 Task: Create new customer invoice with Date Opened: 09-May-23, Select Customer: Cooperative Shops Spot, Terms: Net 30. Make invoice entry for item-1 with Date: 09-May-23, Description: CoverGirl Outlast Extreme Wear Pressed Powder Classic Ivory 810
, Income Account: Income:Sales, Quantity: 1, Unit Price: 6.99, Sales Tax: Y, Sales Tax Included: Y, Tax Table: Sales Tax. Post Invoice with Post Date: 09-May-23, Post to Accounts: Assets:Accounts Receivable. Pay / Process Payment with Transaction Date: 07-Jun-23, Amount: 6.99, Transfer Account: Checking Account. Go to 'Print Invoice'. Save a pdf copy of the invoice.
Action: Mouse moved to (183, 25)
Screenshot: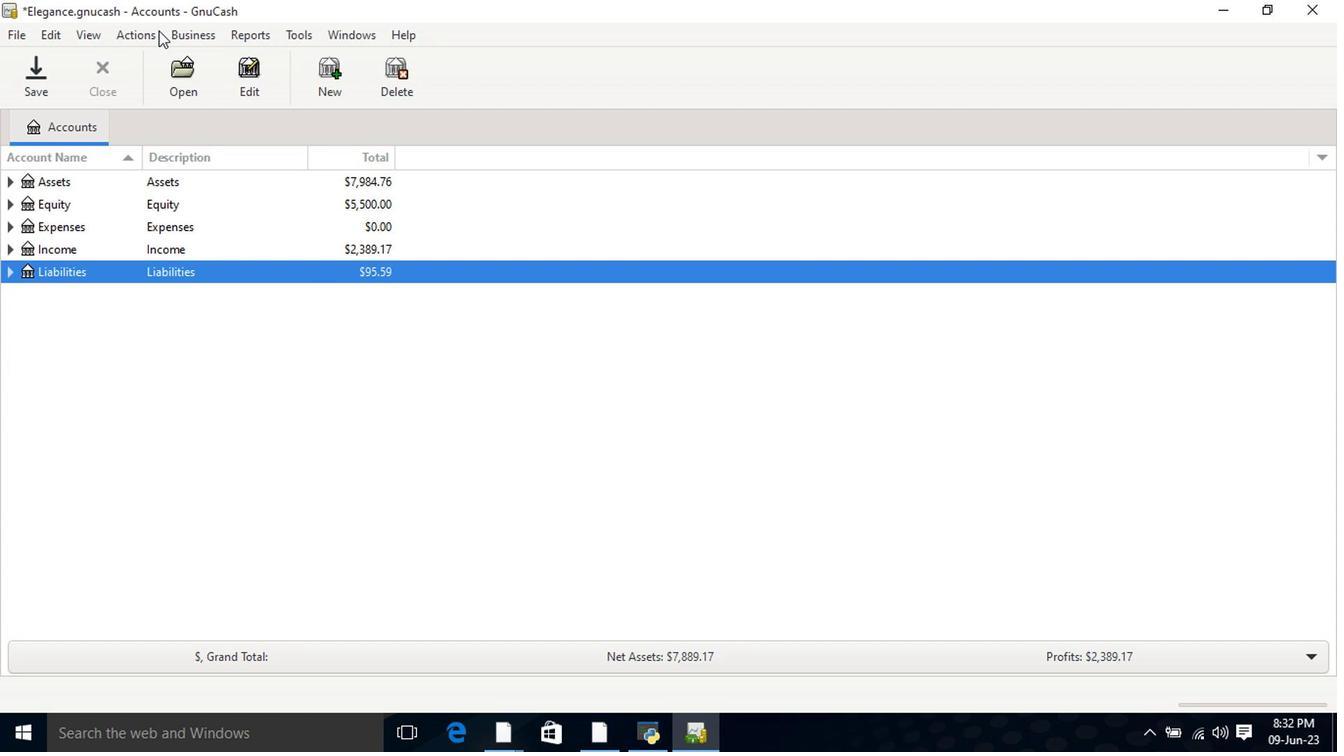 
Action: Mouse pressed left at (183, 25)
Screenshot: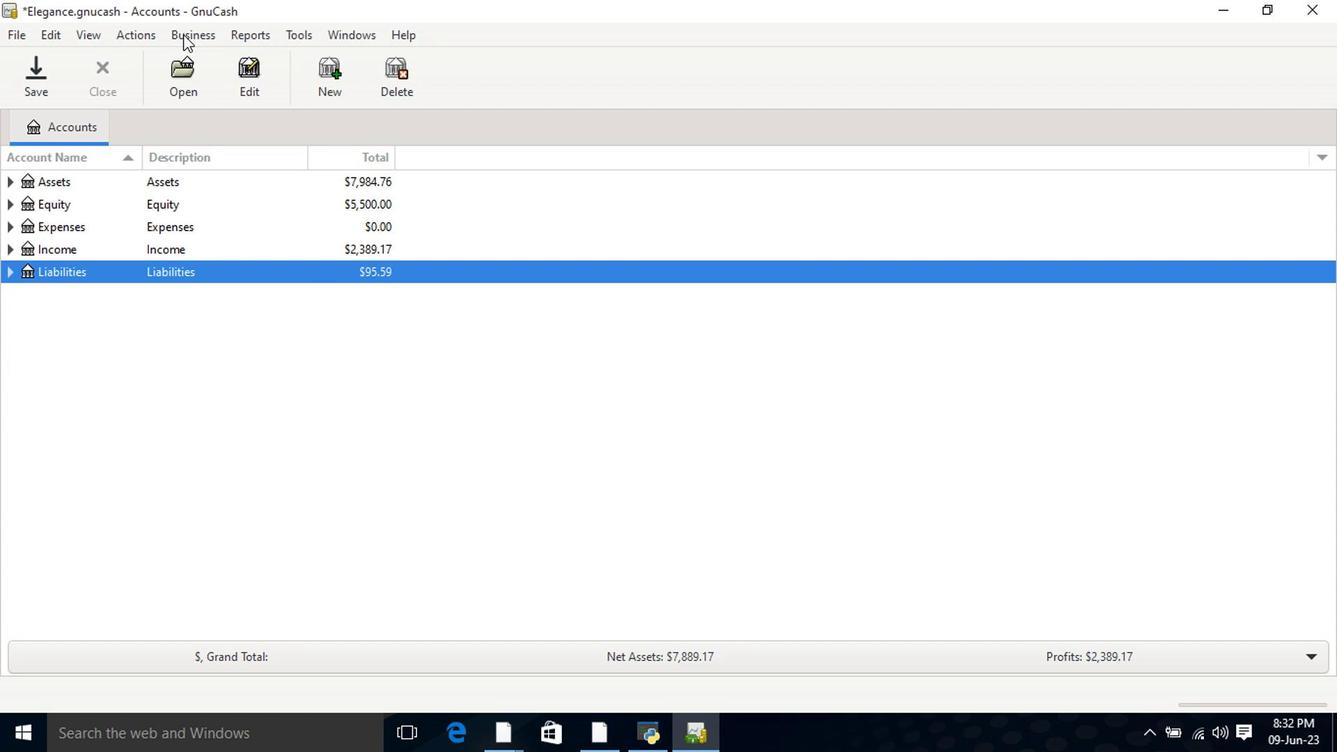 
Action: Mouse moved to (205, 43)
Screenshot: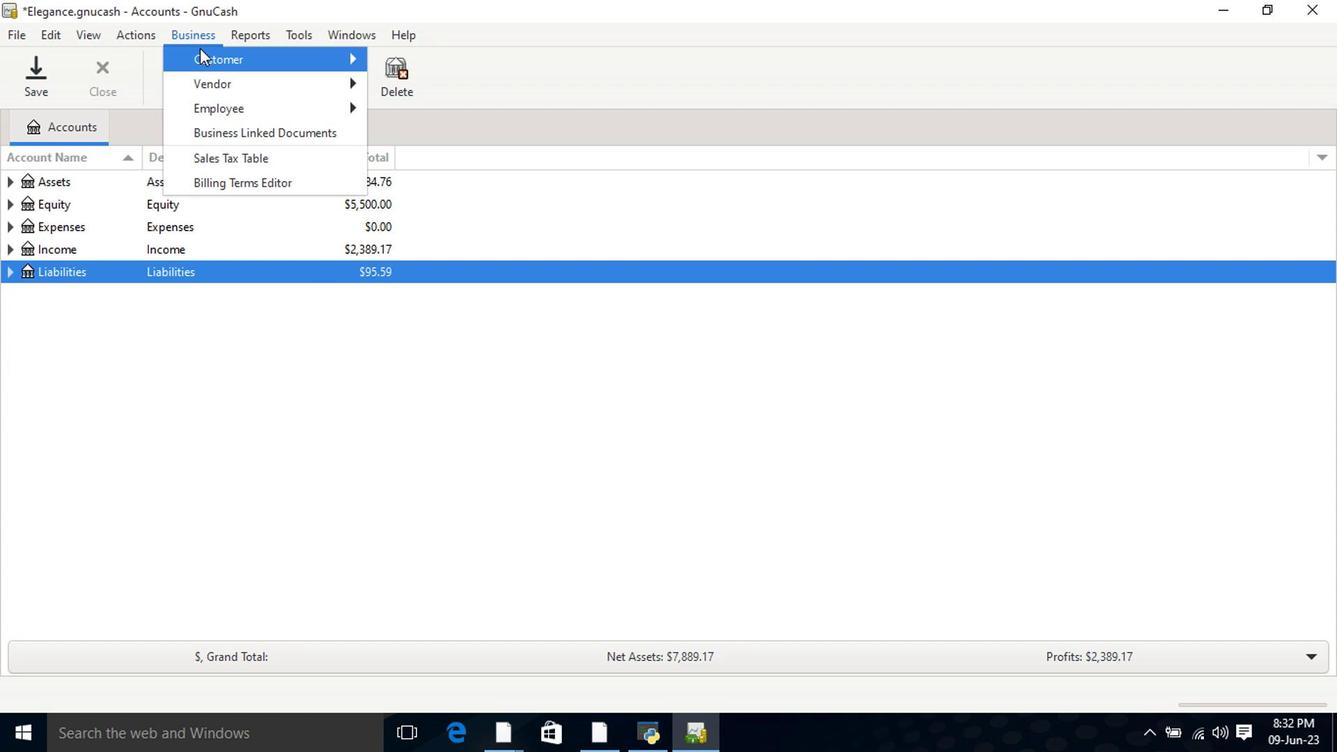 
Action: Mouse pressed left at (205, 43)
Screenshot: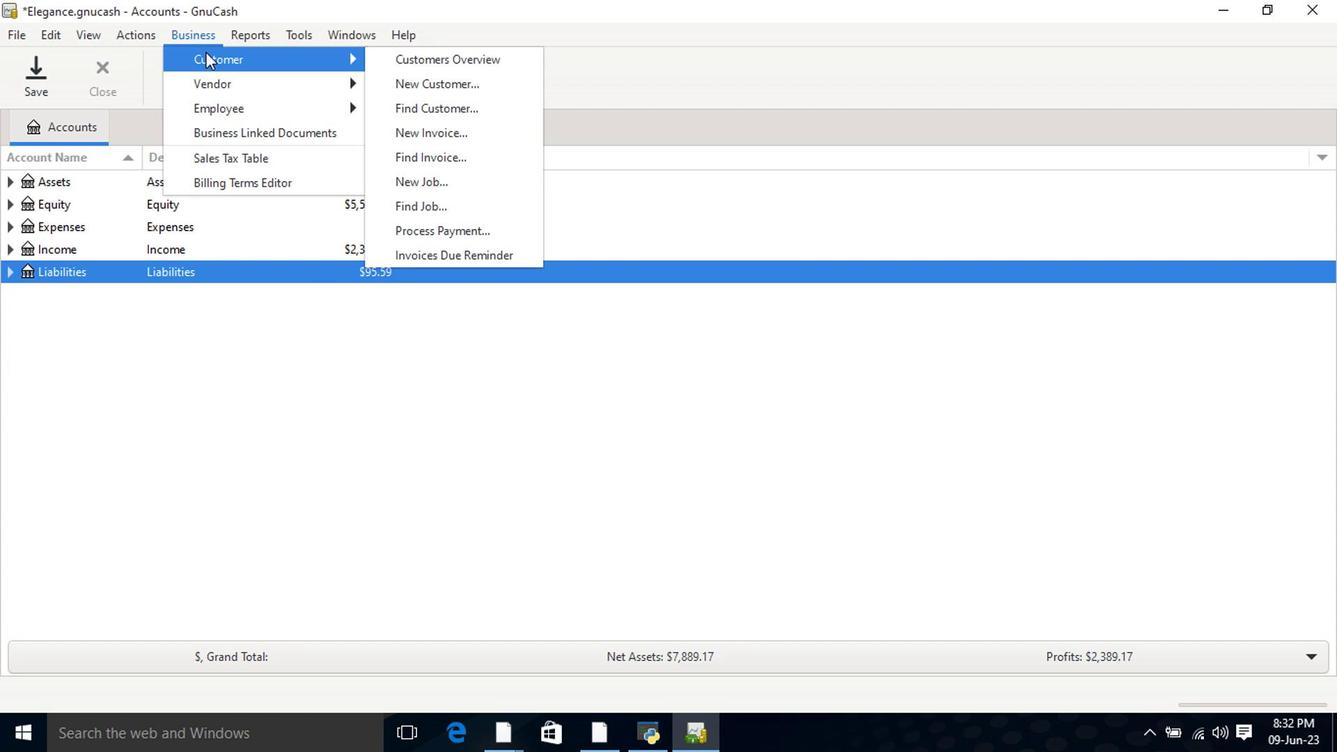 
Action: Mouse moved to (420, 123)
Screenshot: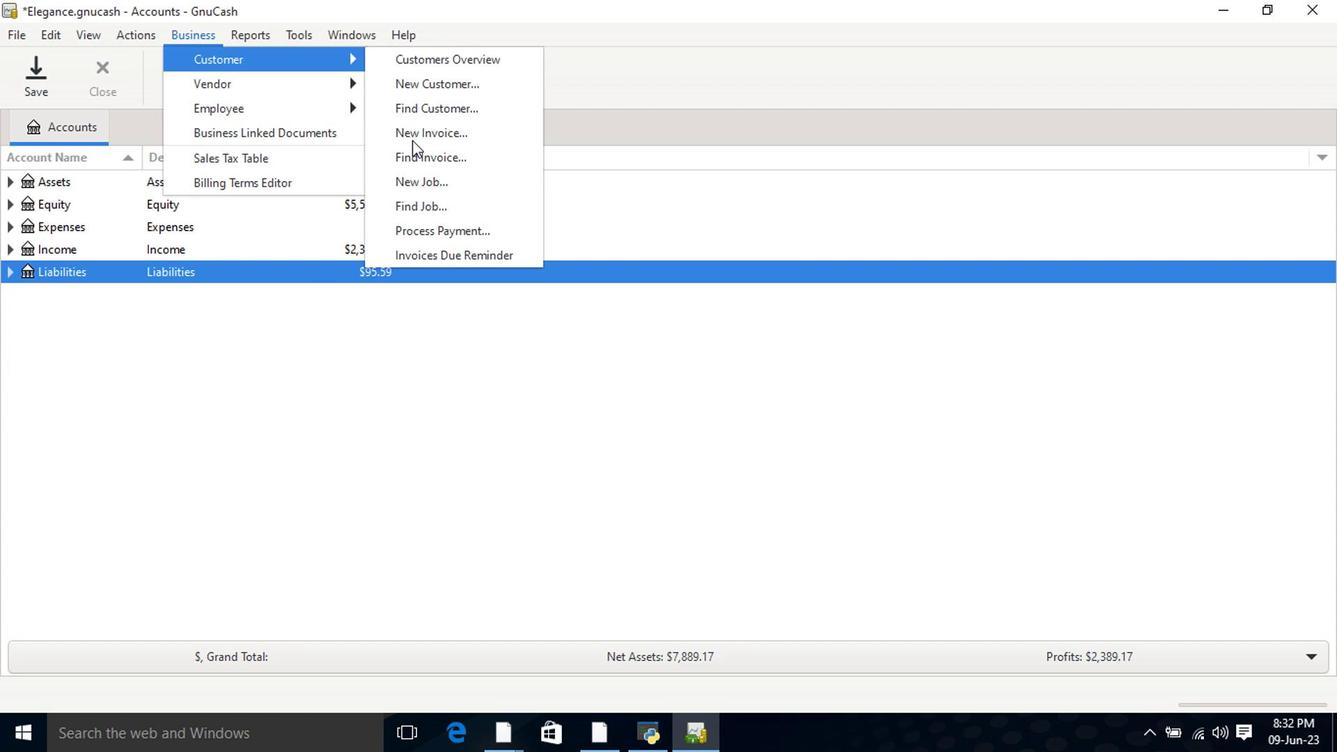 
Action: Mouse pressed left at (420, 123)
Screenshot: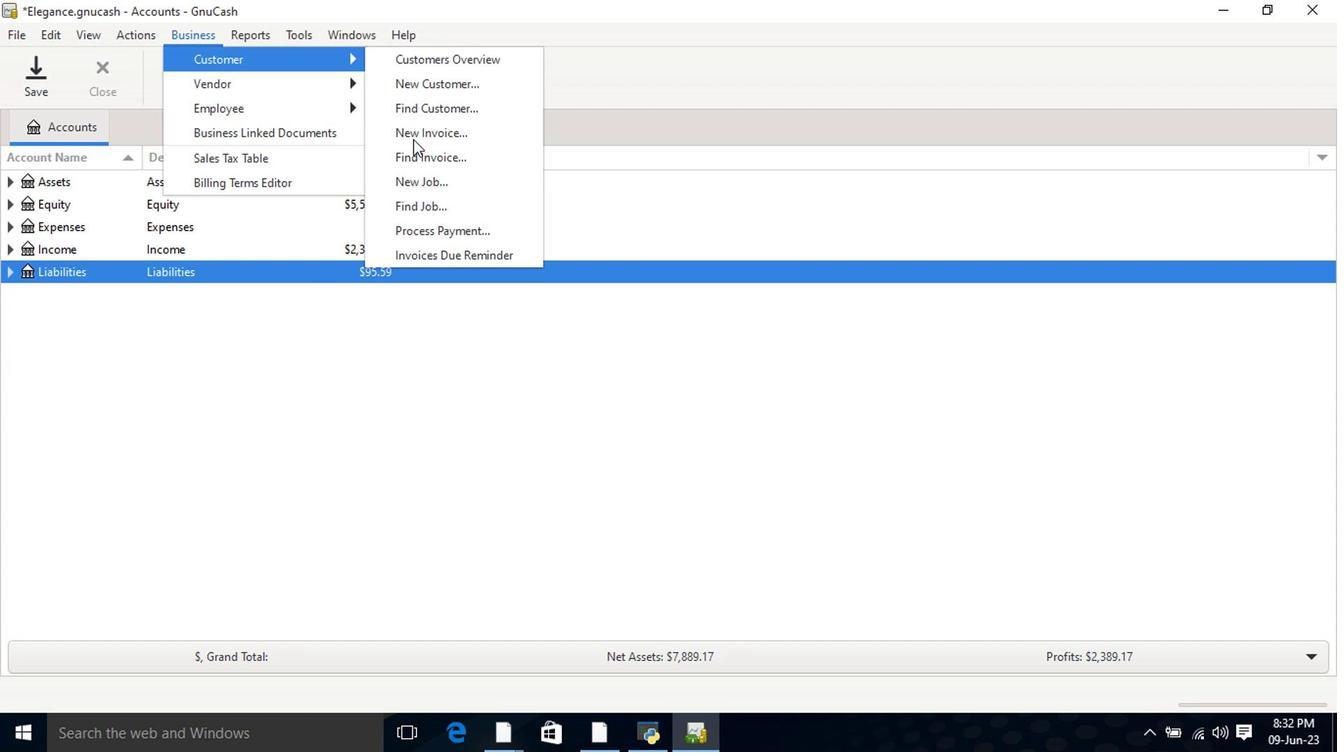 
Action: Mouse moved to (799, 292)
Screenshot: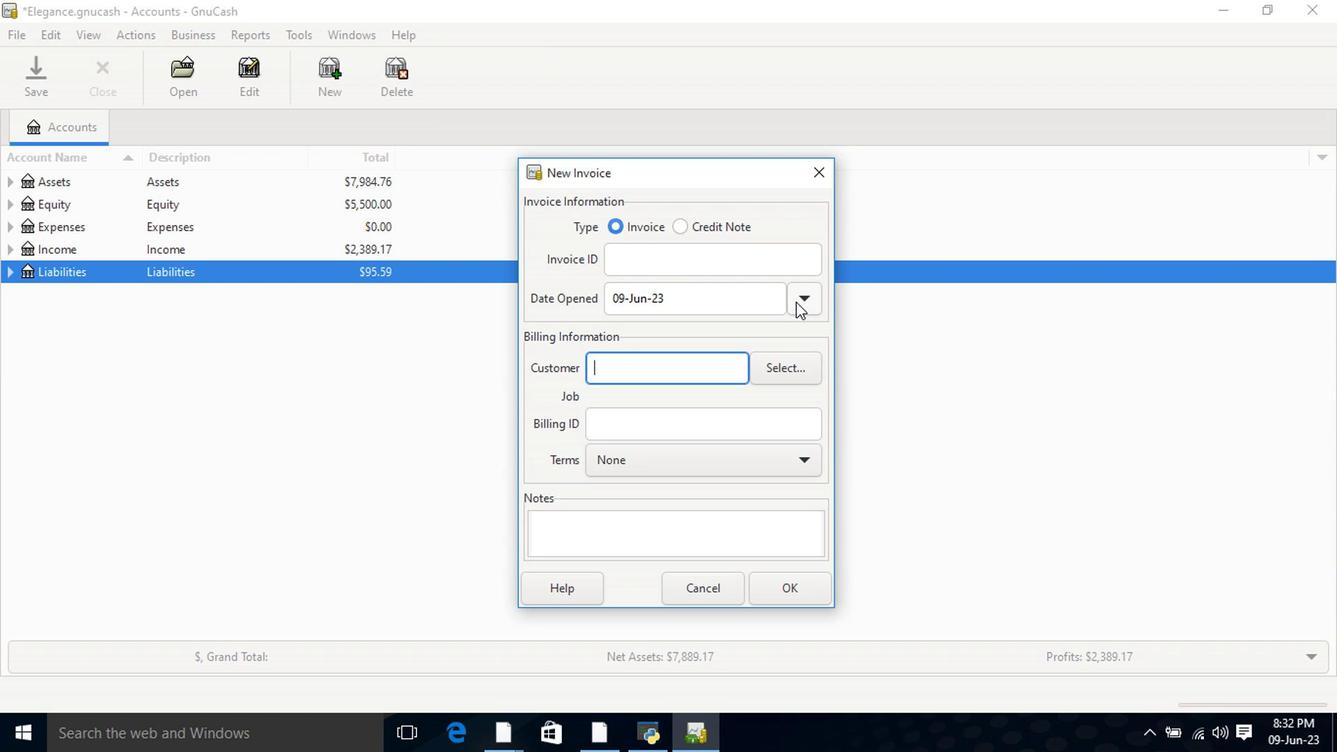 
Action: Mouse pressed left at (799, 292)
Screenshot: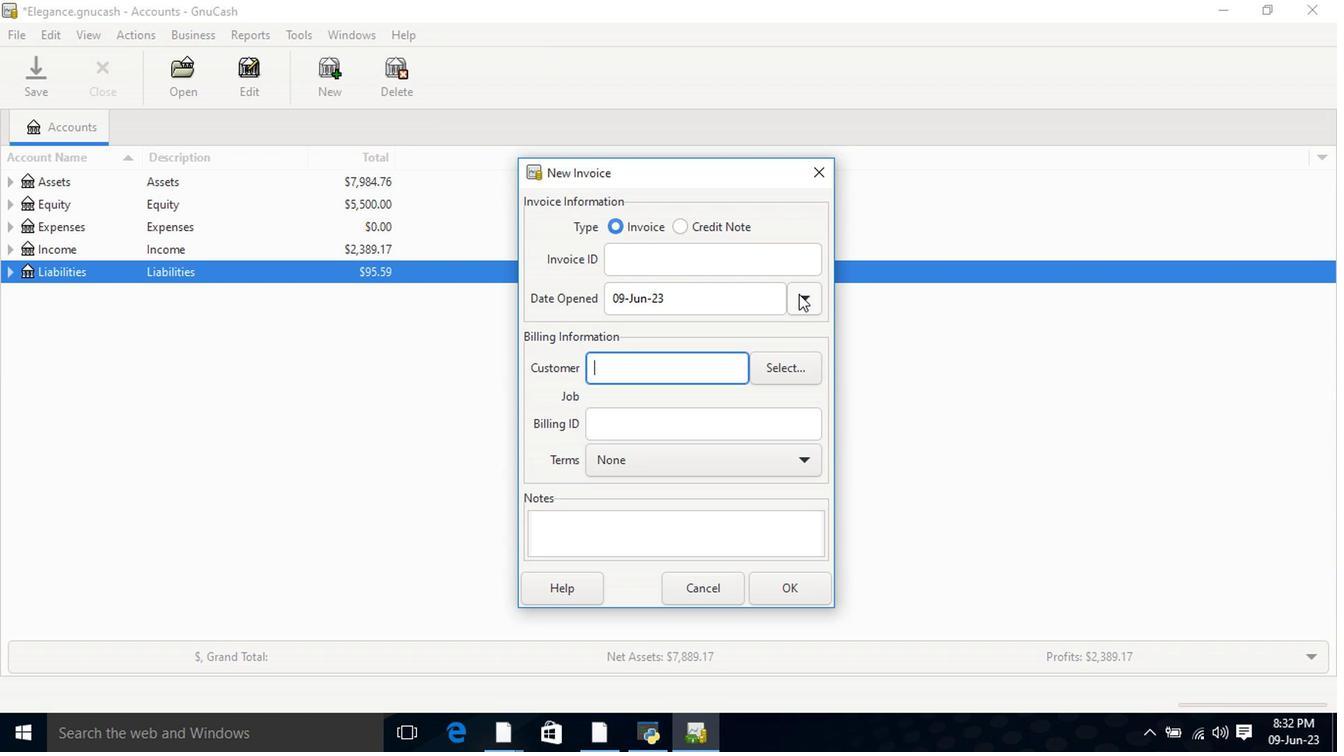 
Action: Mouse moved to (649, 328)
Screenshot: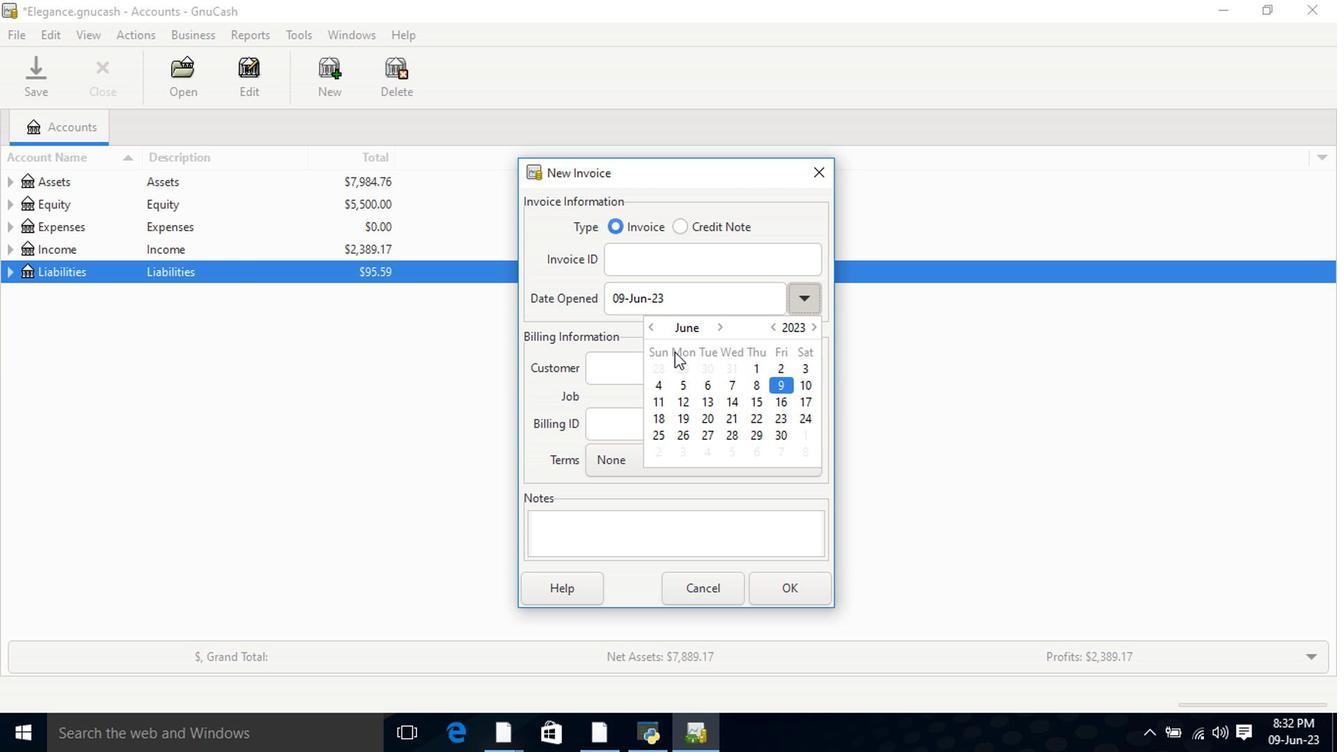 
Action: Mouse pressed left at (649, 328)
Screenshot: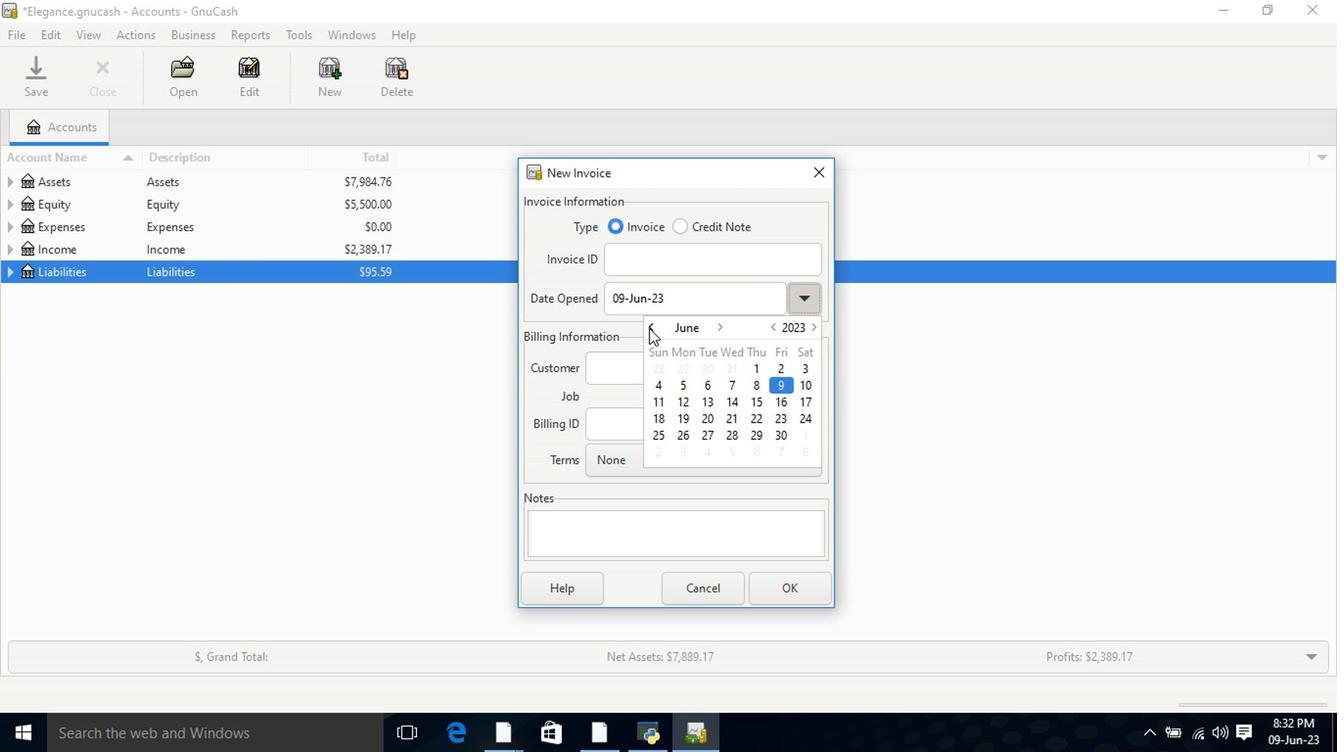 
Action: Mouse moved to (714, 379)
Screenshot: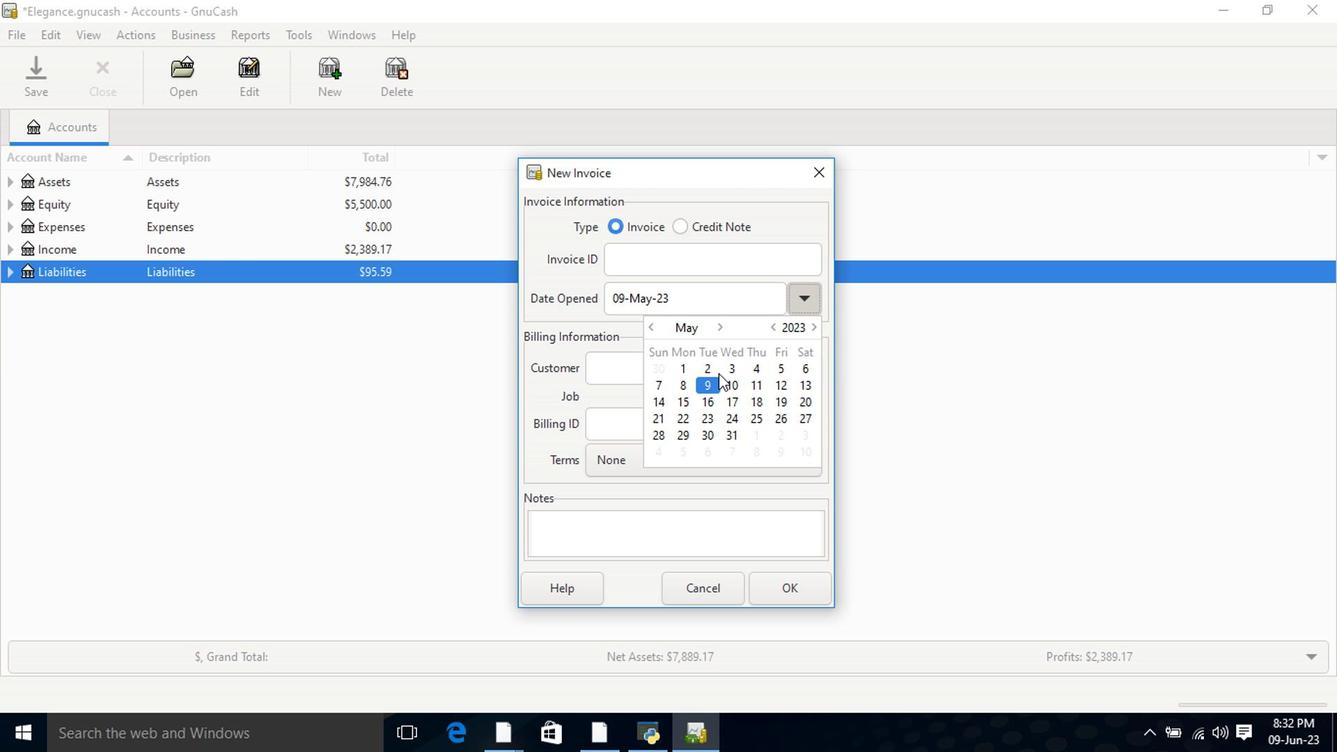 
Action: Mouse pressed left at (714, 379)
Screenshot: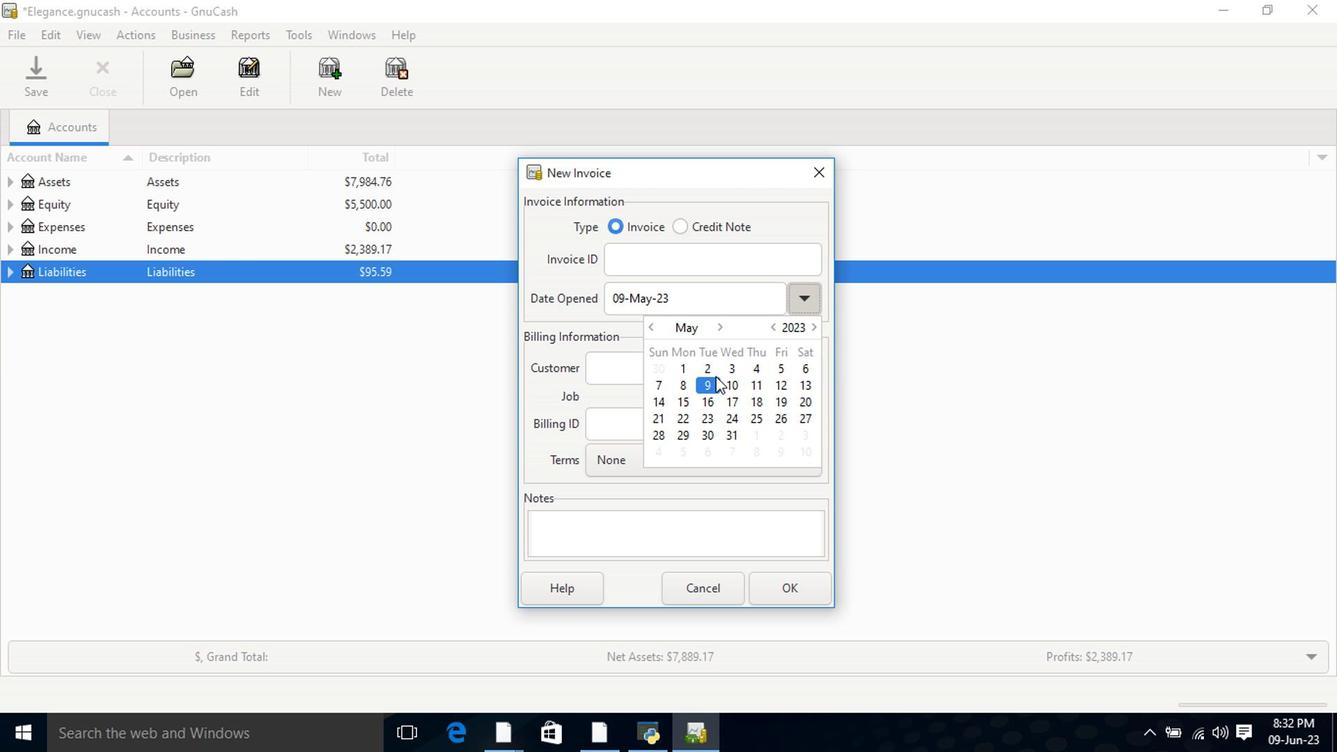 
Action: Mouse pressed left at (714, 379)
Screenshot: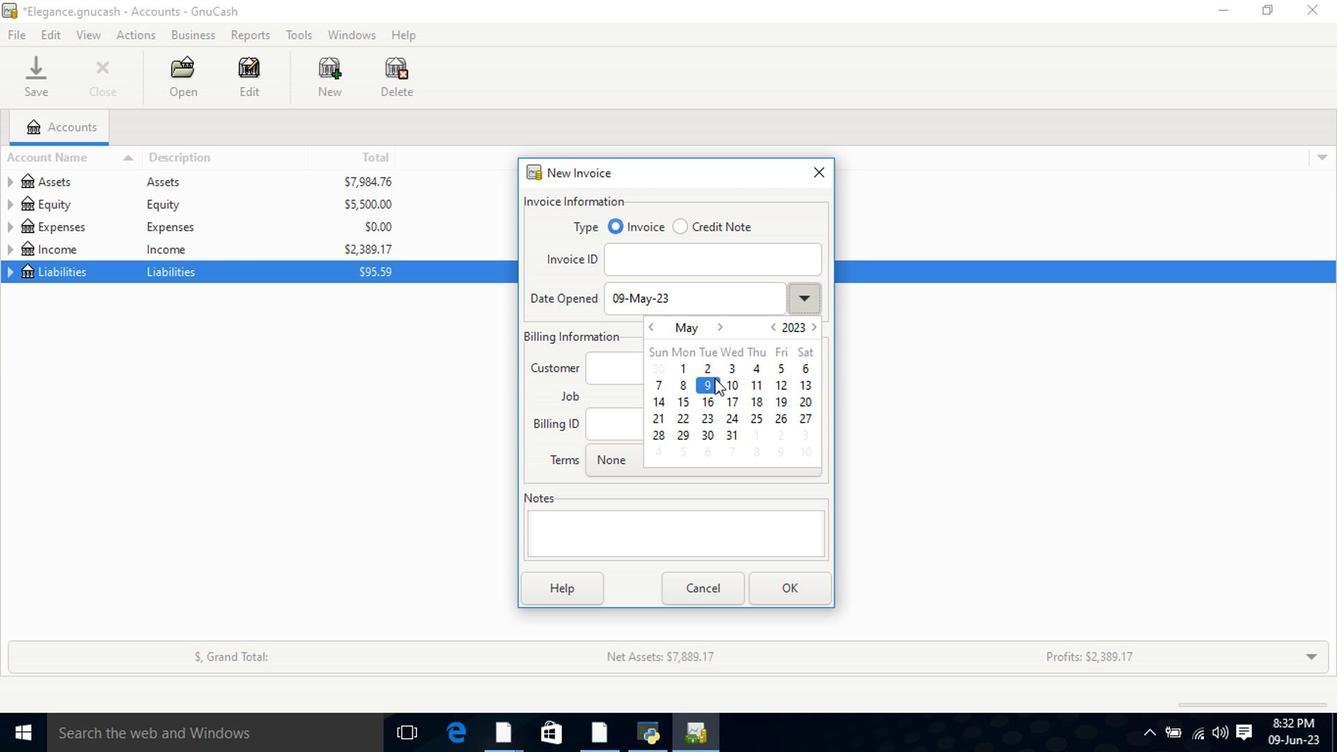 
Action: Mouse moved to (710, 375)
Screenshot: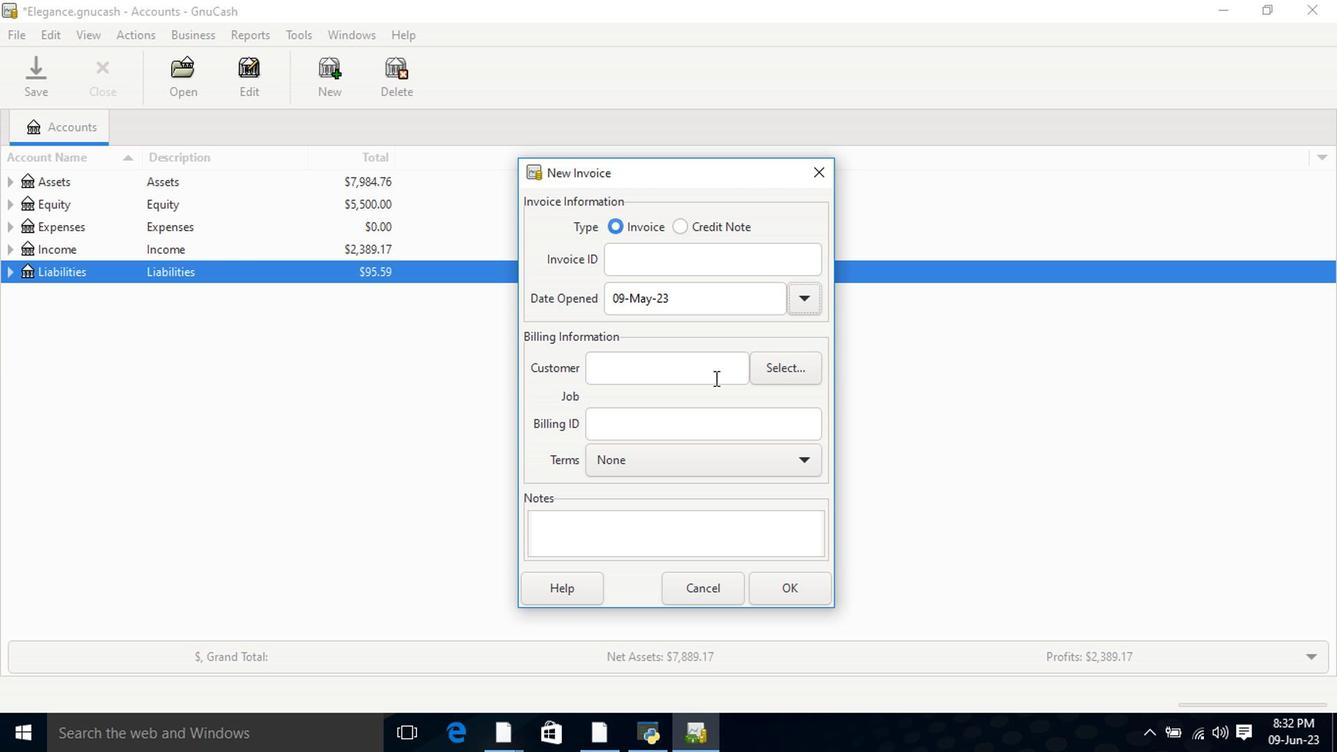 
Action: Mouse pressed left at (710, 375)
Screenshot: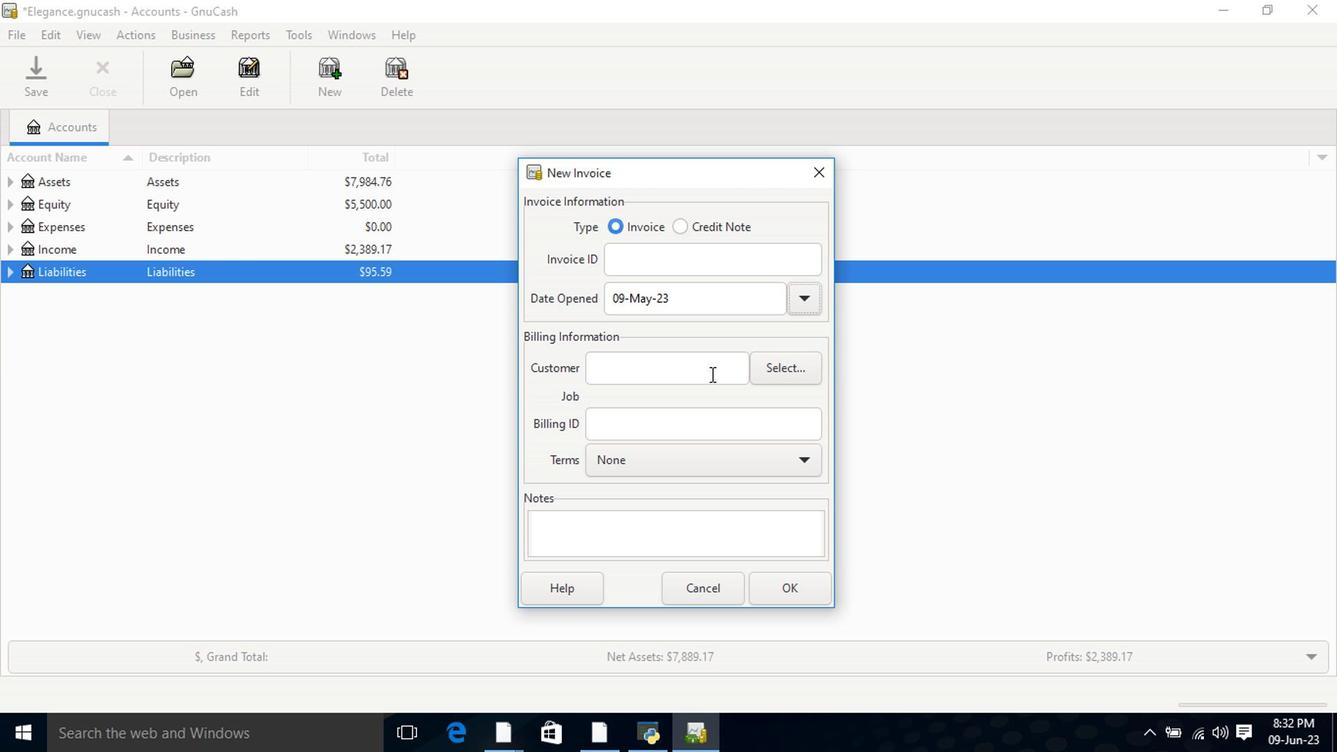 
Action: Key pressed <Key.shift>Coo
Screenshot: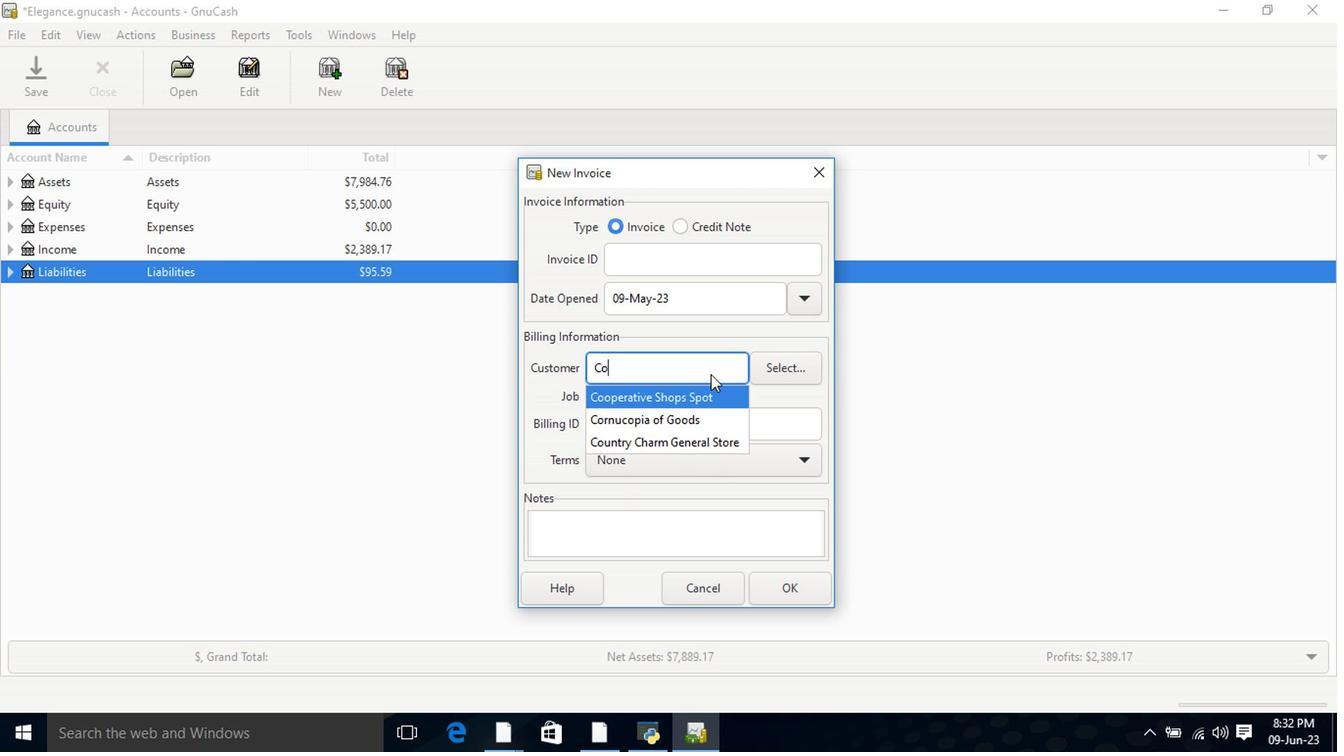 
Action: Mouse moved to (682, 398)
Screenshot: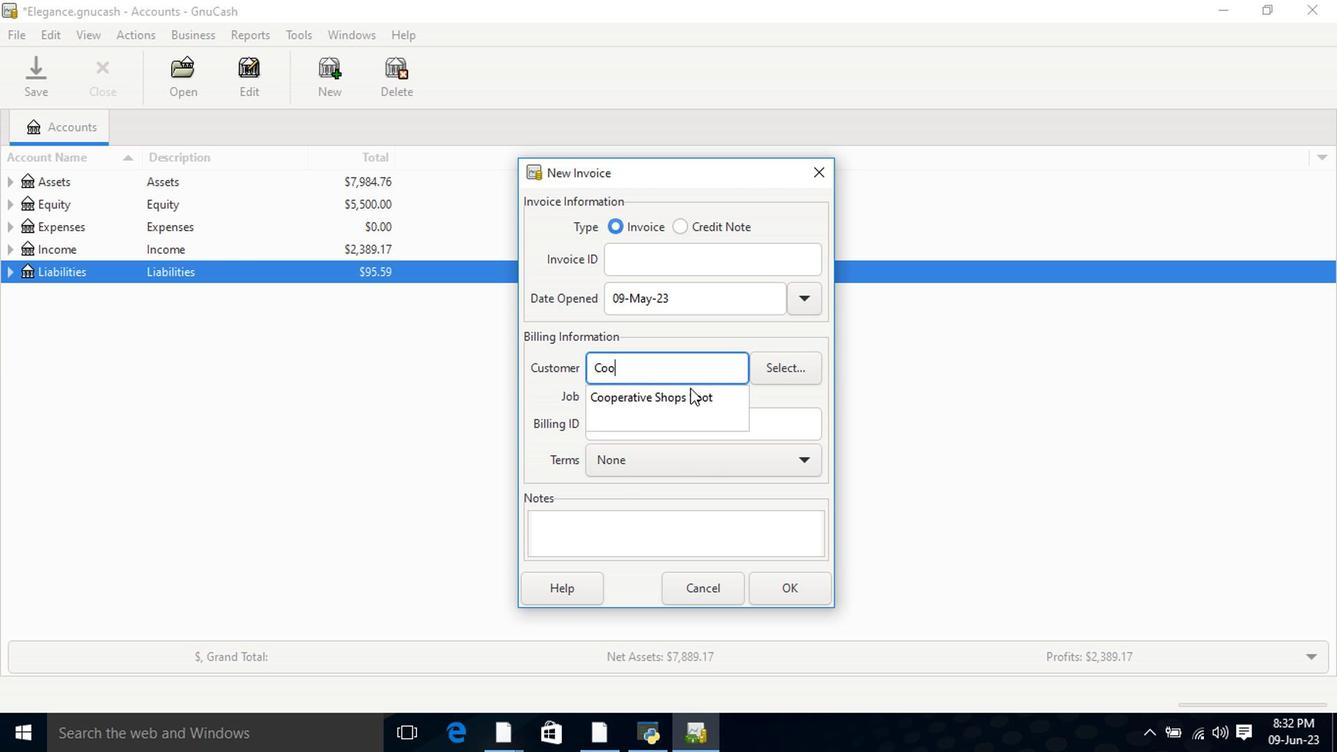 
Action: Mouse pressed left at (682, 398)
Screenshot: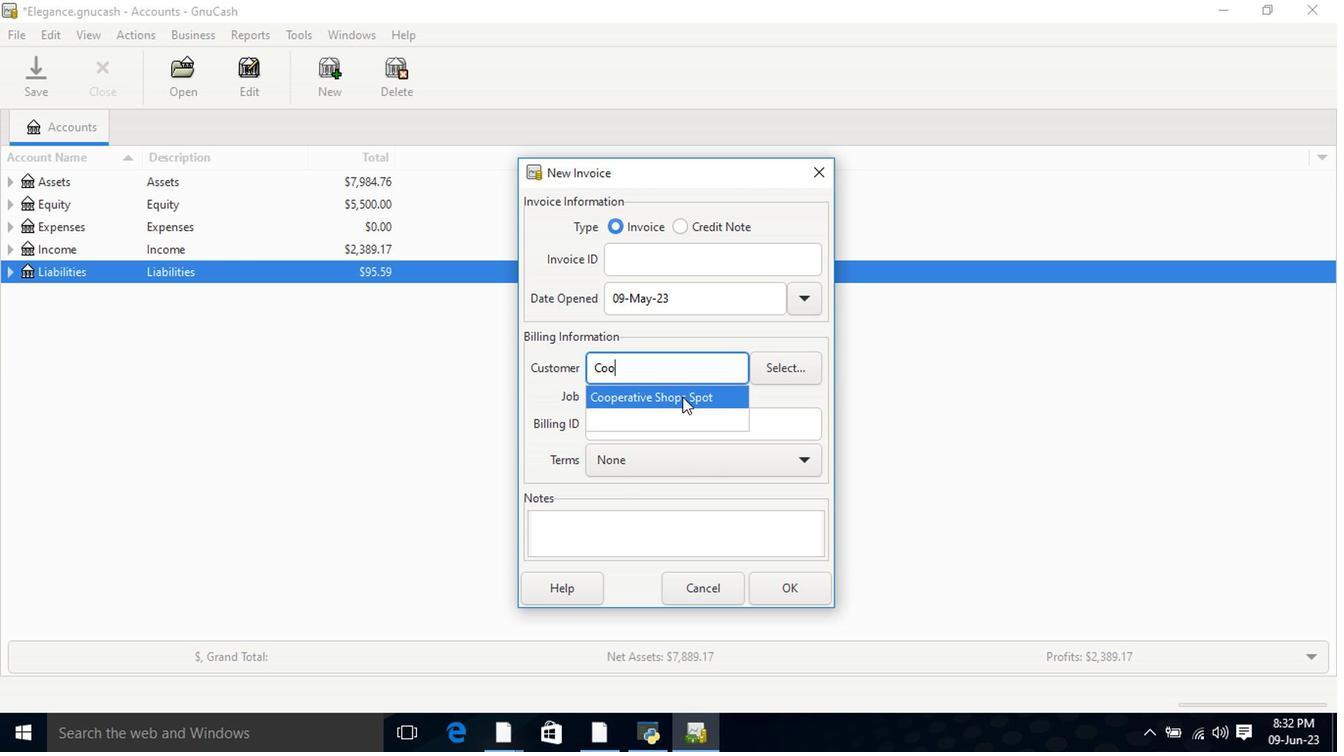 
Action: Mouse moved to (661, 484)
Screenshot: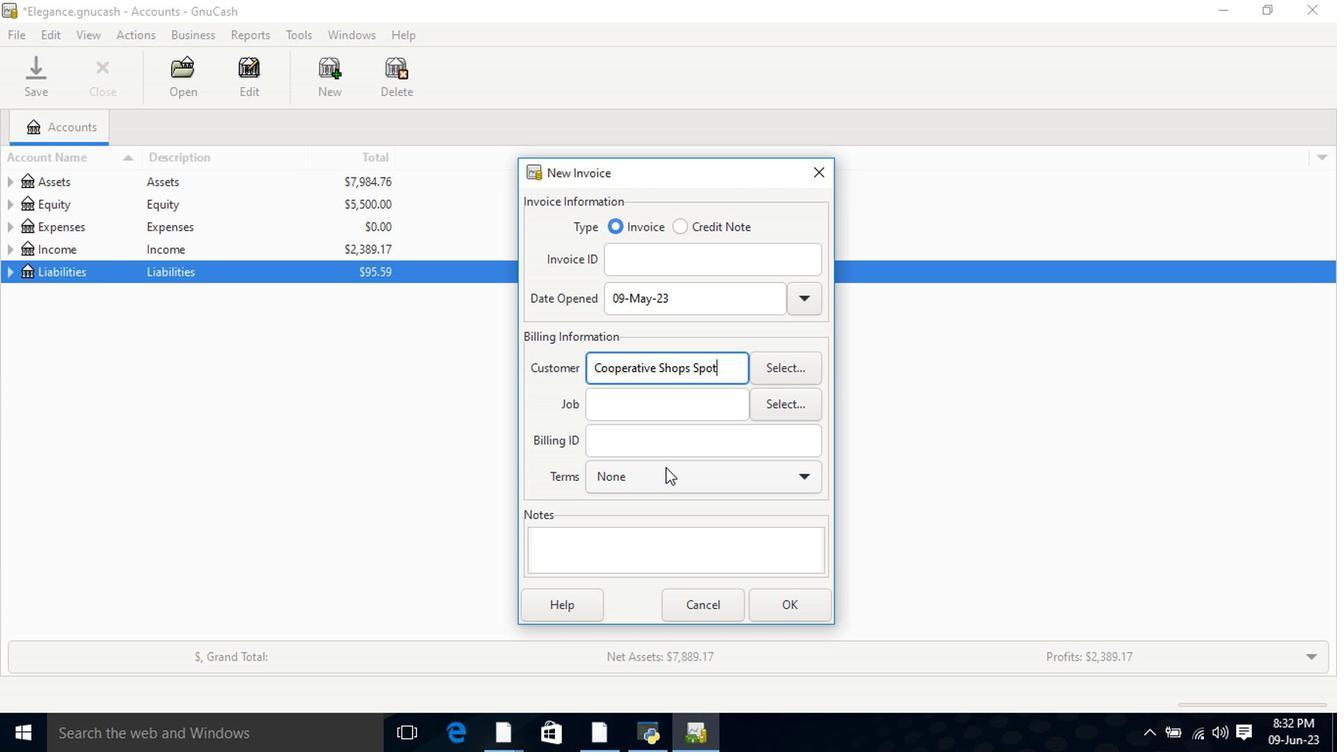 
Action: Mouse pressed left at (661, 484)
Screenshot: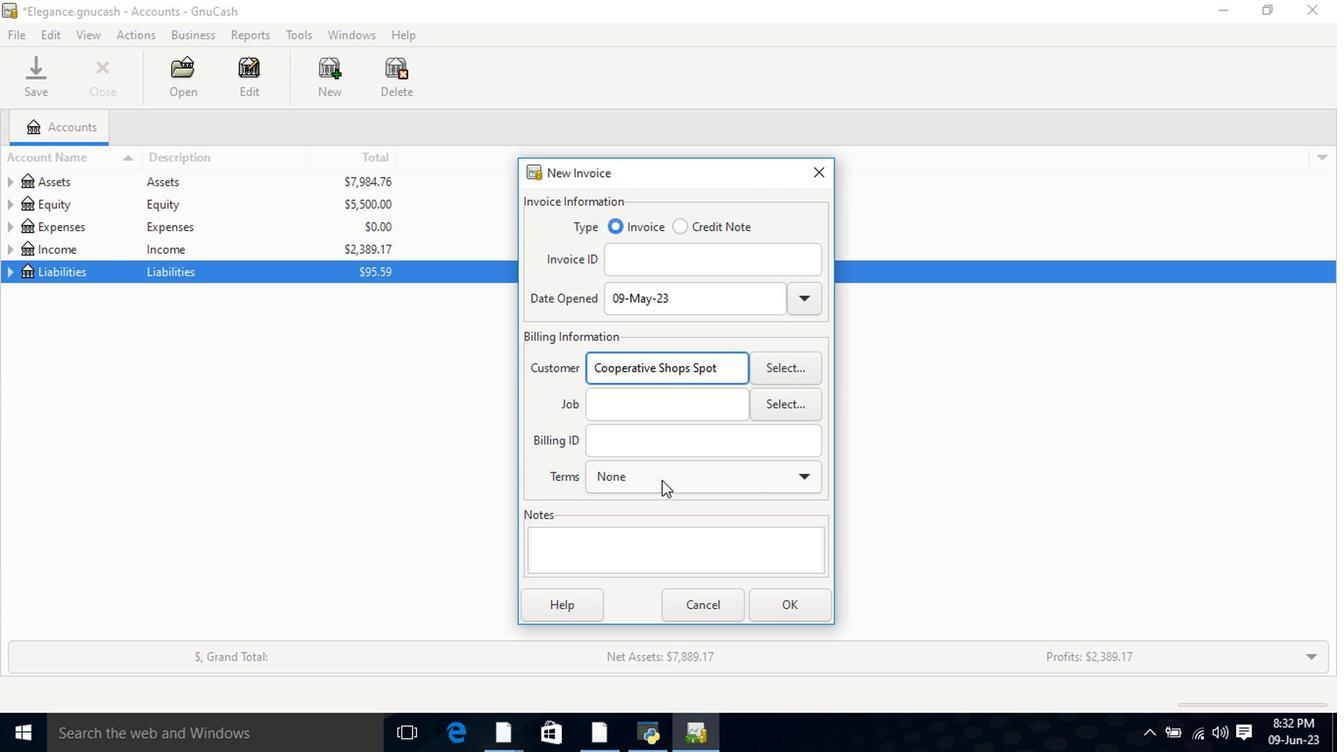 
Action: Mouse moved to (652, 541)
Screenshot: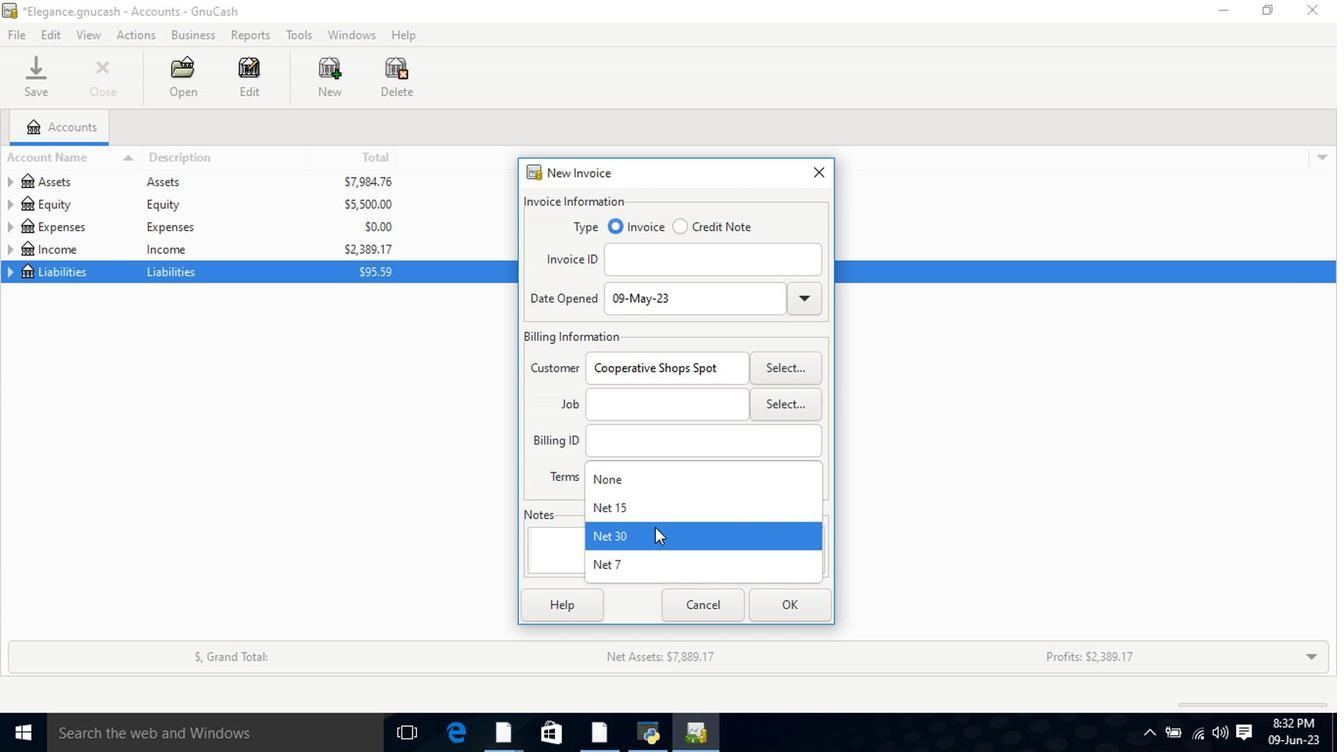 
Action: Mouse pressed left at (652, 541)
Screenshot: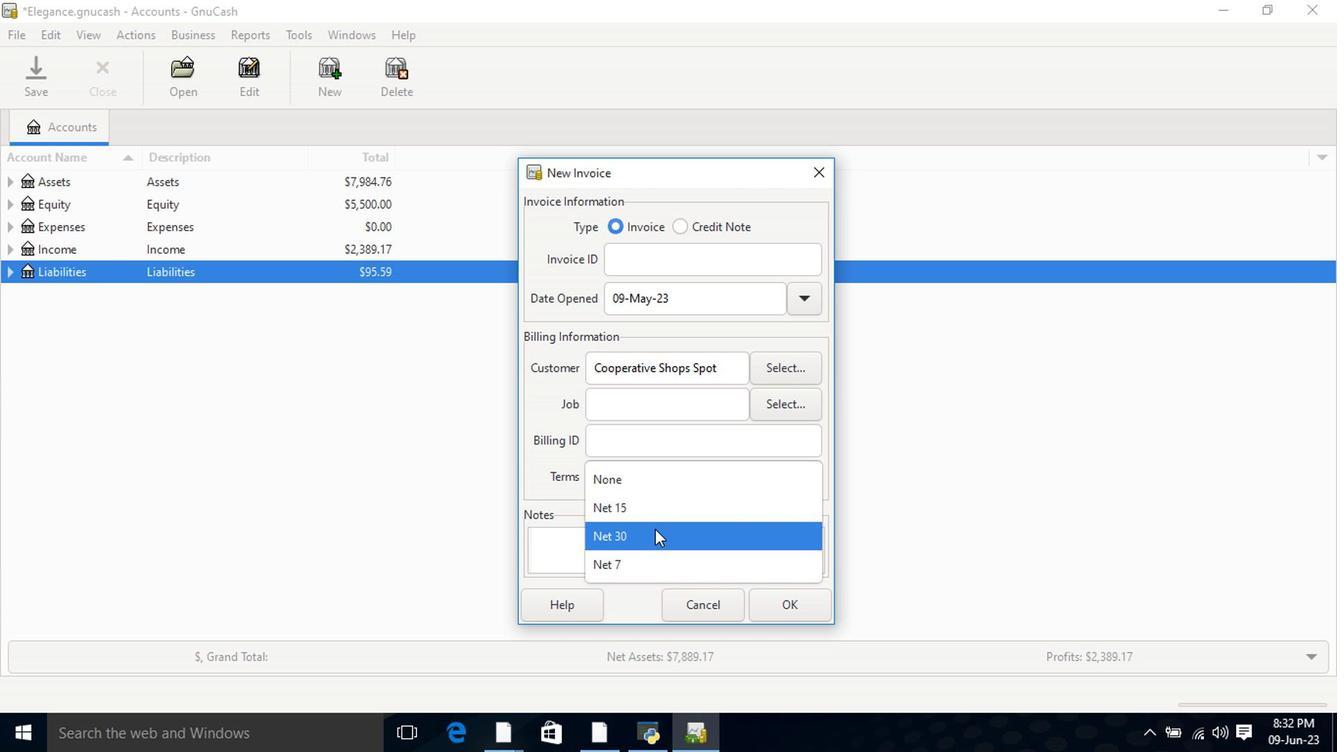 
Action: Mouse moved to (813, 616)
Screenshot: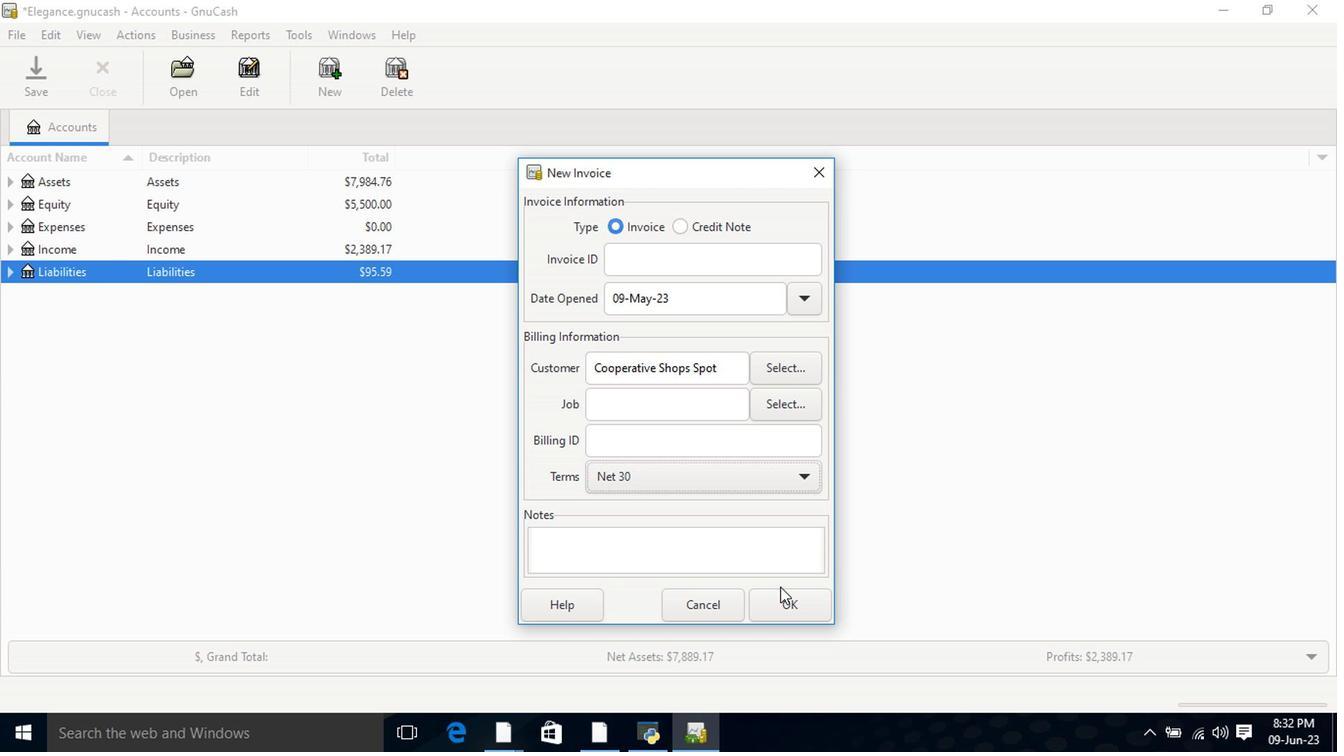 
Action: Mouse pressed left at (813, 616)
Screenshot: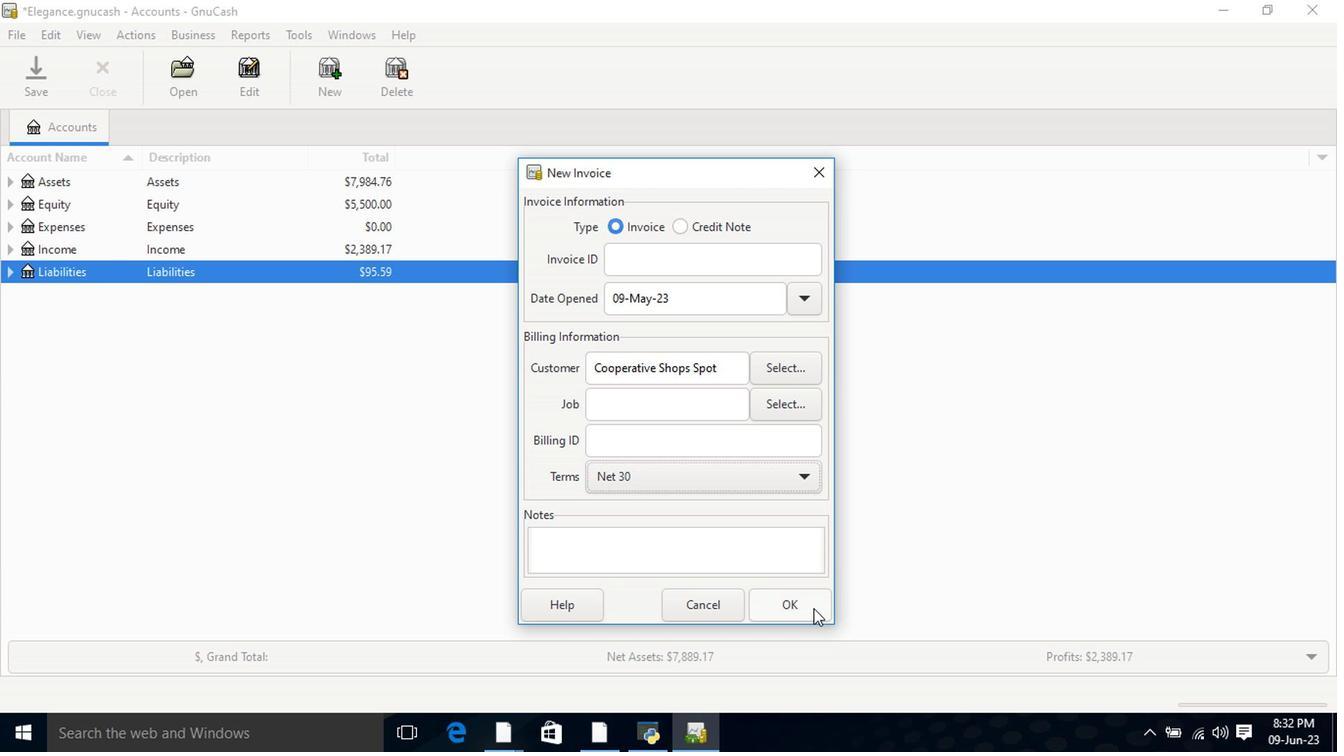 
Action: Mouse moved to (87, 383)
Screenshot: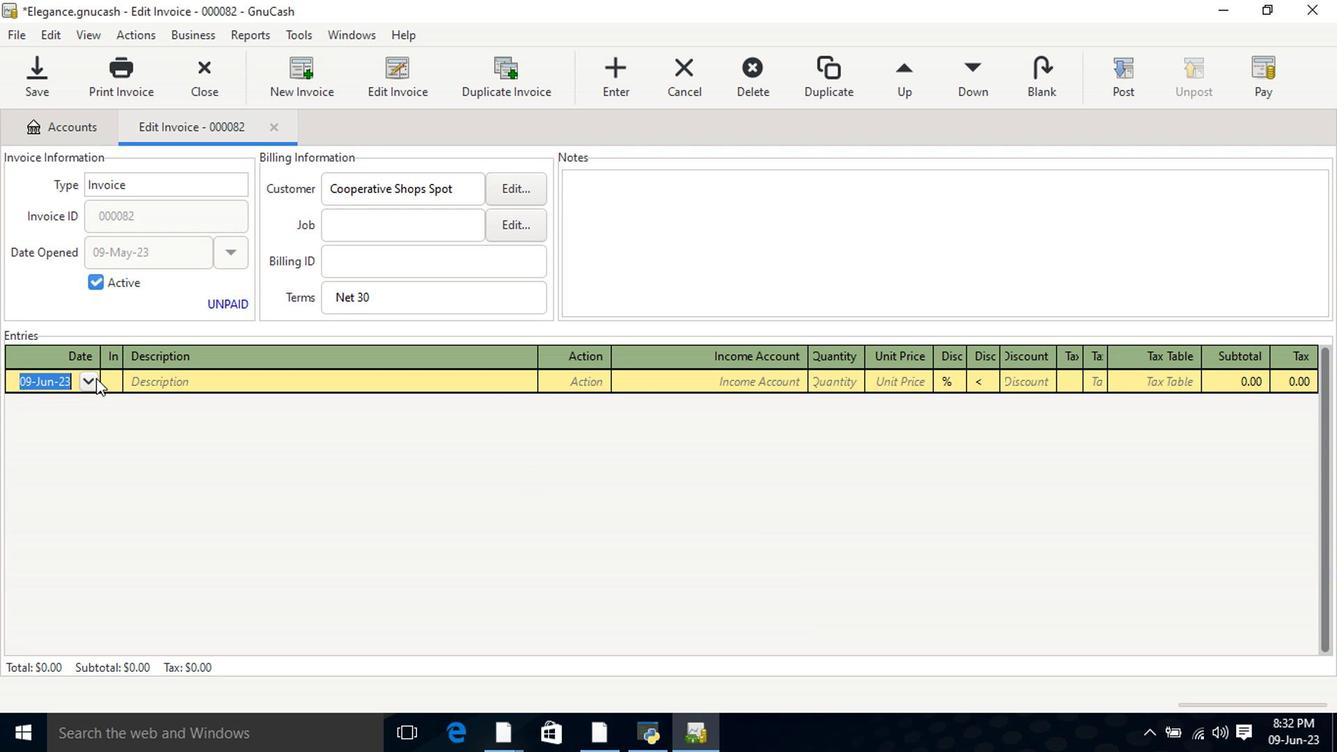 
Action: Mouse pressed left at (87, 383)
Screenshot: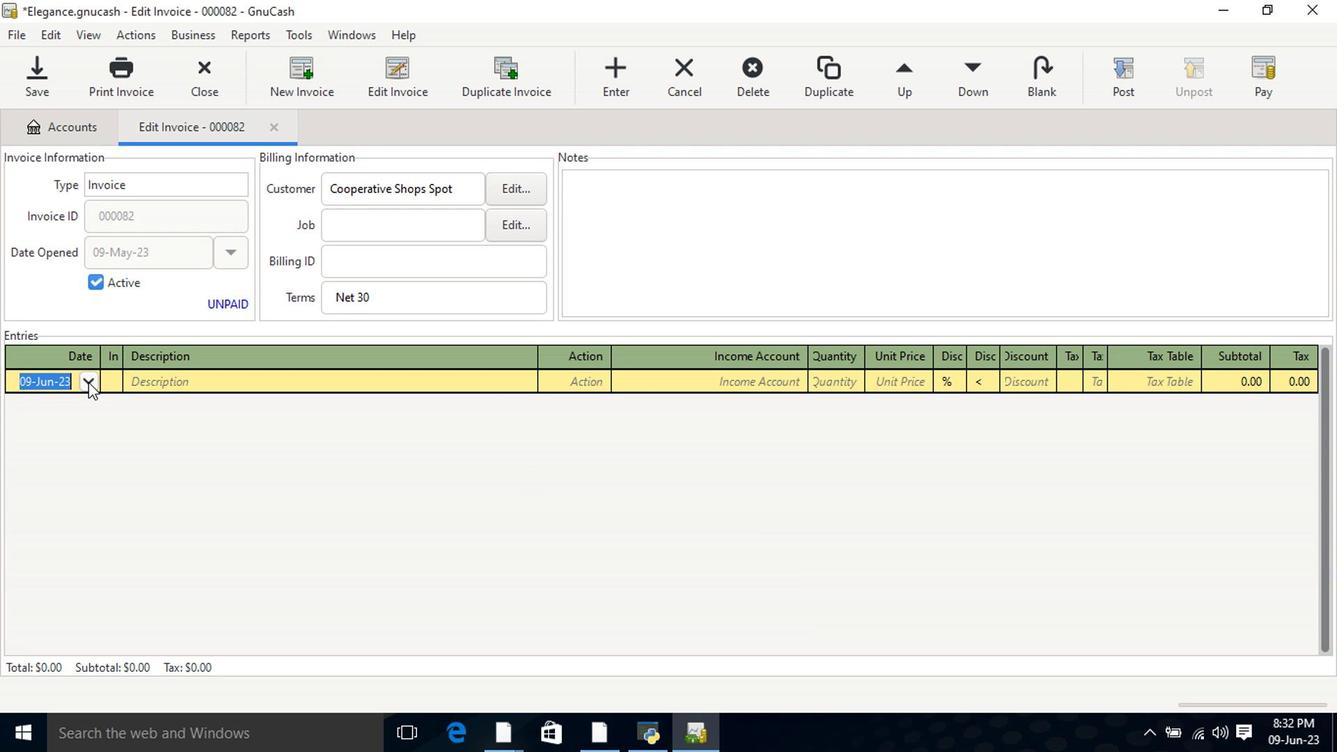 
Action: Mouse moved to (9, 413)
Screenshot: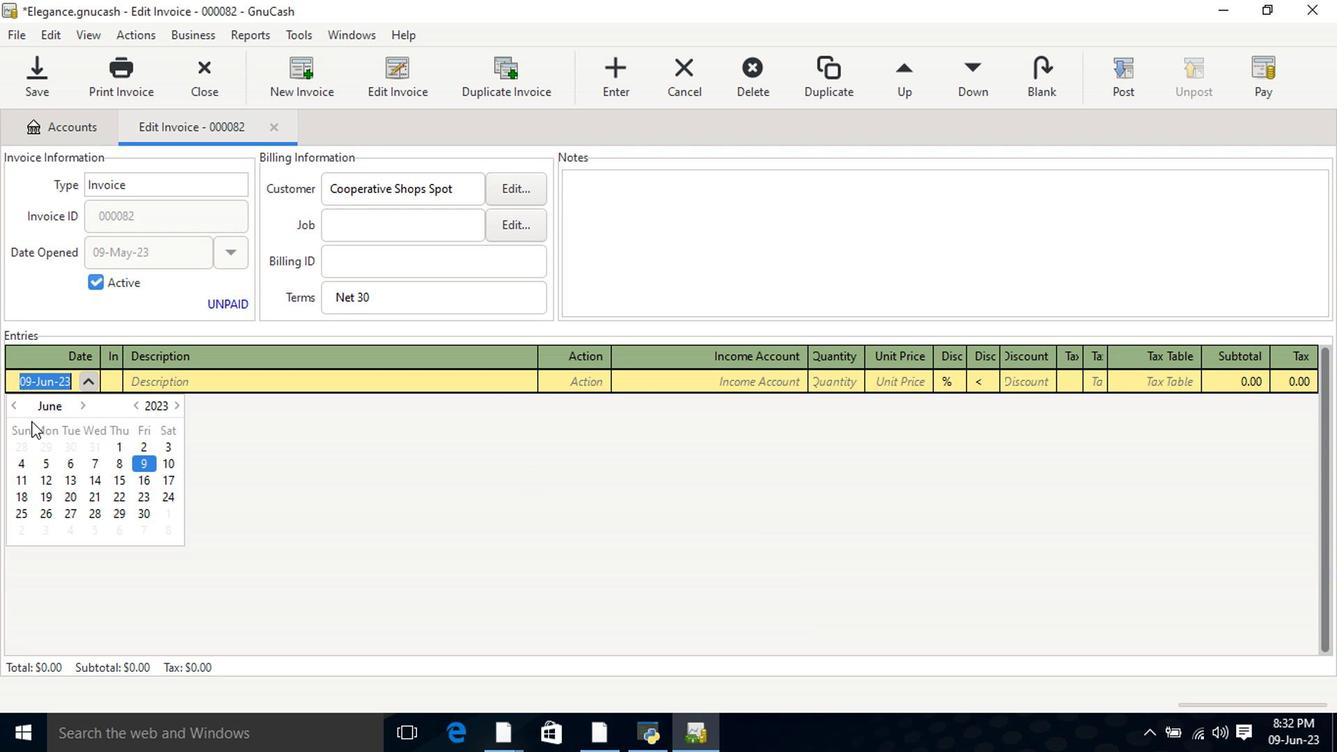 
Action: Mouse pressed left at (9, 413)
Screenshot: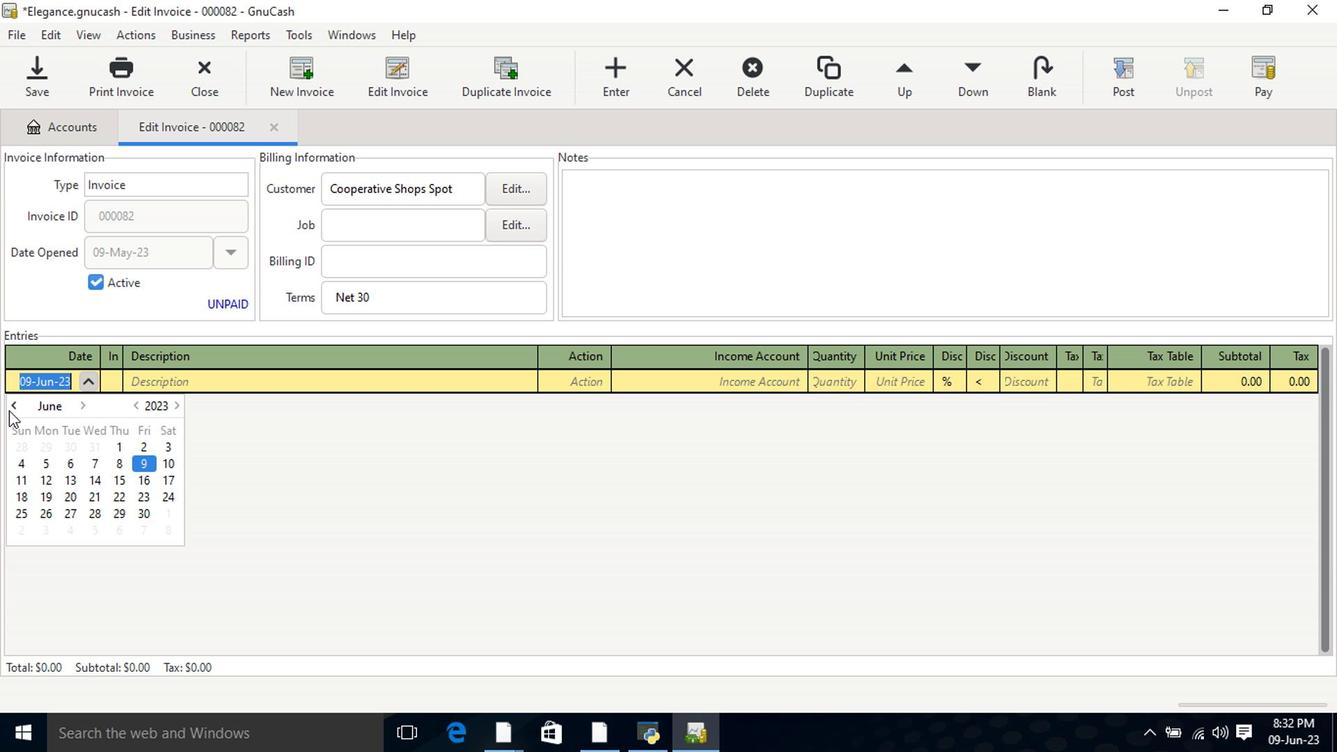 
Action: Mouse moved to (68, 468)
Screenshot: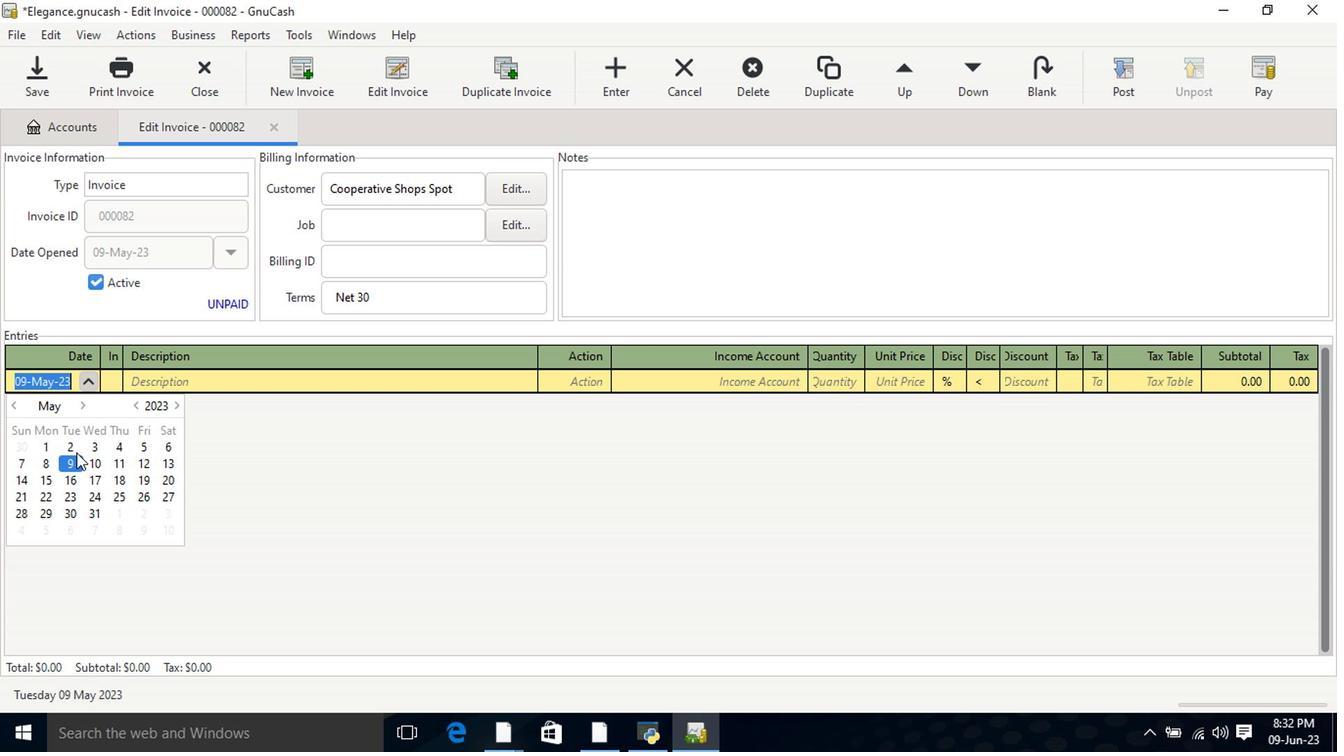 
Action: Mouse pressed left at (68, 468)
Screenshot: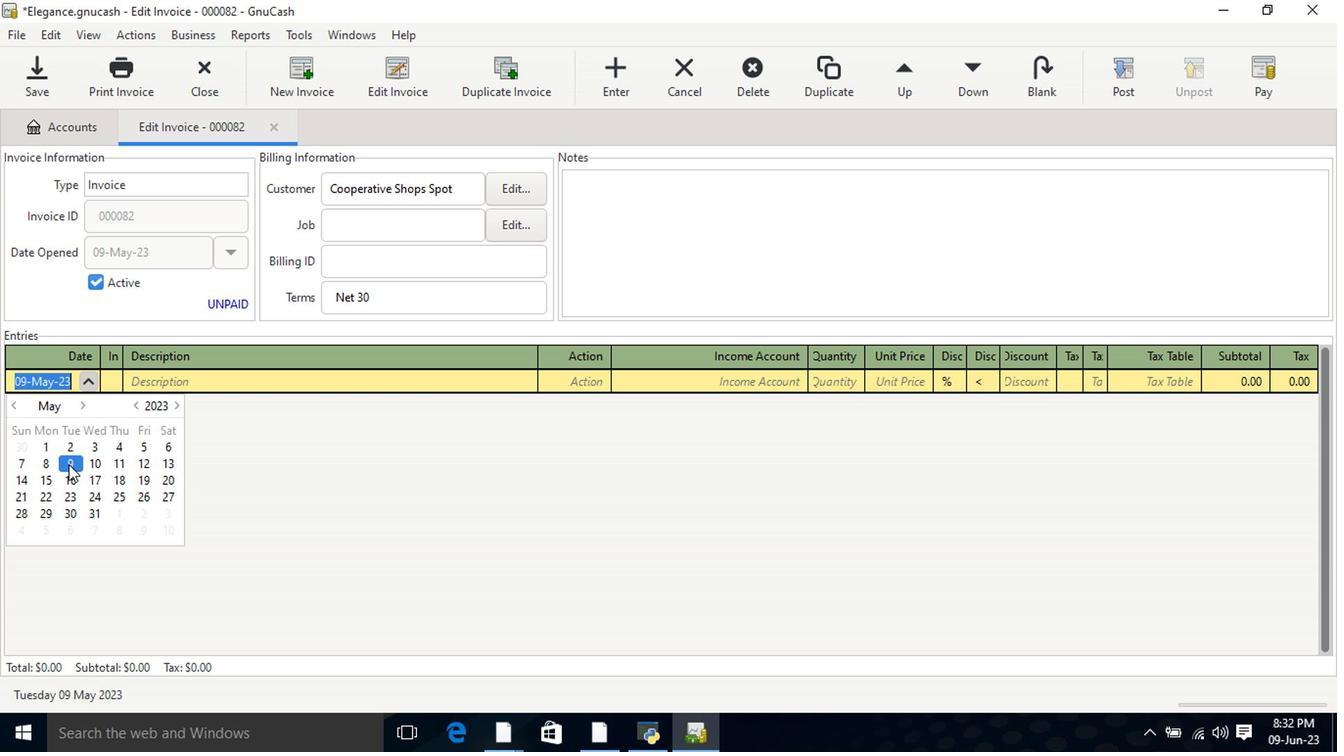 
Action: Mouse pressed left at (68, 468)
Screenshot: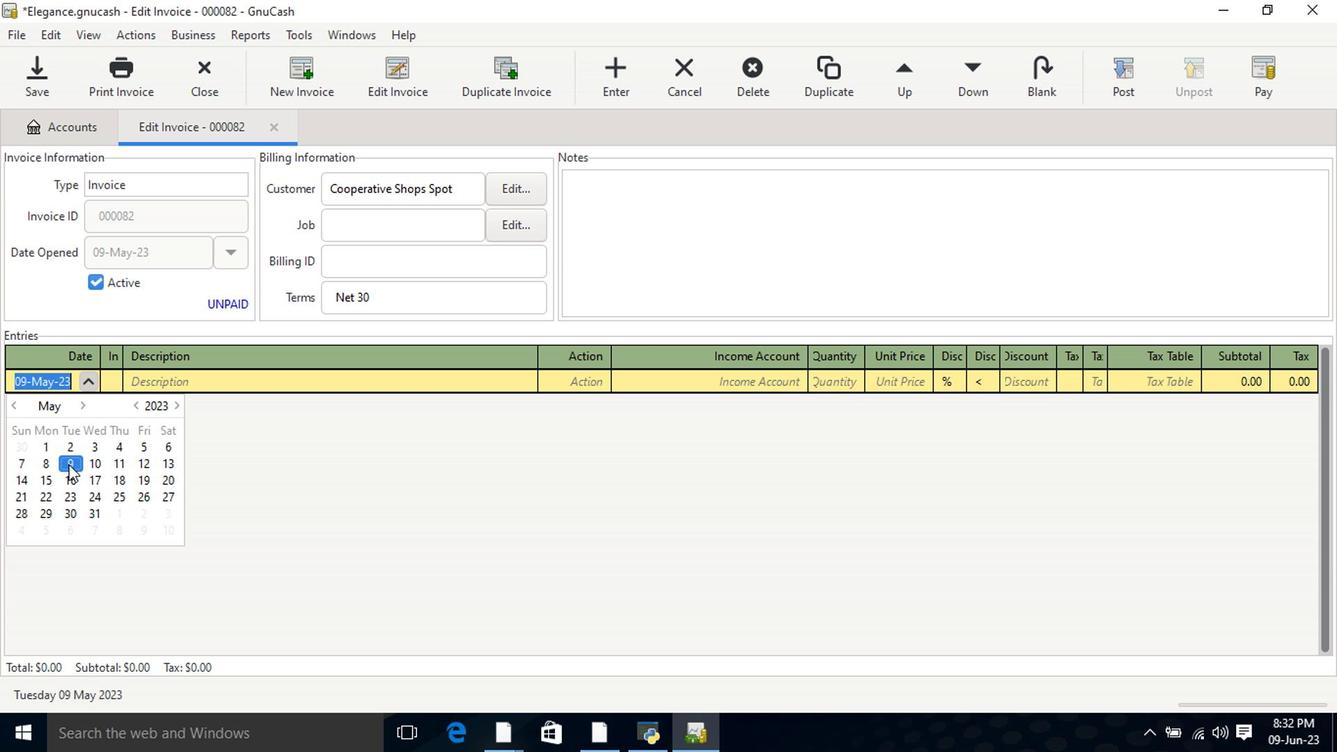 
Action: Mouse moved to (155, 379)
Screenshot: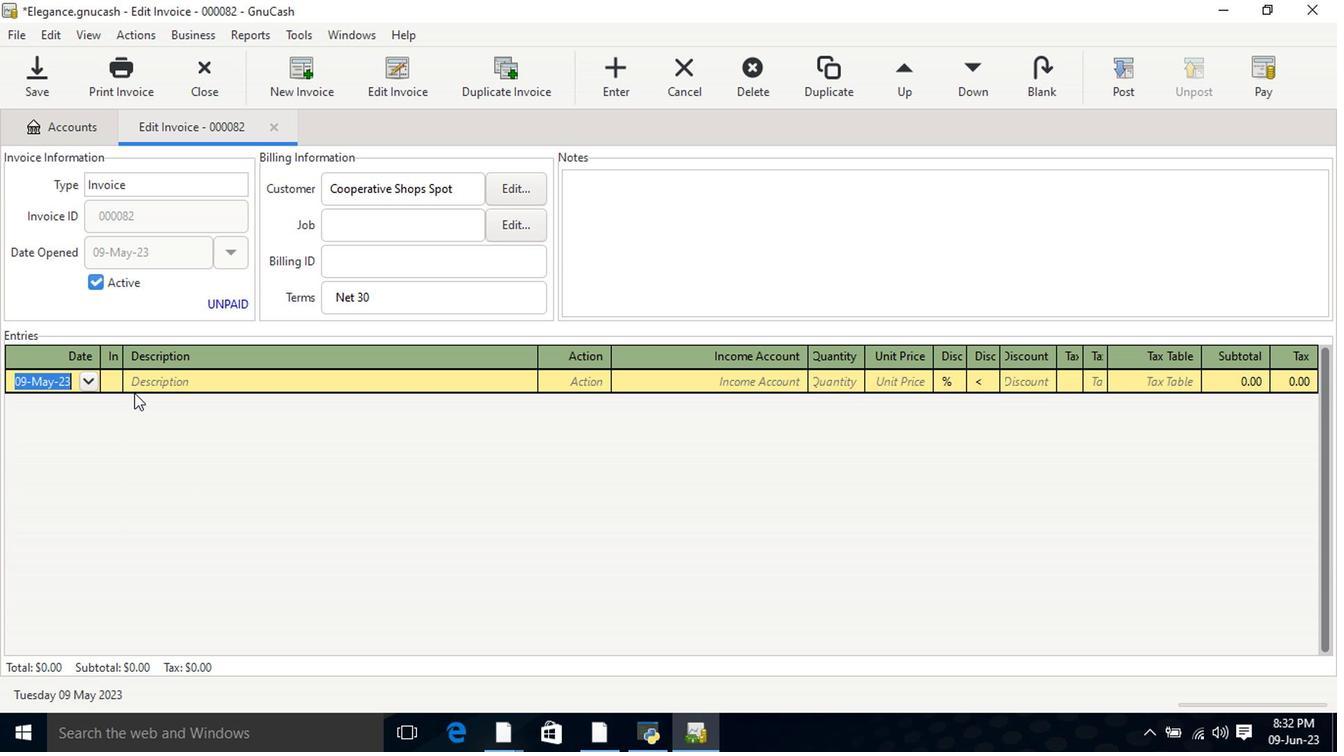 
Action: Mouse pressed left at (155, 379)
Screenshot: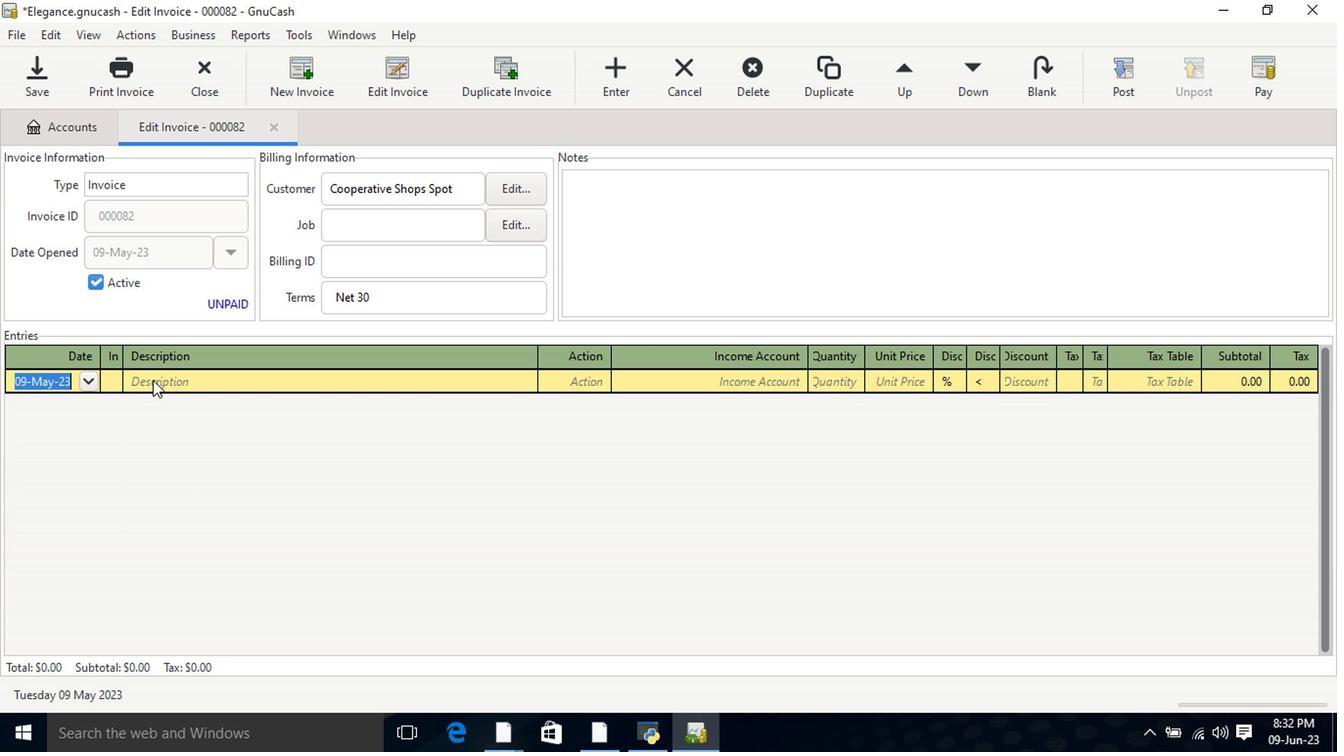 
Action: Mouse moved to (155, 379)
Screenshot: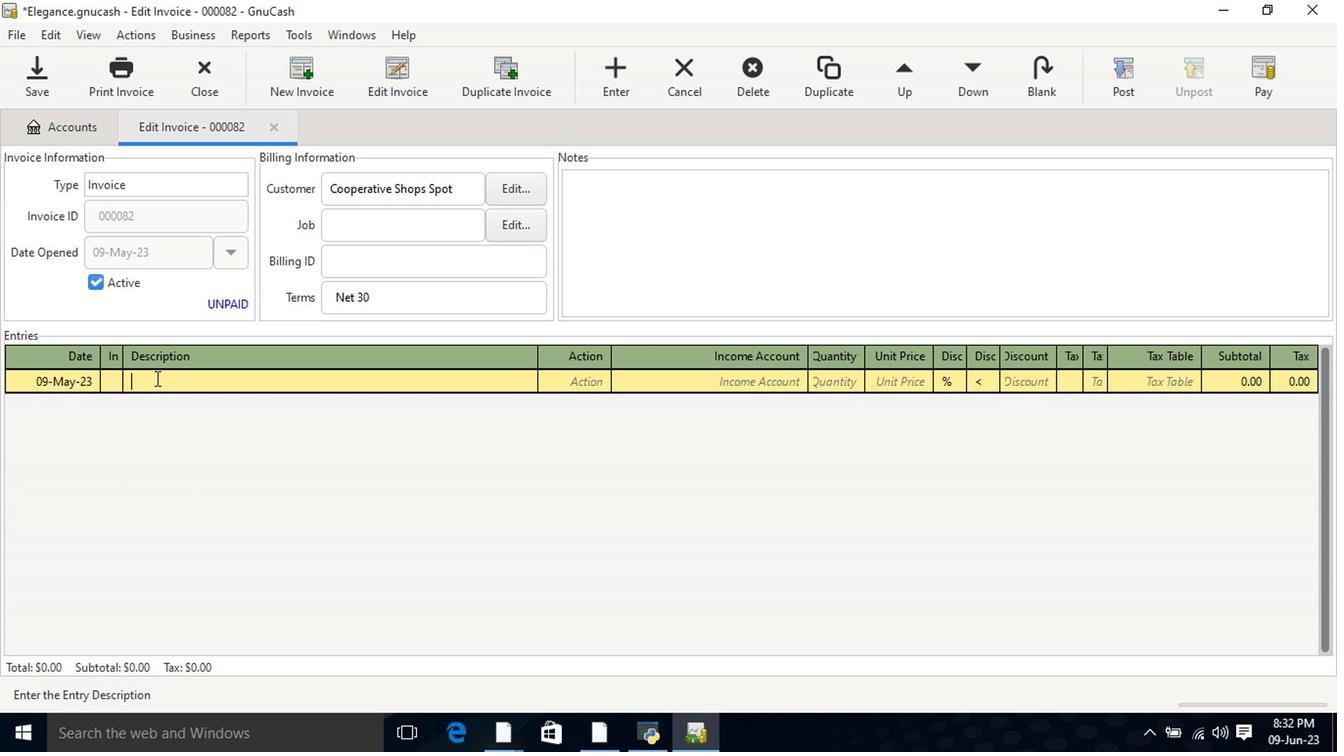 
Action: Key pressed <Key.shift><Key.shift><Key.shift><Key.shift><Key.shift><Key.shift><Key.shift><Key.shift><Key.shift><Key.shift><Key.shift><Key.shift><Key.shift><Key.shift><Key.shift>Cover<Key.shift>Girl<Key.space><Key.shift><Key.shift><Key.shift><Key.shift><Key.shift><Key.shift><Key.shift><Key.shift><Key.shift><Key.shift><Key.shift><Key.shift><Key.shift><Key.shift><Key.shift><Key.shift><Key.shift><Key.shift><Key.shift>Outlast<Key.space><Key.shift>Extreme<Key.space><Key.shift>Wear<Key.space><Key.shift>Pressed<Key.space><Key.shift>Powder<Key.space><Key.shift>Classic<Key.space><Key.shift>Ivory<Key.space>810<Key.tab><Key.tab>incom<Key.down><Key.down><Key.down><Key.tab>1<Key.tab>6.99<Key.tab>
Screenshot: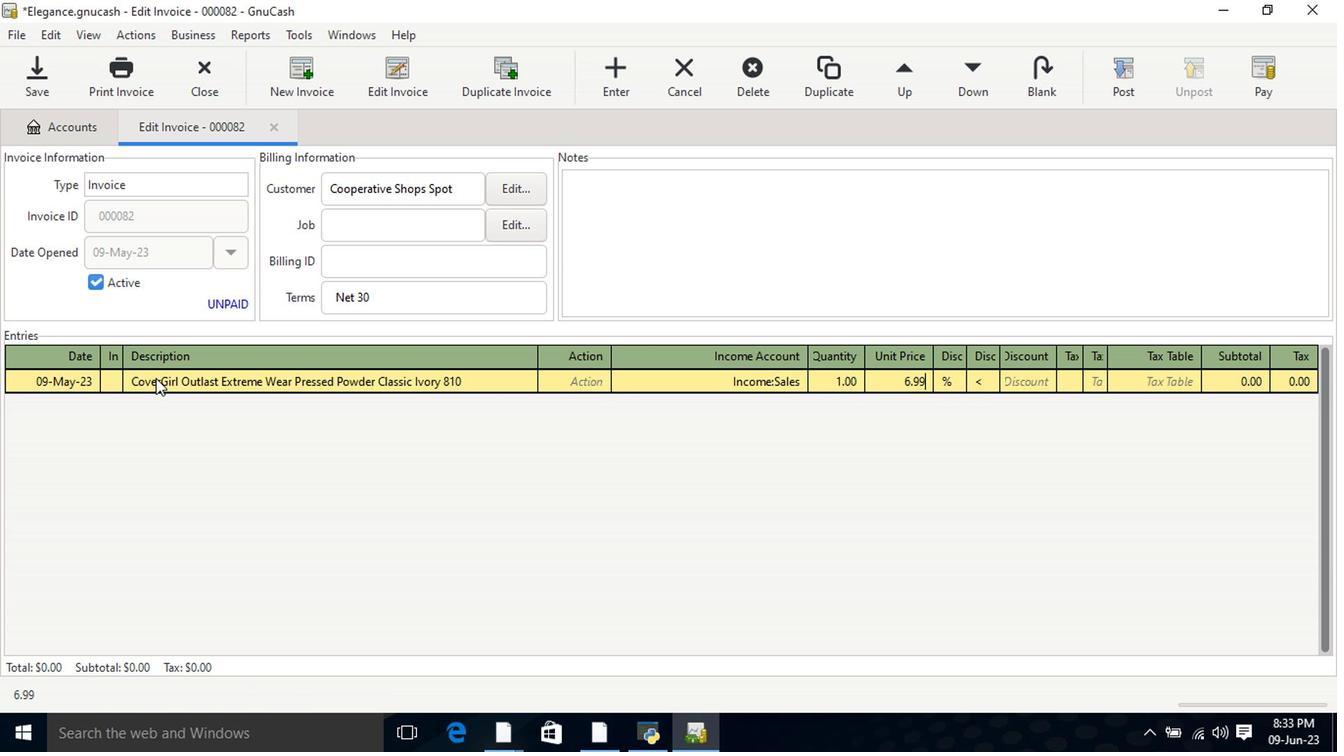 
Action: Mouse moved to (1067, 384)
Screenshot: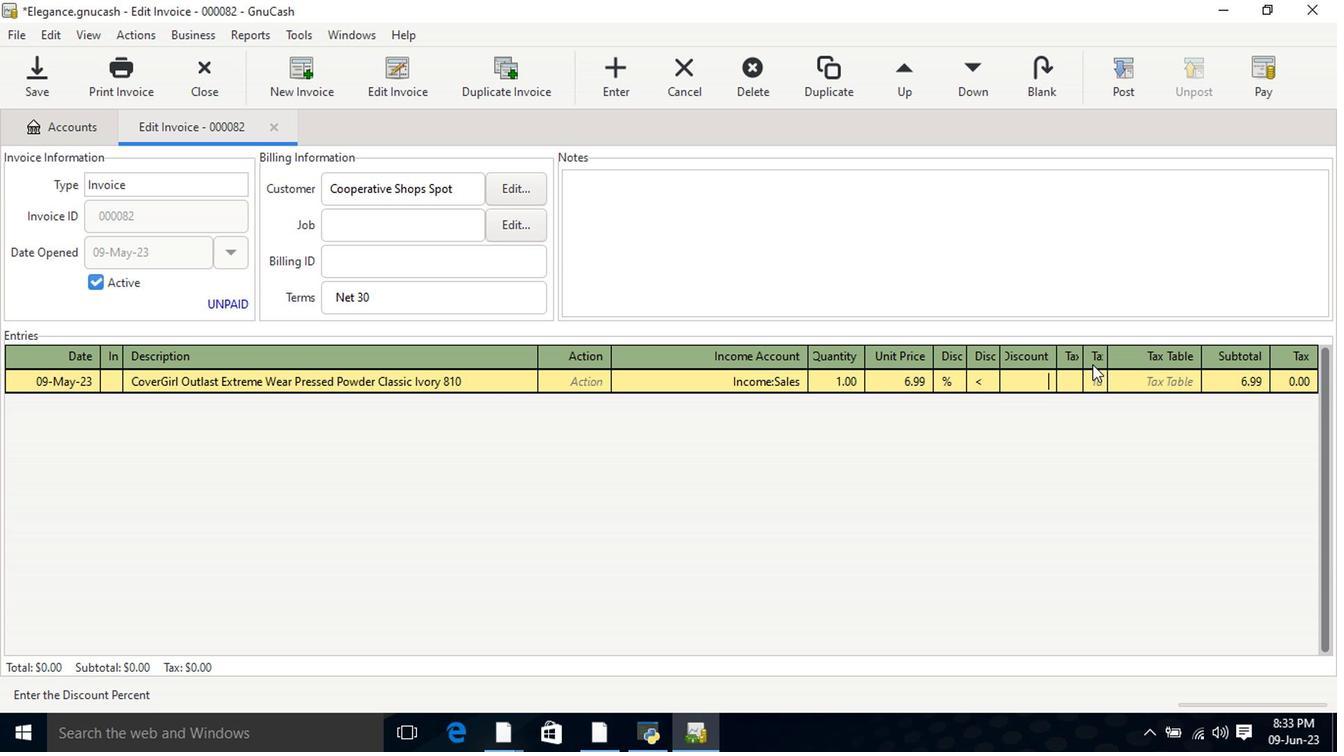 
Action: Mouse pressed left at (1067, 384)
Screenshot: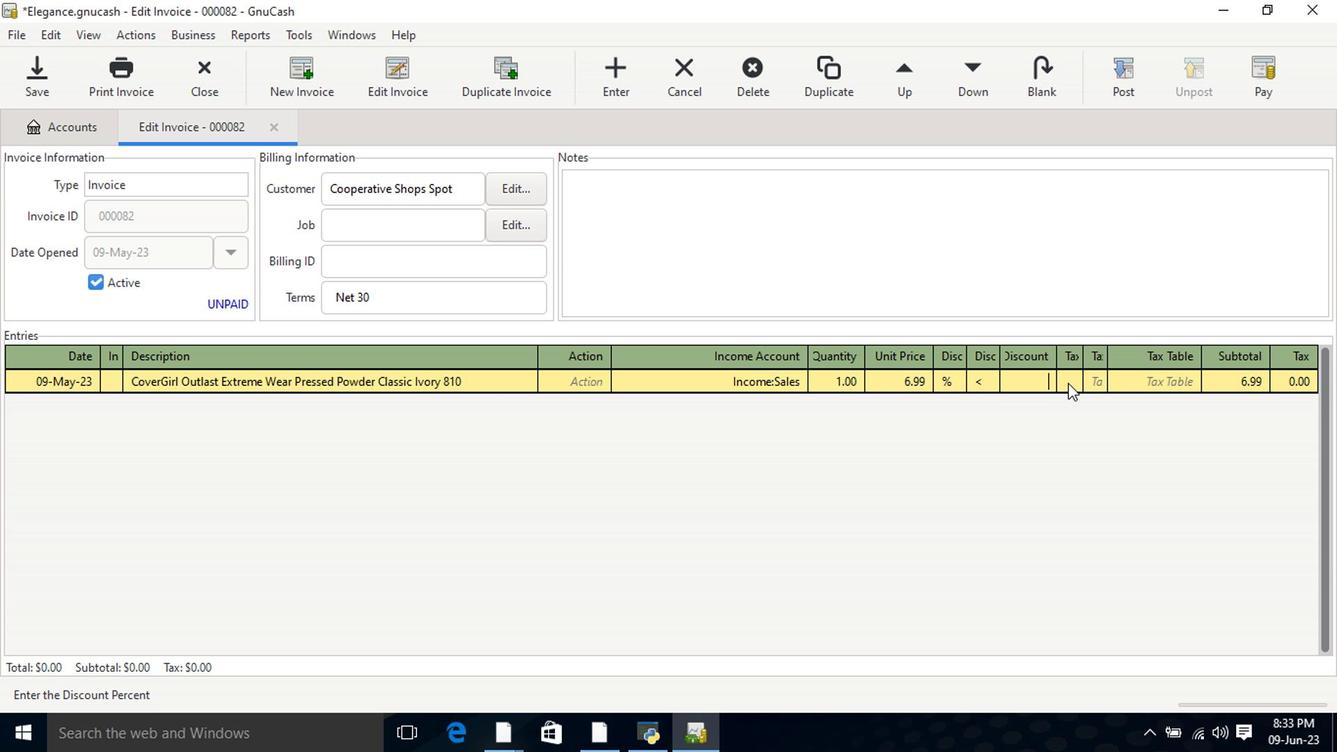 
Action: Mouse moved to (1101, 382)
Screenshot: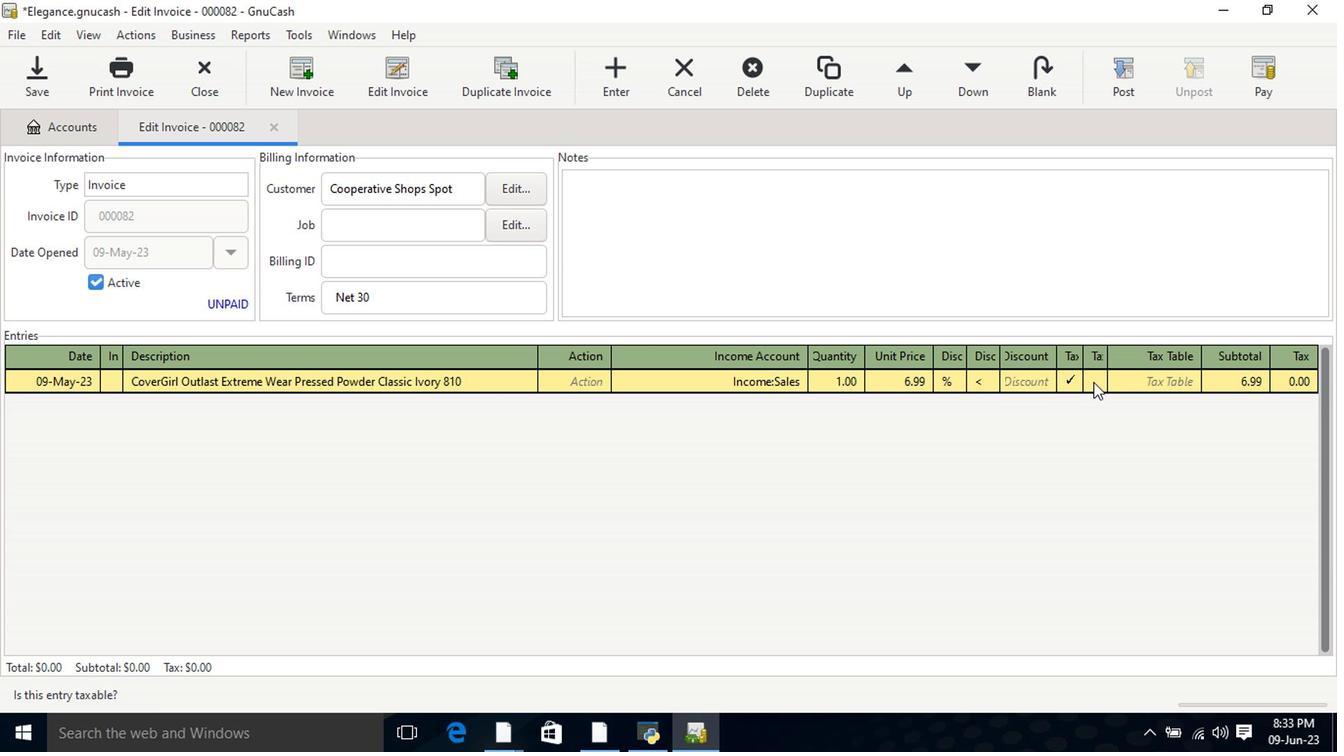 
Action: Mouse pressed left at (1101, 382)
Screenshot: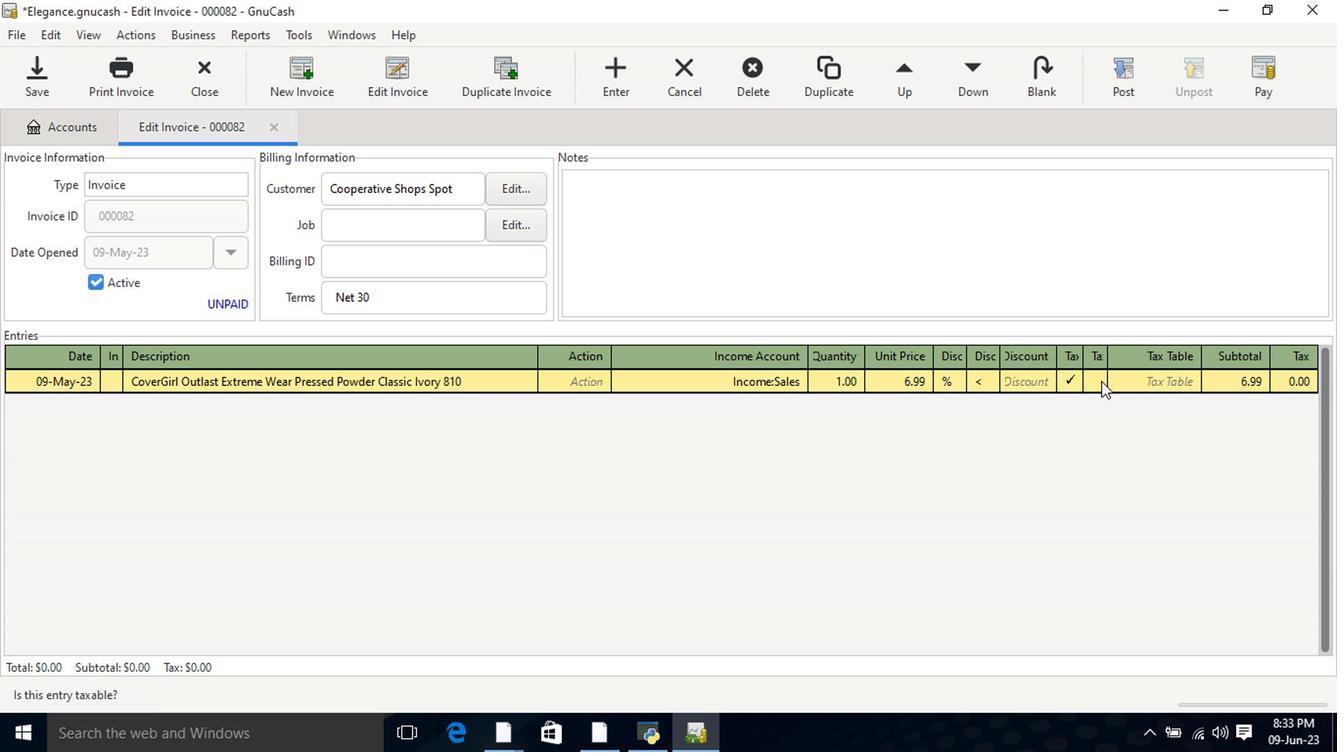 
Action: Mouse moved to (1135, 376)
Screenshot: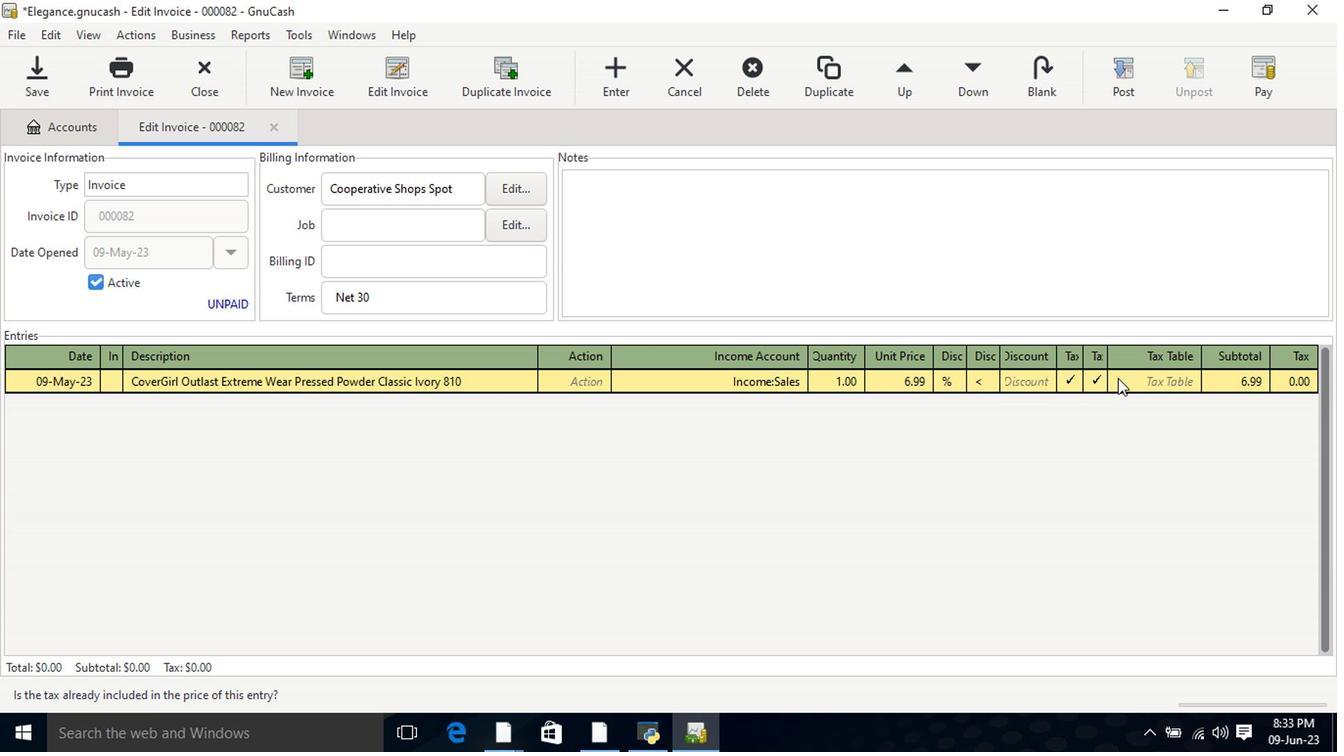 
Action: Mouse pressed left at (1135, 376)
Screenshot: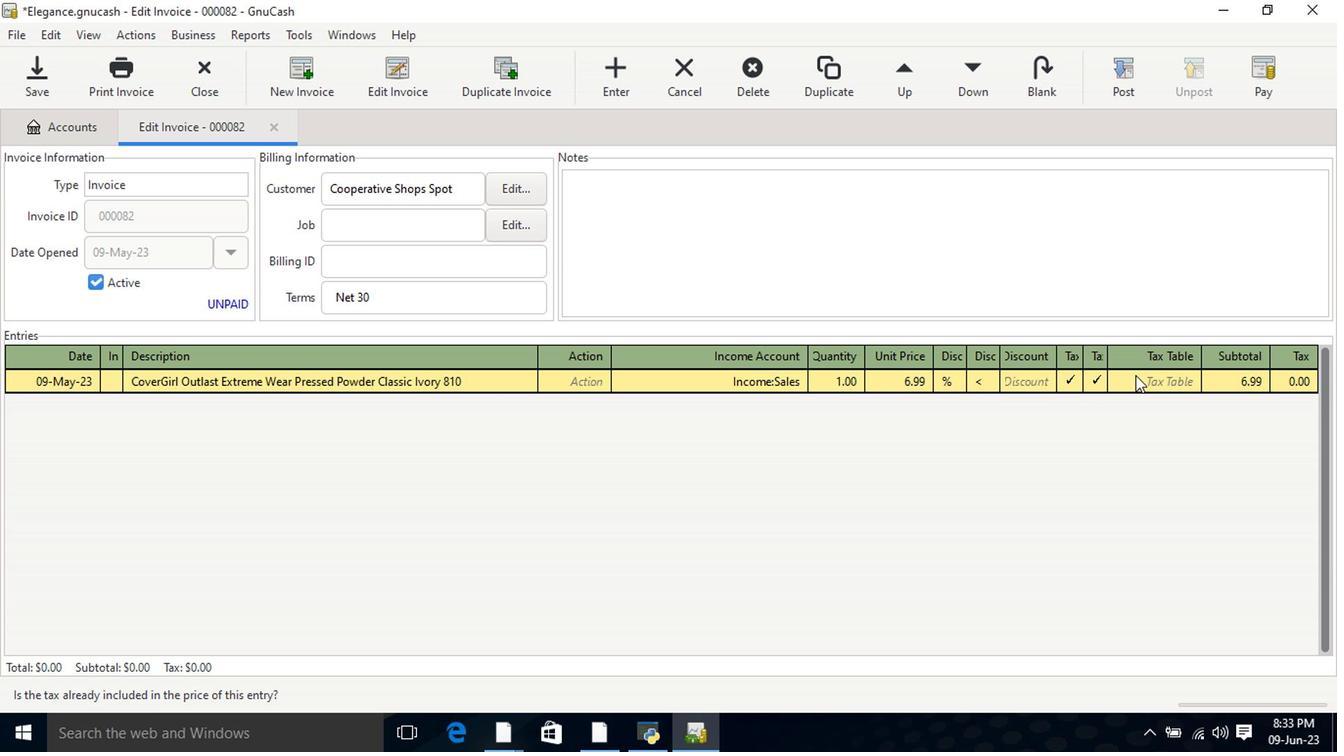 
Action: Mouse moved to (1182, 377)
Screenshot: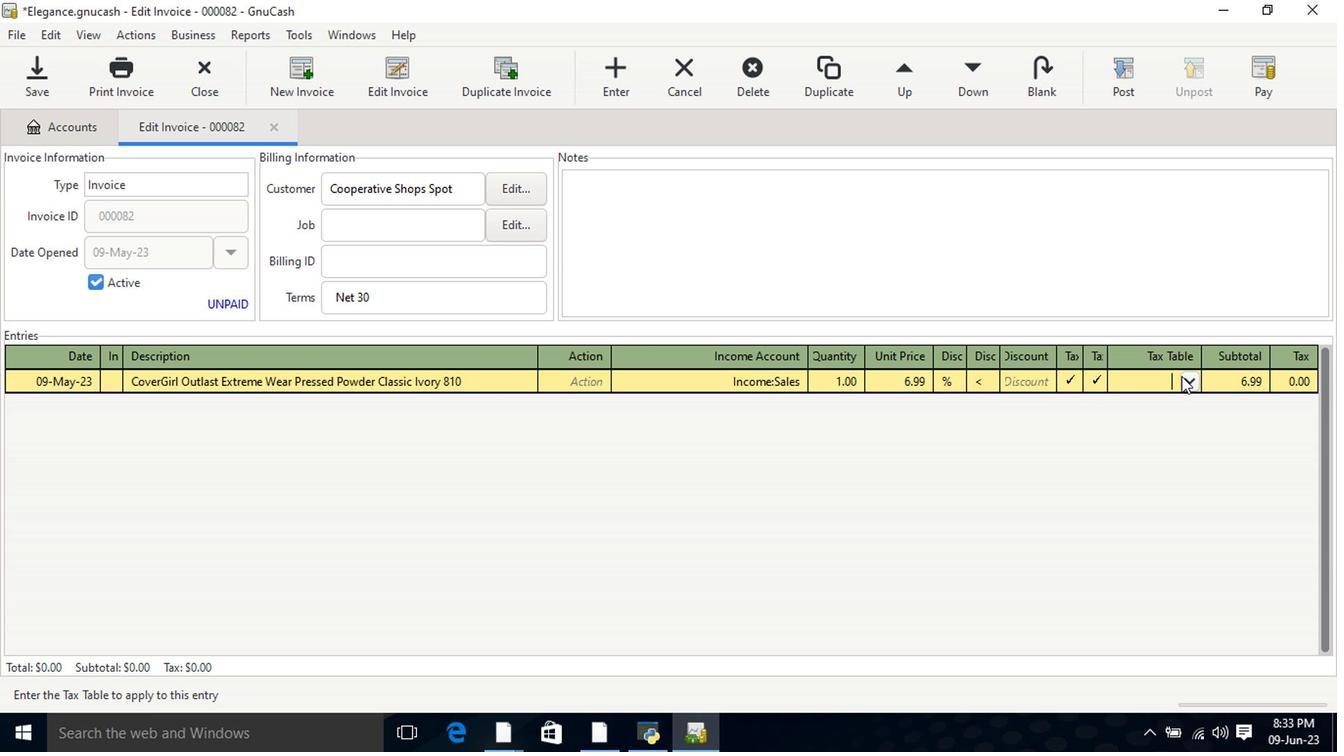 
Action: Mouse pressed left at (1182, 377)
Screenshot: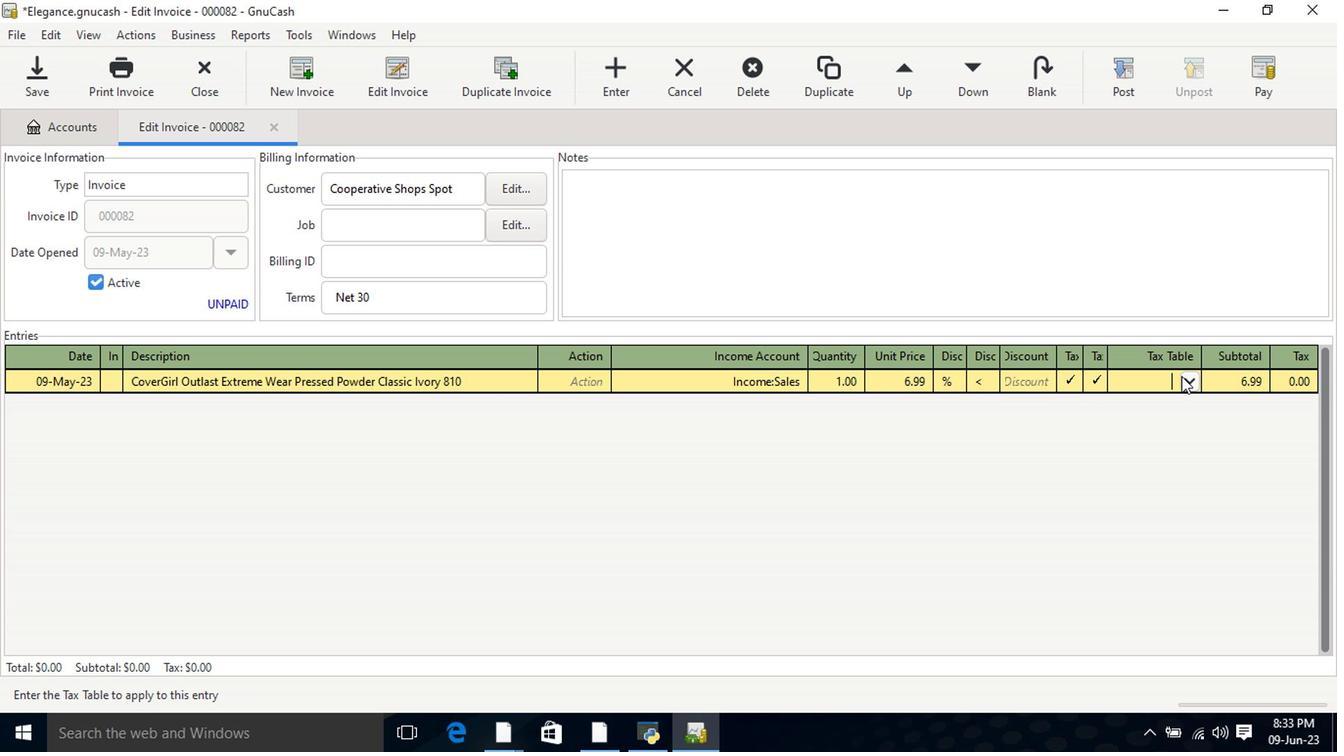 
Action: Mouse moved to (1170, 397)
Screenshot: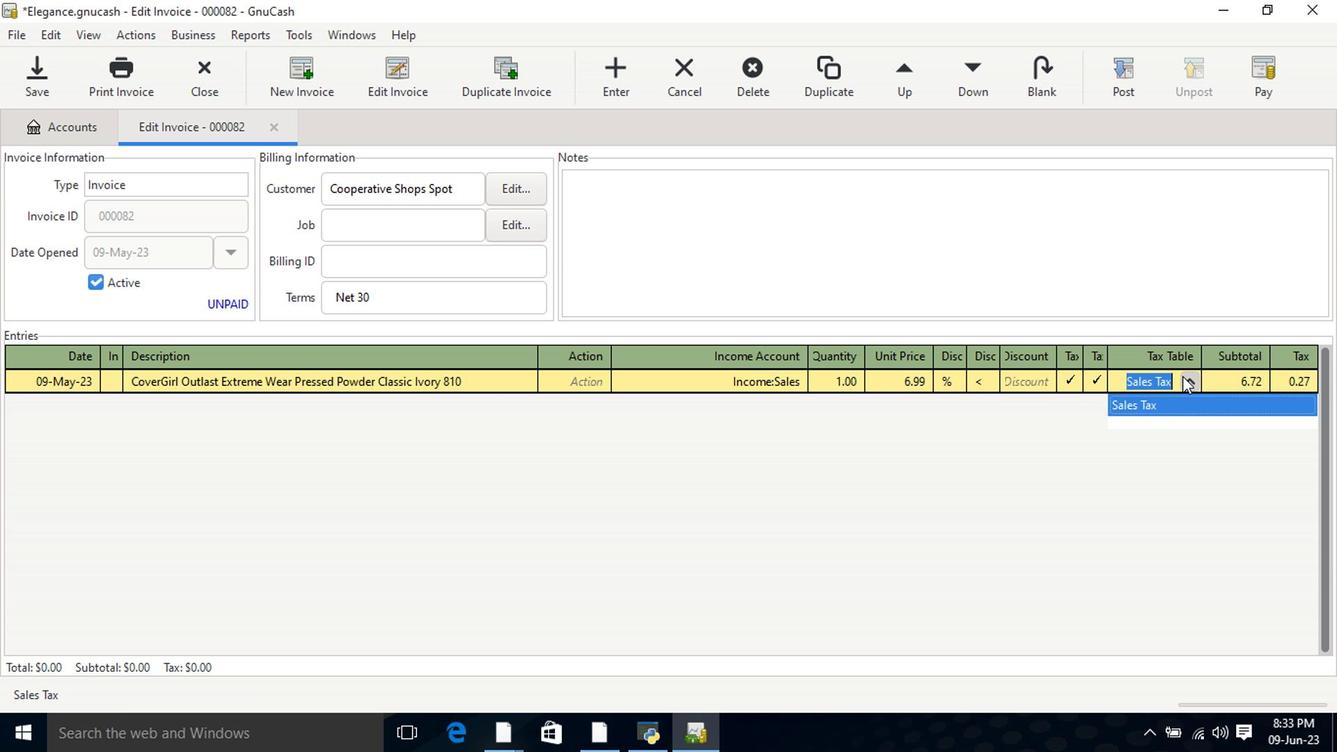 
Action: Key pressed <Key.tab>
Screenshot: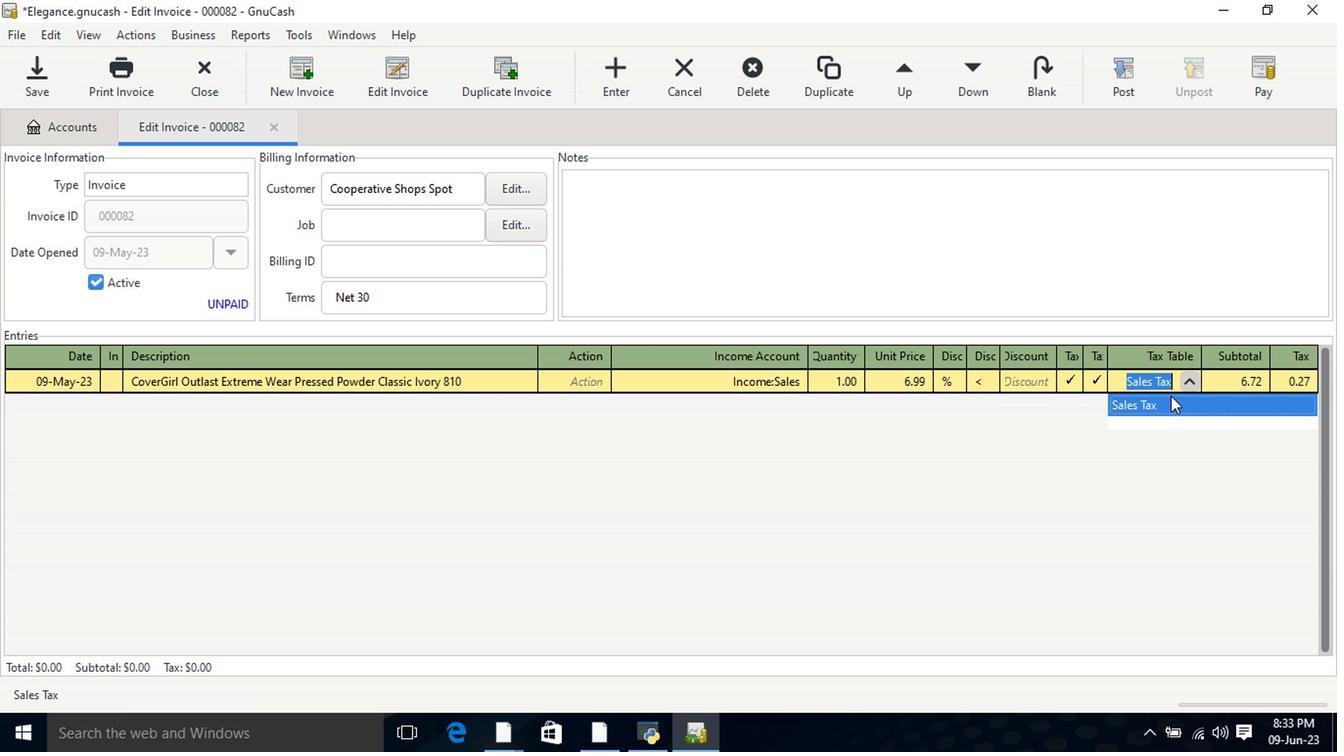 
Action: Mouse moved to (1131, 66)
Screenshot: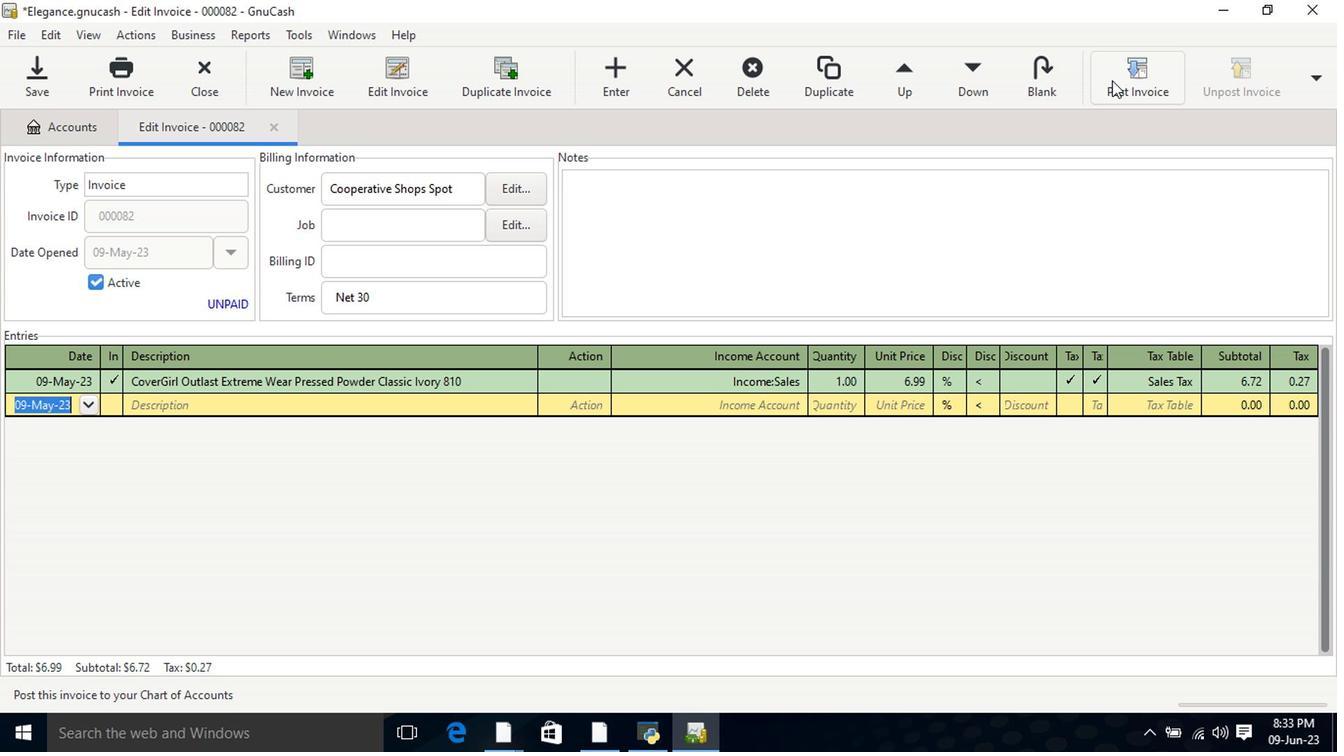 
Action: Mouse pressed left at (1131, 66)
Screenshot: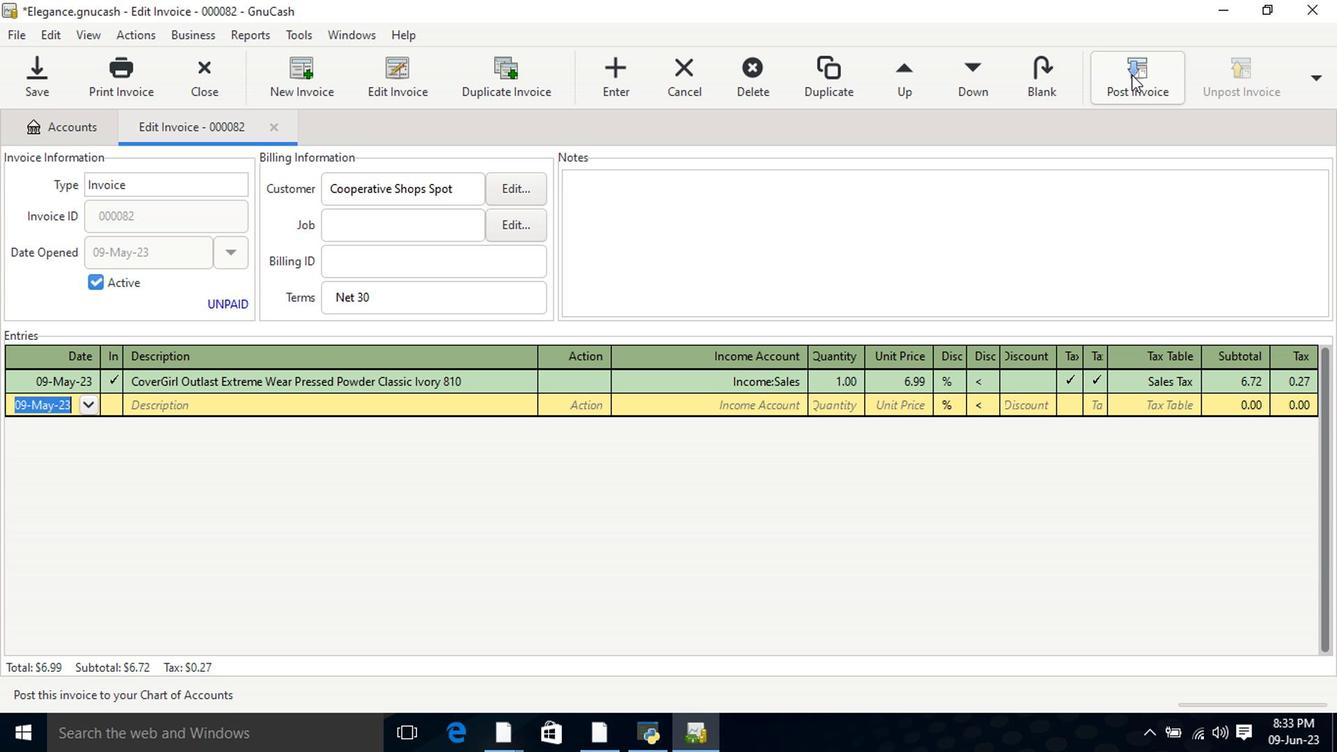 
Action: Mouse moved to (842, 321)
Screenshot: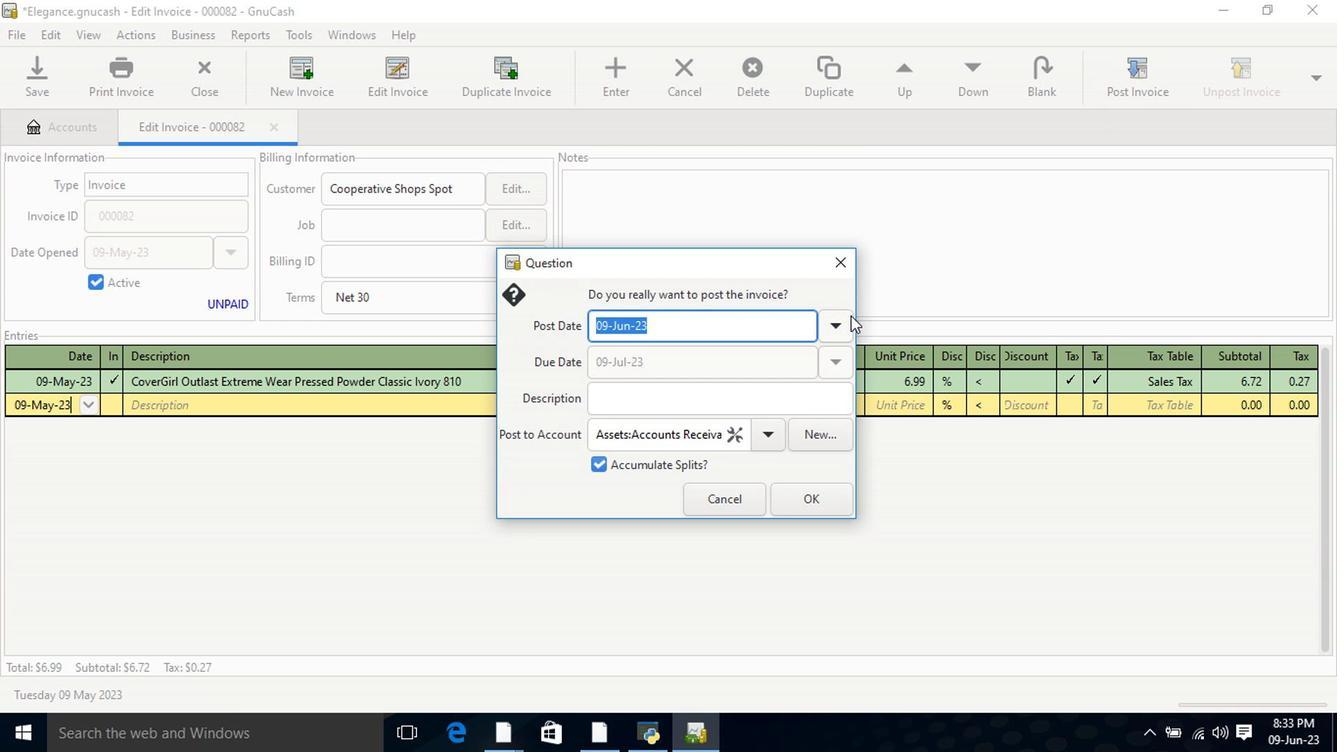 
Action: Mouse pressed left at (842, 321)
Screenshot: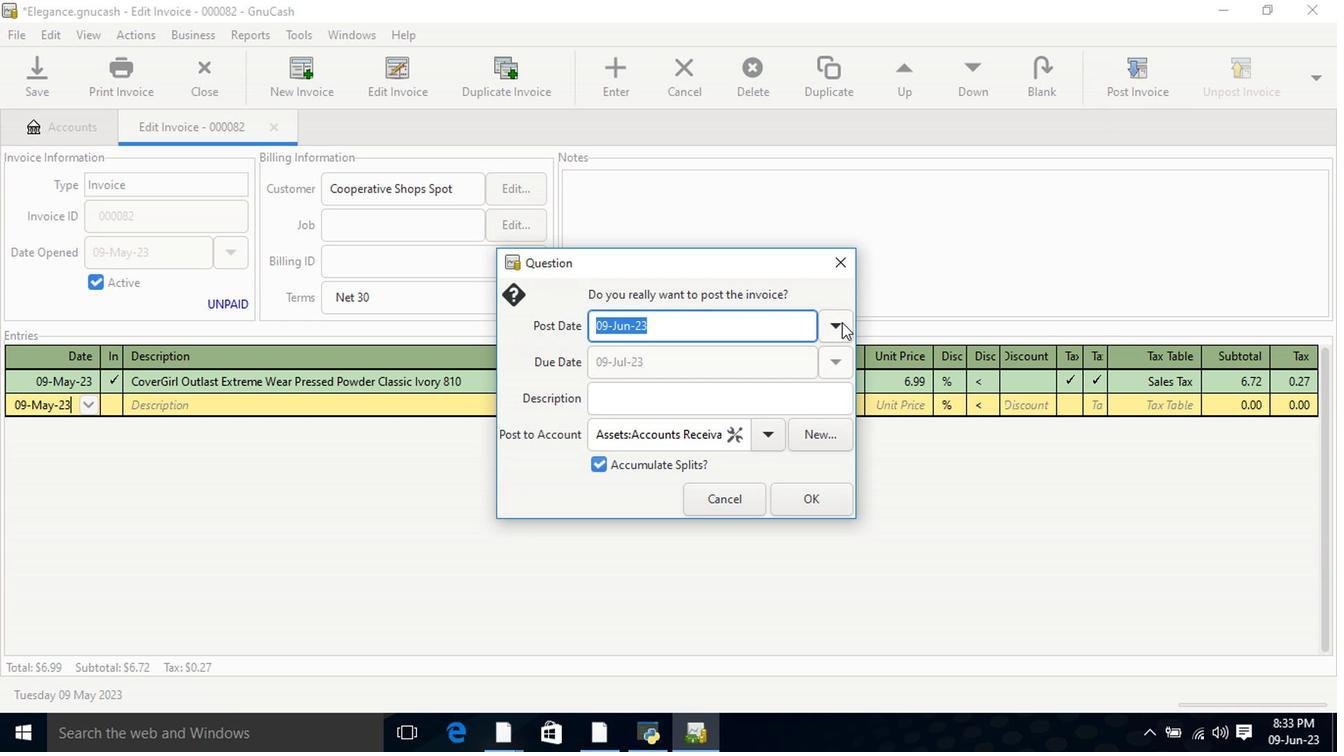 
Action: Mouse moved to (682, 354)
Screenshot: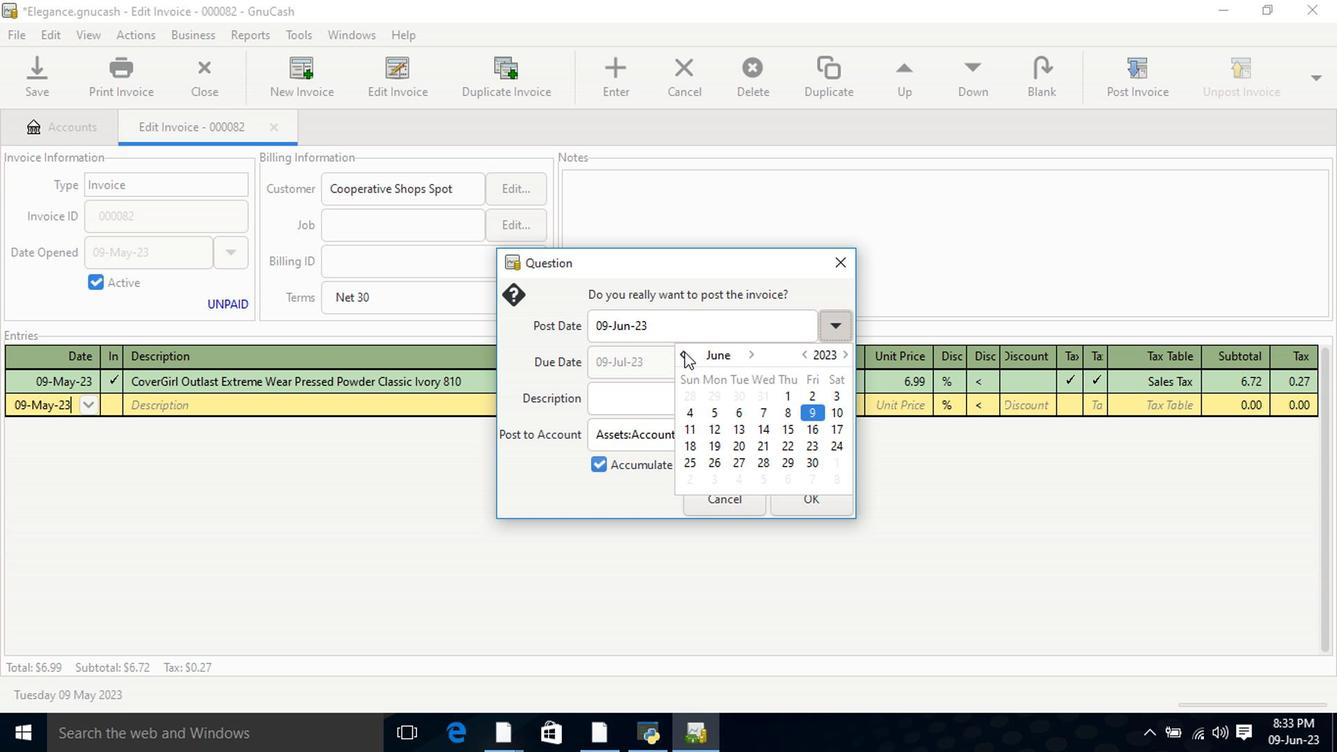 
Action: Mouse pressed left at (682, 354)
Screenshot: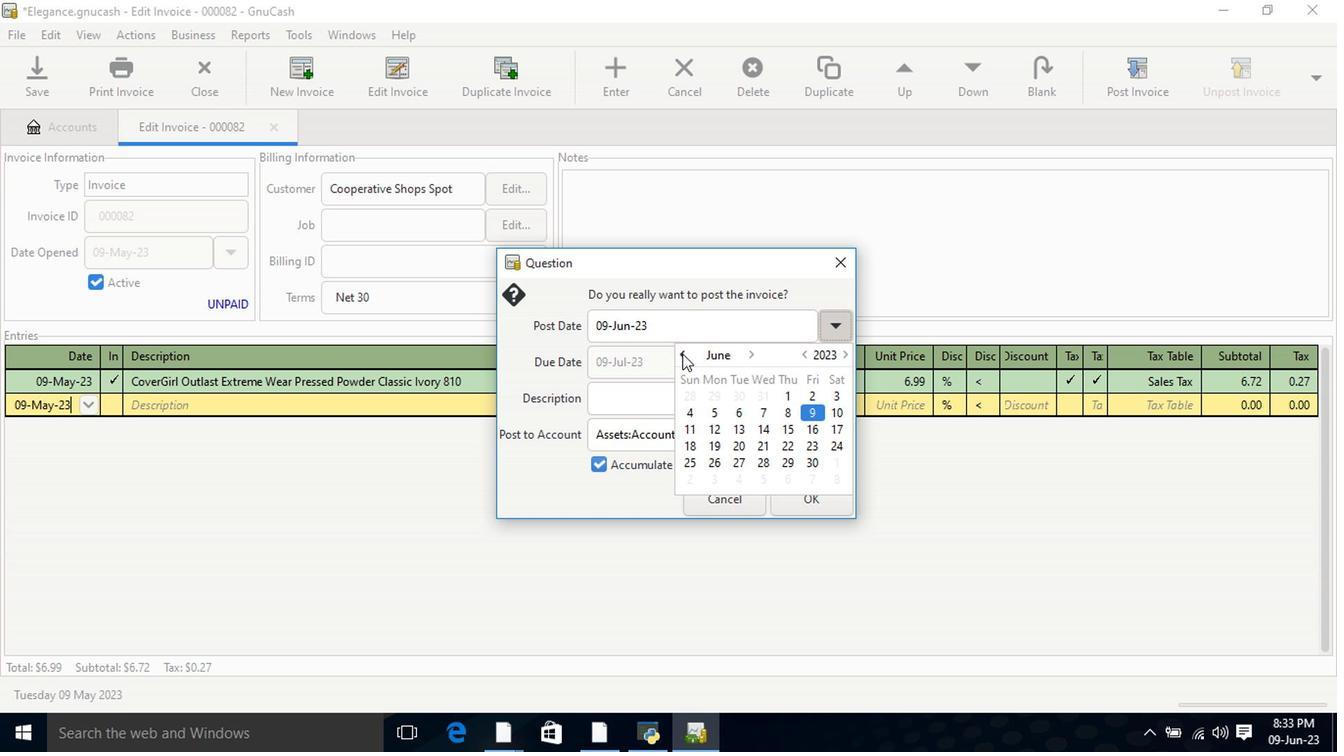 
Action: Mouse moved to (740, 417)
Screenshot: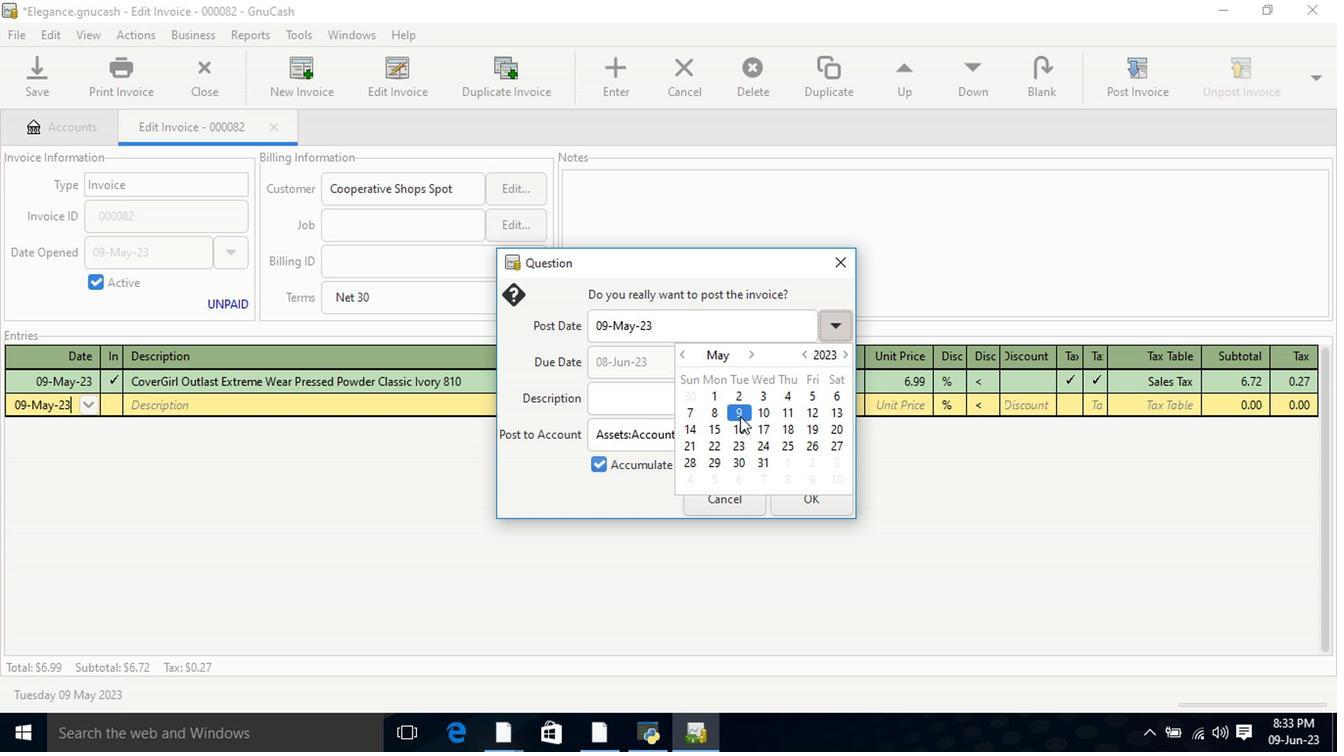 
Action: Mouse pressed left at (740, 417)
Screenshot: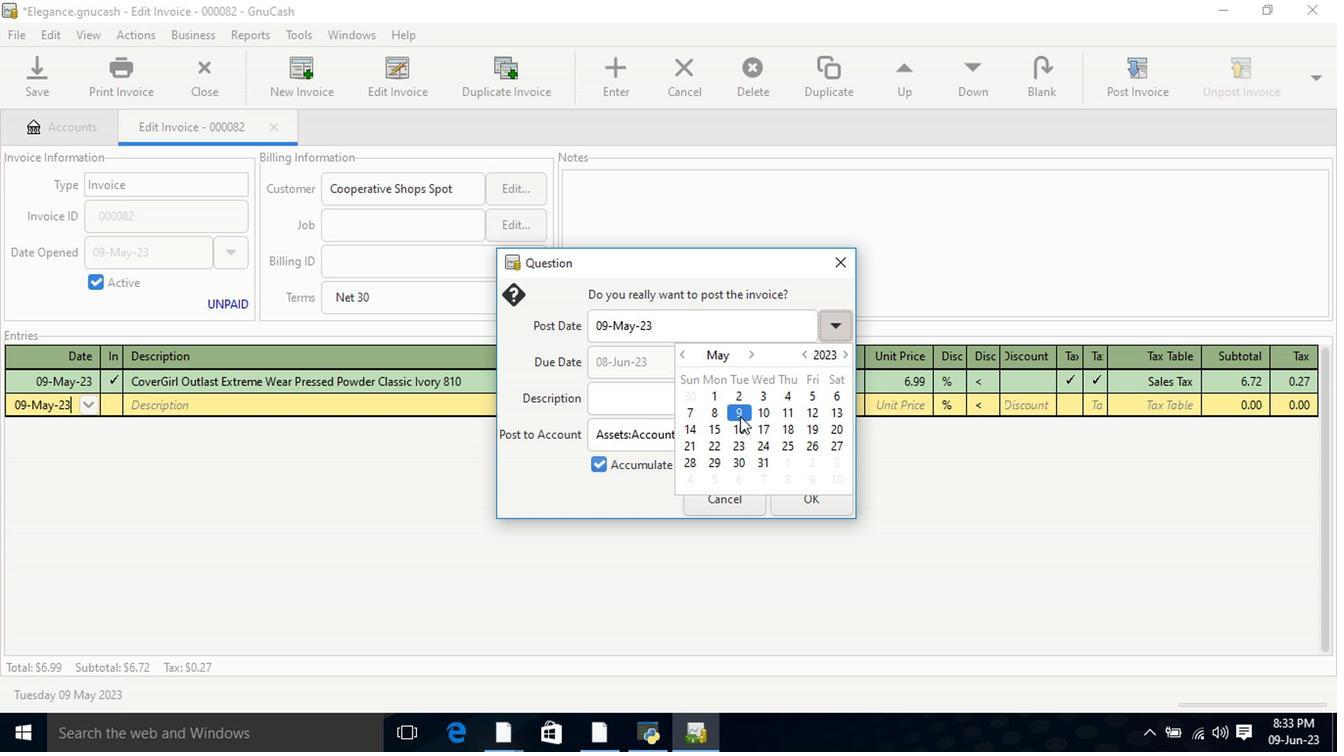 
Action: Mouse pressed left at (740, 417)
Screenshot: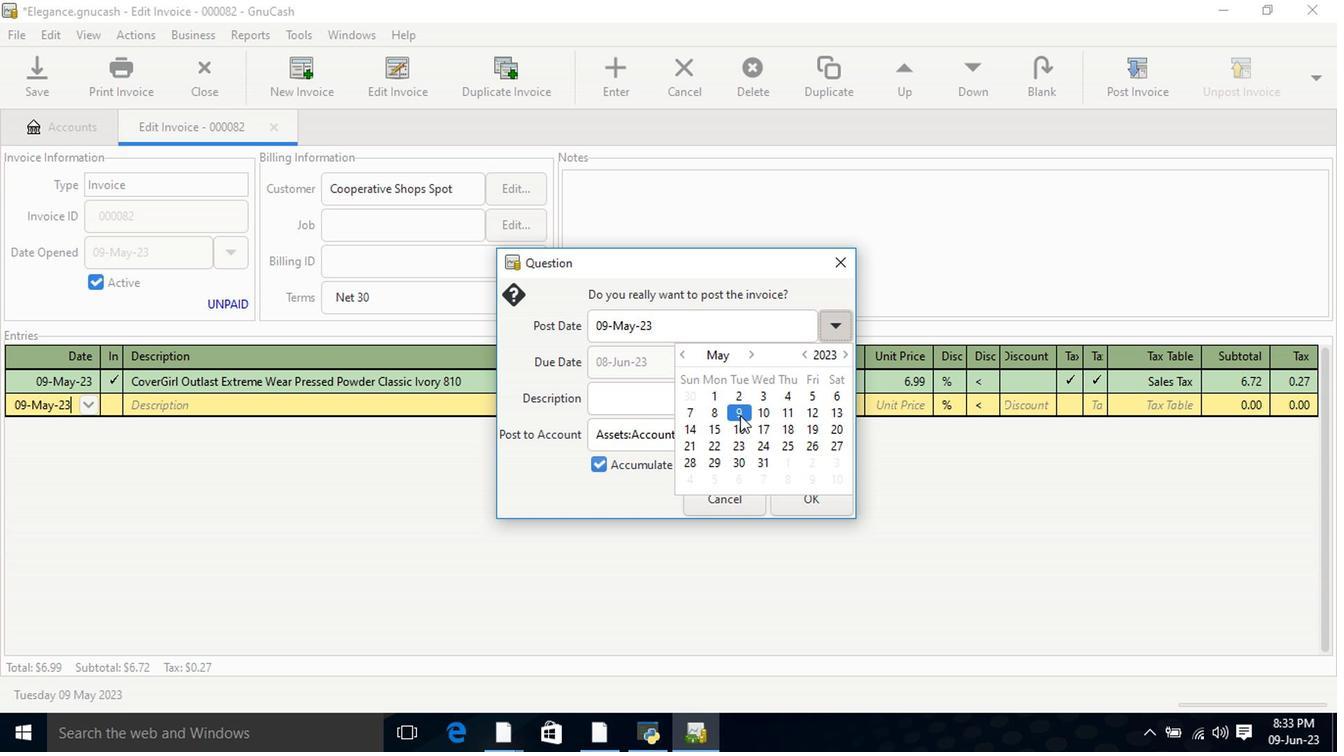 
Action: Mouse moved to (791, 499)
Screenshot: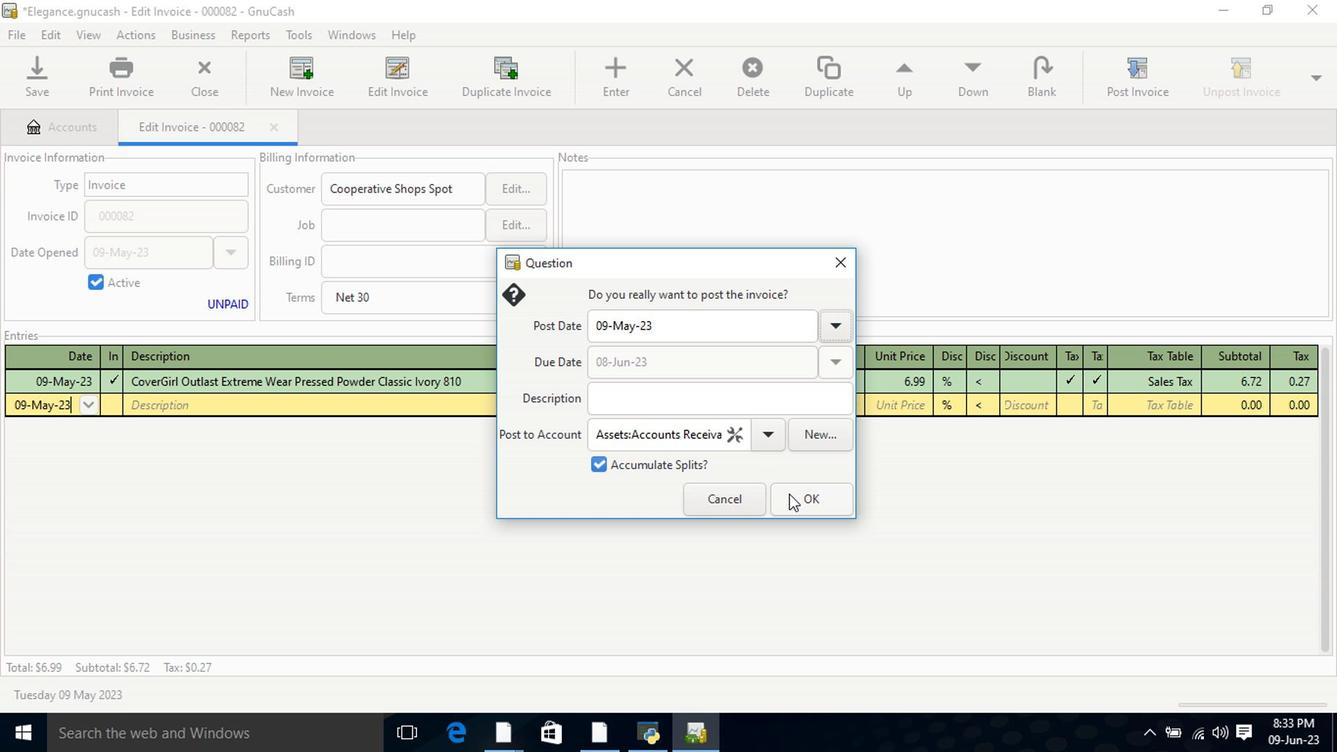 
Action: Mouse pressed left at (791, 499)
Screenshot: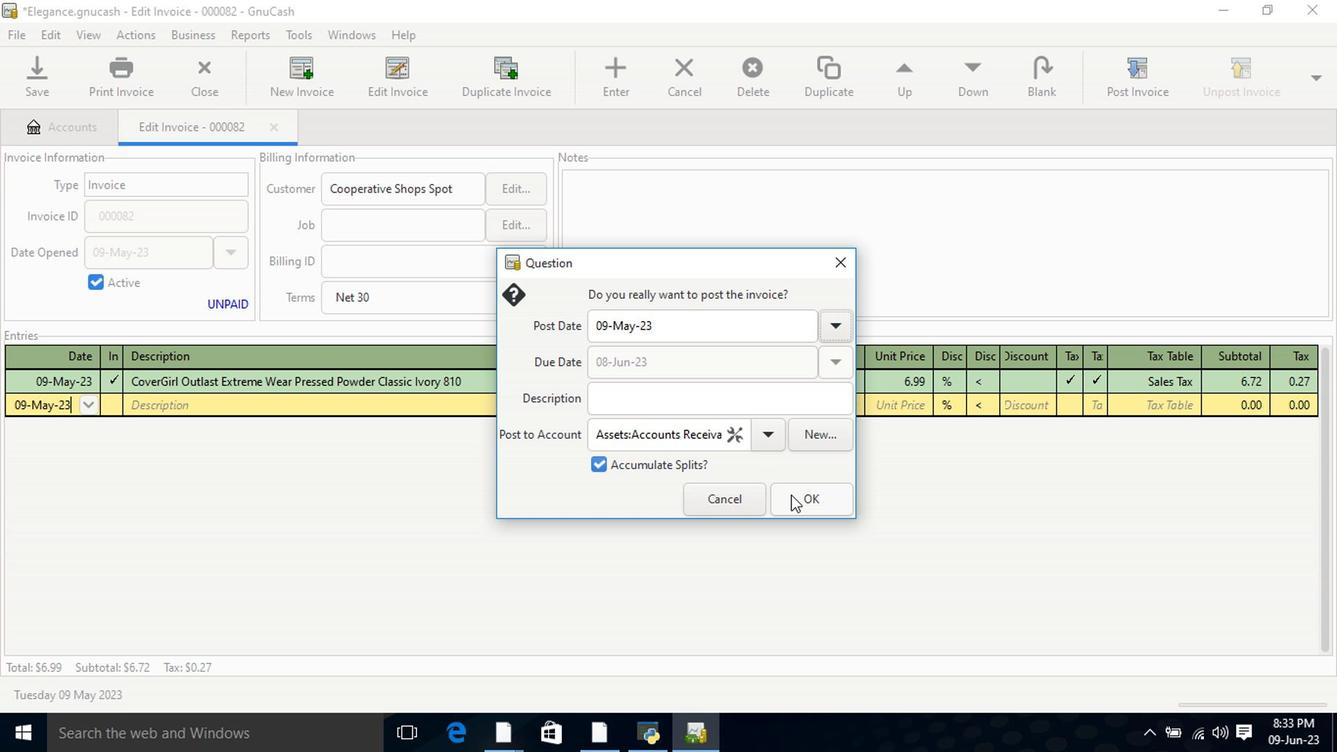 
Action: Mouse moved to (1269, 71)
Screenshot: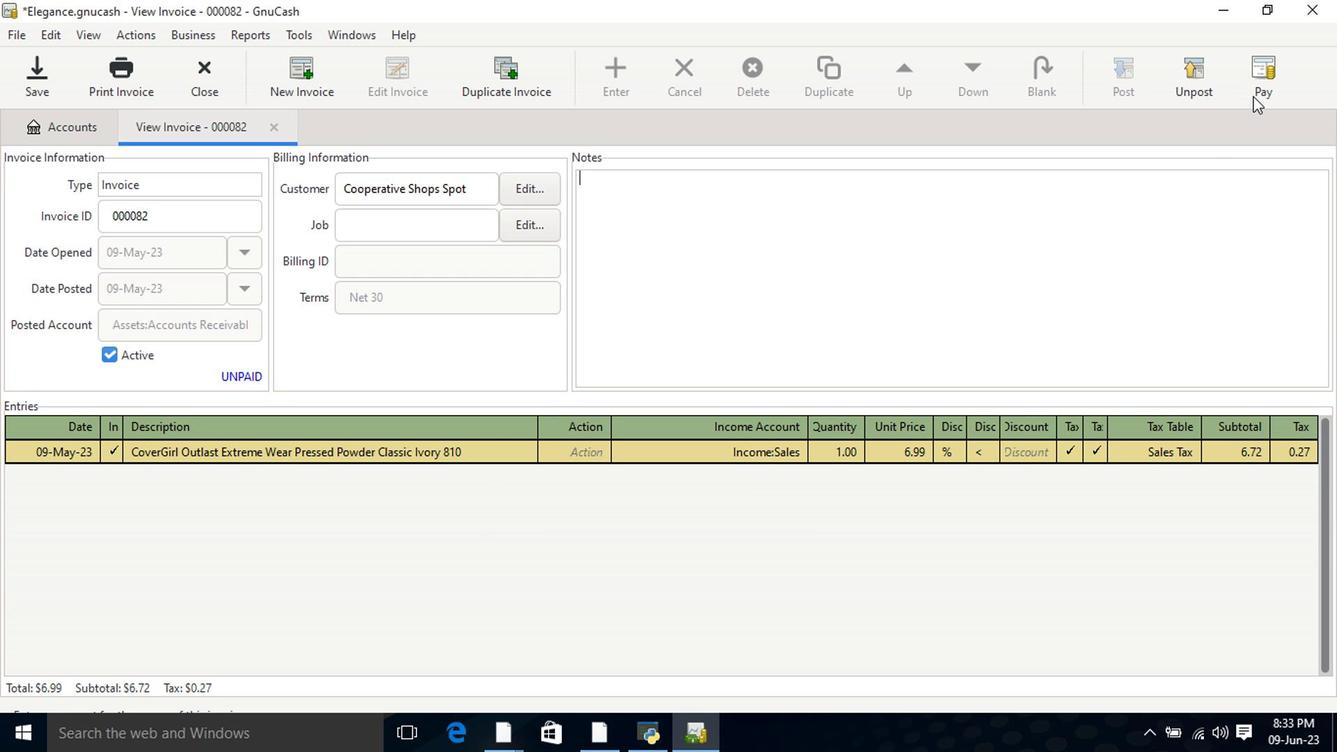
Action: Mouse pressed left at (1269, 71)
Screenshot: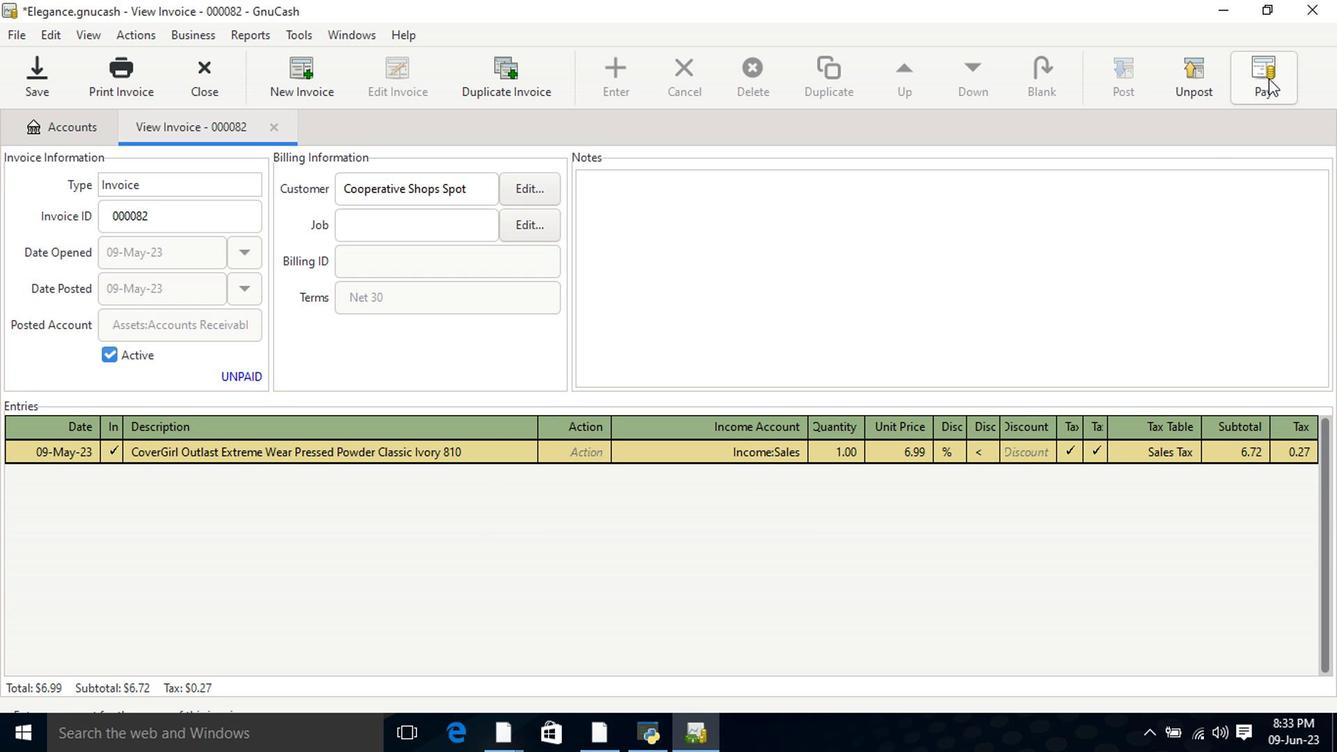 
Action: Mouse moved to (600, 381)
Screenshot: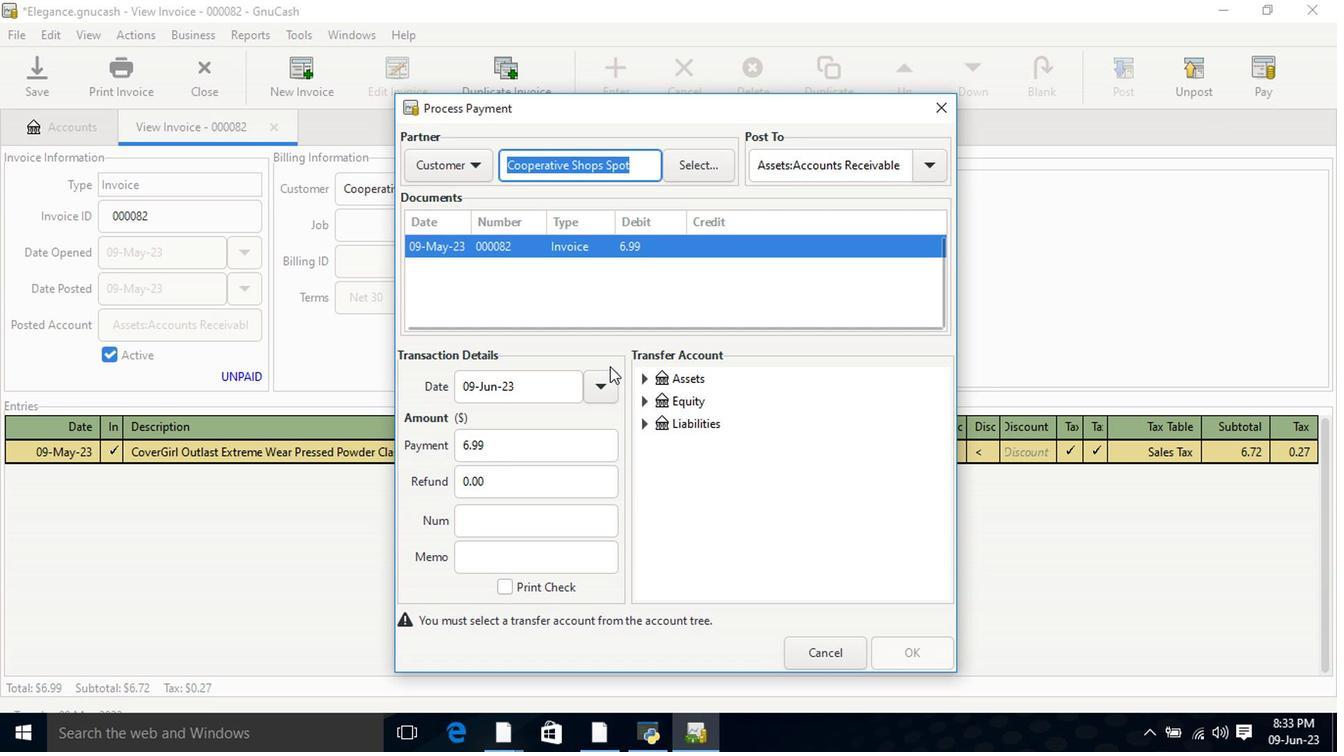 
Action: Mouse pressed left at (600, 381)
Screenshot: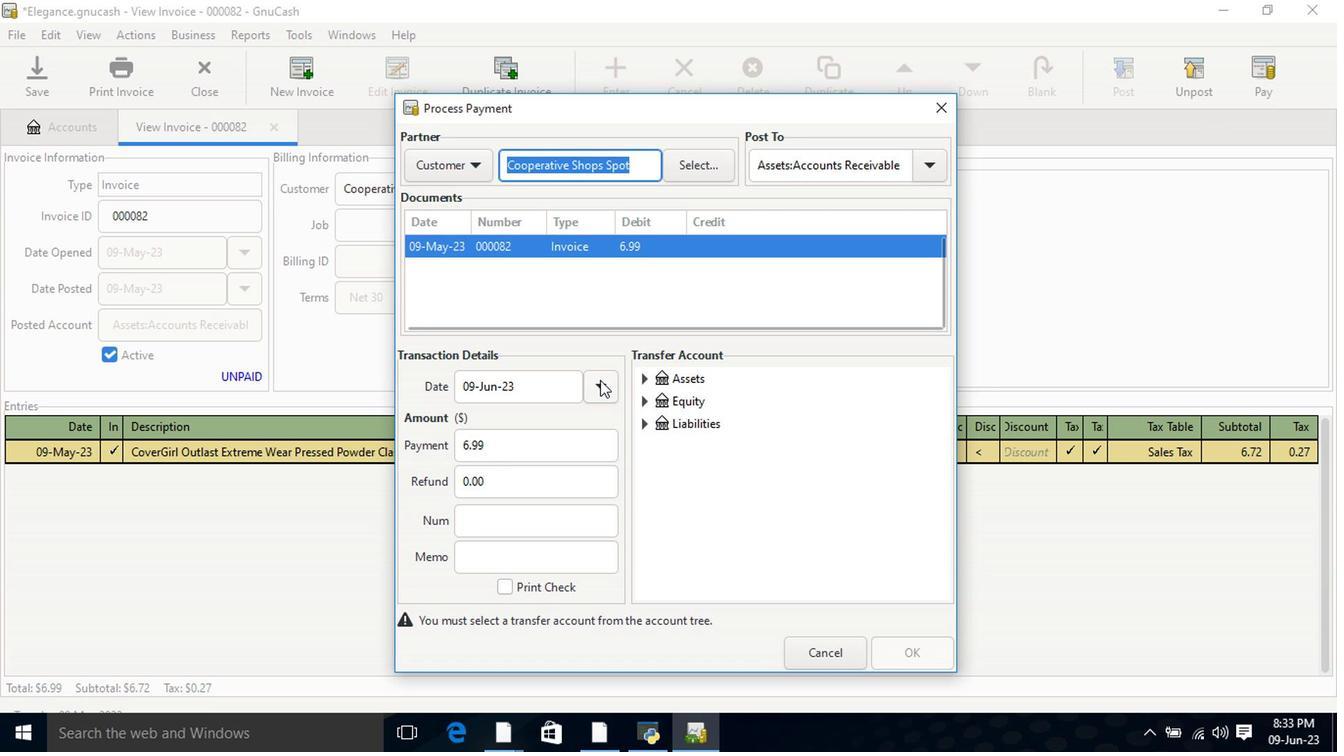 
Action: Mouse moved to (530, 476)
Screenshot: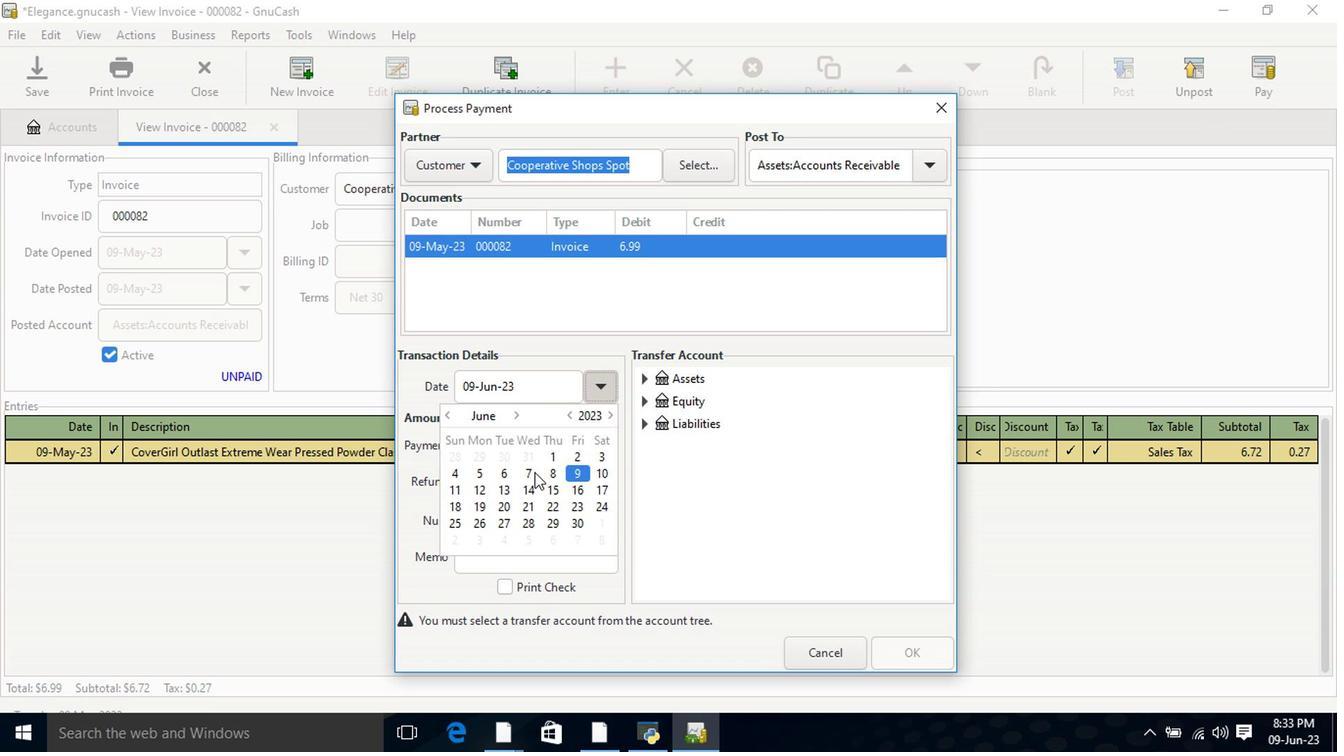 
Action: Mouse pressed left at (530, 476)
Screenshot: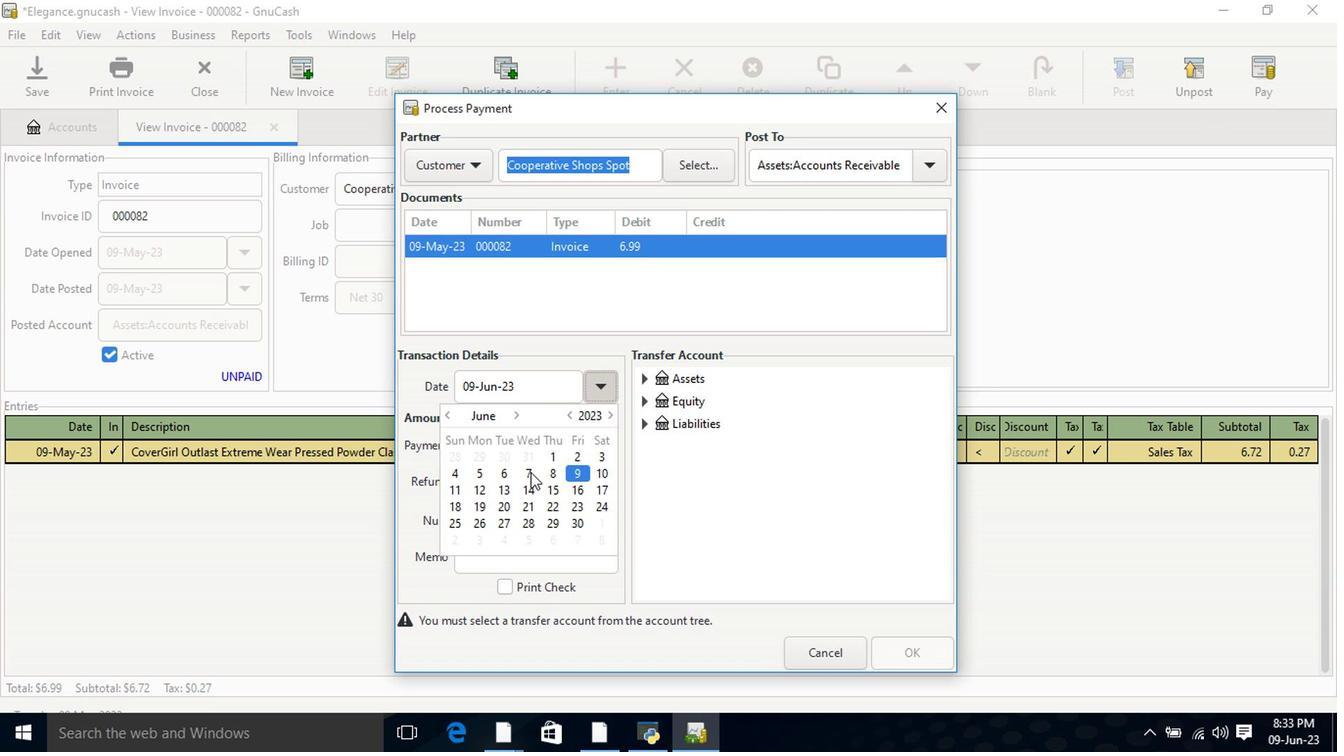 
Action: Mouse pressed left at (530, 476)
Screenshot: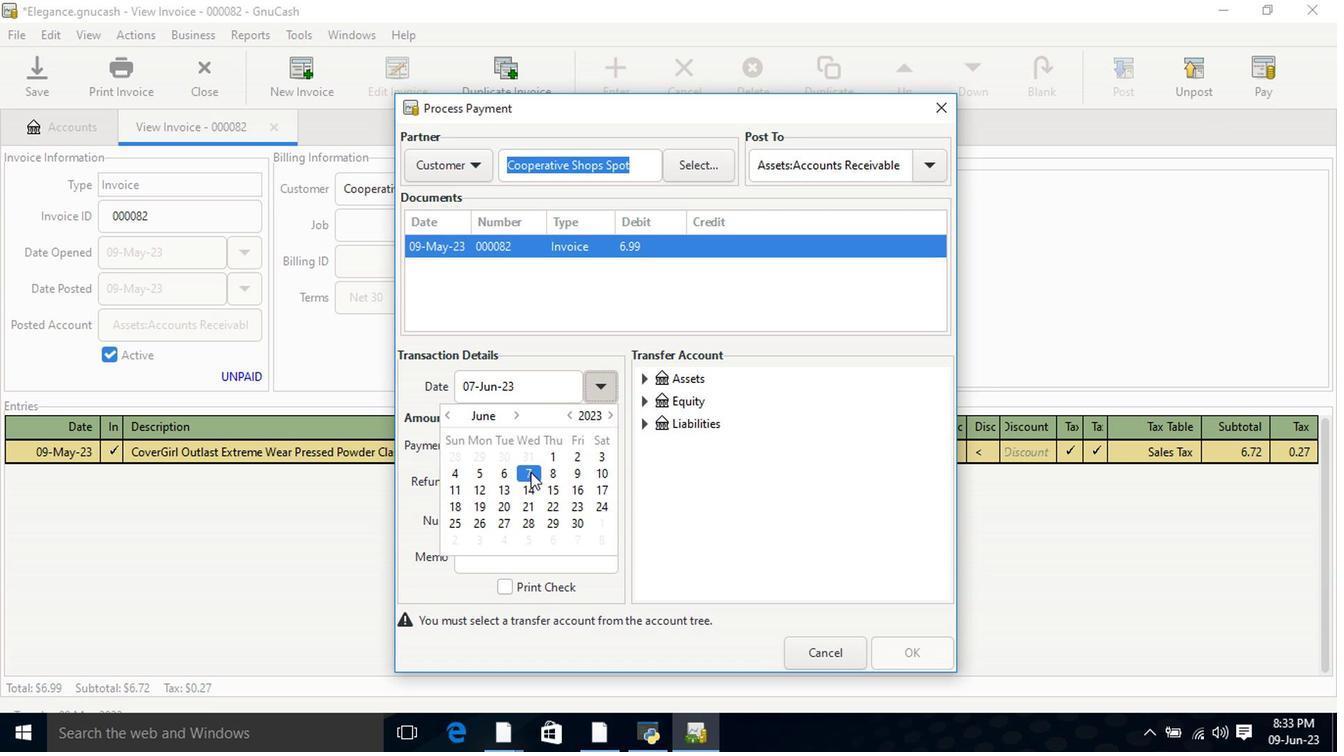 
Action: Mouse moved to (646, 382)
Screenshot: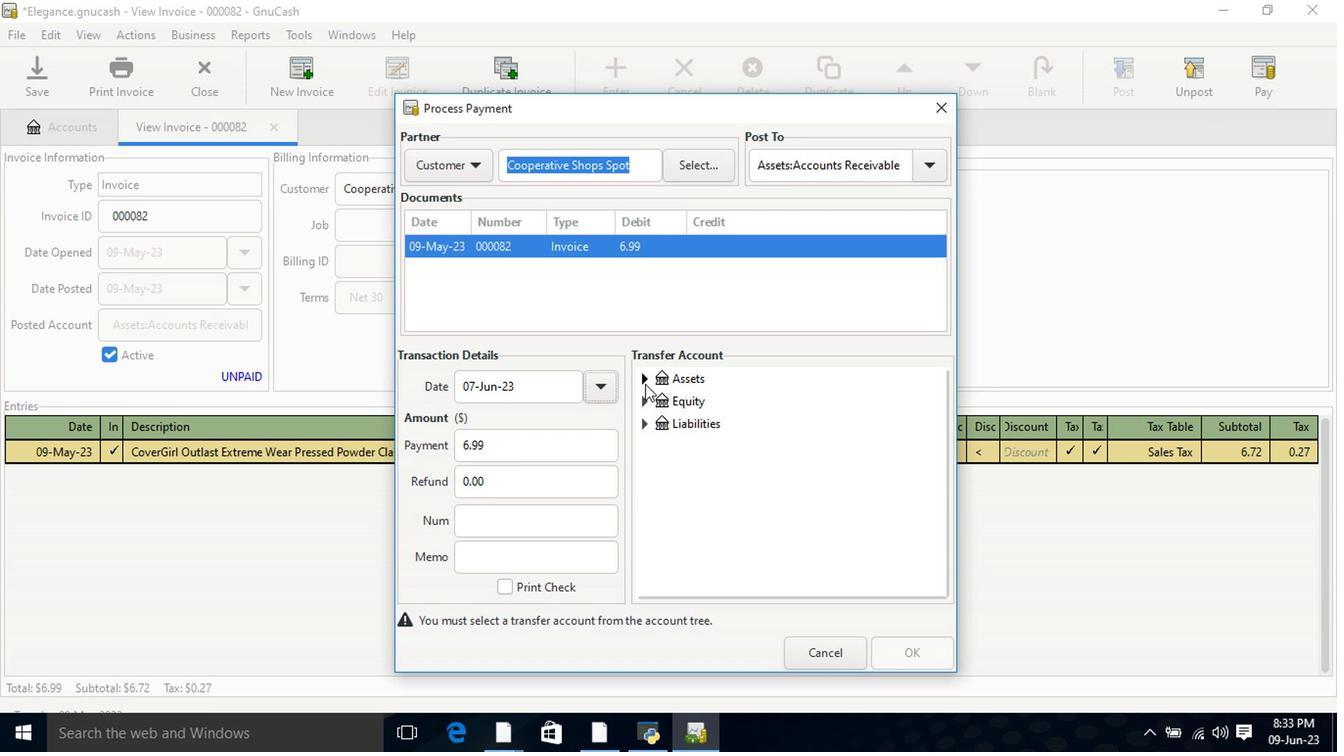 
Action: Mouse pressed left at (646, 382)
Screenshot: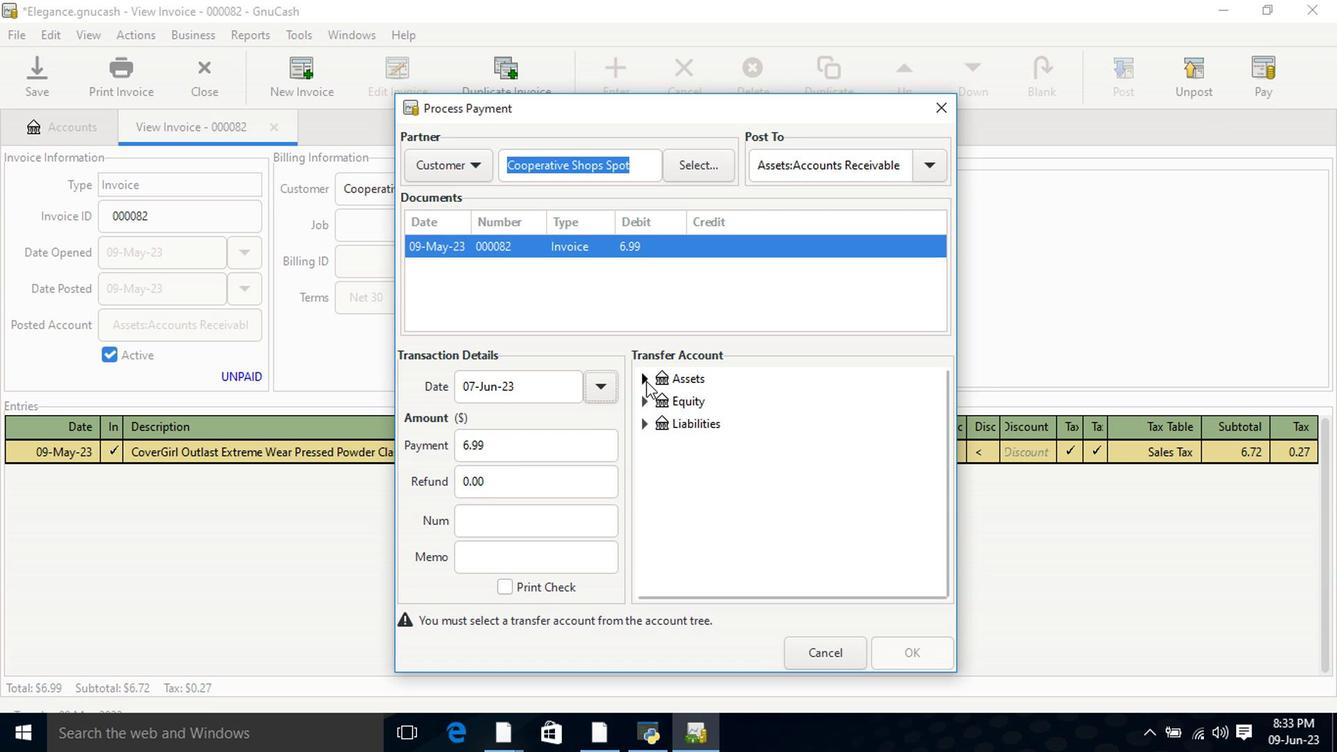 
Action: Mouse moved to (663, 400)
Screenshot: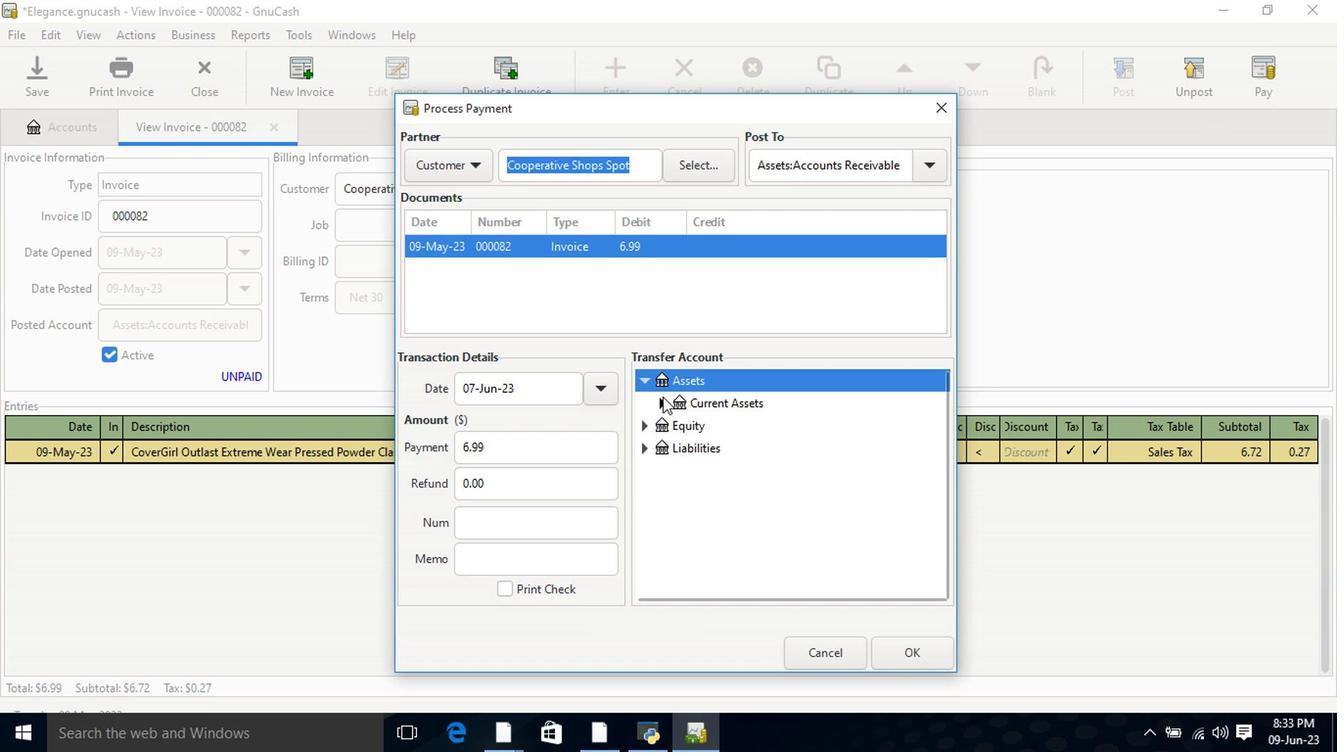 
Action: Mouse pressed left at (663, 400)
Screenshot: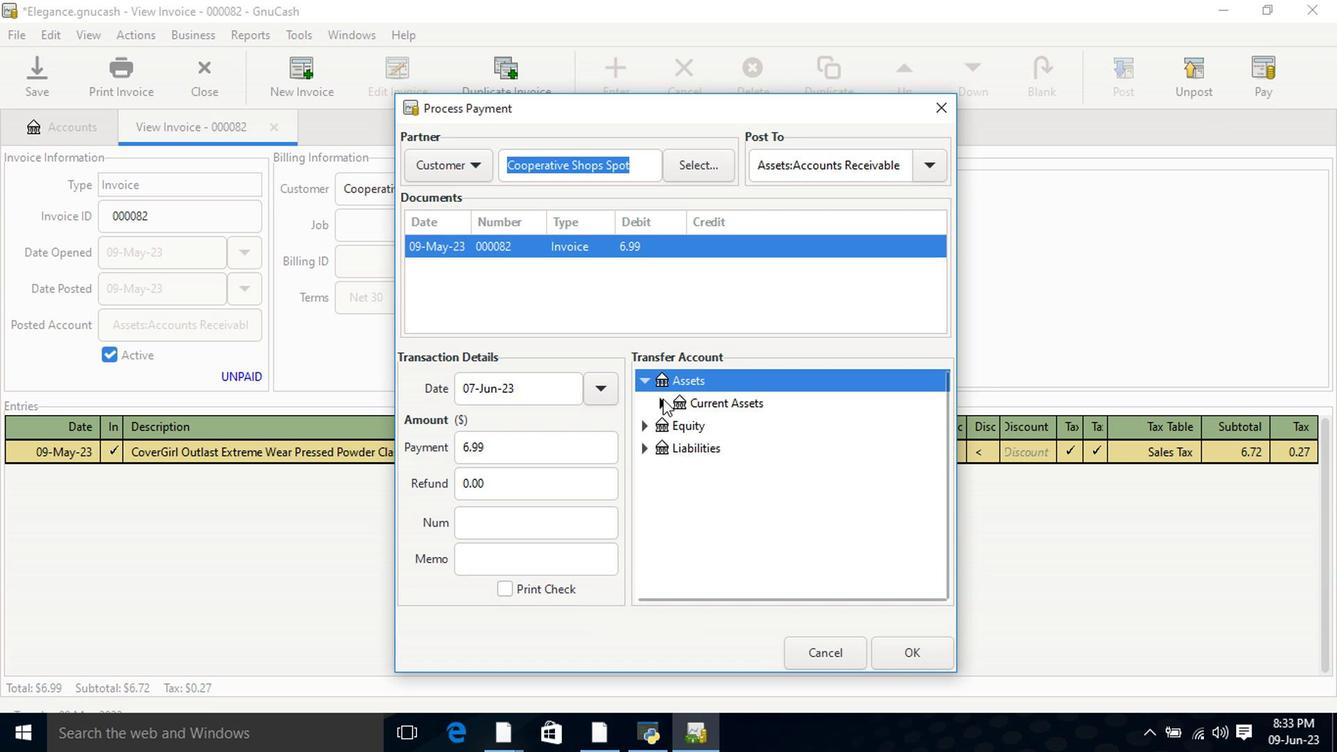 
Action: Mouse moved to (739, 431)
Screenshot: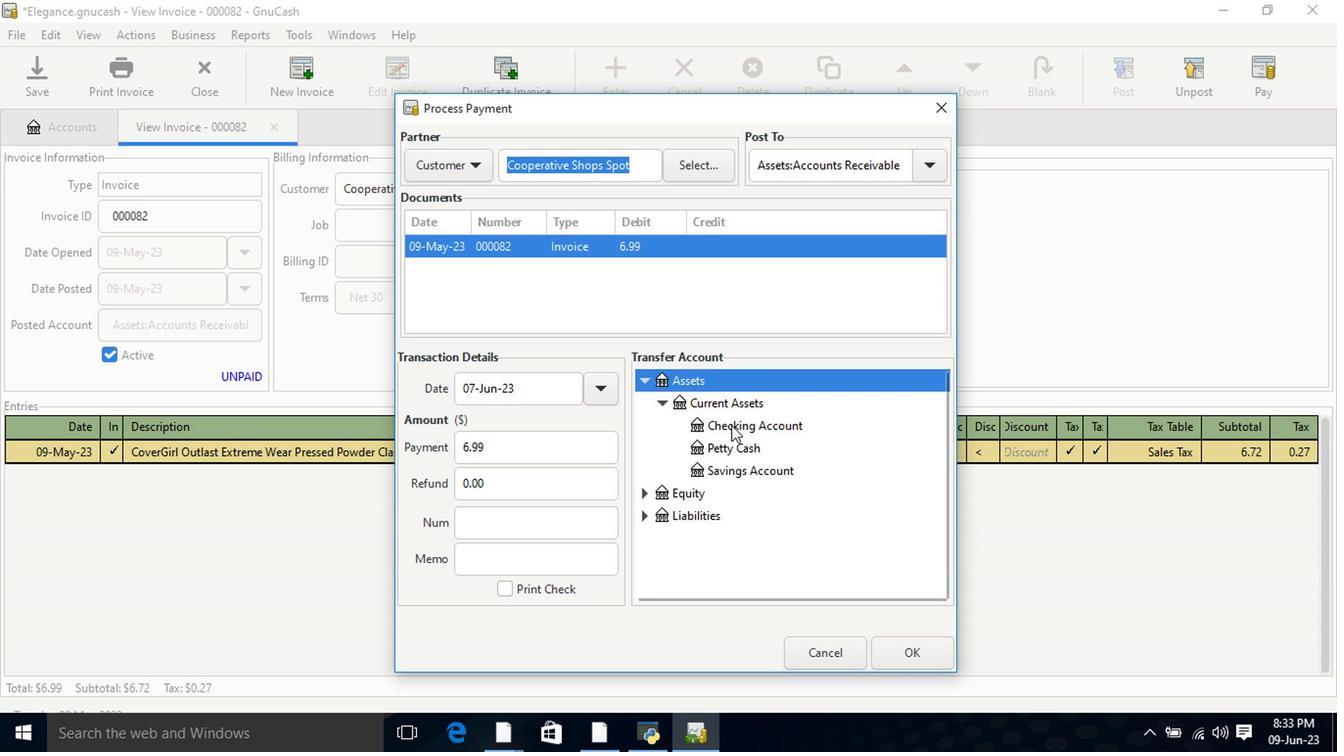 
Action: Mouse pressed left at (739, 431)
Screenshot: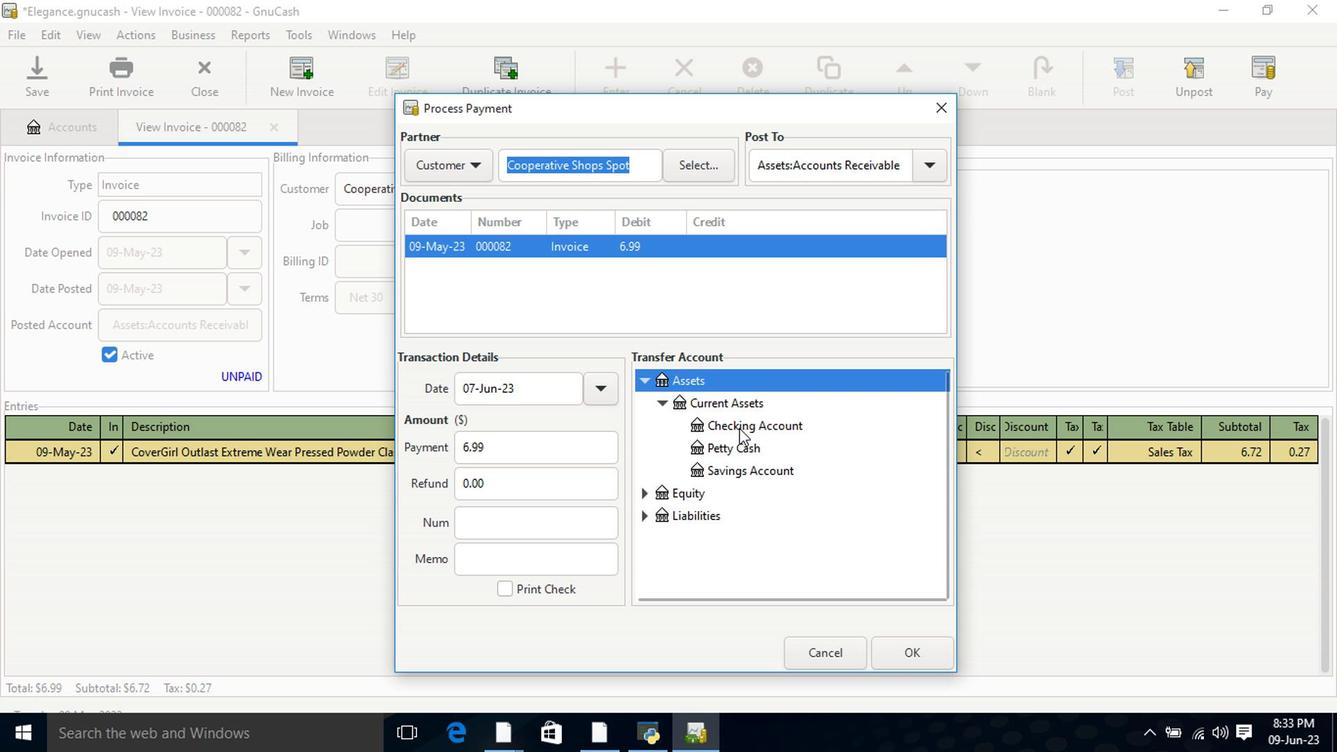 
Action: Mouse moved to (898, 652)
Screenshot: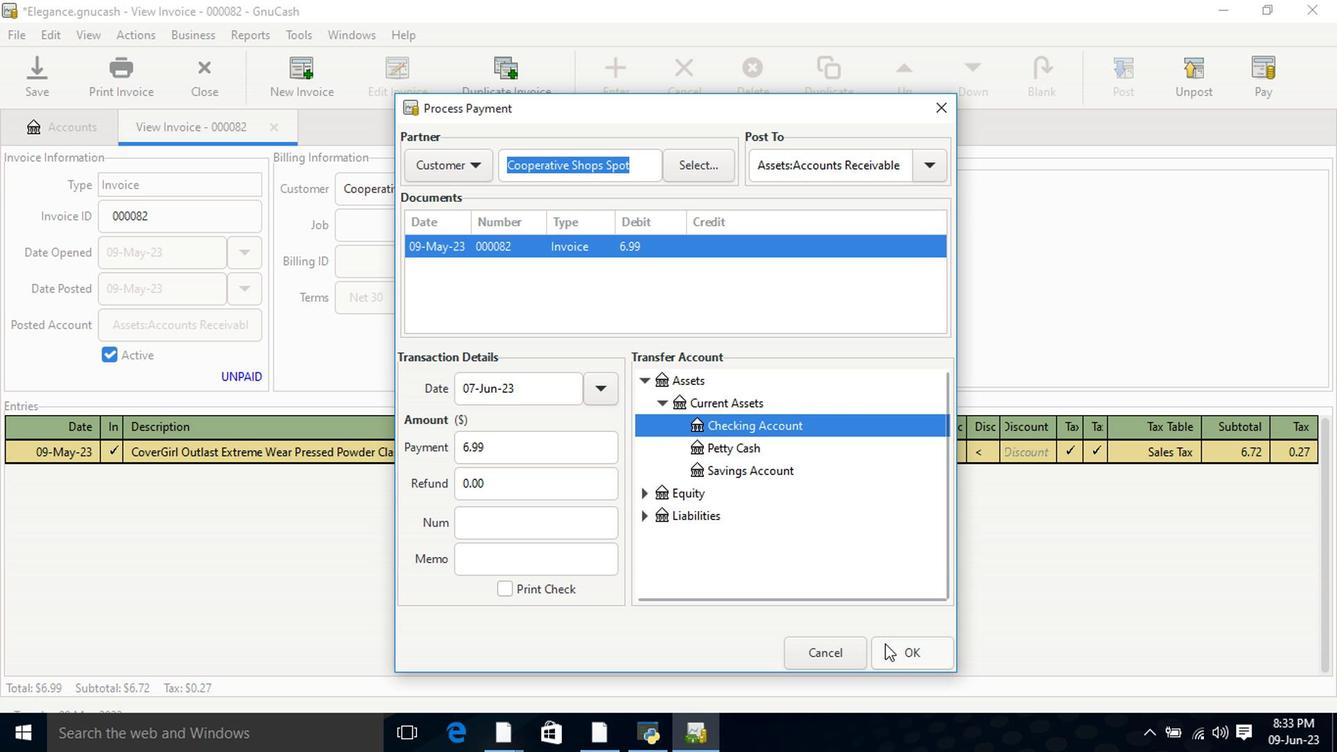 
Action: Mouse pressed left at (898, 652)
Screenshot: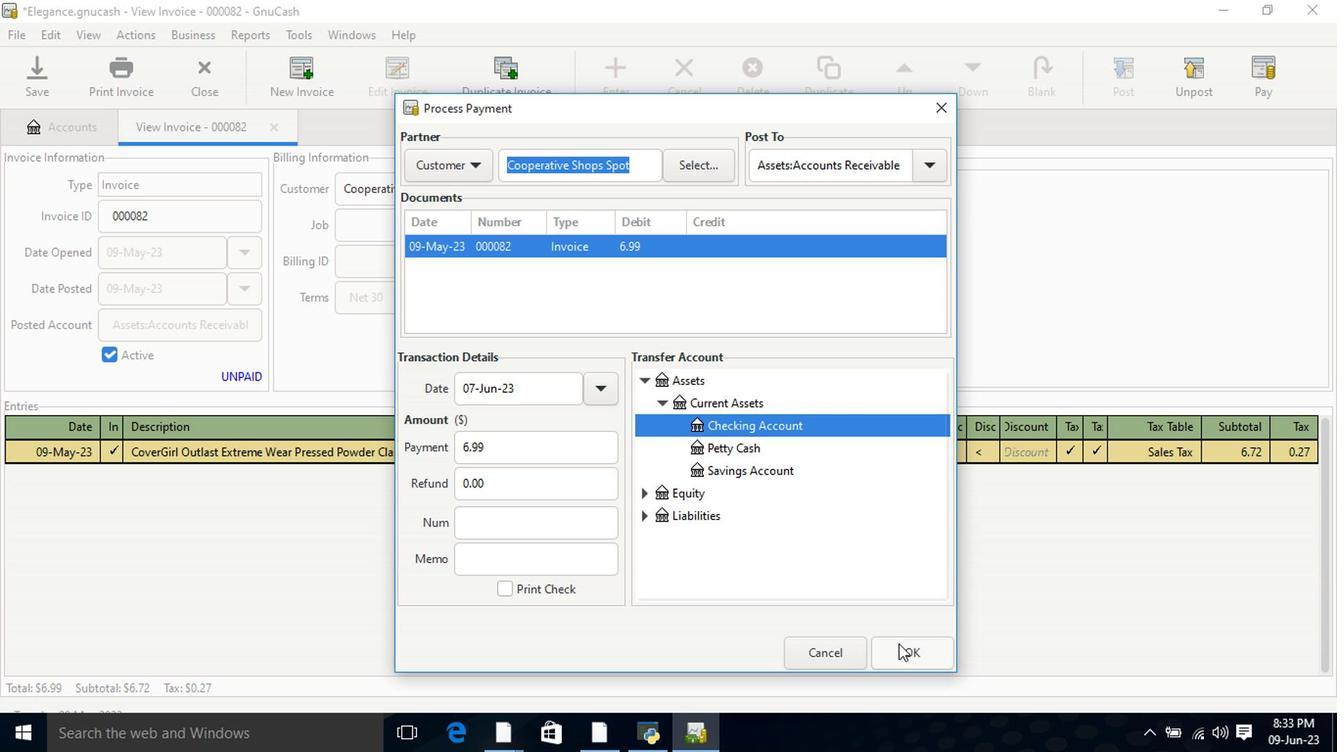 
Action: Mouse moved to (111, 75)
Screenshot: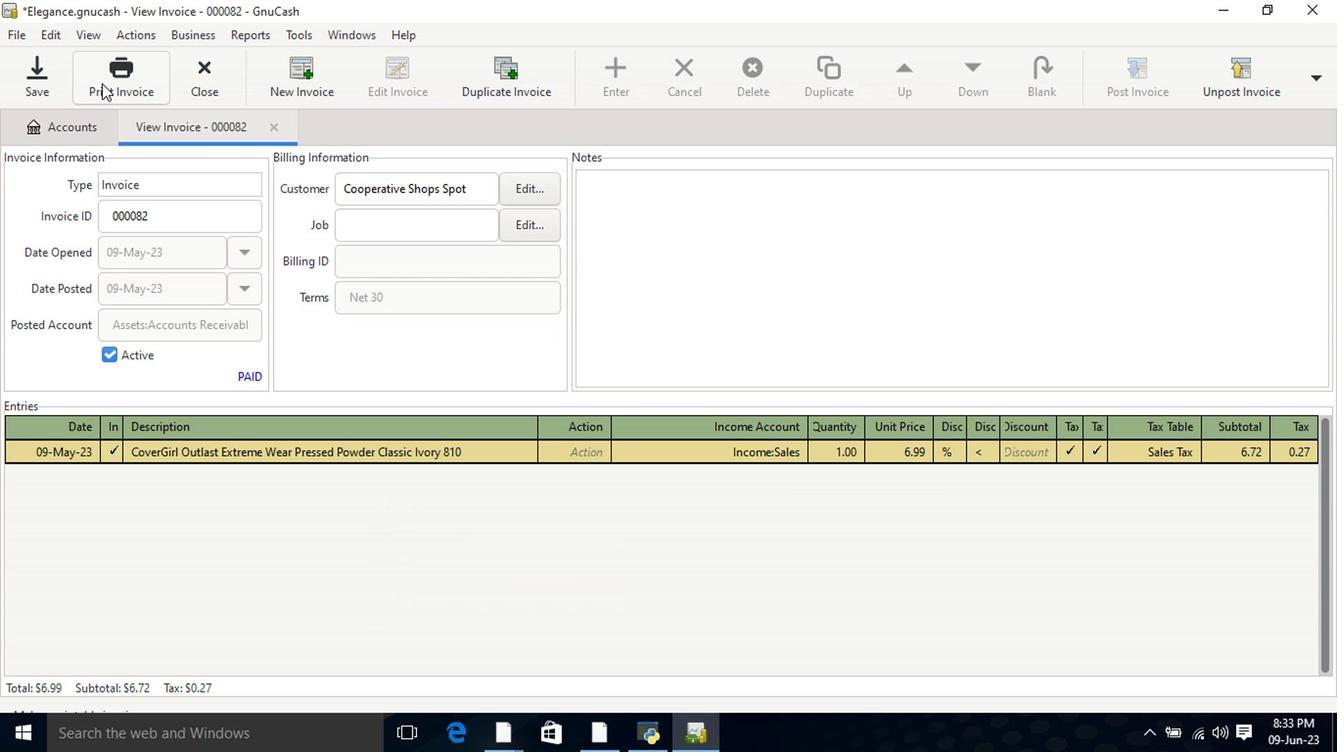 
Action: Mouse pressed left at (111, 75)
Screenshot: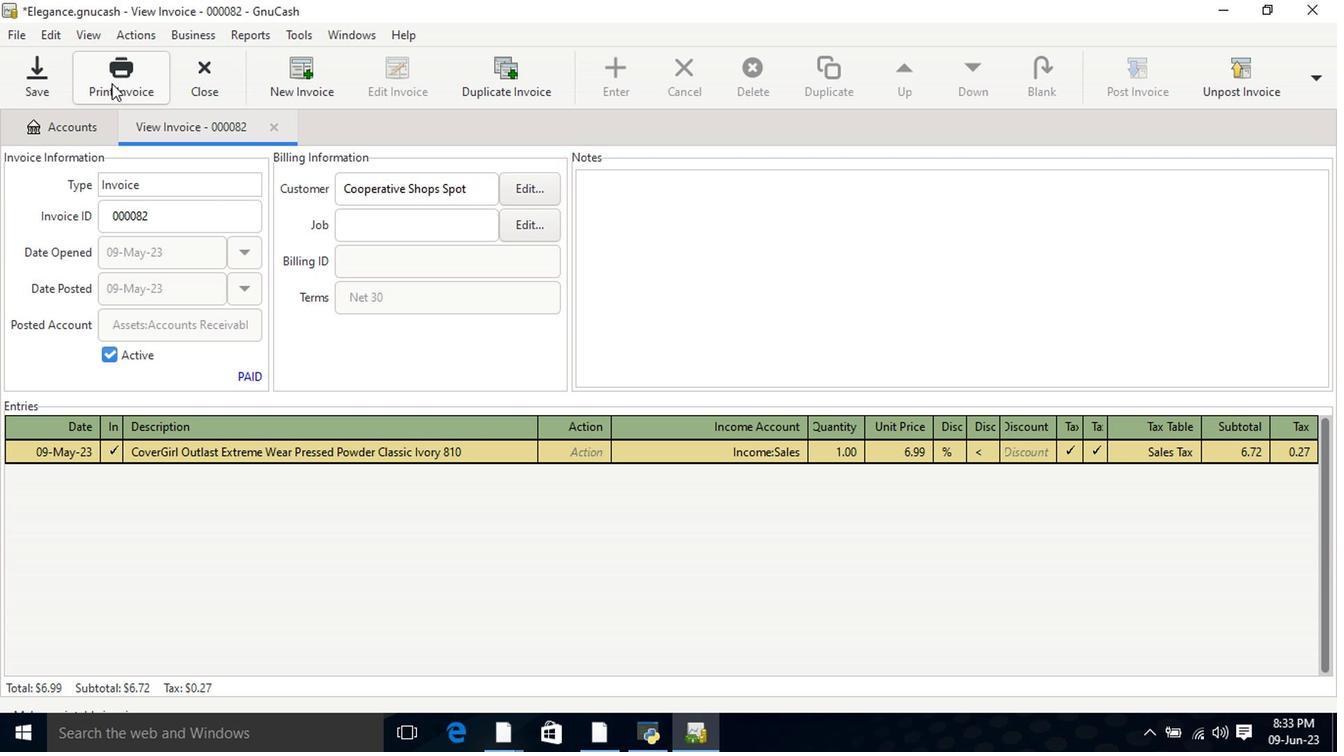
Action: Mouse moved to (922, 59)
Screenshot: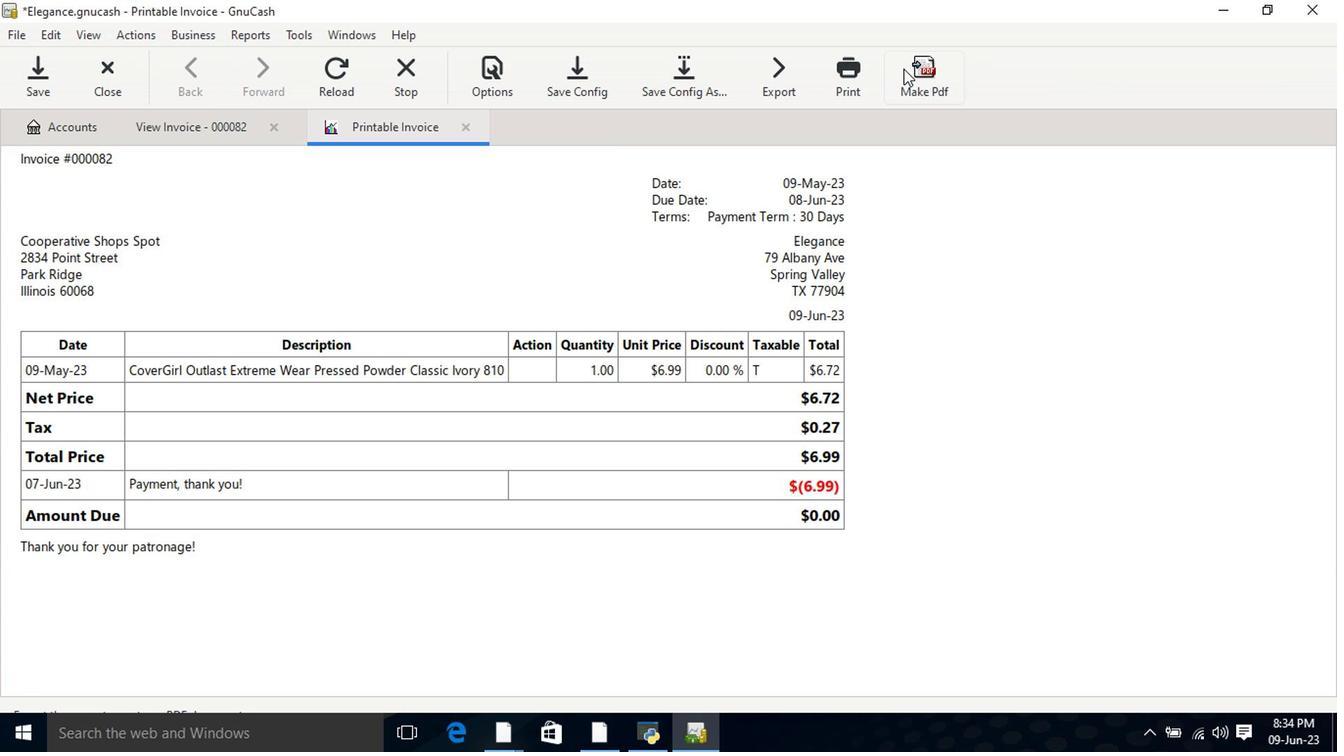 
Action: Mouse pressed left at (922, 59)
Screenshot: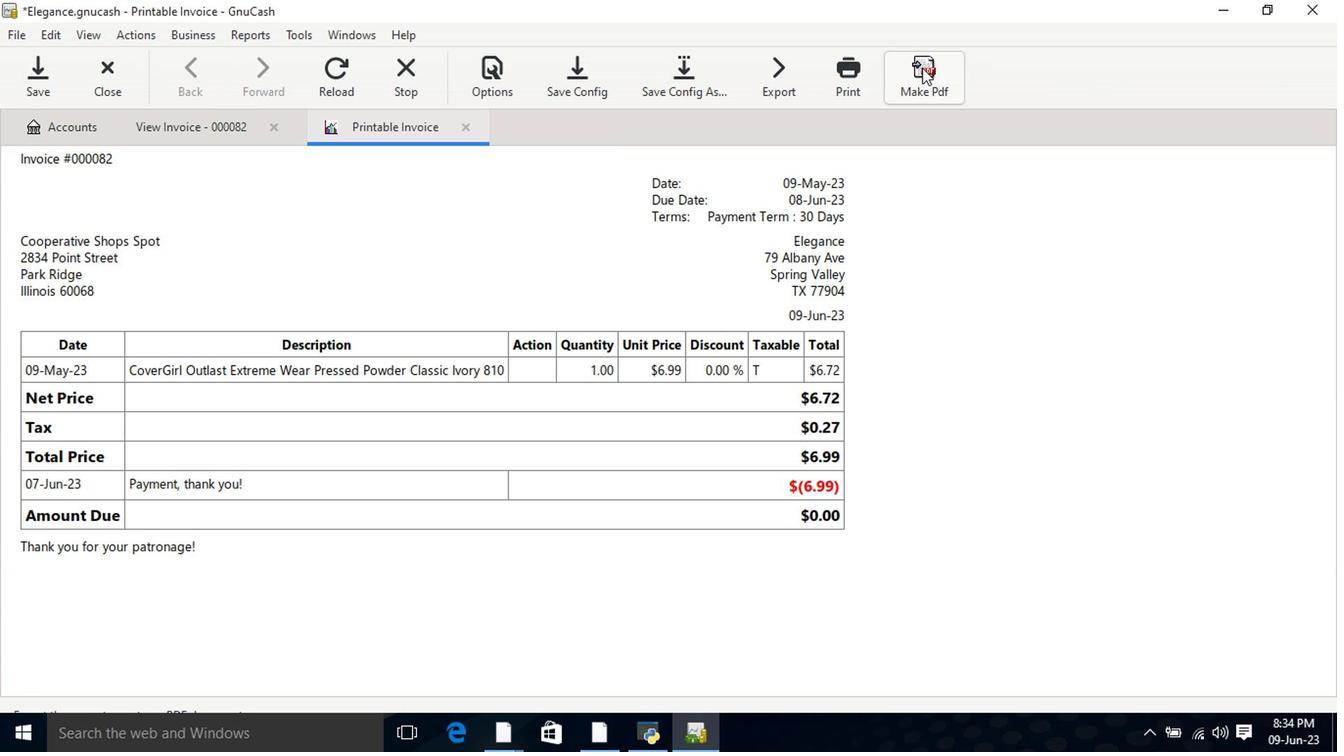 
Action: Mouse moved to (312, 229)
Screenshot: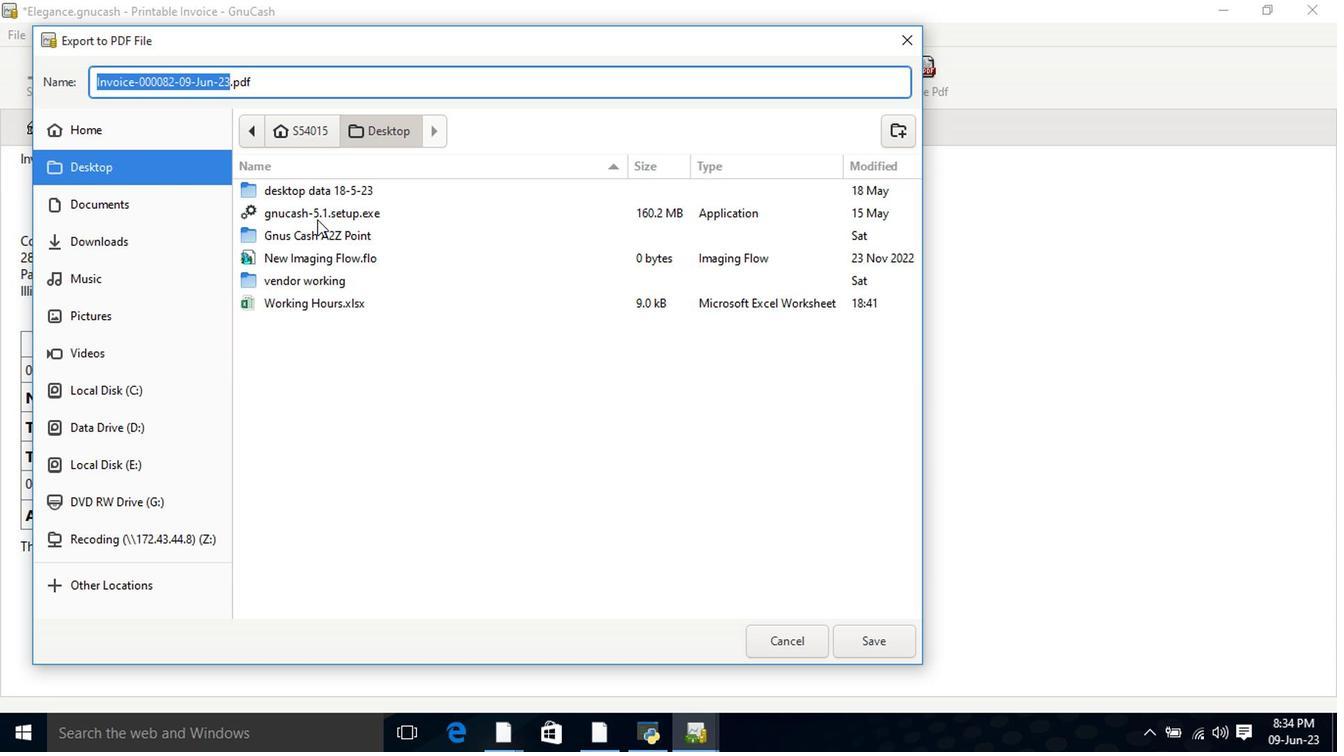 
Action: Mouse pressed left at (312, 229)
Screenshot: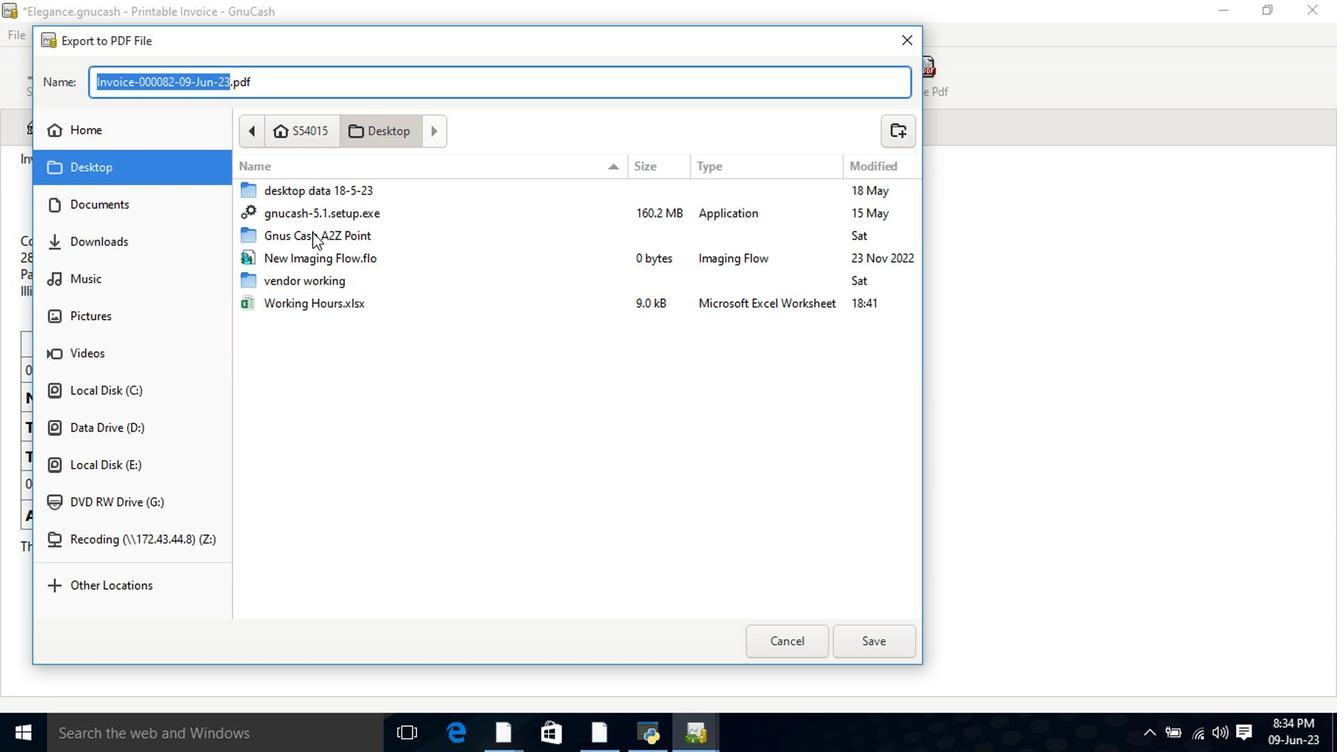 
Action: Mouse pressed left at (312, 229)
Screenshot: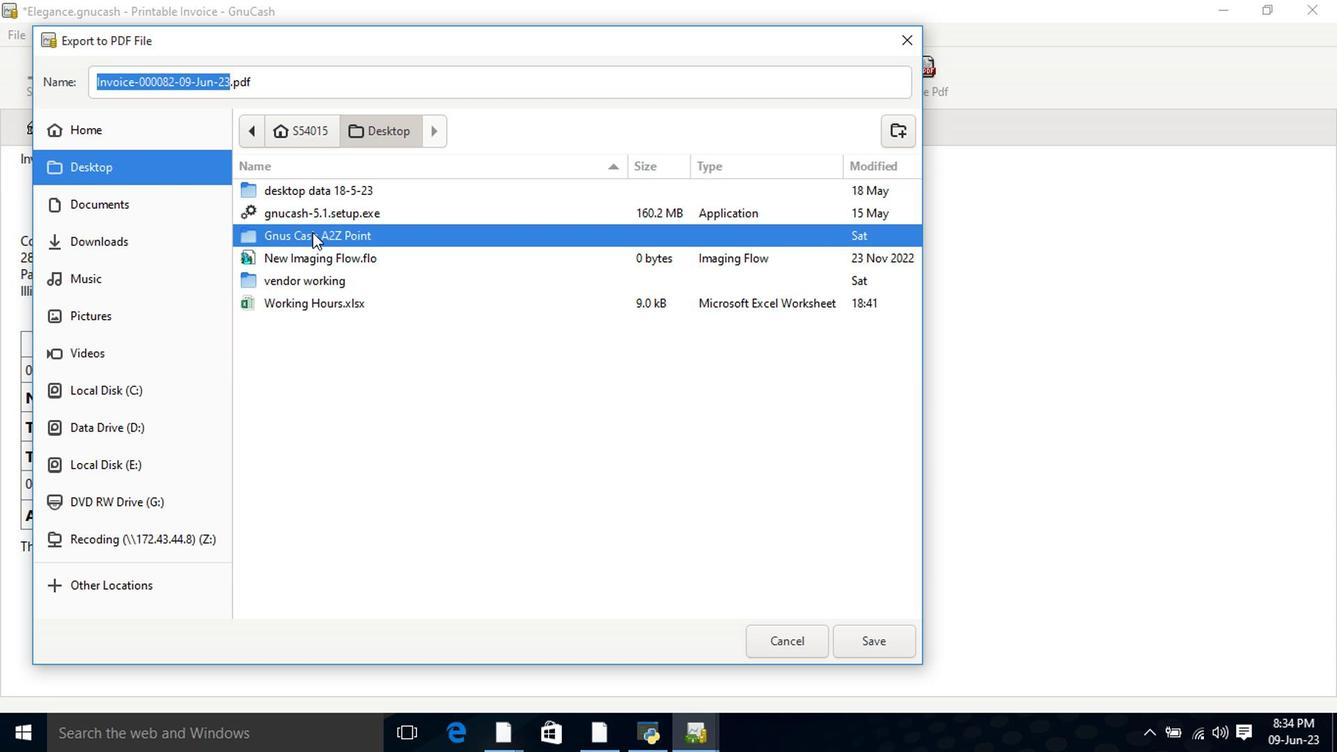 
Action: Mouse moved to (677, 370)
Screenshot: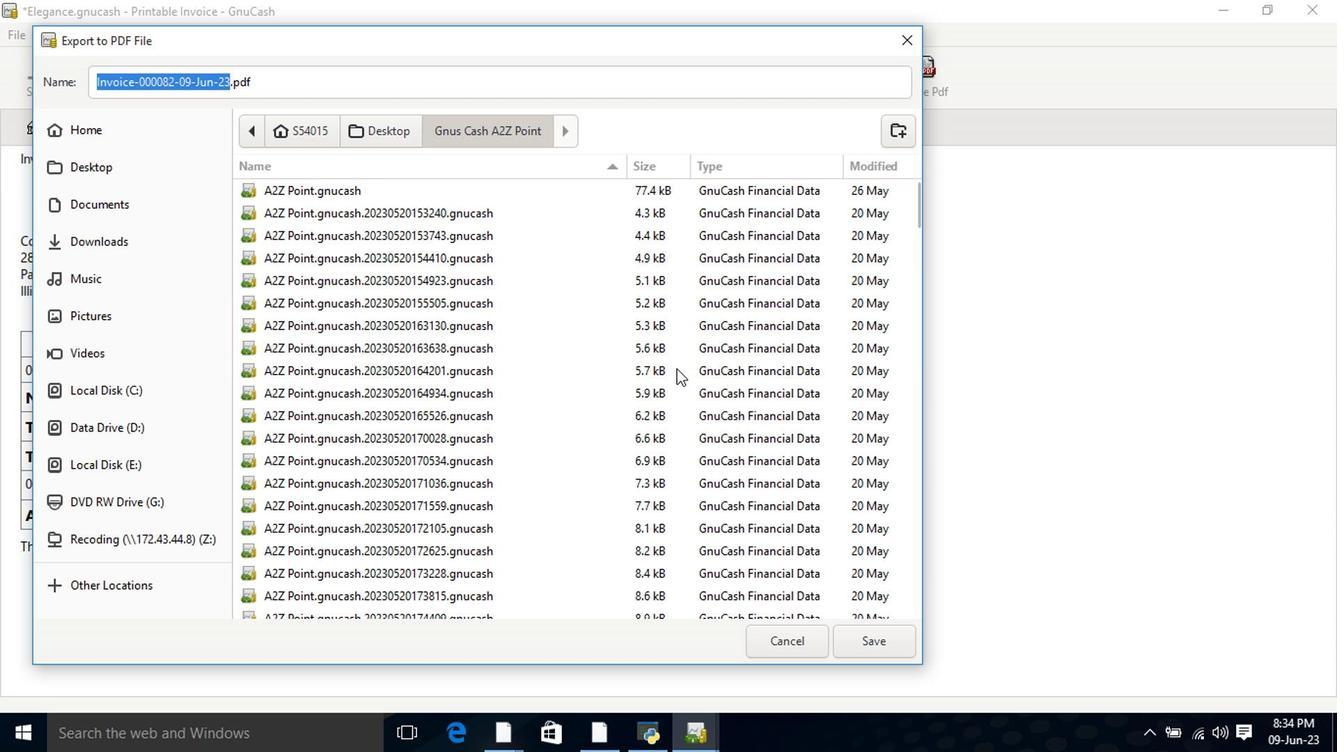 
Action: Mouse scrolled (677, 369) with delta (0, -1)
Screenshot: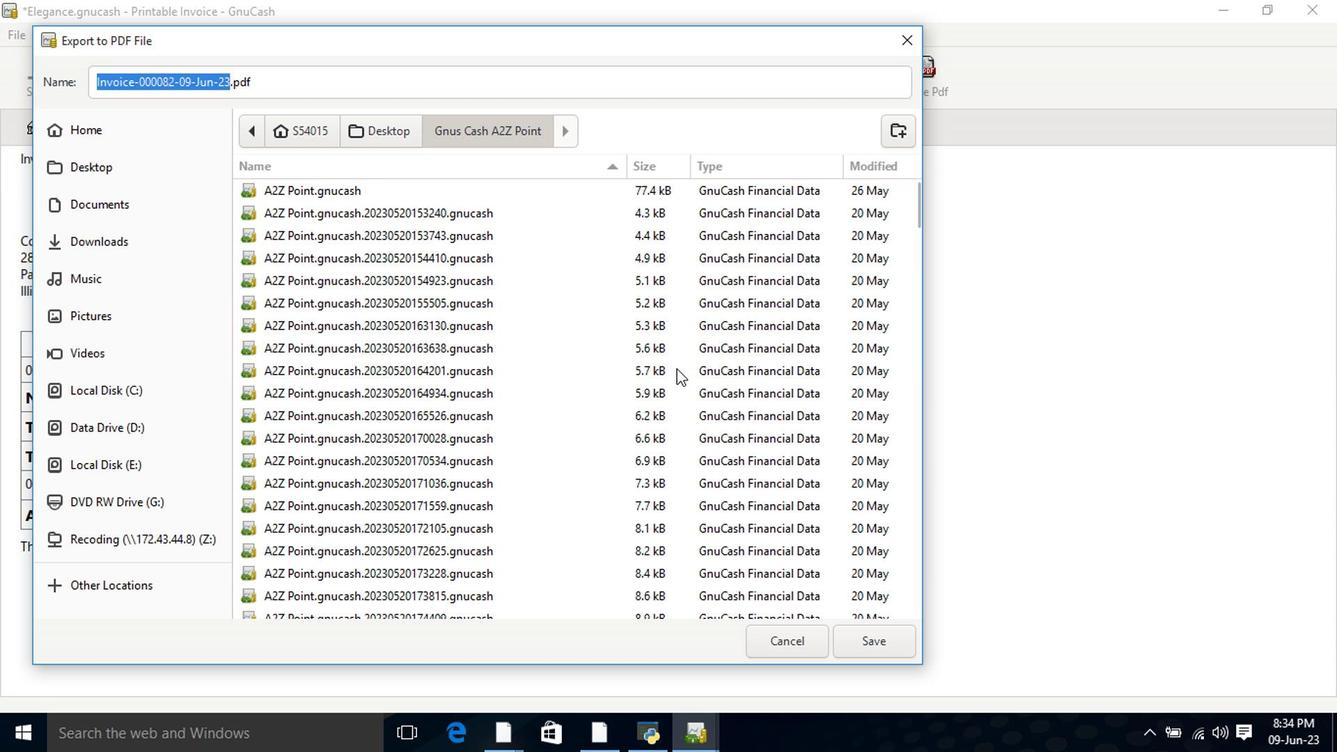 
Action: Mouse scrolled (677, 369) with delta (0, -1)
Screenshot: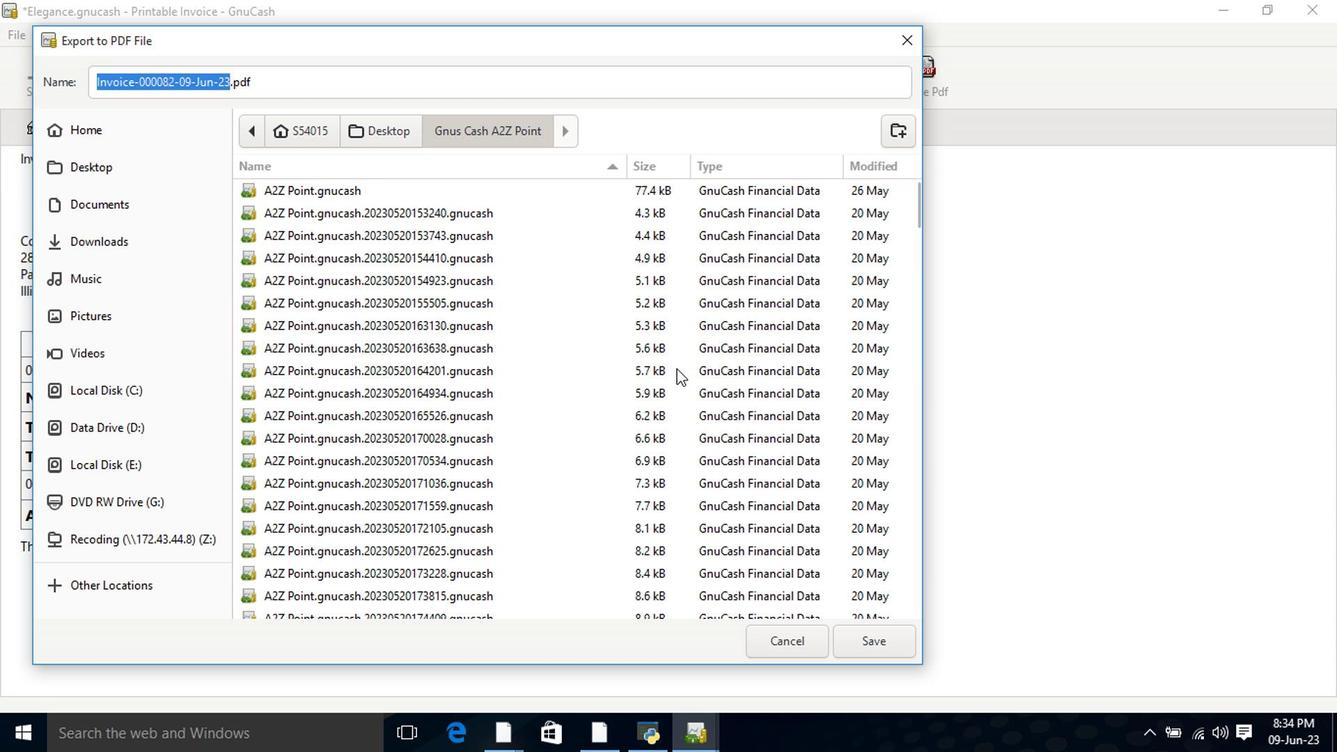 
Action: Mouse scrolled (677, 369) with delta (0, -1)
Screenshot: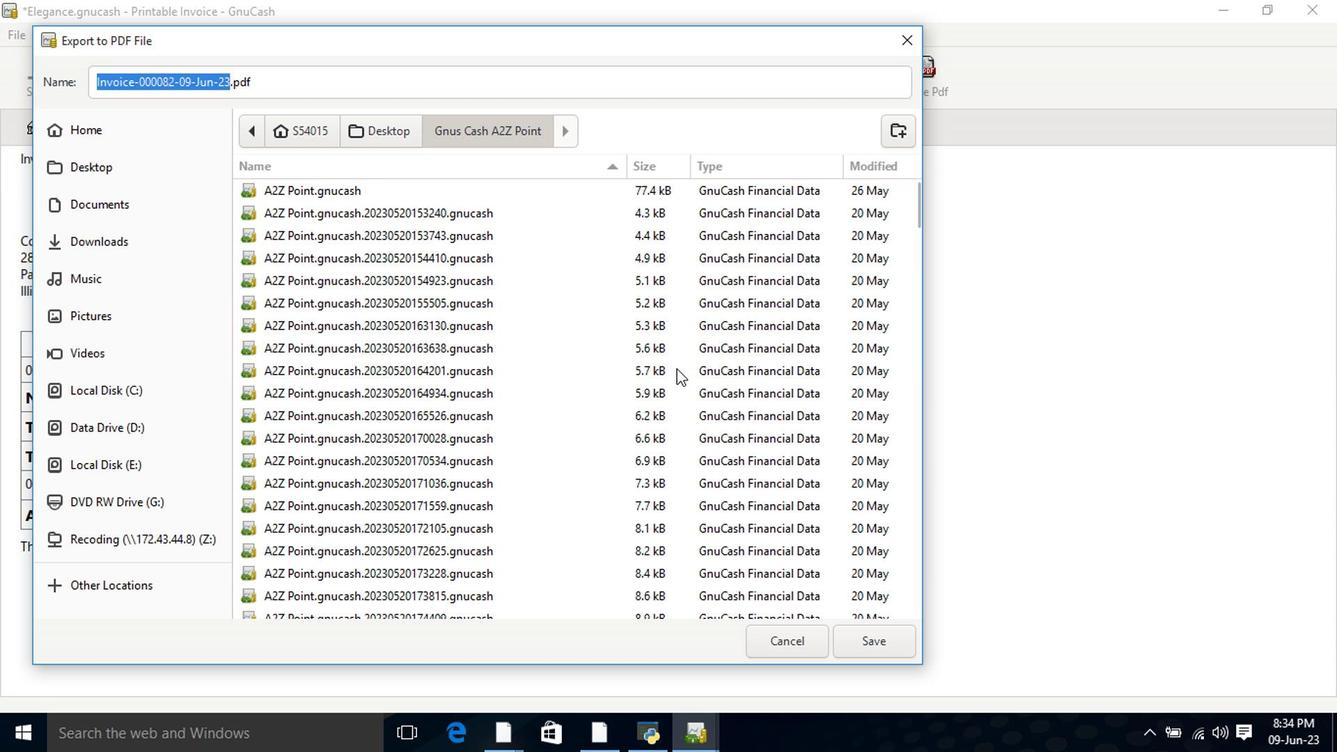 
Action: Mouse moved to (681, 372)
Screenshot: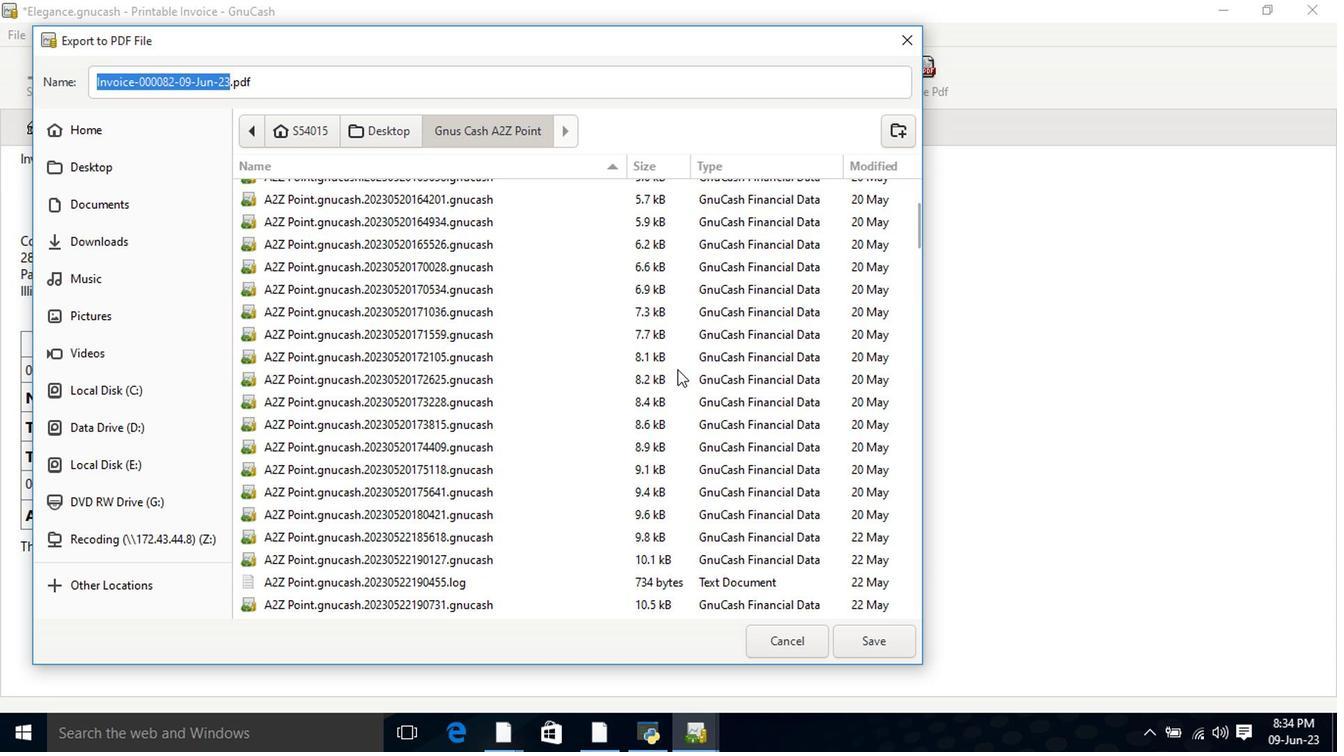 
Action: Mouse scrolled (677, 369) with delta (0, -1)
Screenshot: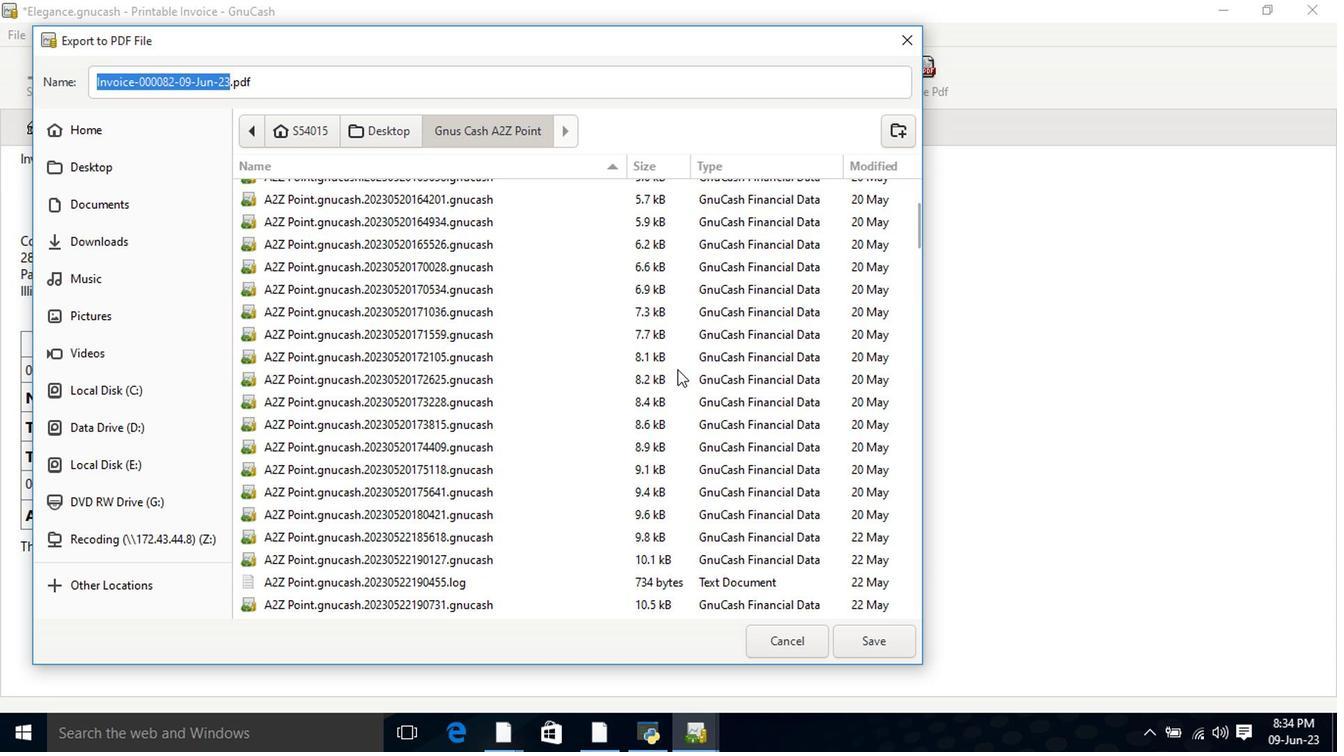 
Action: Mouse moved to (647, 386)
Screenshot: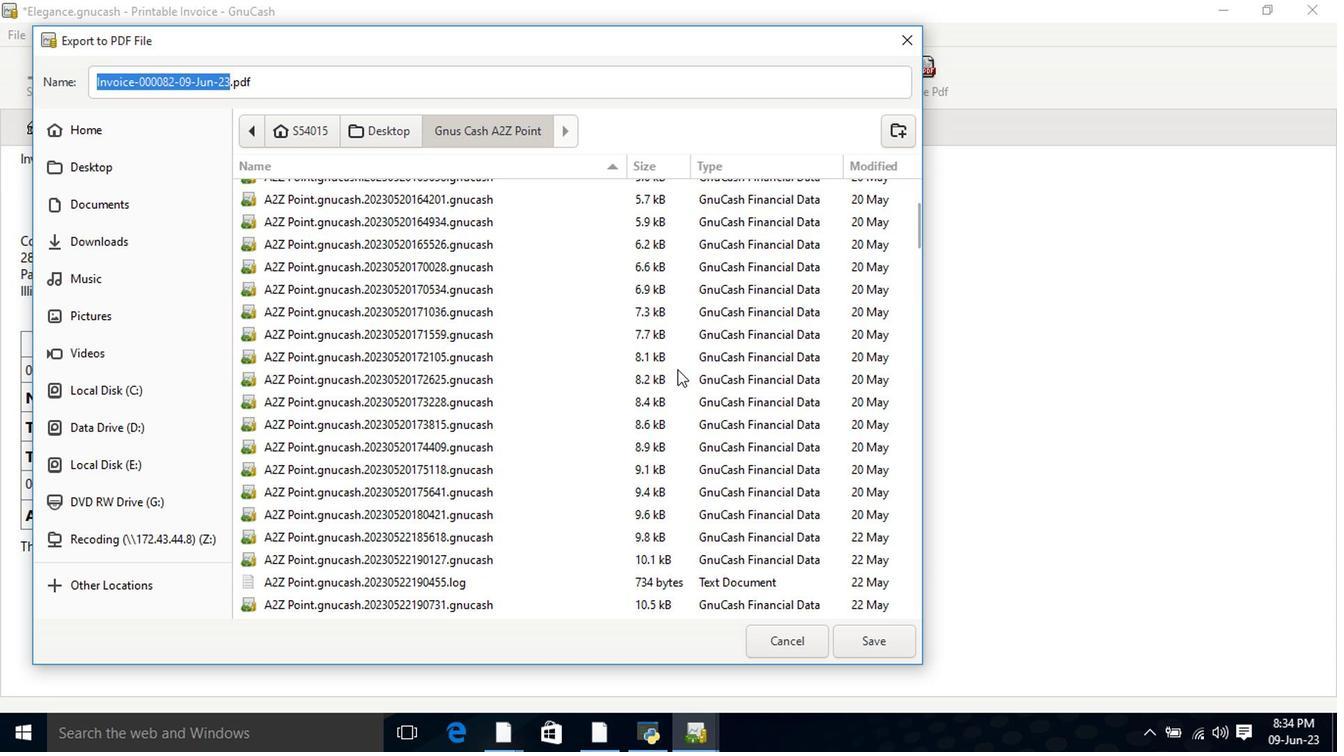 
Action: Mouse scrolled (677, 369) with delta (0, -1)
Screenshot: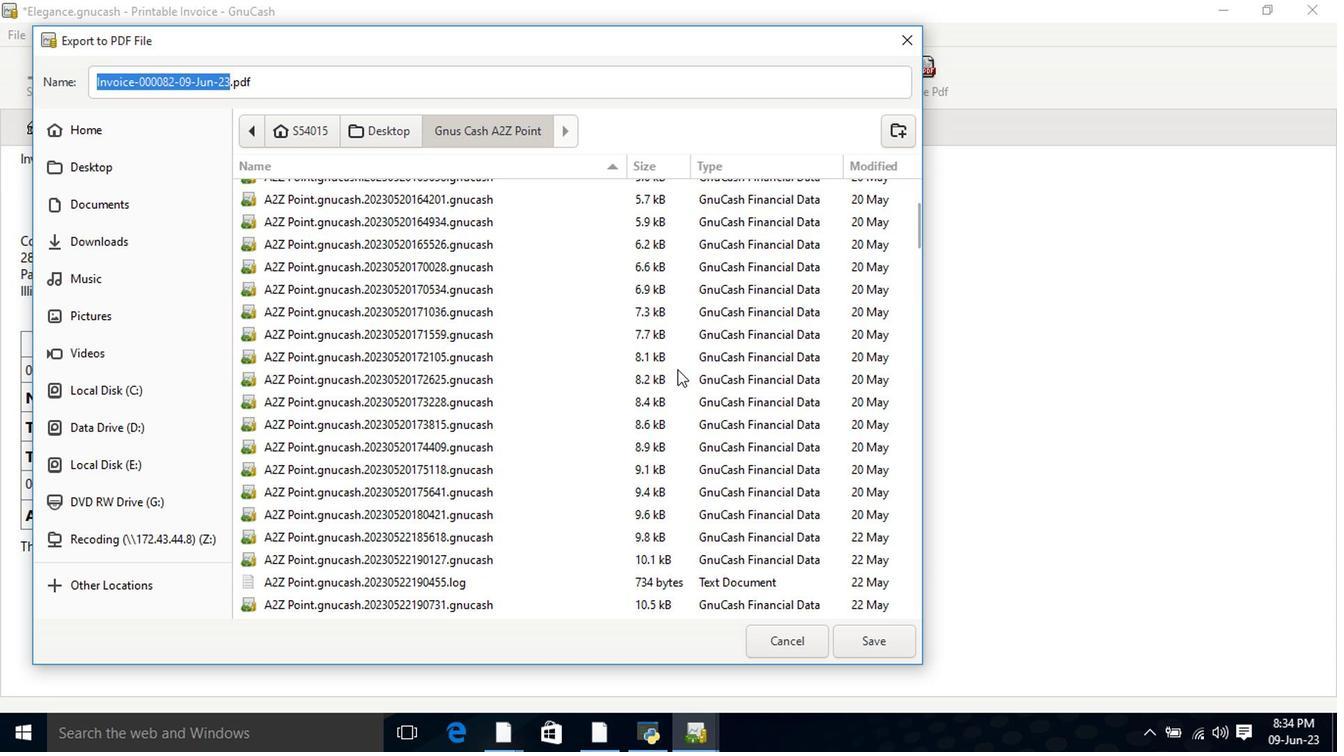 
Action: Mouse moved to (590, 407)
Screenshot: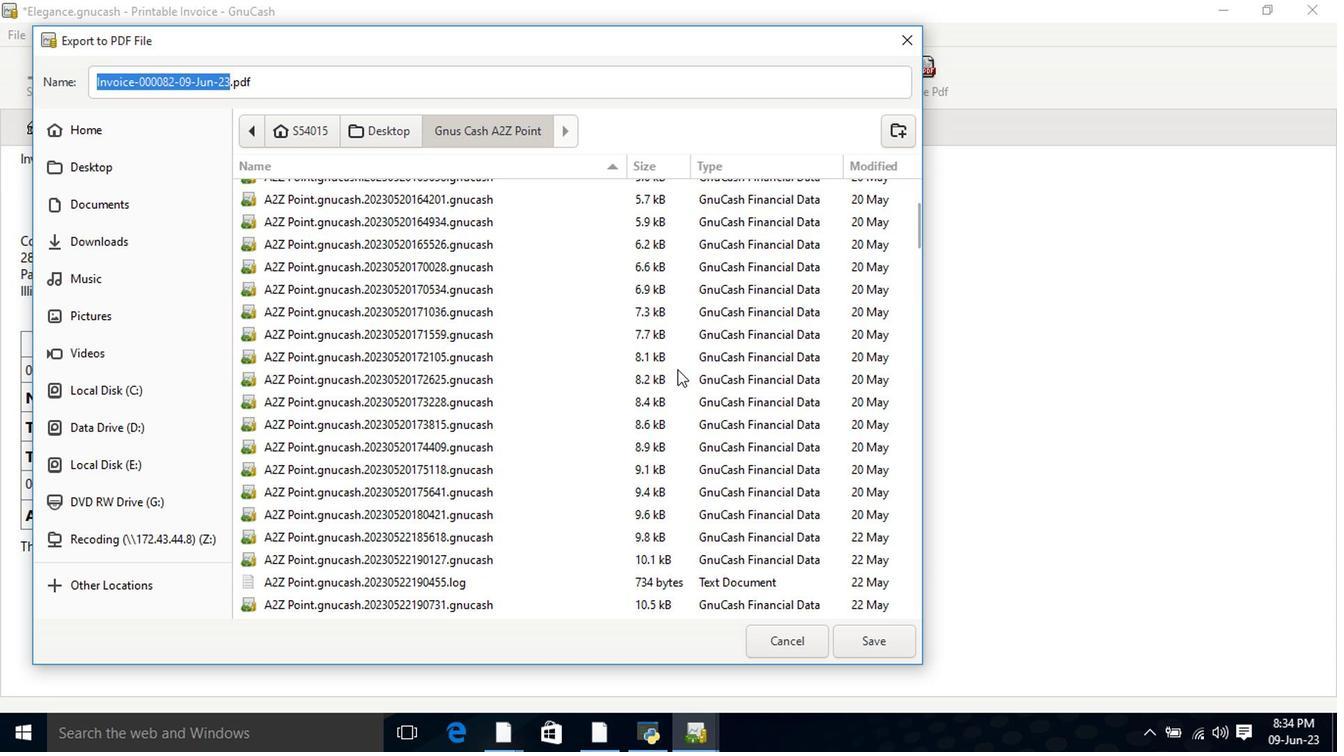
Action: Mouse scrolled (677, 369) with delta (0, -1)
Screenshot: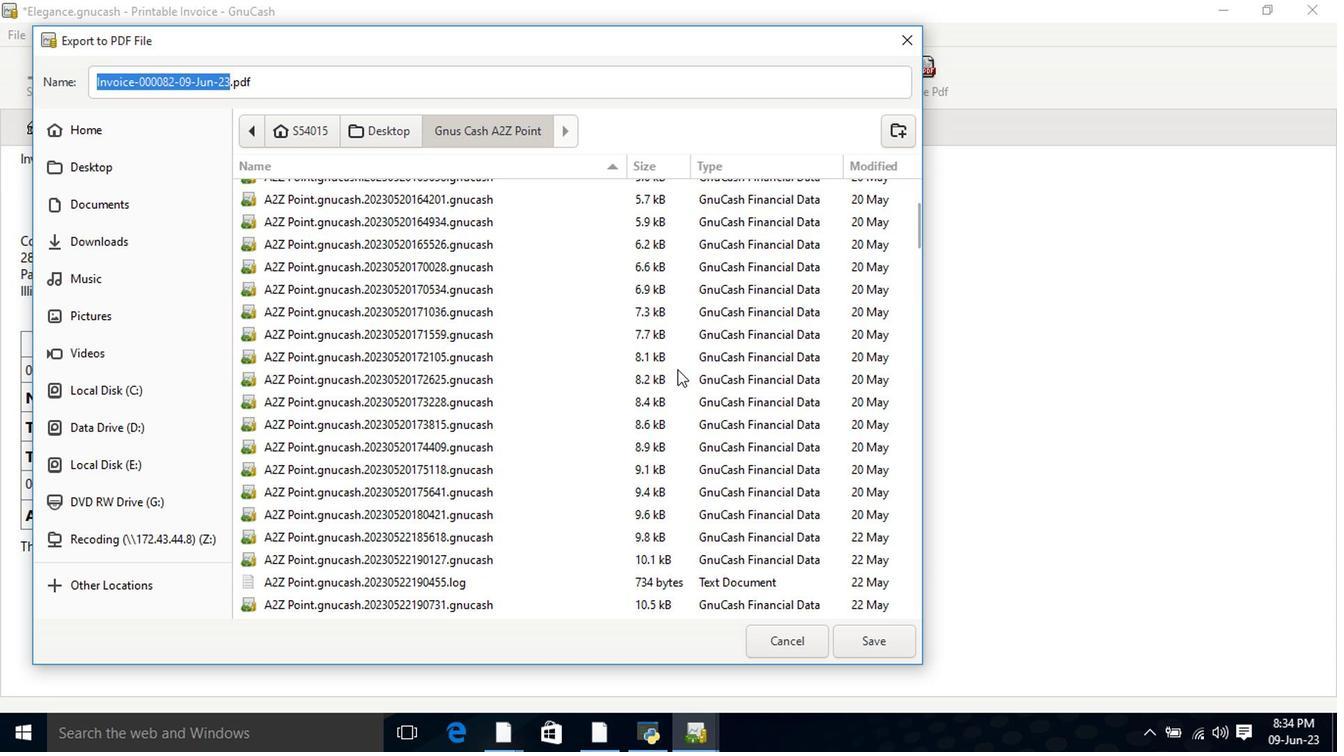 
Action: Mouse moved to (559, 422)
Screenshot: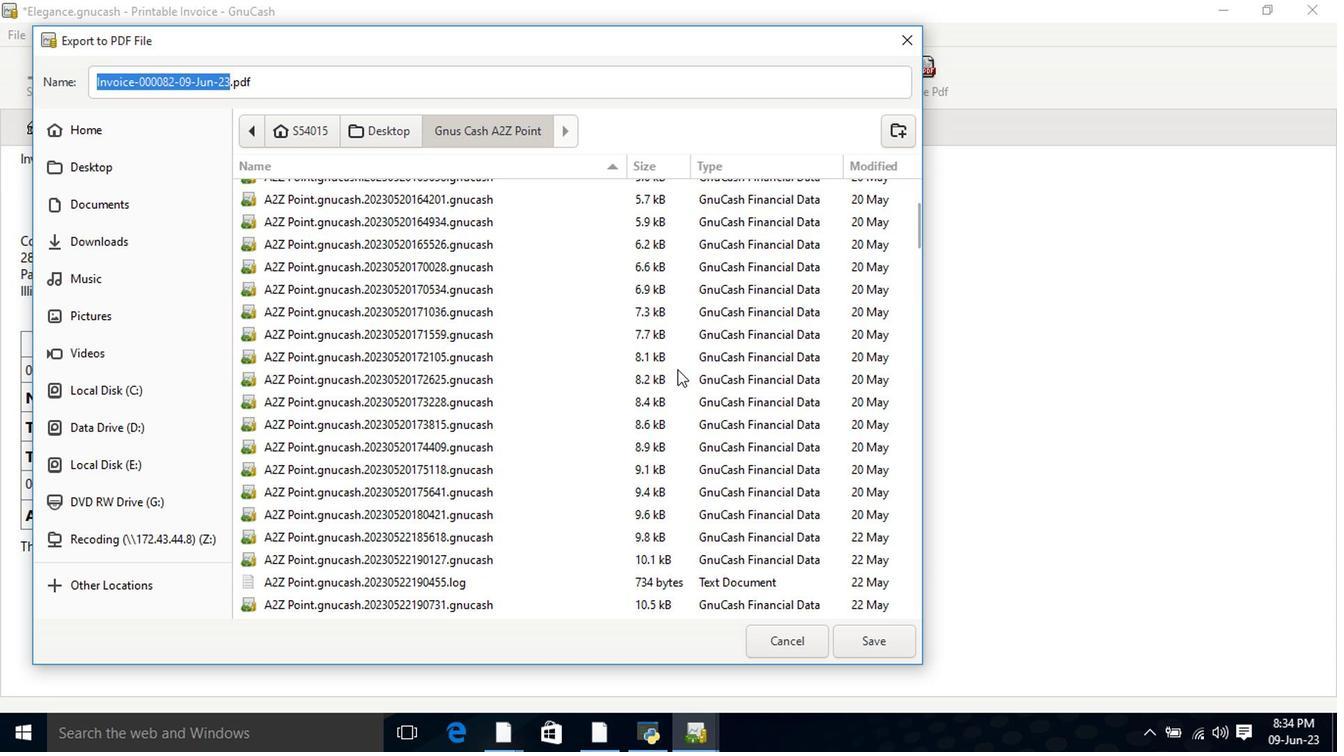 
Action: Mouse scrolled (679, 370) with delta (0, 0)
Screenshot: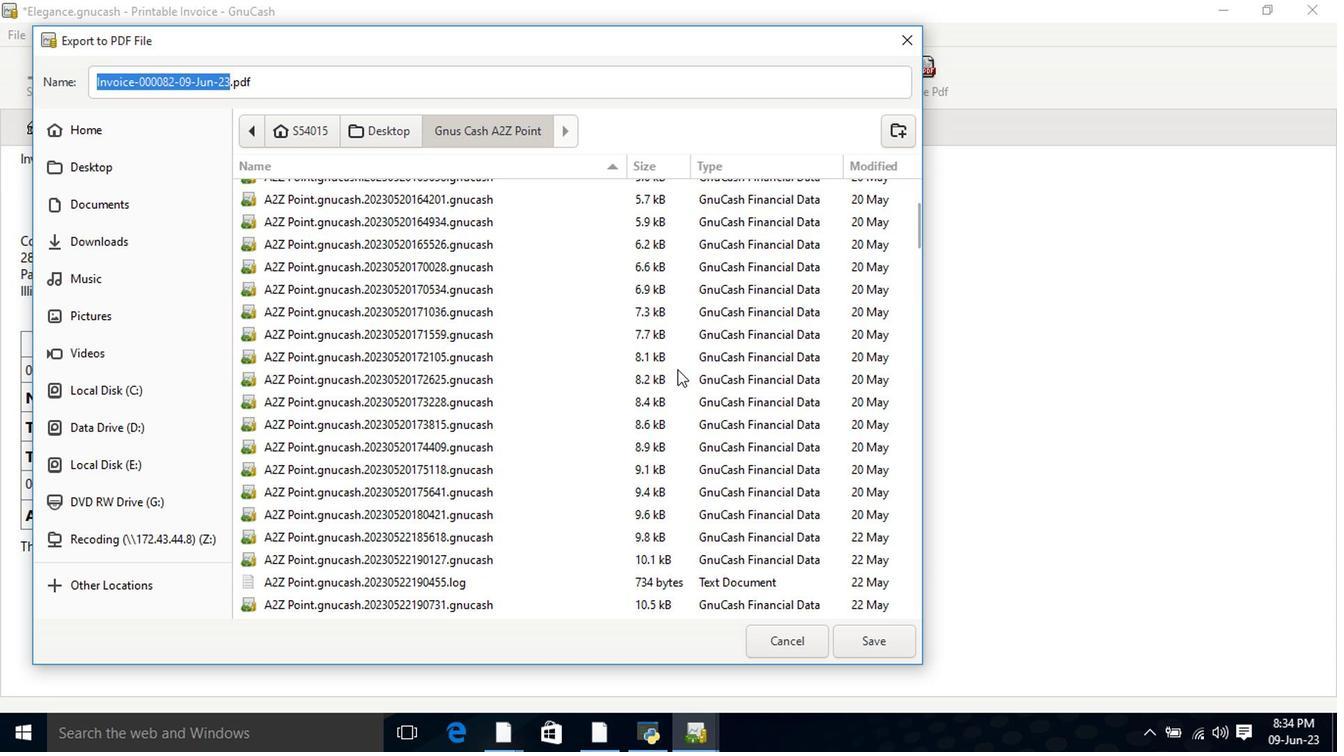 
Action: Mouse moved to (529, 436)
Screenshot: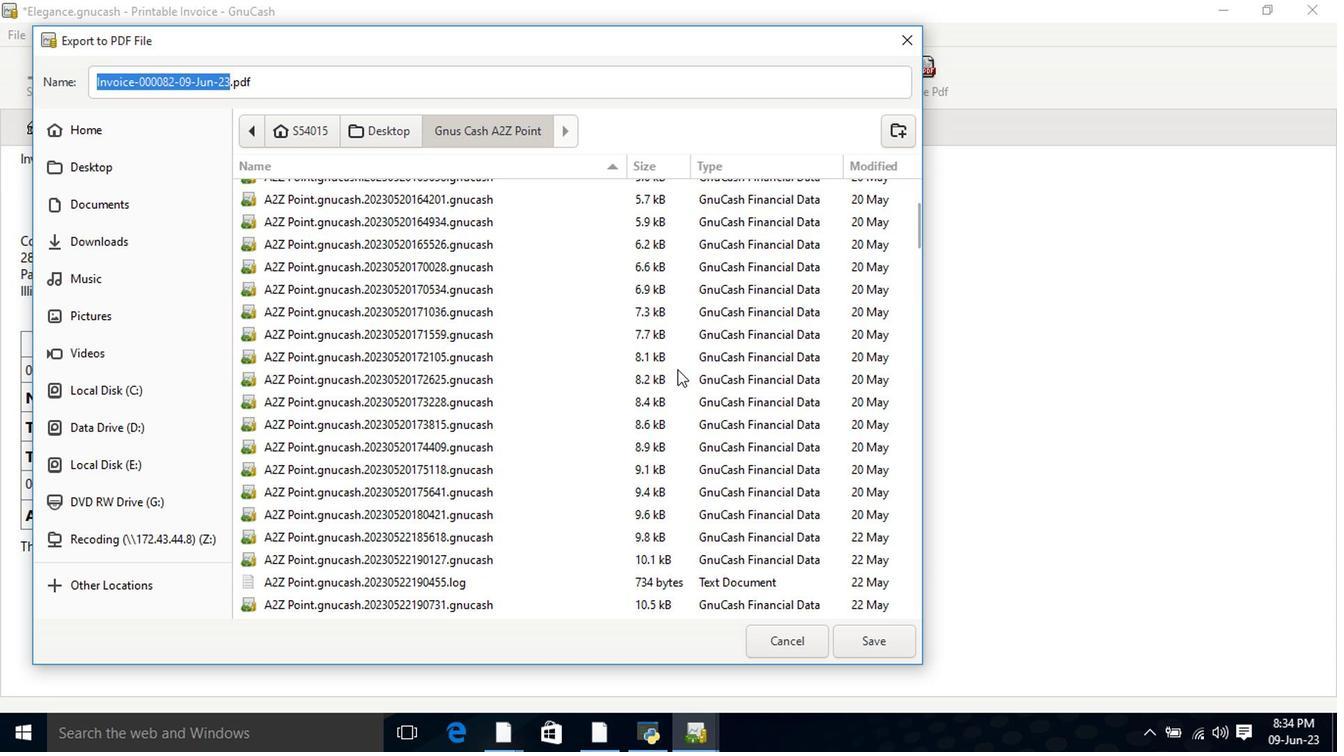 
Action: Mouse scrolled (681, 371) with delta (0, -1)
Screenshot: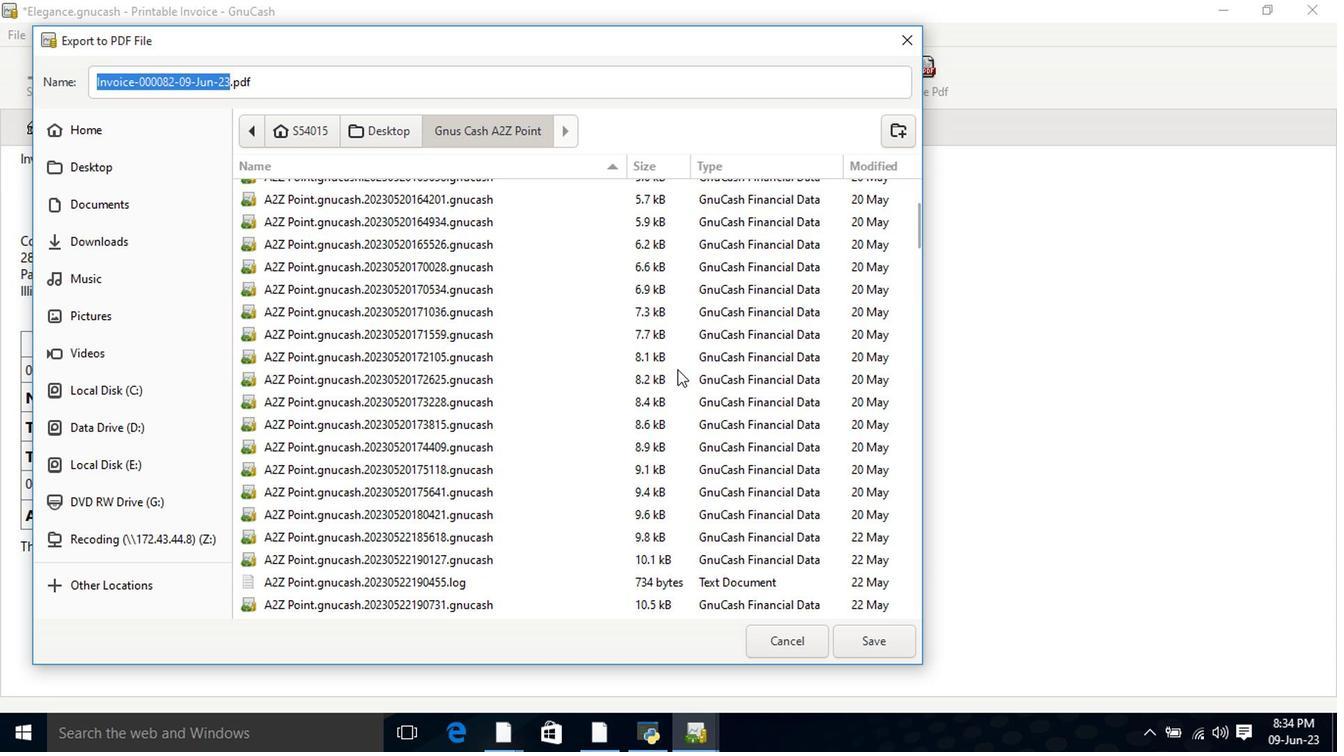 
Action: Mouse moved to (514, 444)
Screenshot: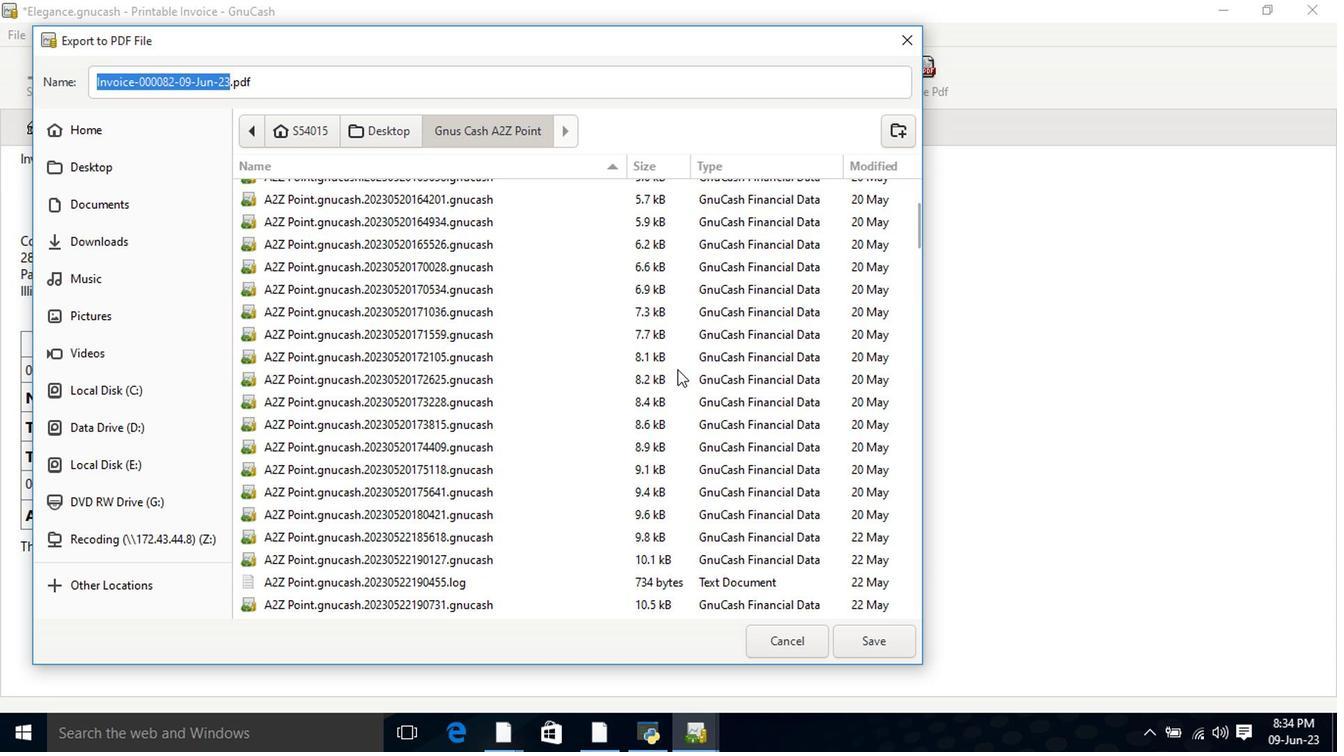 
Action: Mouse scrolled (681, 371) with delta (0, -1)
Screenshot: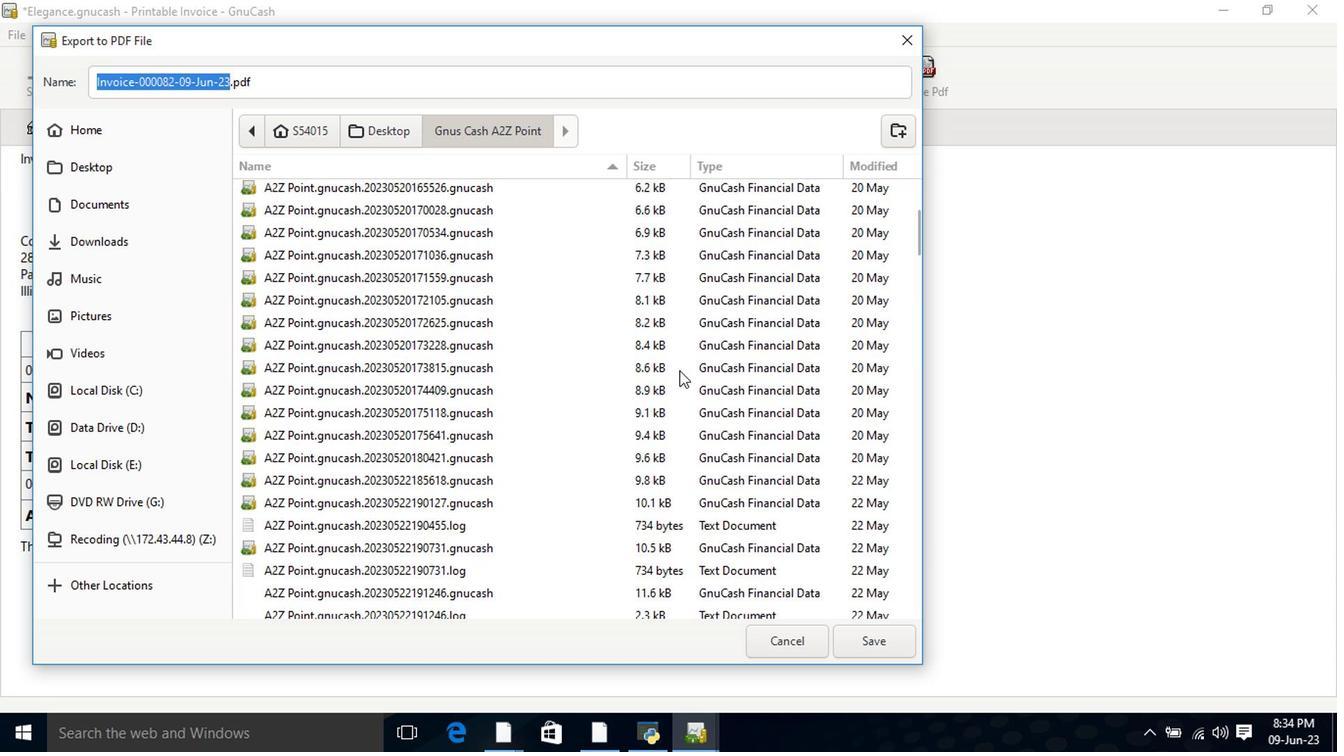 
Action: Mouse scrolled (681, 371) with delta (0, -1)
Screenshot: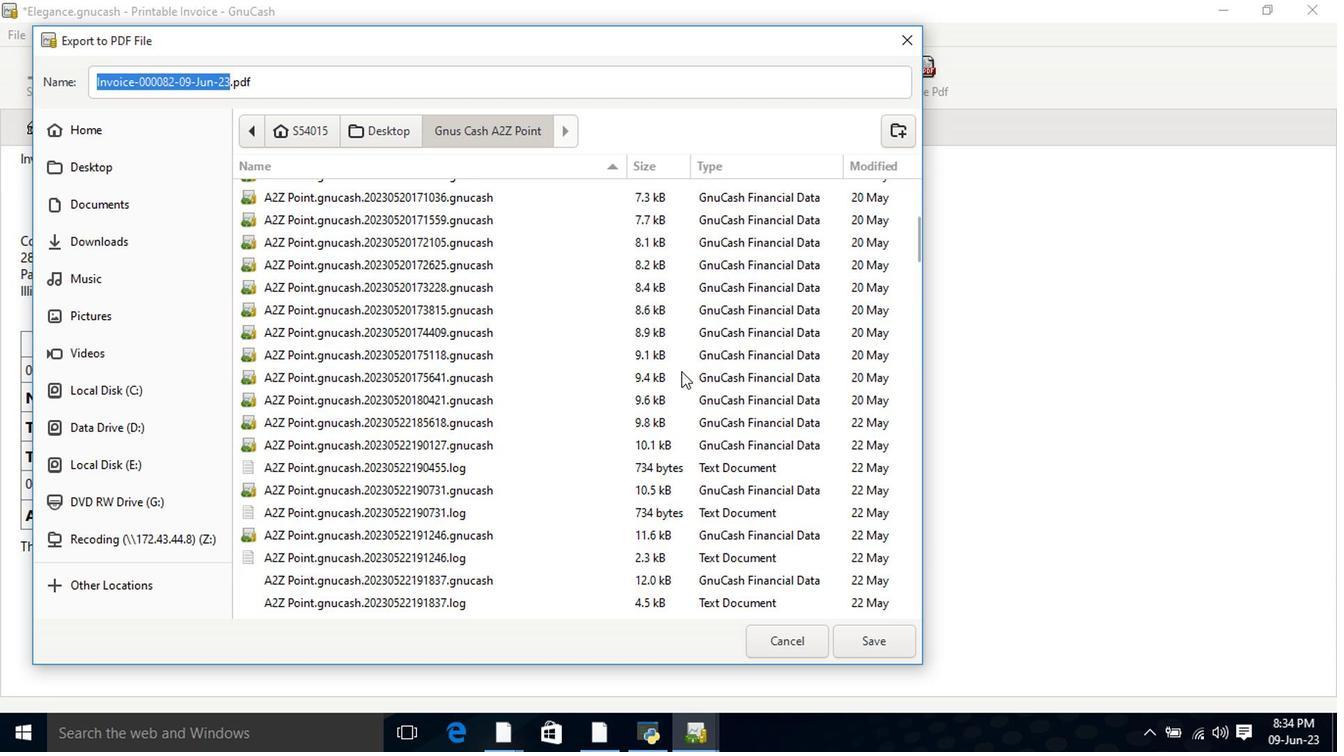 
Action: Mouse moved to (424, 519)
Screenshot: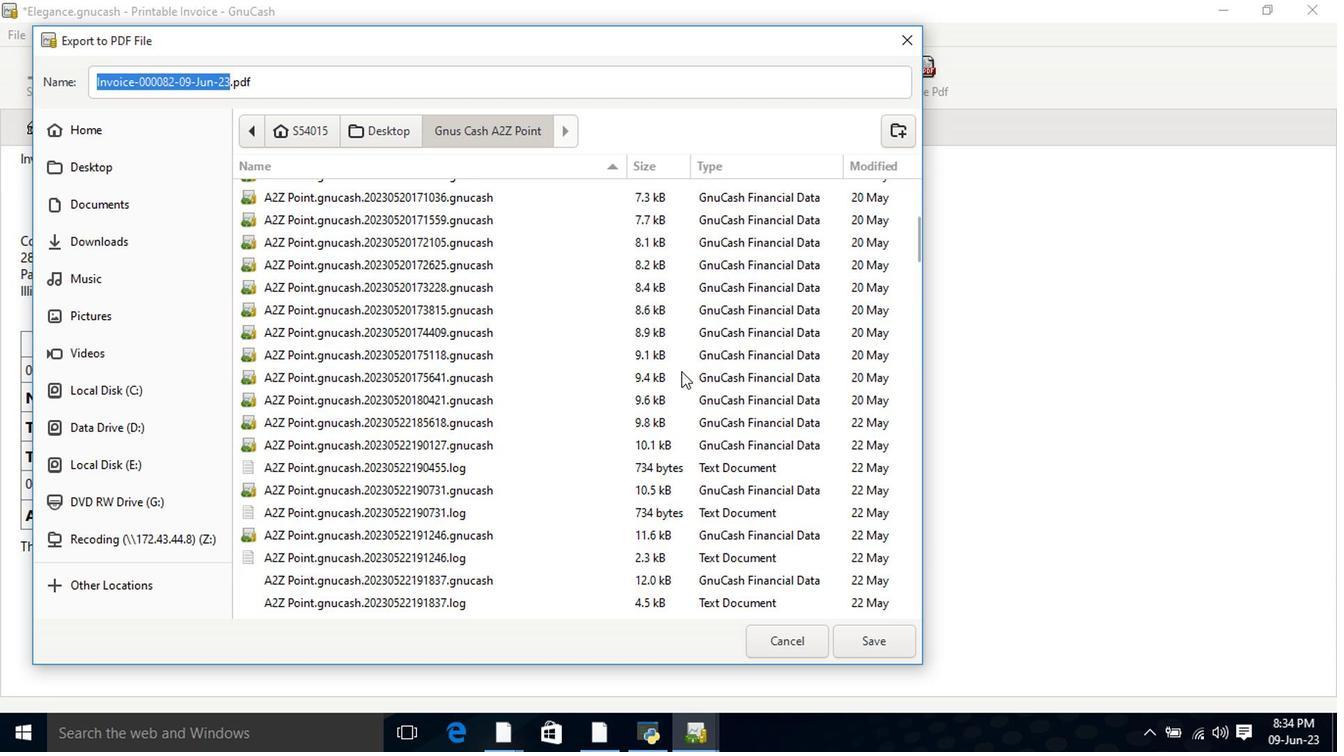 
Action: Mouse scrolled (681, 371) with delta (0, -1)
Screenshot: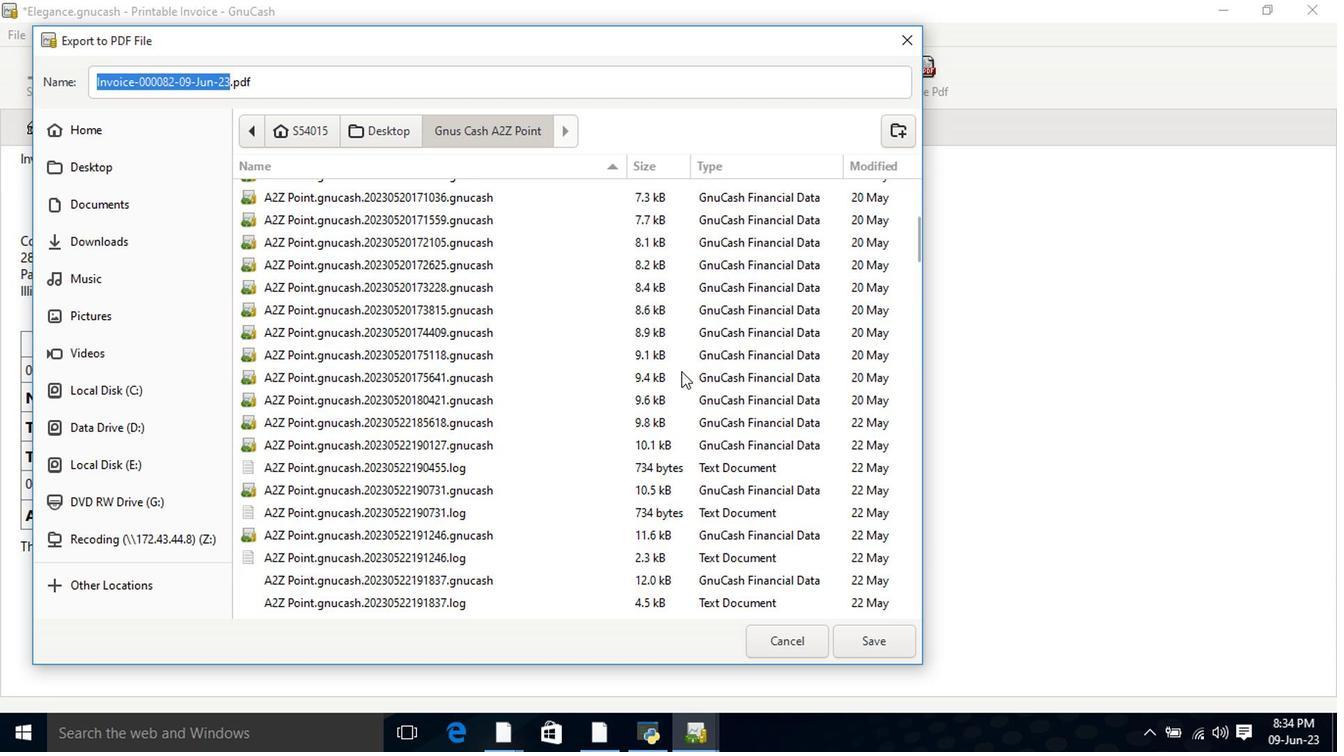 
Action: Mouse moved to (376, 571)
Screenshot: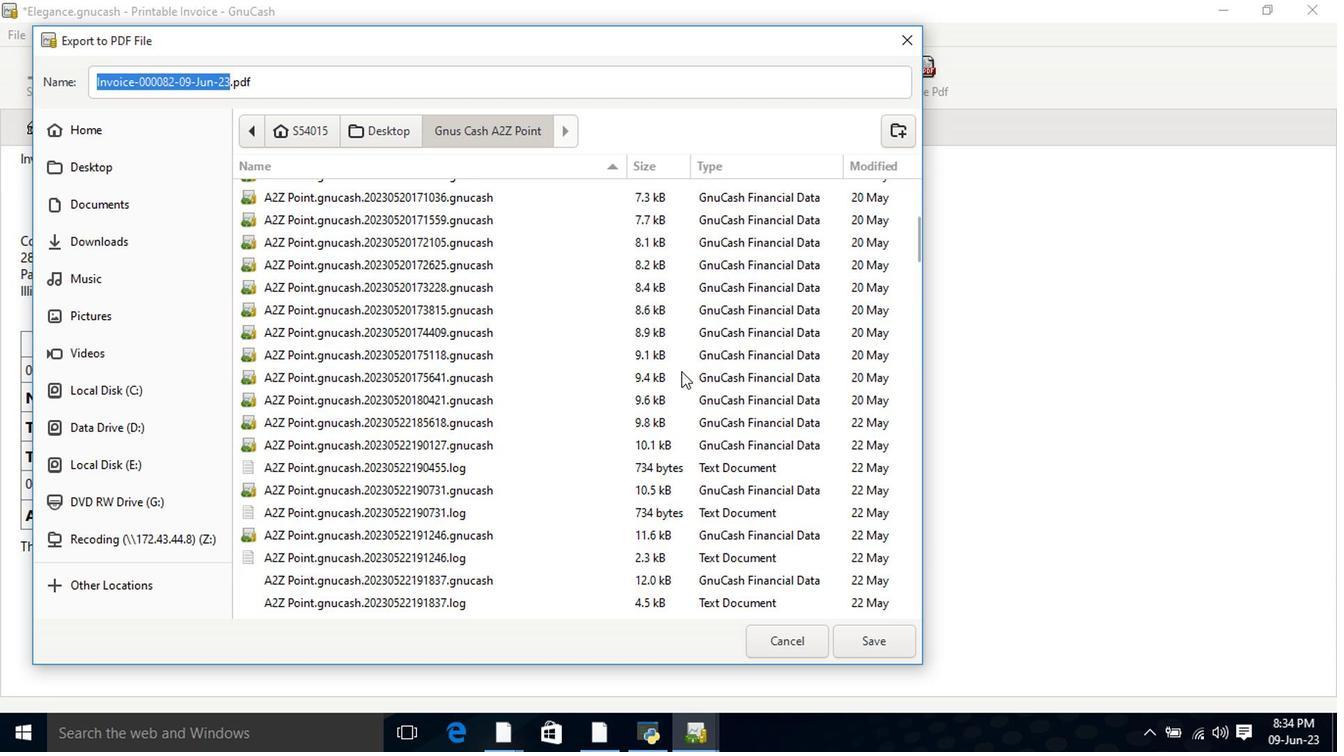 
Action: Mouse scrolled (376, 570) with delta (0, 0)
Screenshot: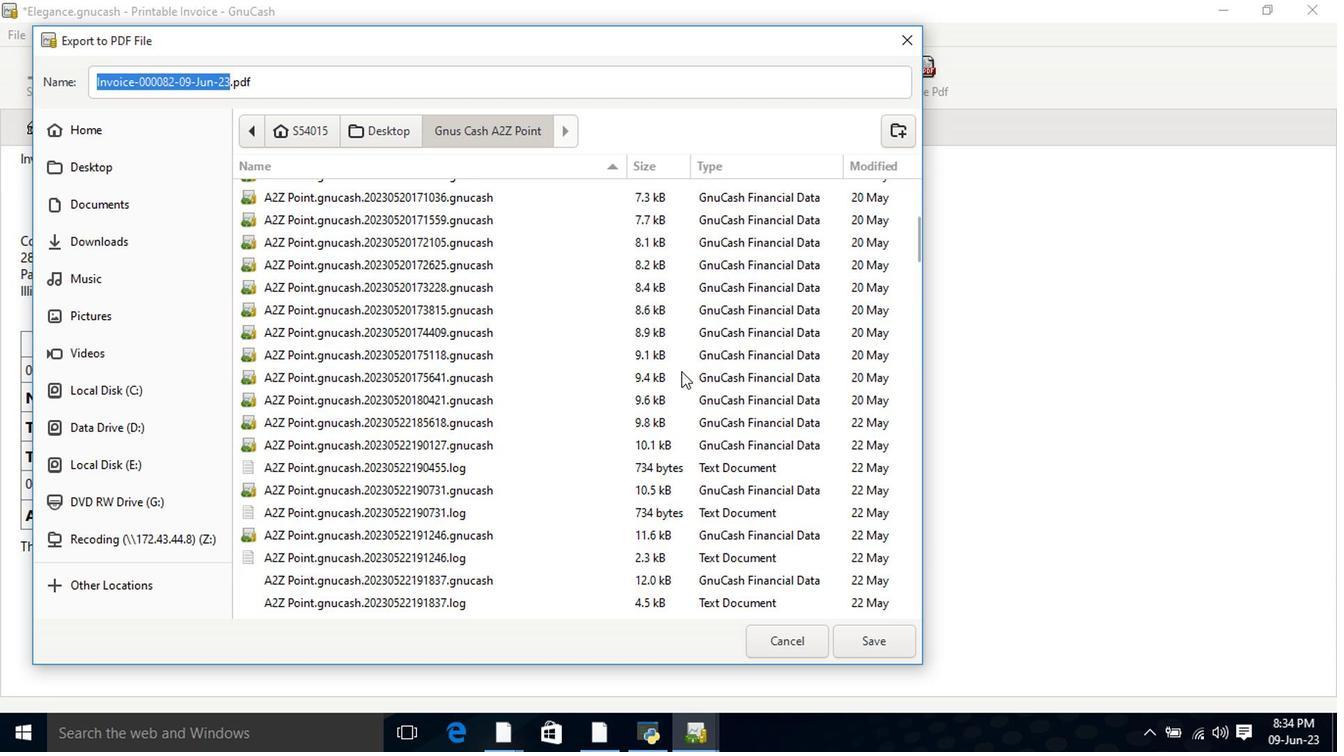 
Action: Mouse moved to (374, 571)
Screenshot: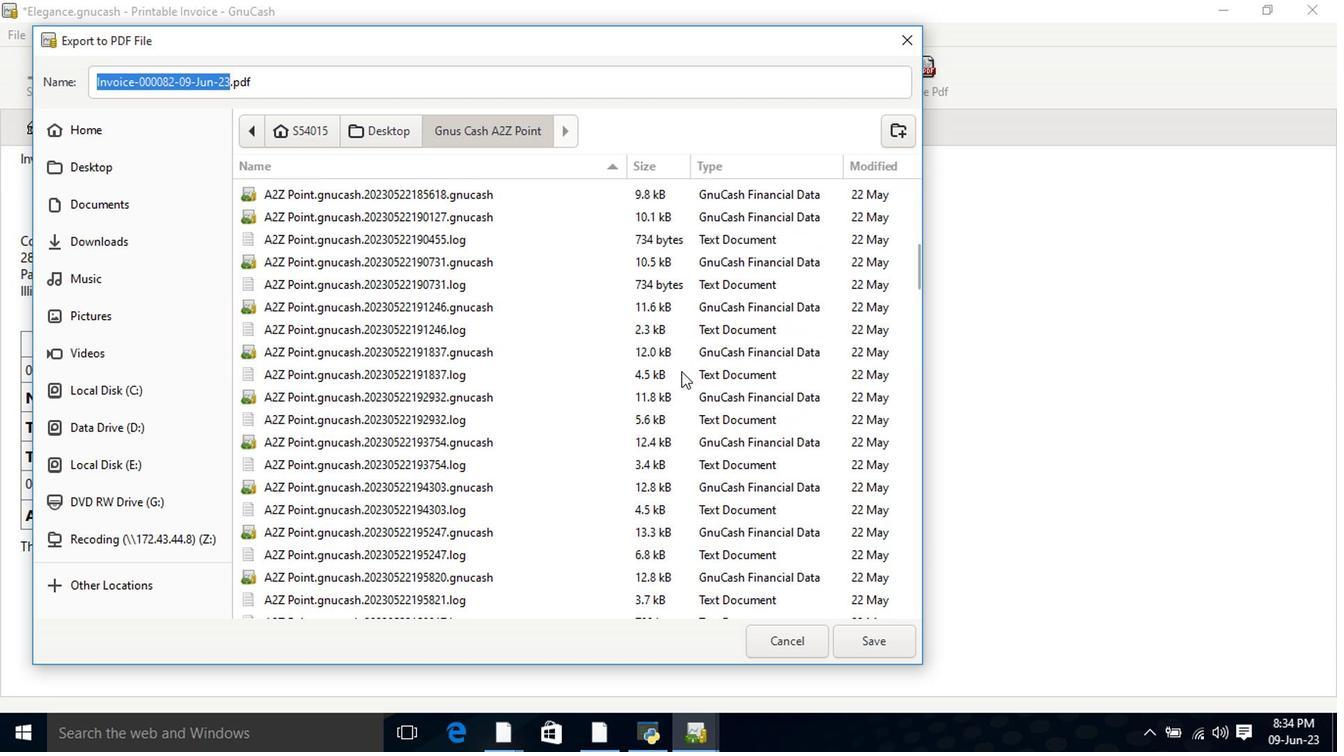 
Action: Mouse scrolled (376, 570) with delta (0, 0)
Screenshot: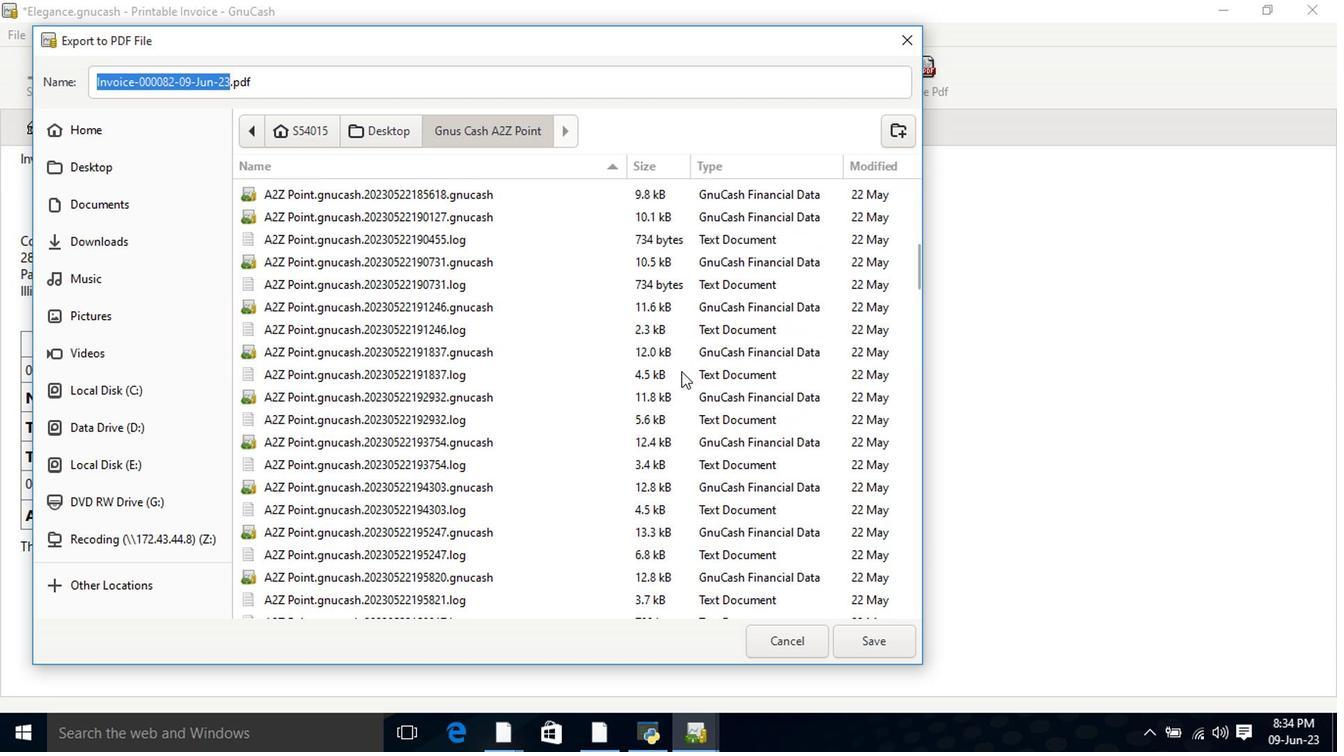 
Action: Mouse scrolled (376, 570) with delta (0, 0)
Screenshot: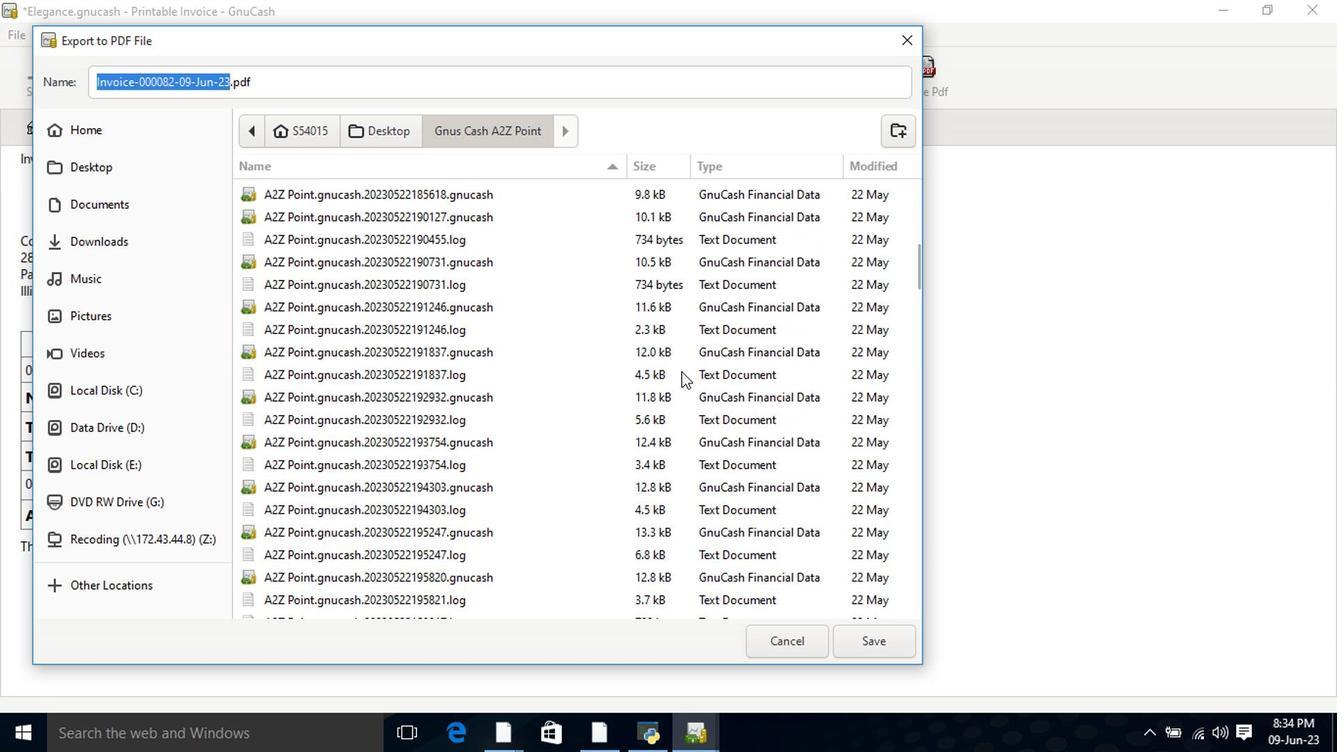
Action: Mouse scrolled (376, 570) with delta (0, 0)
Screenshot: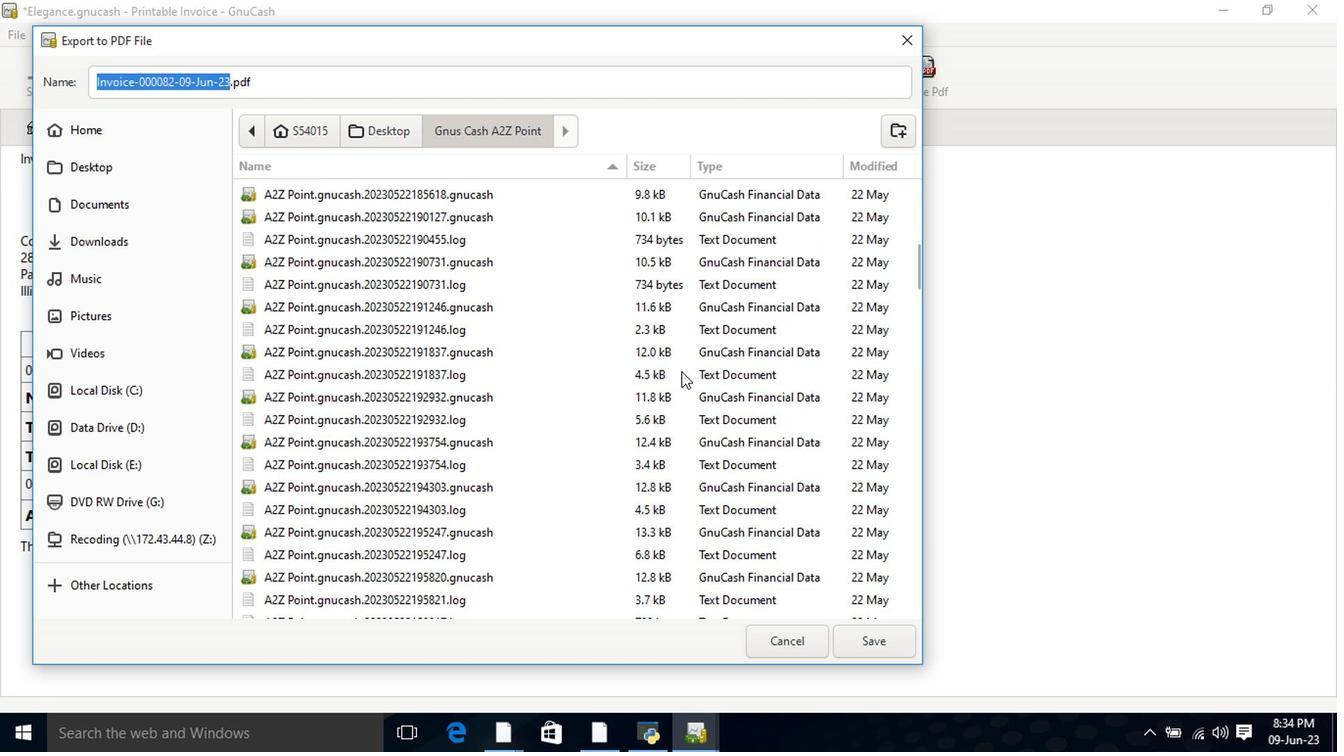 
Action: Mouse moved to (374, 571)
Screenshot: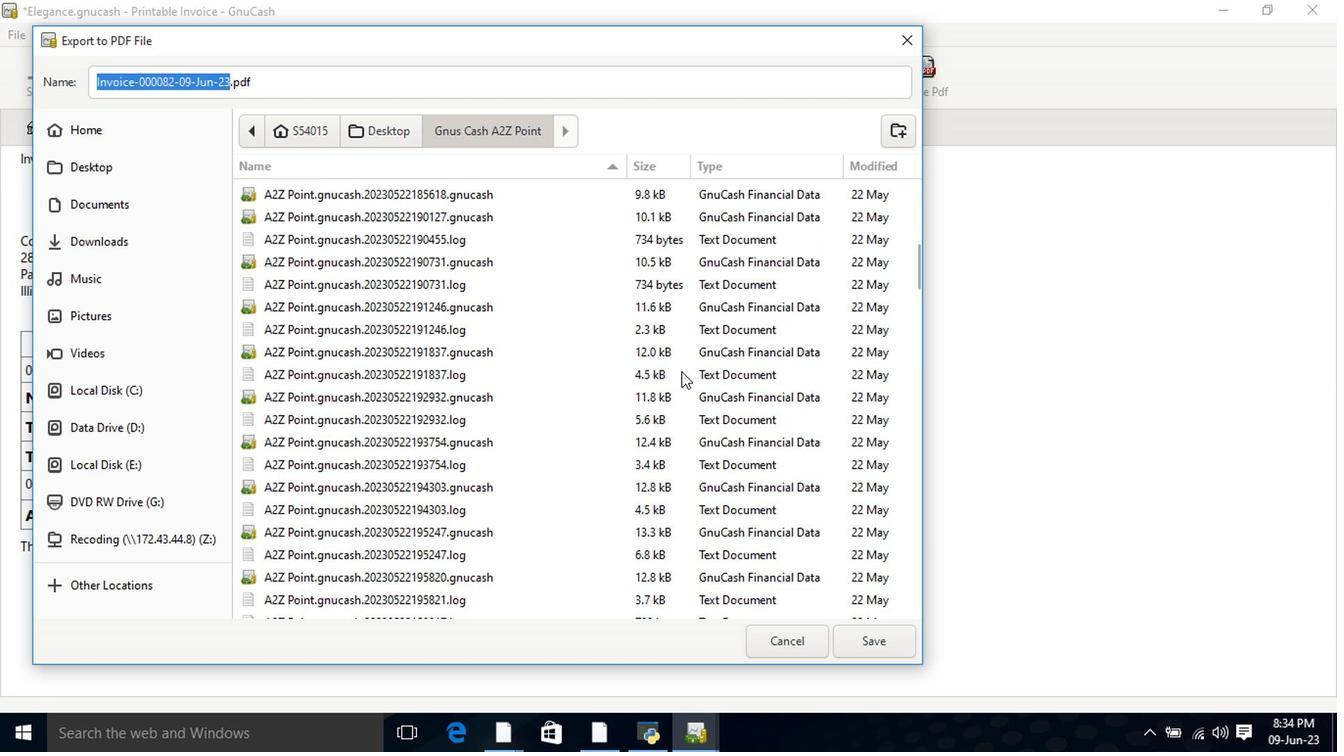 
Action: Mouse scrolled (374, 570) with delta (0, 0)
Screenshot: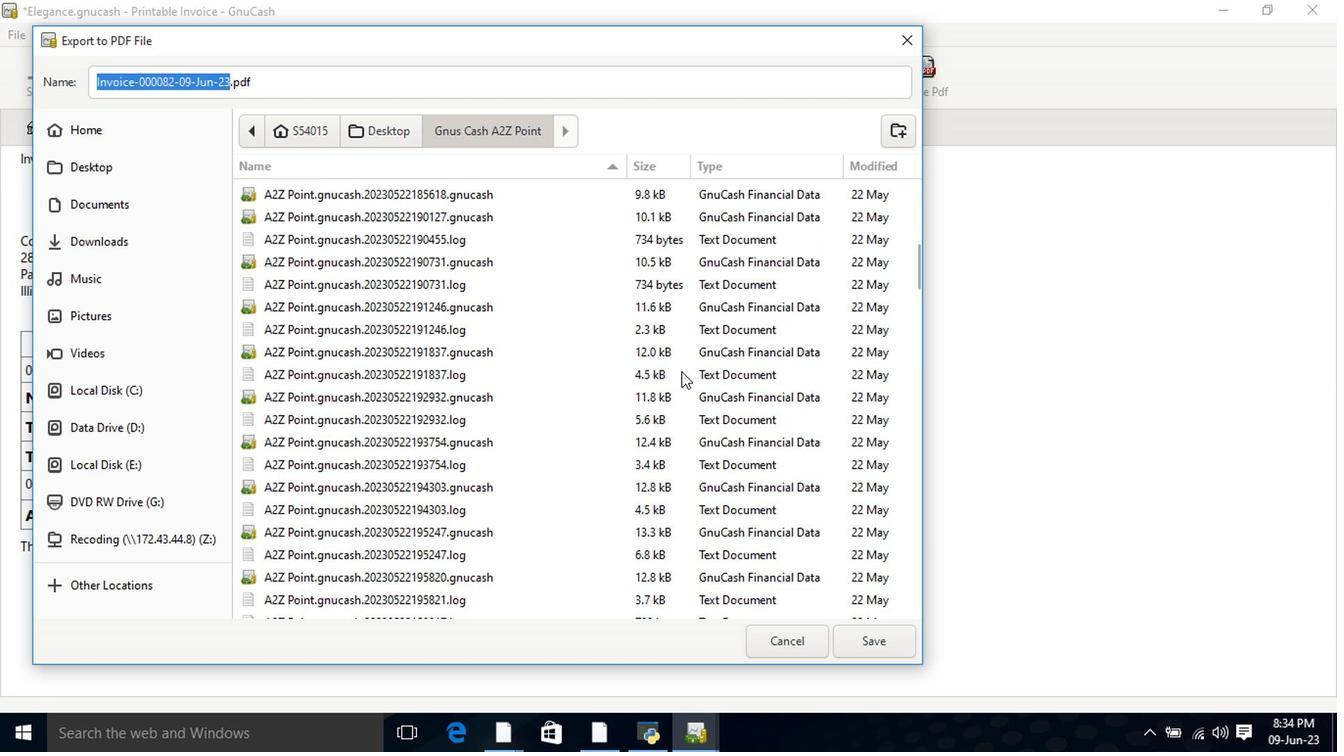 
Action: Mouse moved to (371, 571)
Screenshot: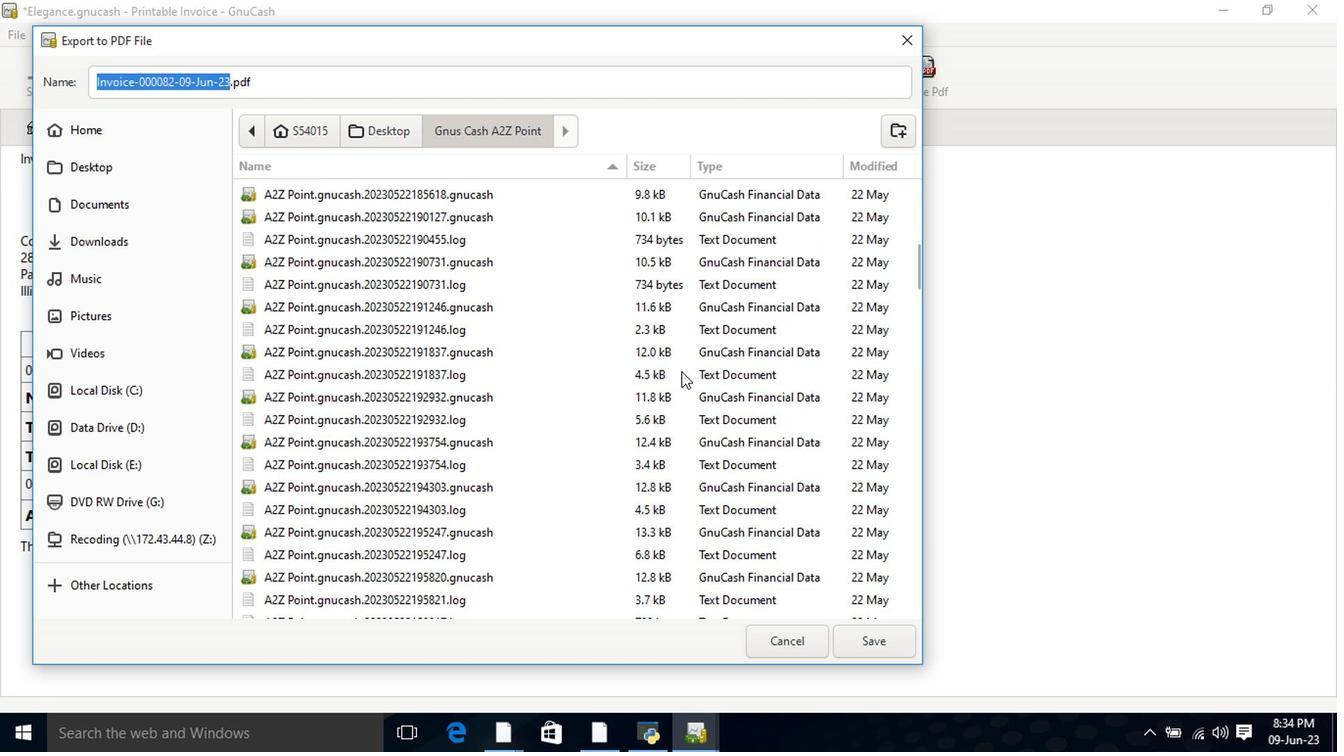 
Action: Mouse scrolled (374, 570) with delta (0, 0)
Screenshot: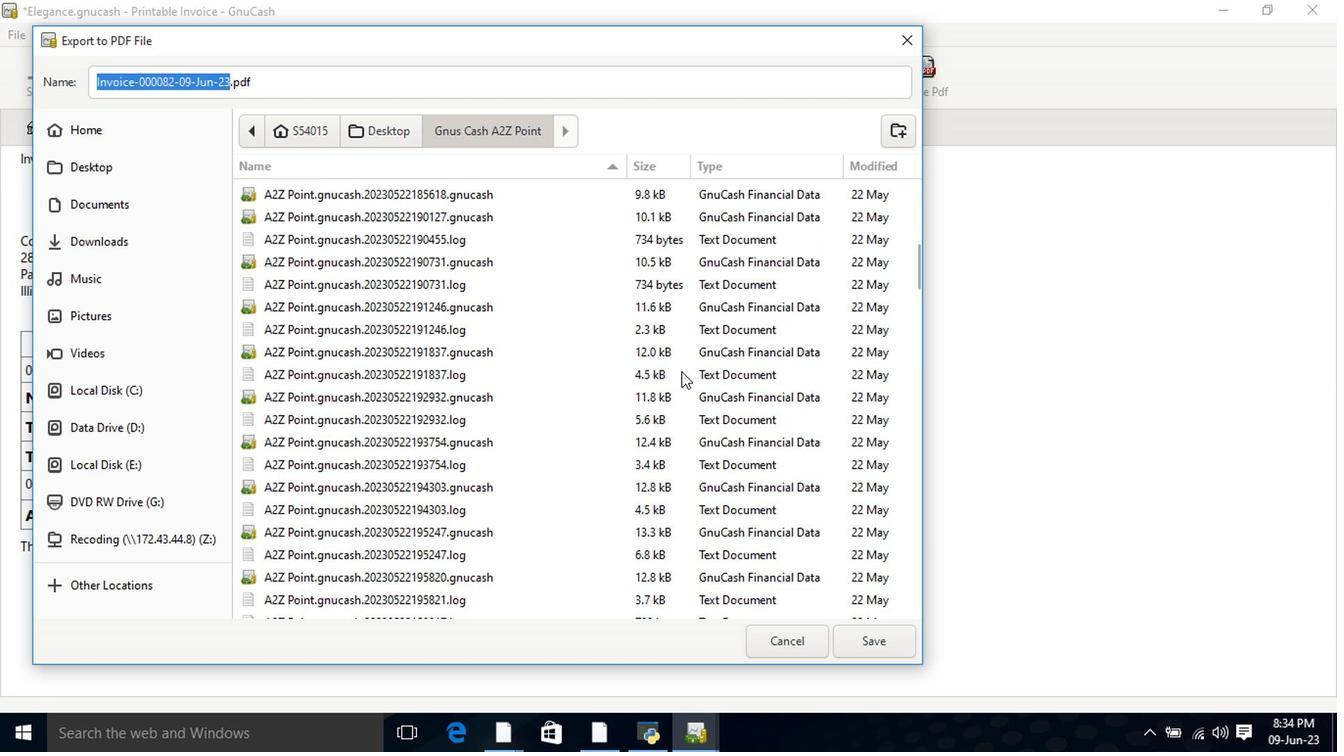 
Action: Mouse moved to (371, 572)
Screenshot: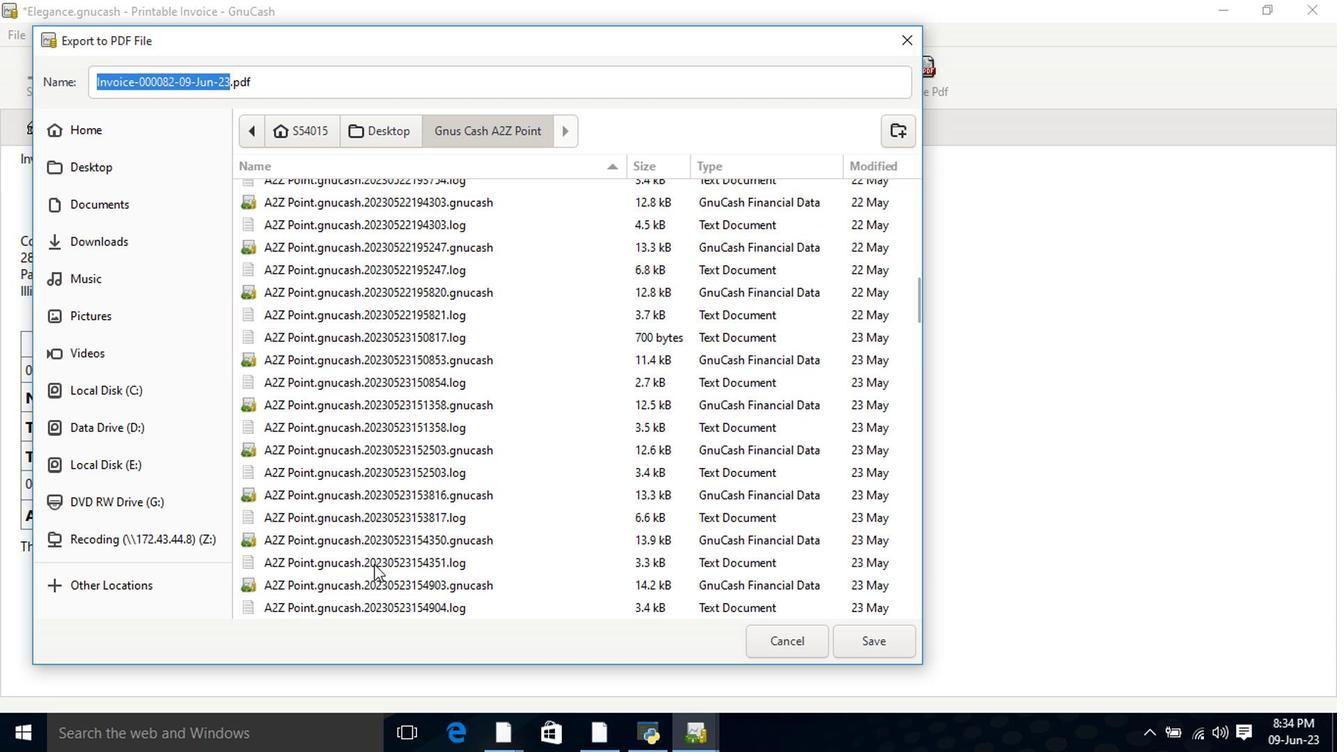
Action: Mouse scrolled (371, 570) with delta (0, 0)
Screenshot: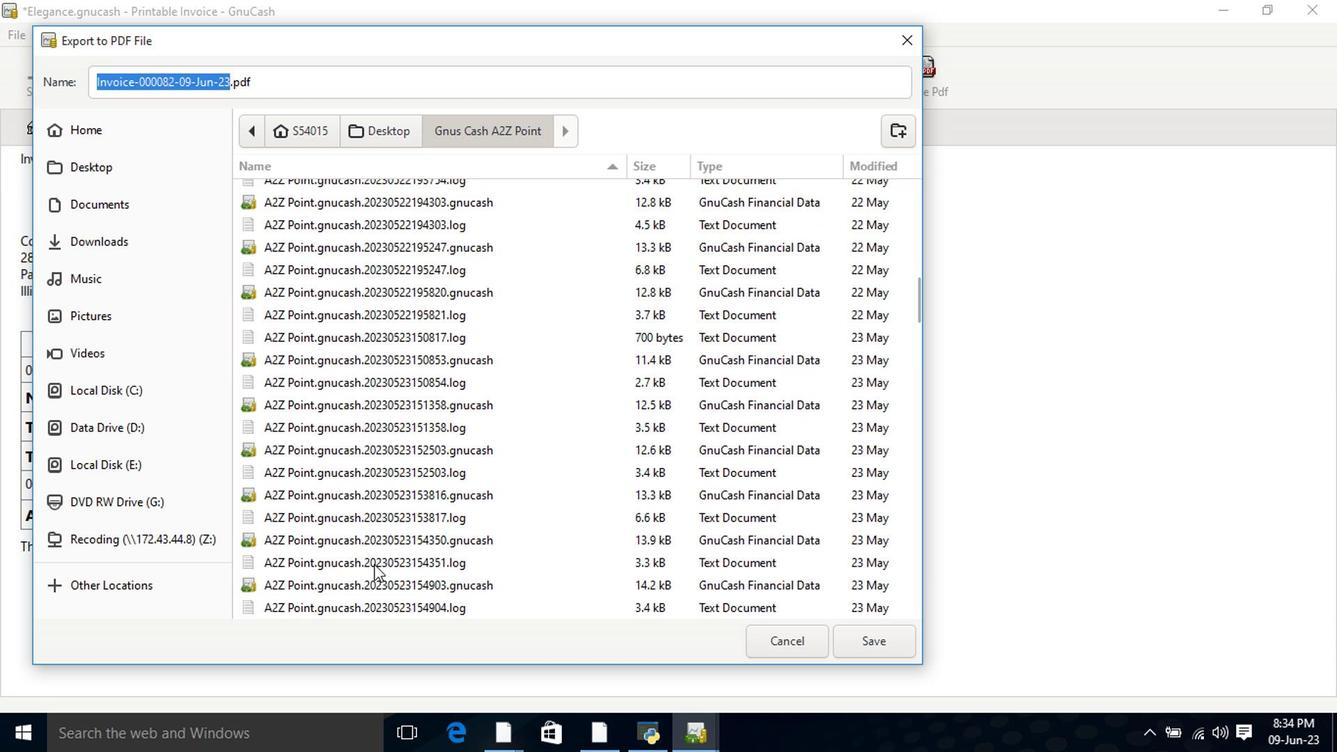 
Action: Mouse moved to (369, 572)
Screenshot: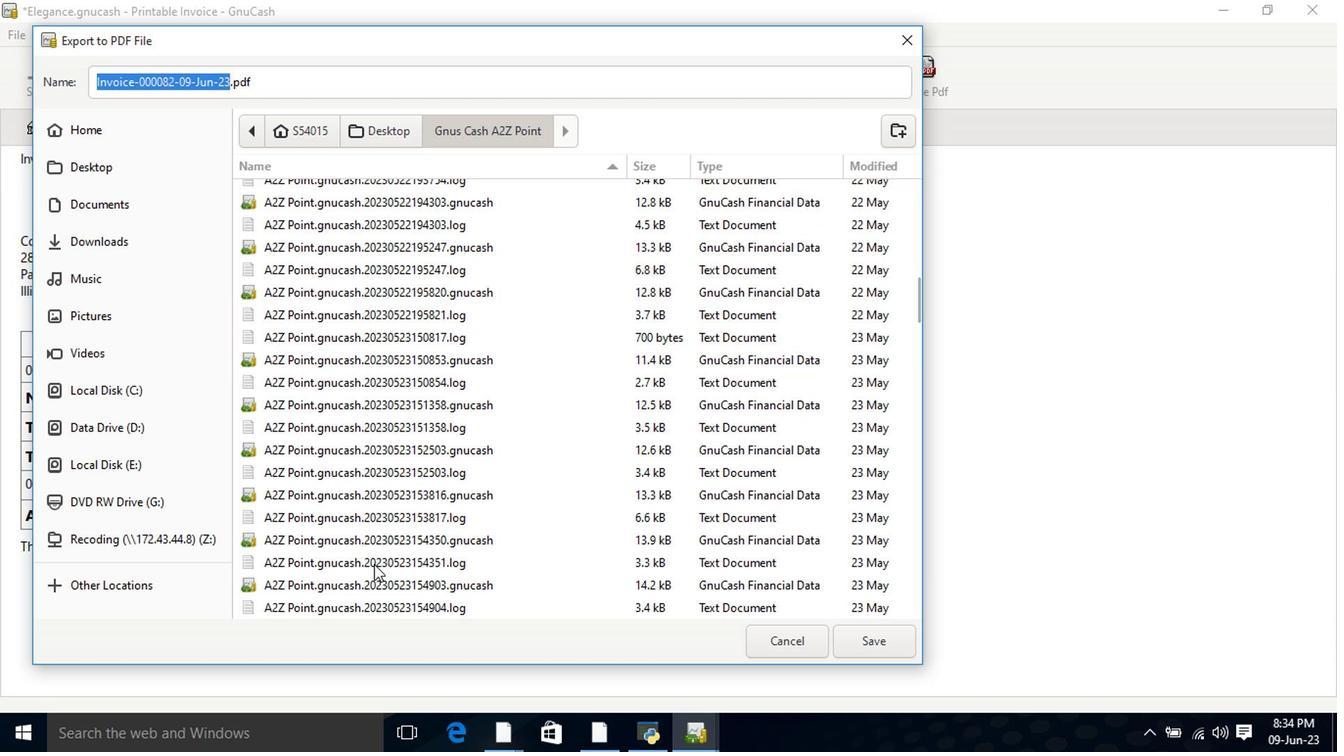 
Action: Mouse scrolled (369, 571) with delta (0, -1)
Screenshot: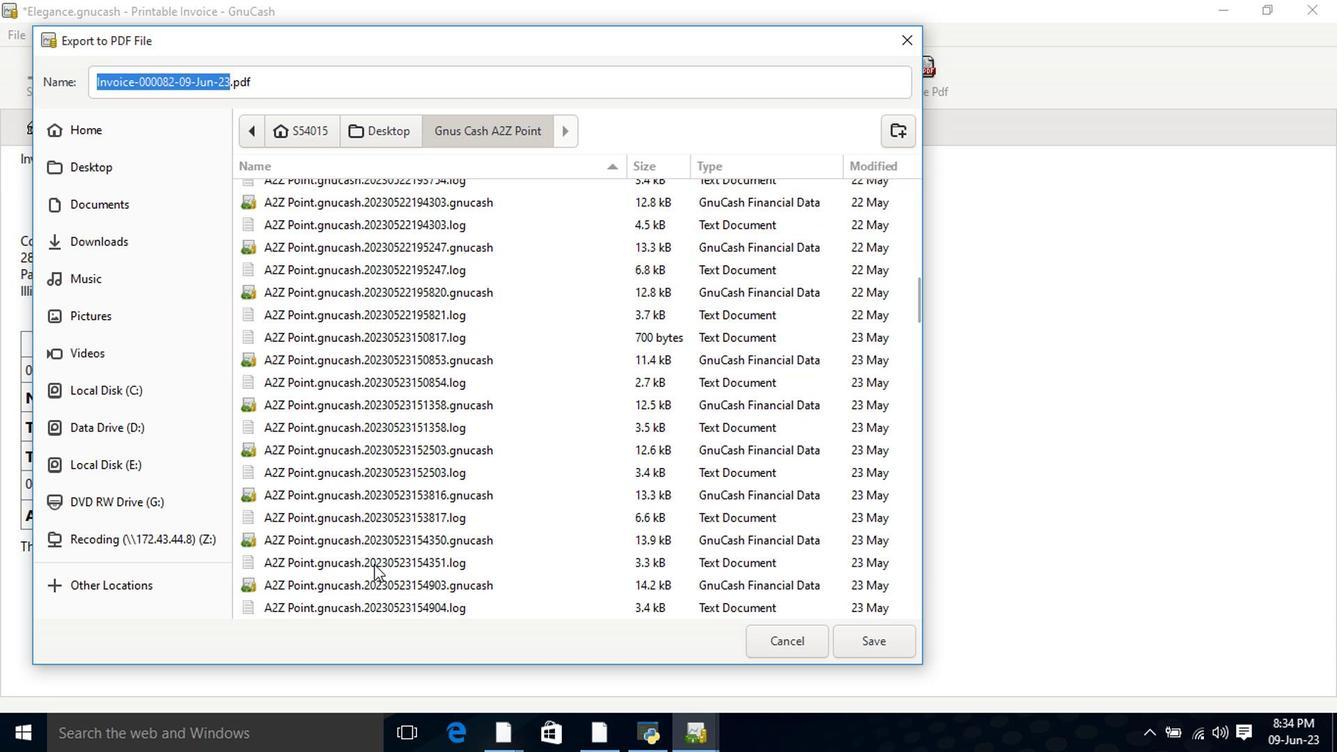 
Action: Mouse scrolled (369, 571) with delta (0, -1)
Screenshot: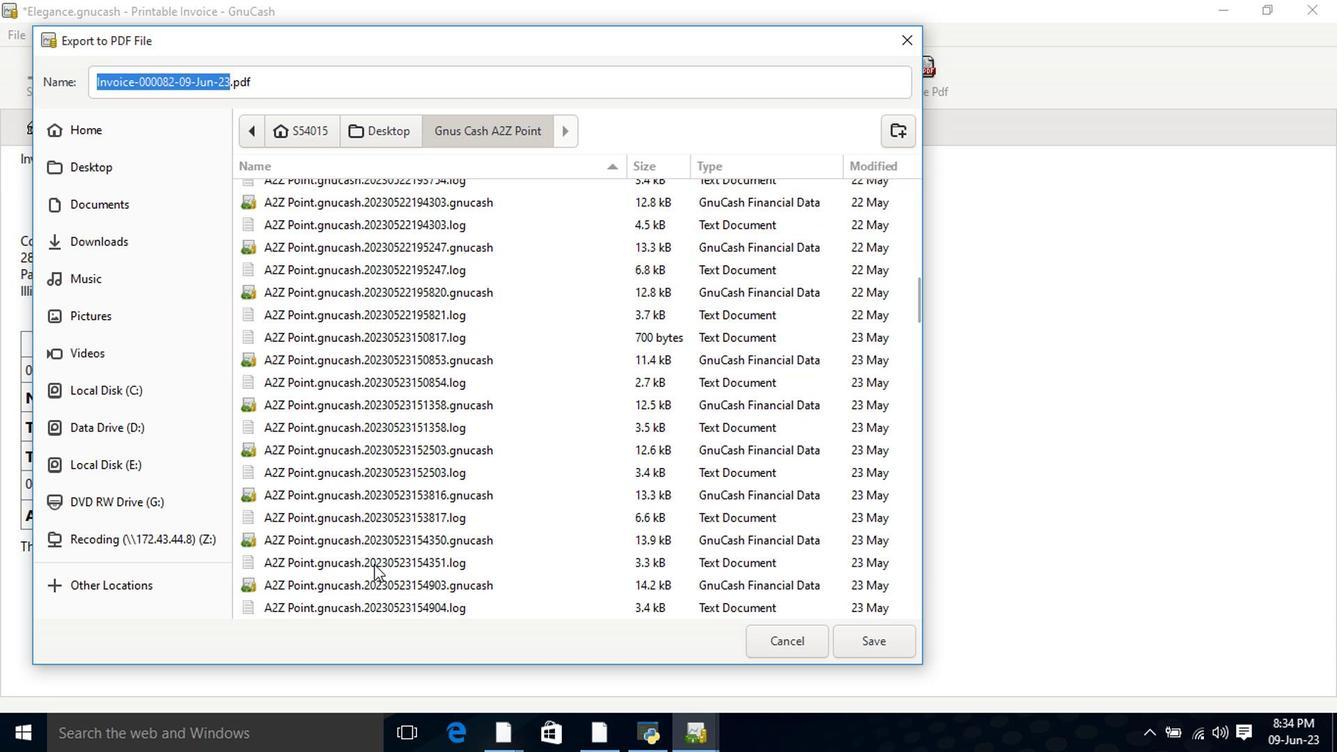 
Action: Mouse scrolled (369, 571) with delta (0, -1)
Screenshot: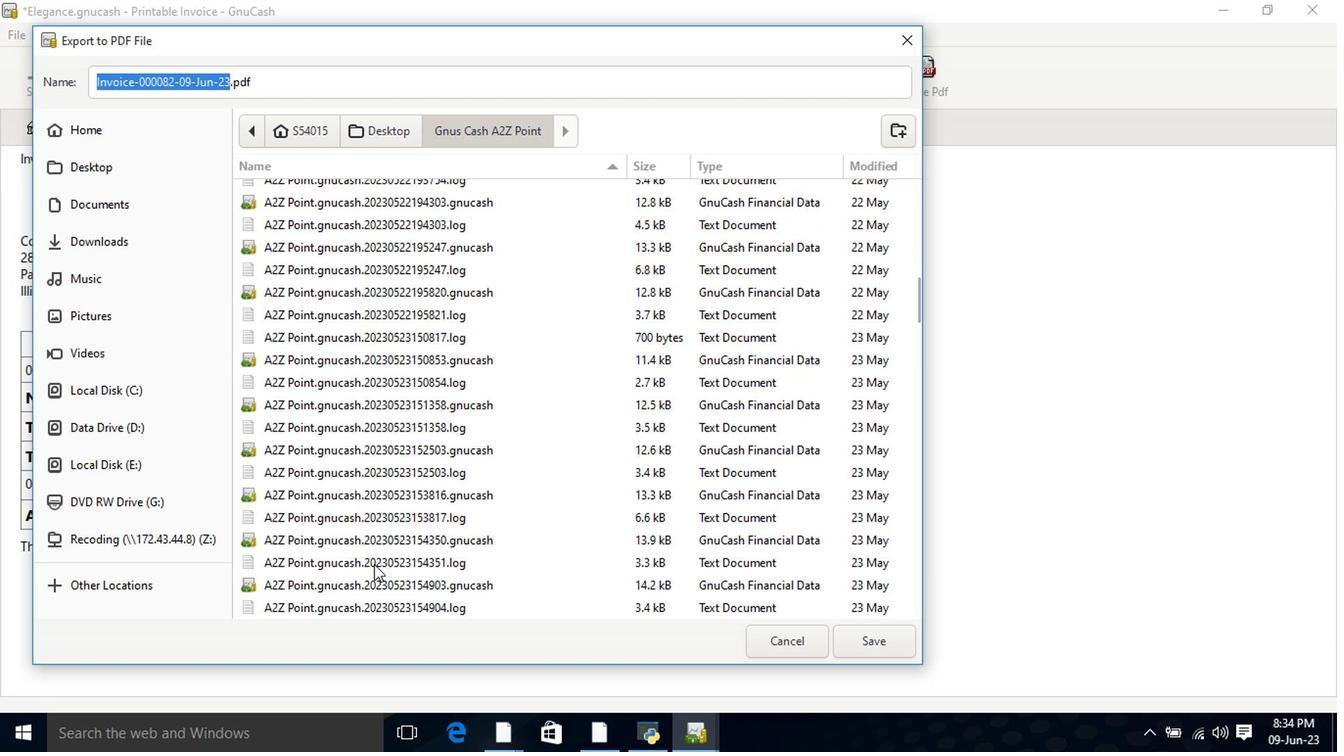 
Action: Mouse scrolled (369, 571) with delta (0, -1)
Screenshot: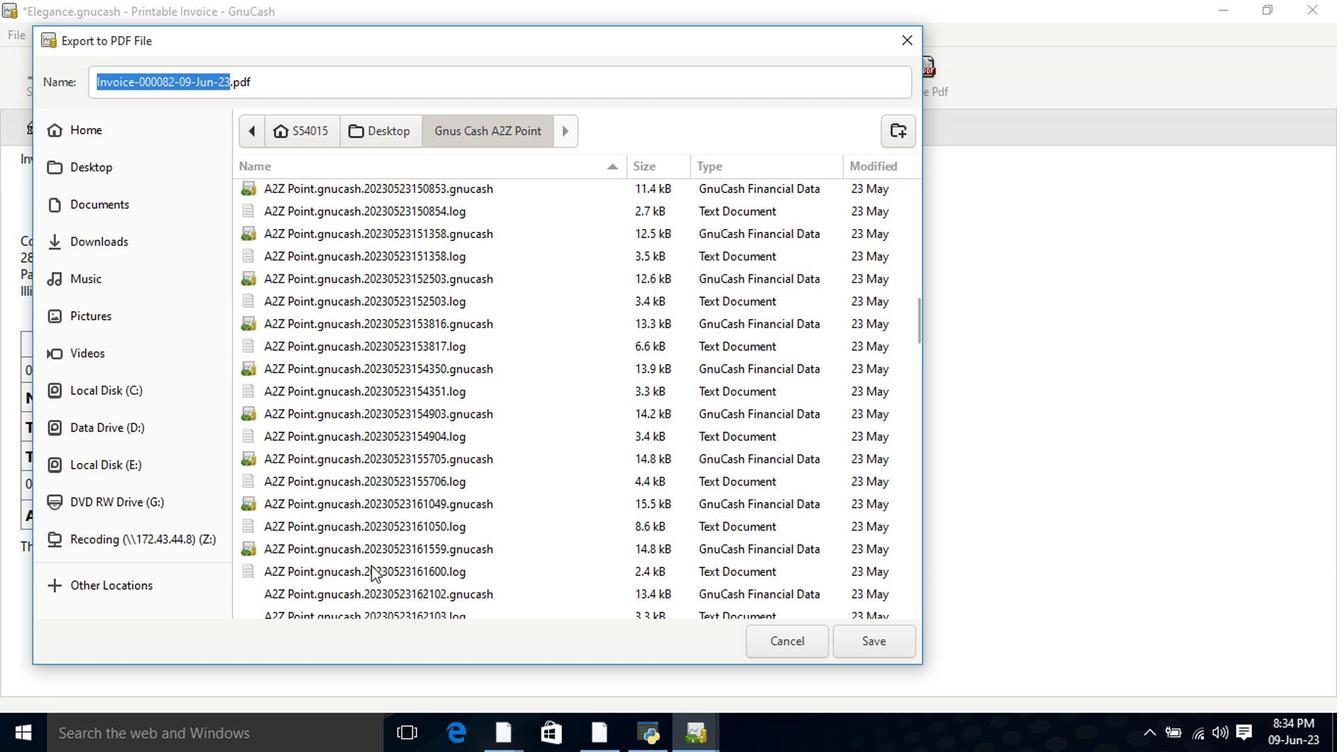 
Action: Mouse scrolled (369, 571) with delta (0, -1)
Screenshot: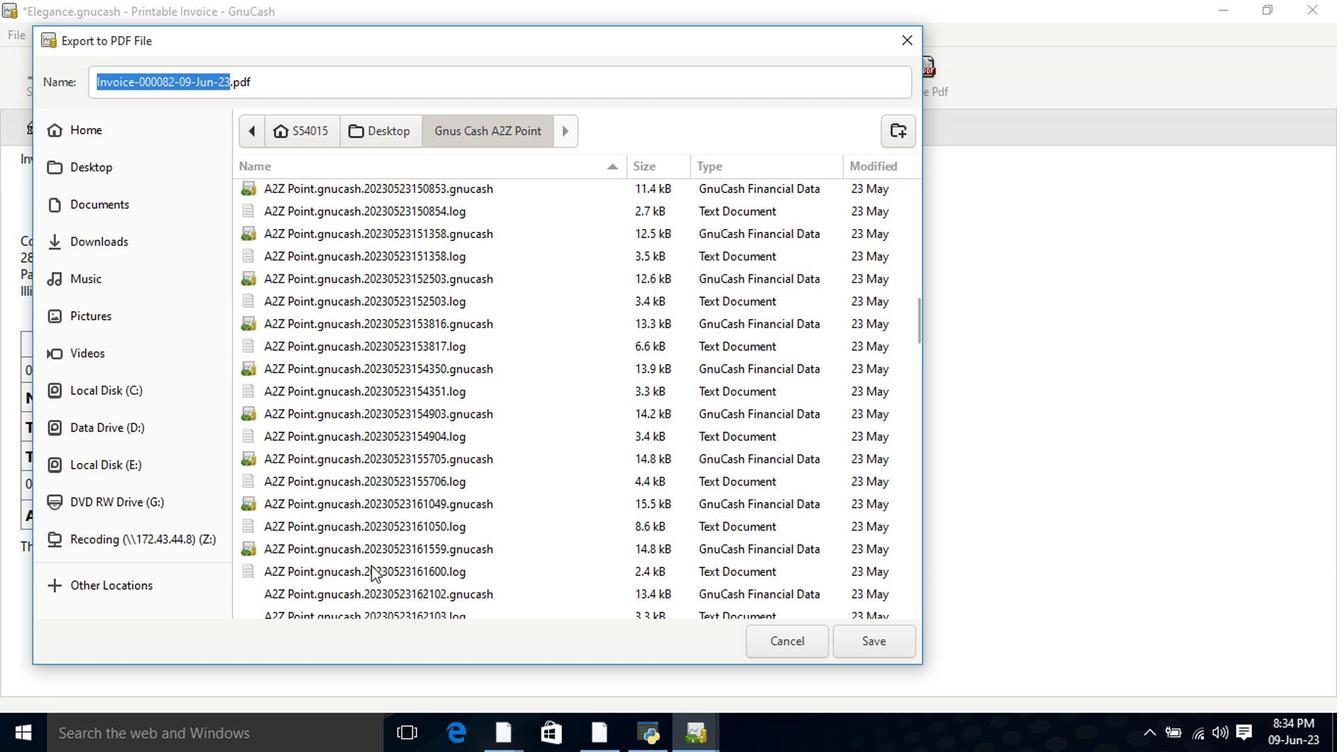 
Action: Mouse scrolled (369, 571) with delta (0, -1)
Screenshot: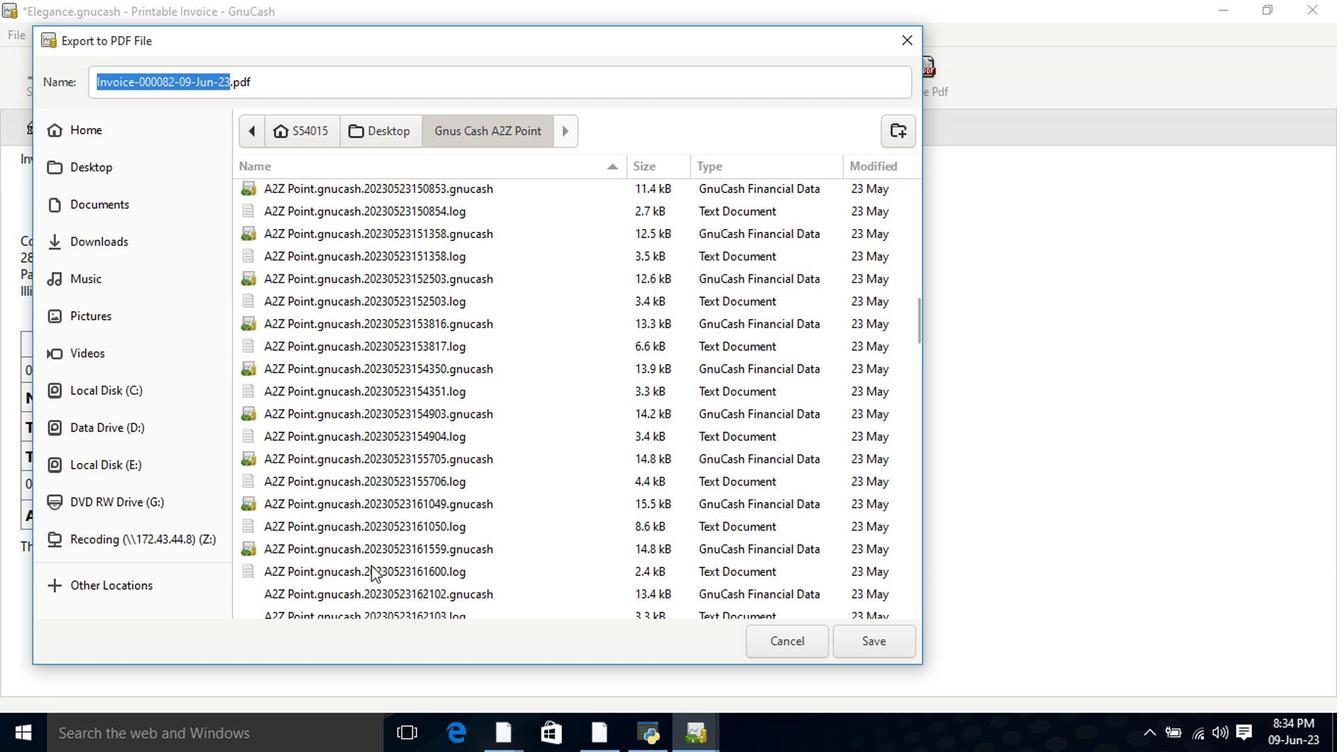 
Action: Mouse scrolled (369, 571) with delta (0, -1)
Screenshot: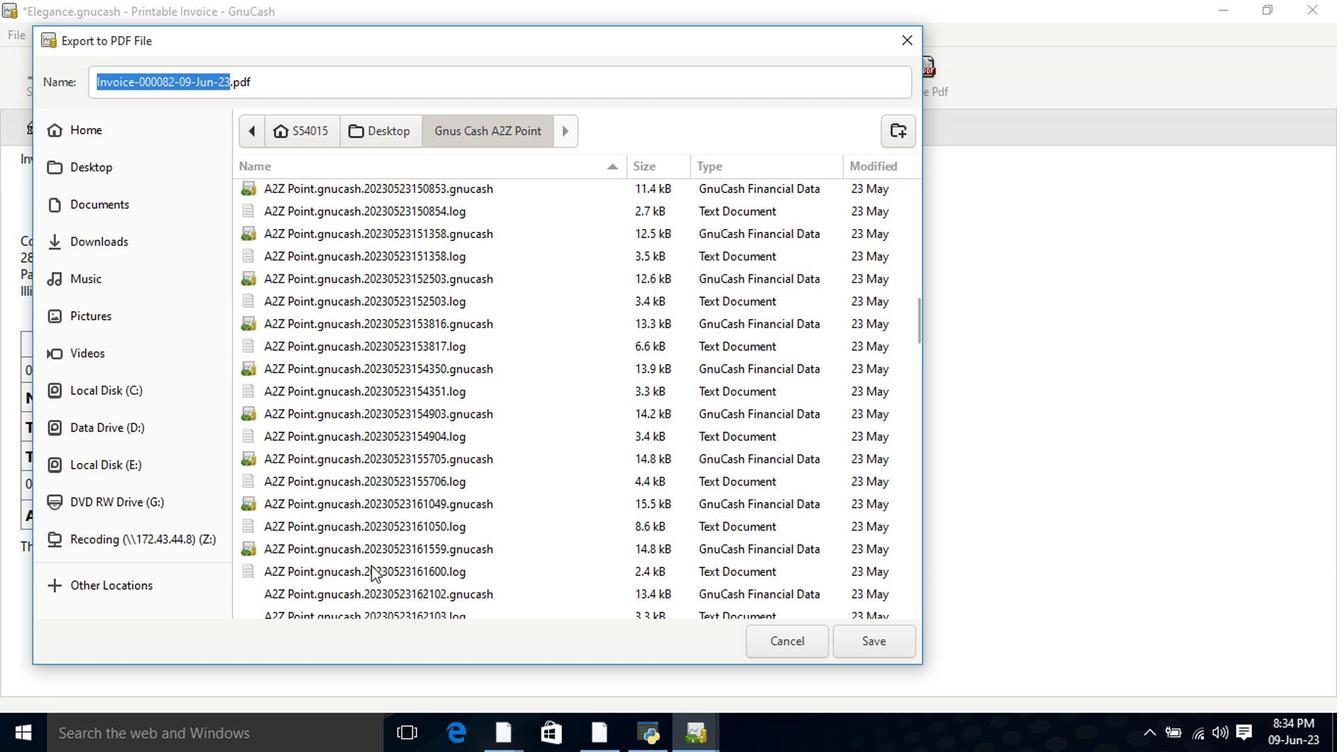 
Action: Mouse scrolled (369, 571) with delta (0, -1)
Screenshot: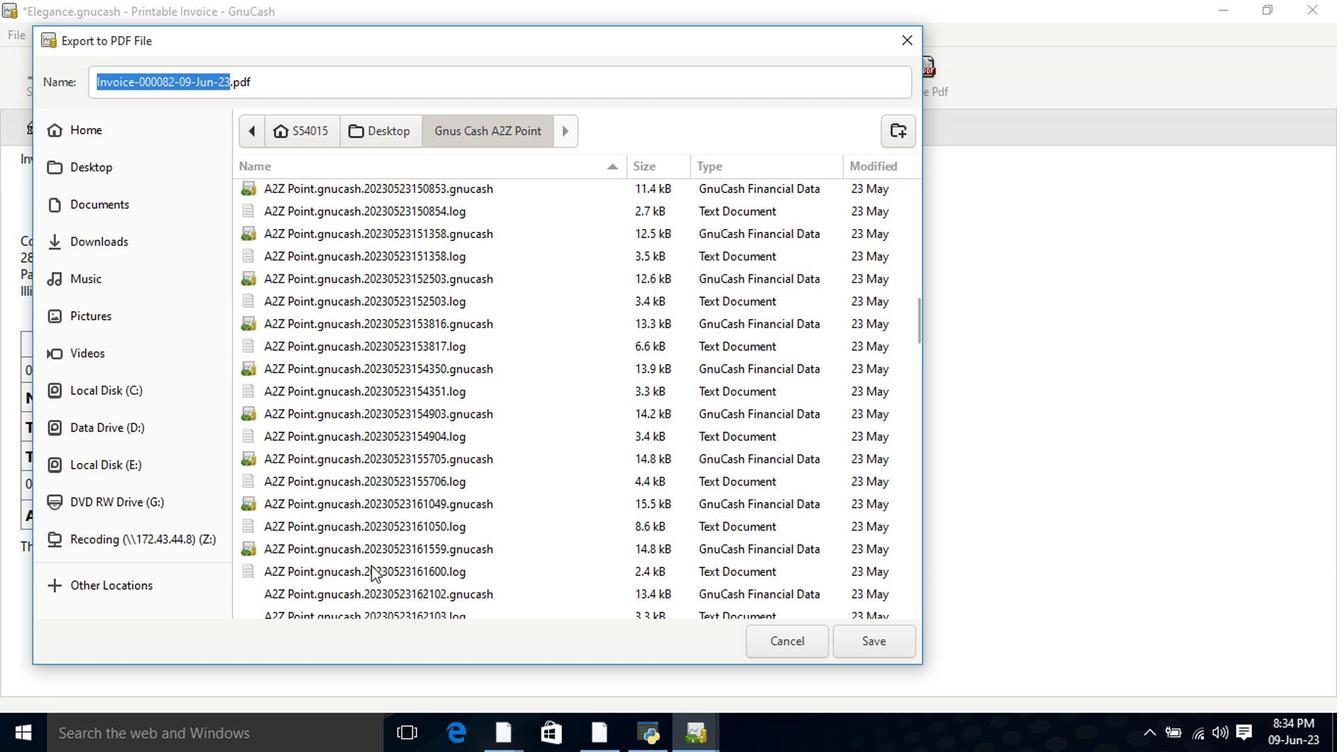 
Action: Mouse scrolled (369, 571) with delta (0, -1)
Screenshot: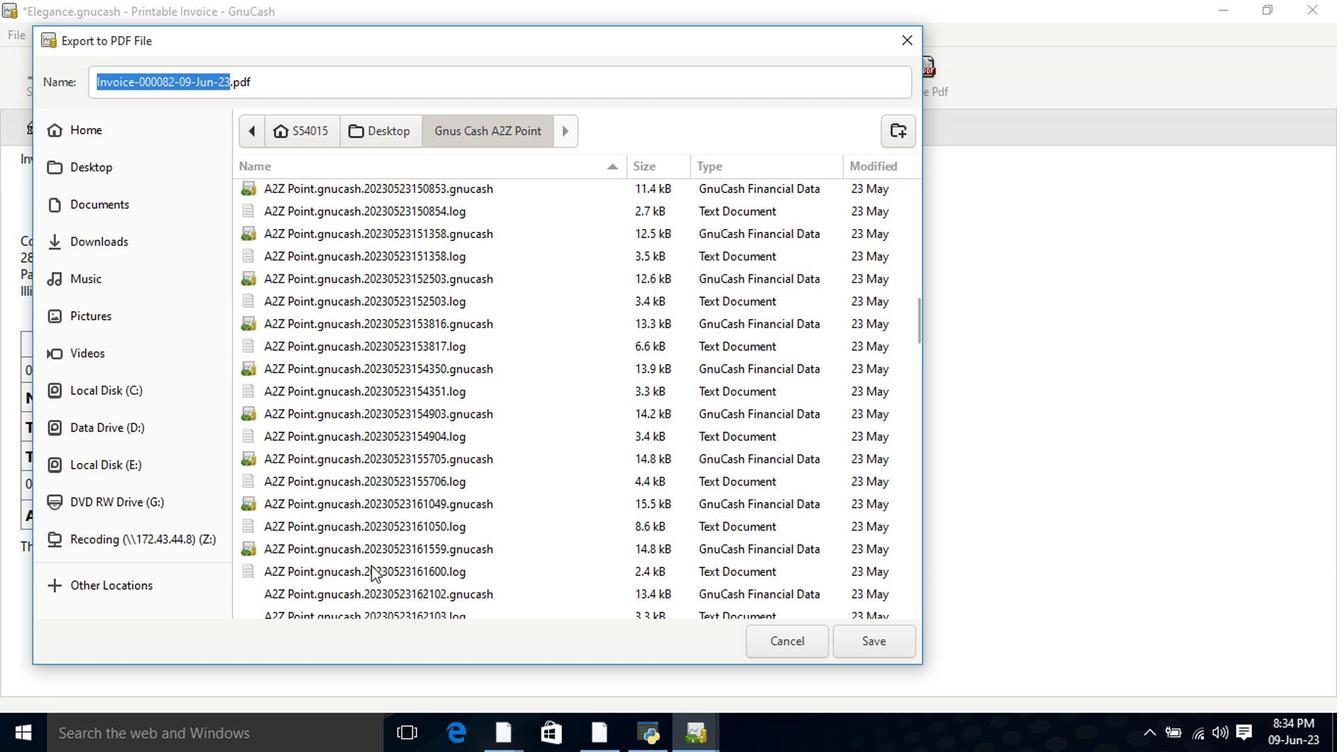 
Action: Mouse scrolled (369, 571) with delta (0, -1)
Screenshot: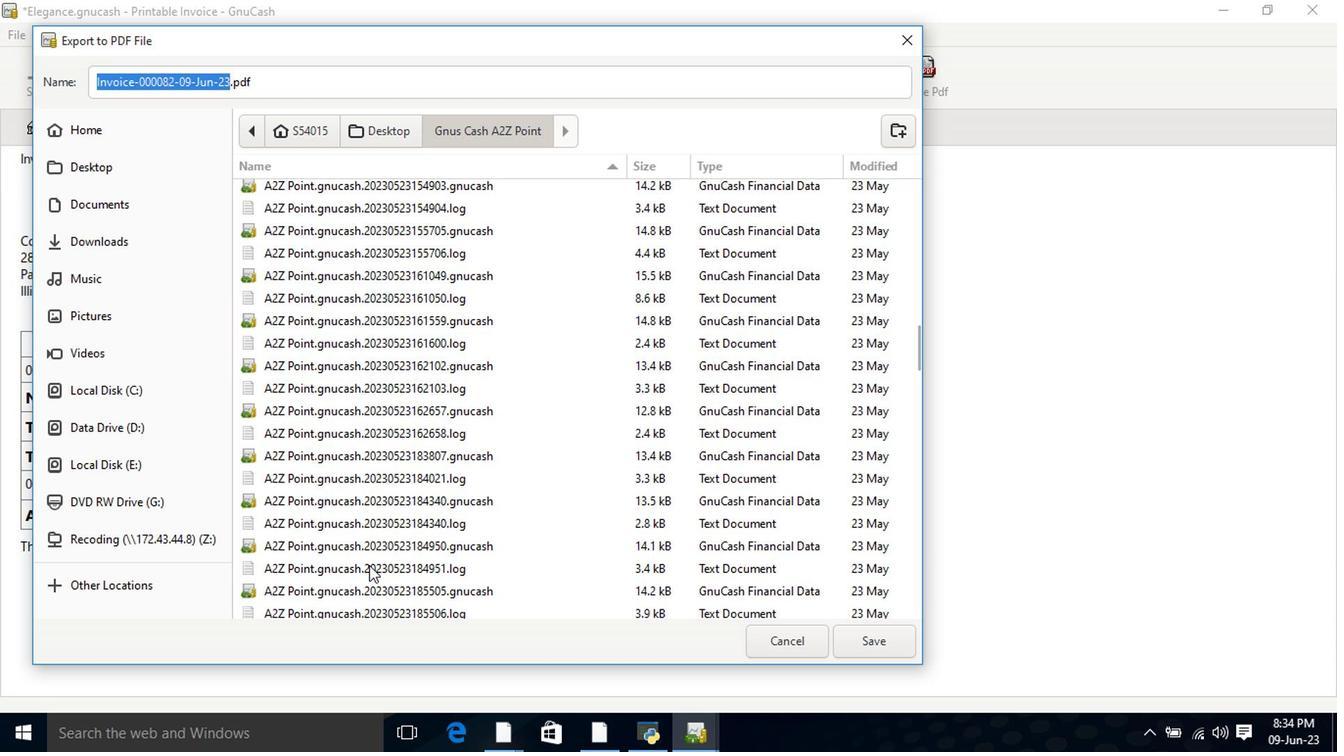 
Action: Mouse scrolled (369, 571) with delta (0, -1)
Screenshot: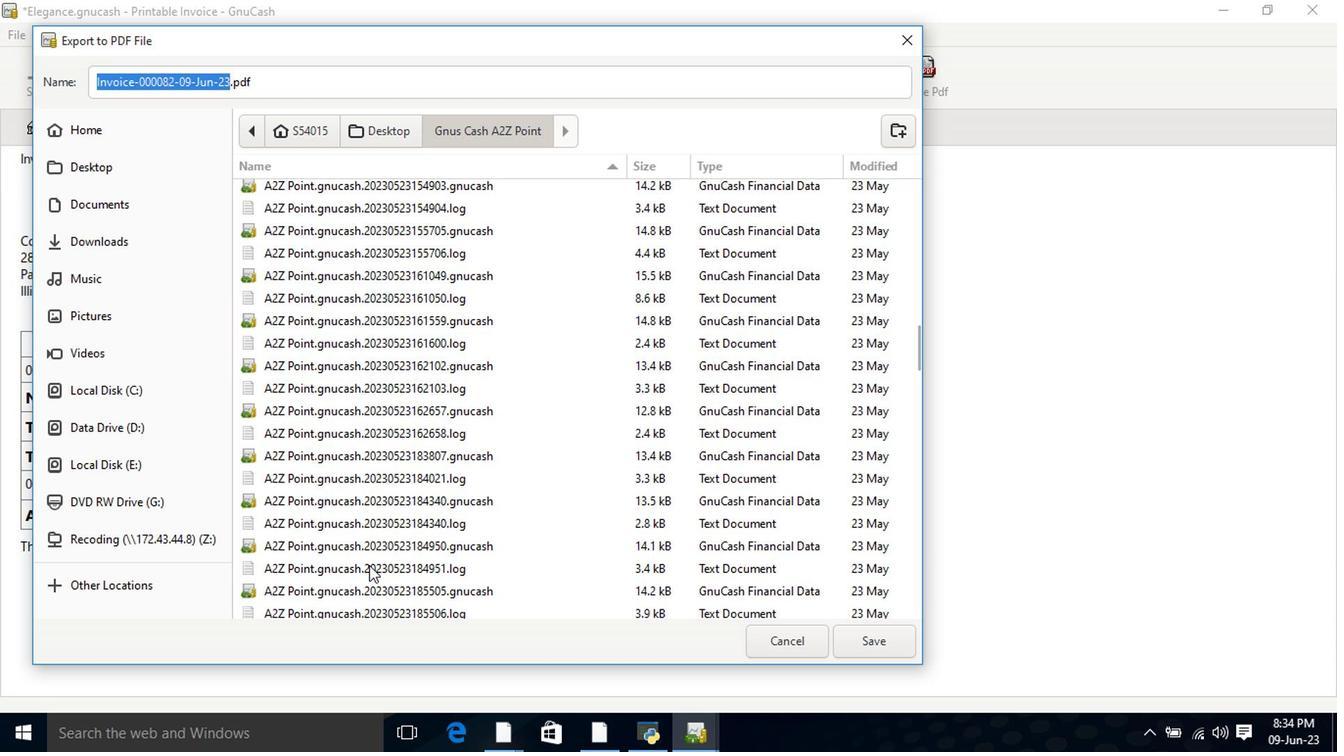 
Action: Mouse scrolled (369, 571) with delta (0, -1)
Screenshot: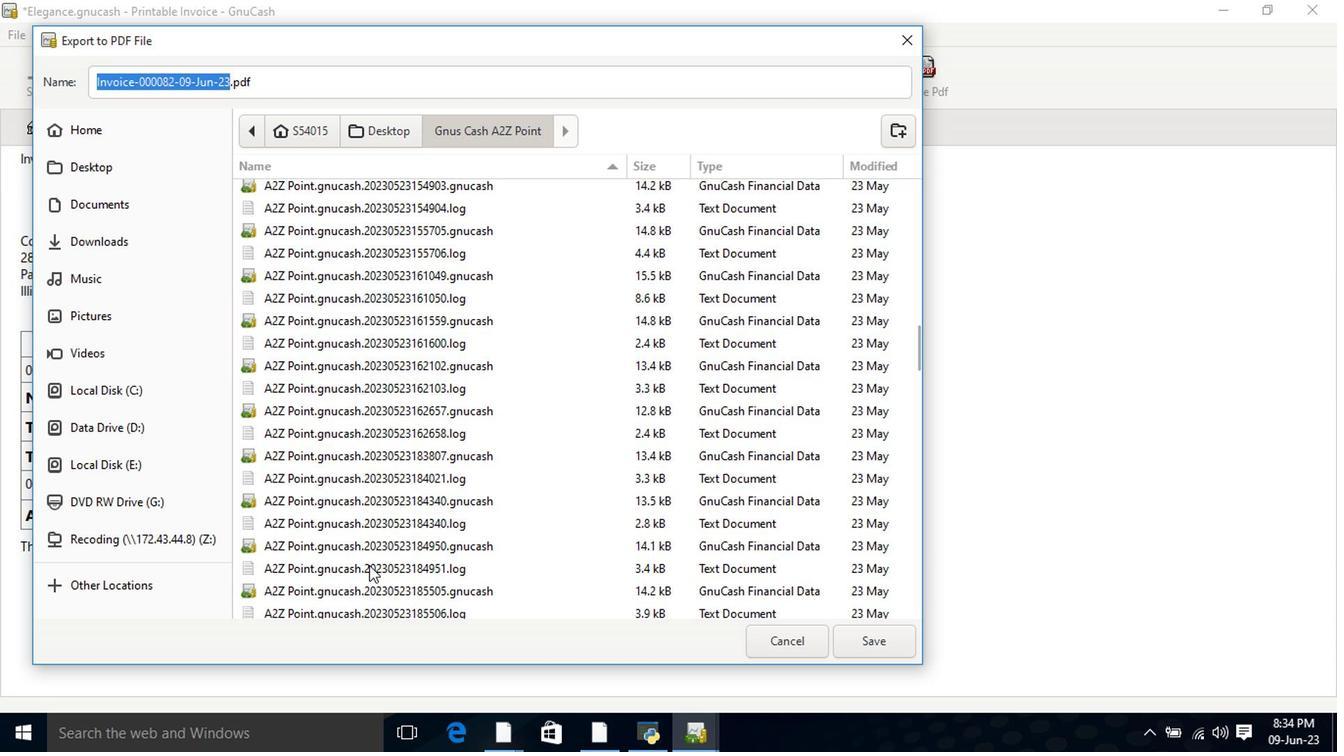 
Action: Mouse scrolled (369, 571) with delta (0, -1)
Screenshot: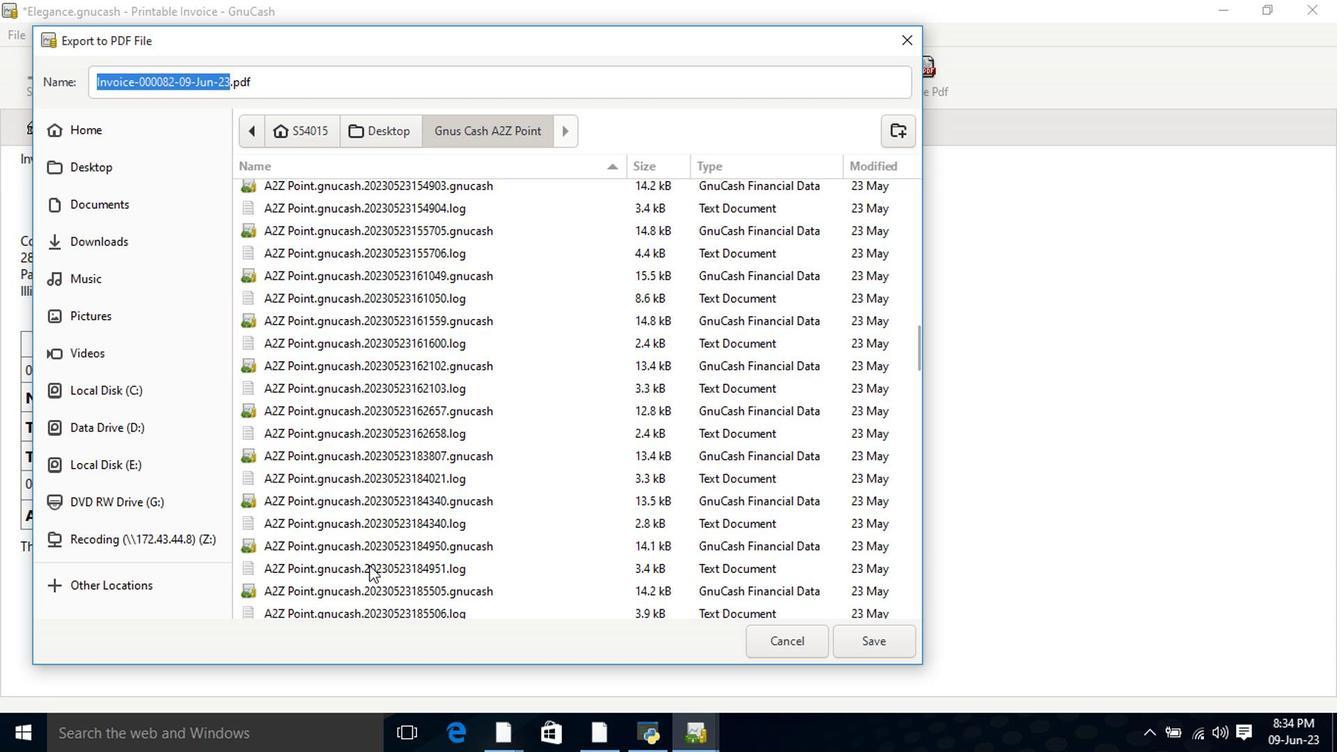
Action: Mouse scrolled (369, 571) with delta (0, -1)
Screenshot: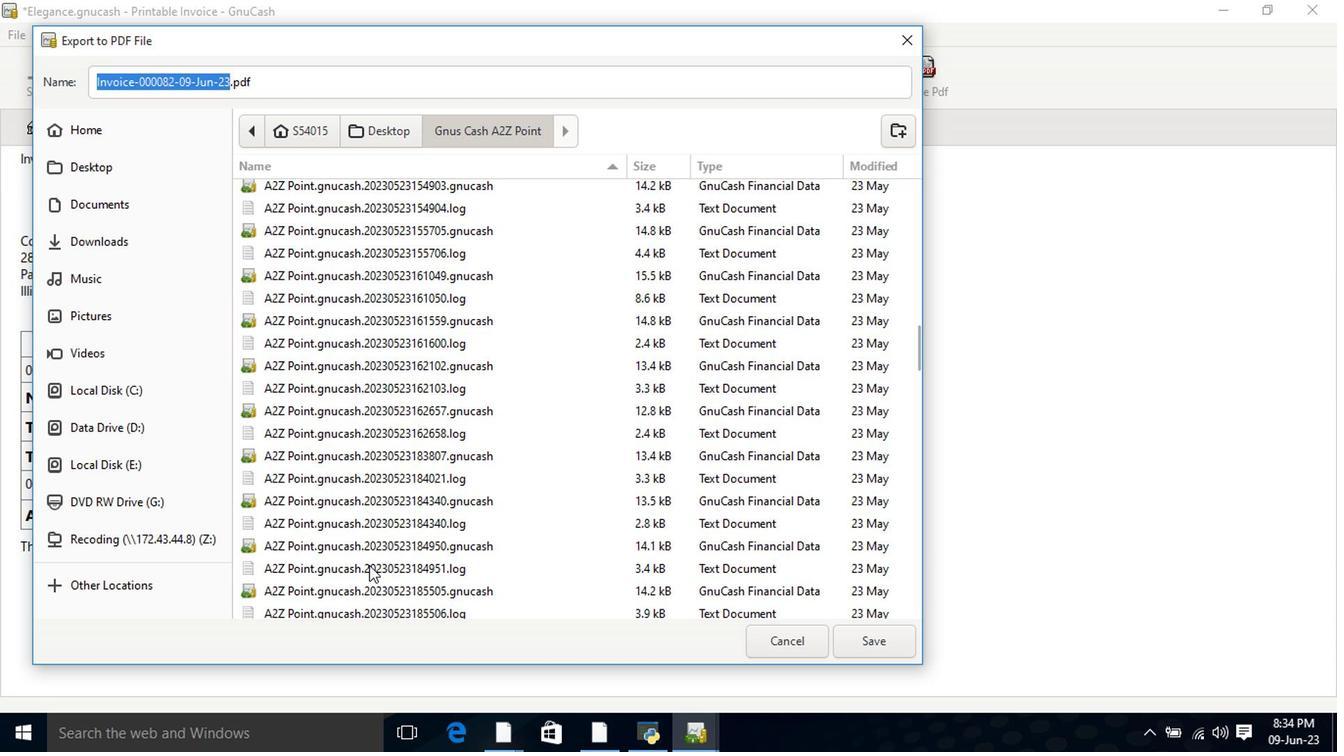 
Action: Mouse scrolled (369, 571) with delta (0, -1)
Screenshot: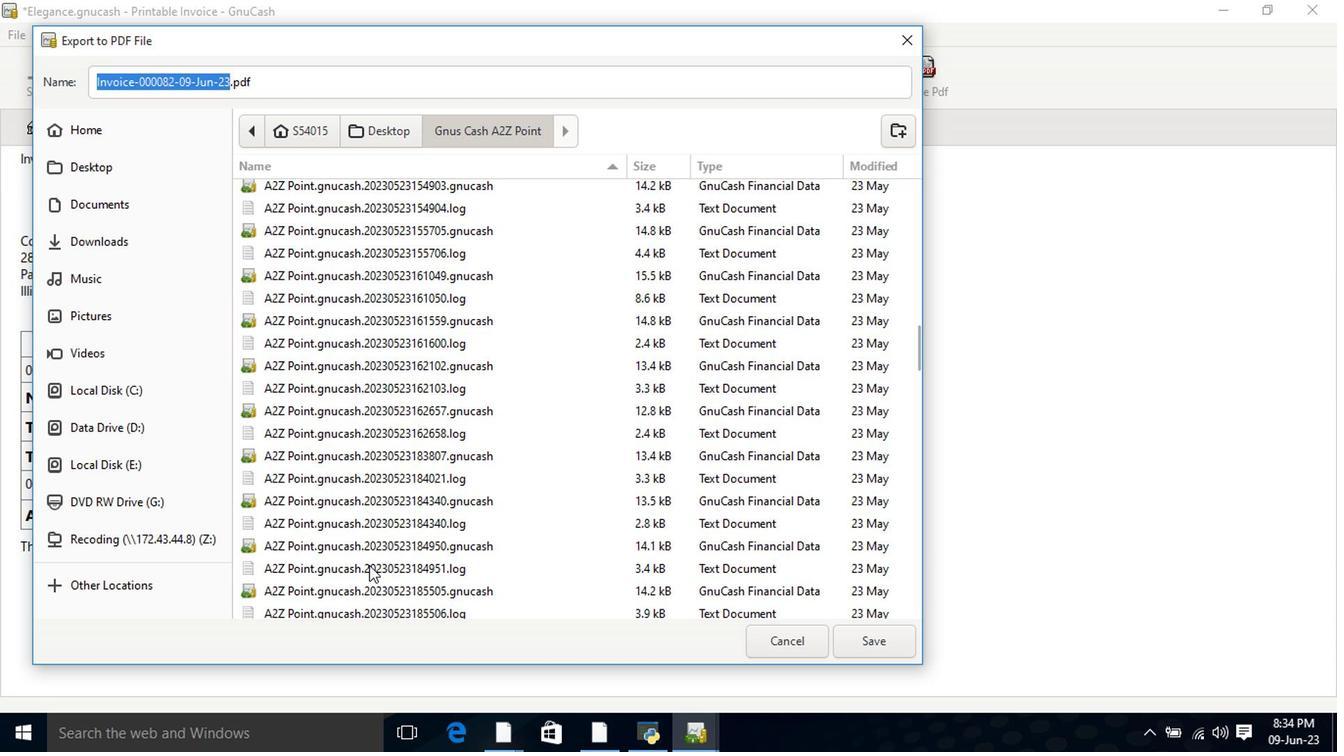 
Action: Mouse scrolled (369, 571) with delta (0, -1)
Screenshot: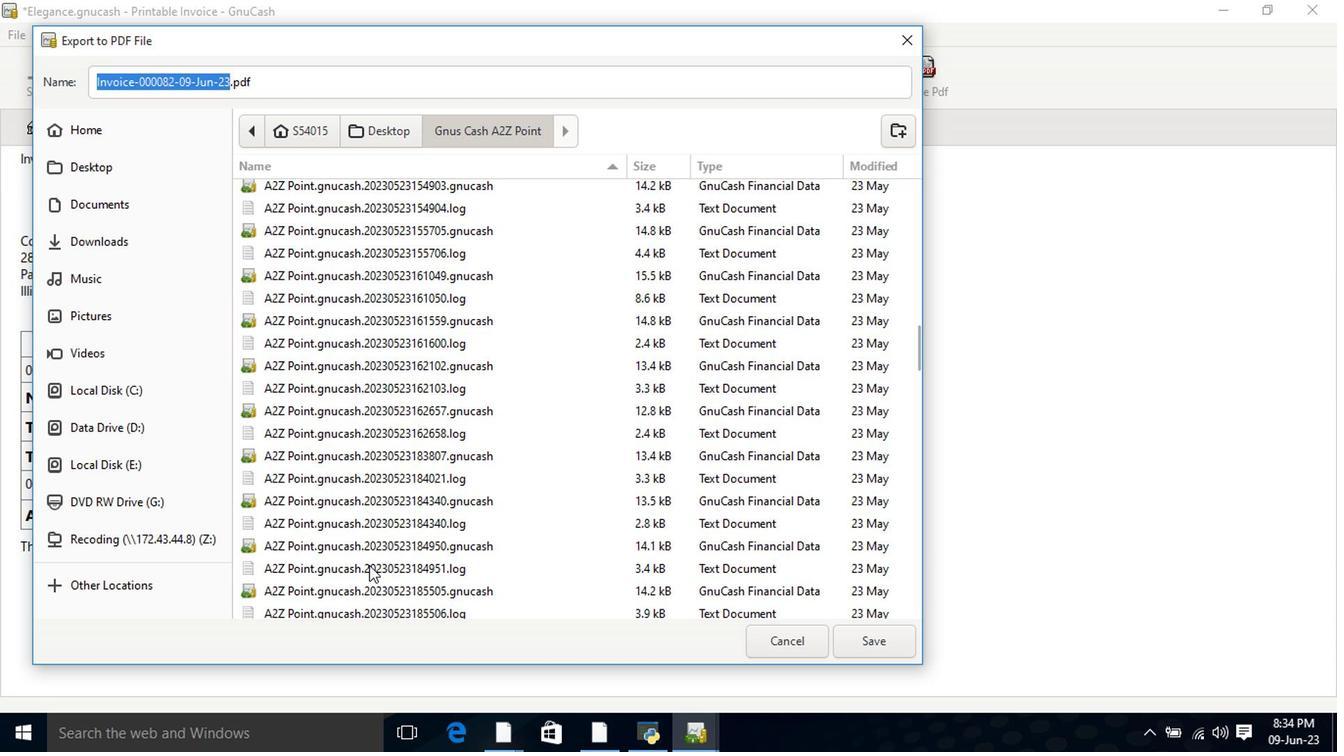 
Action: Mouse scrolled (369, 571) with delta (0, -1)
Screenshot: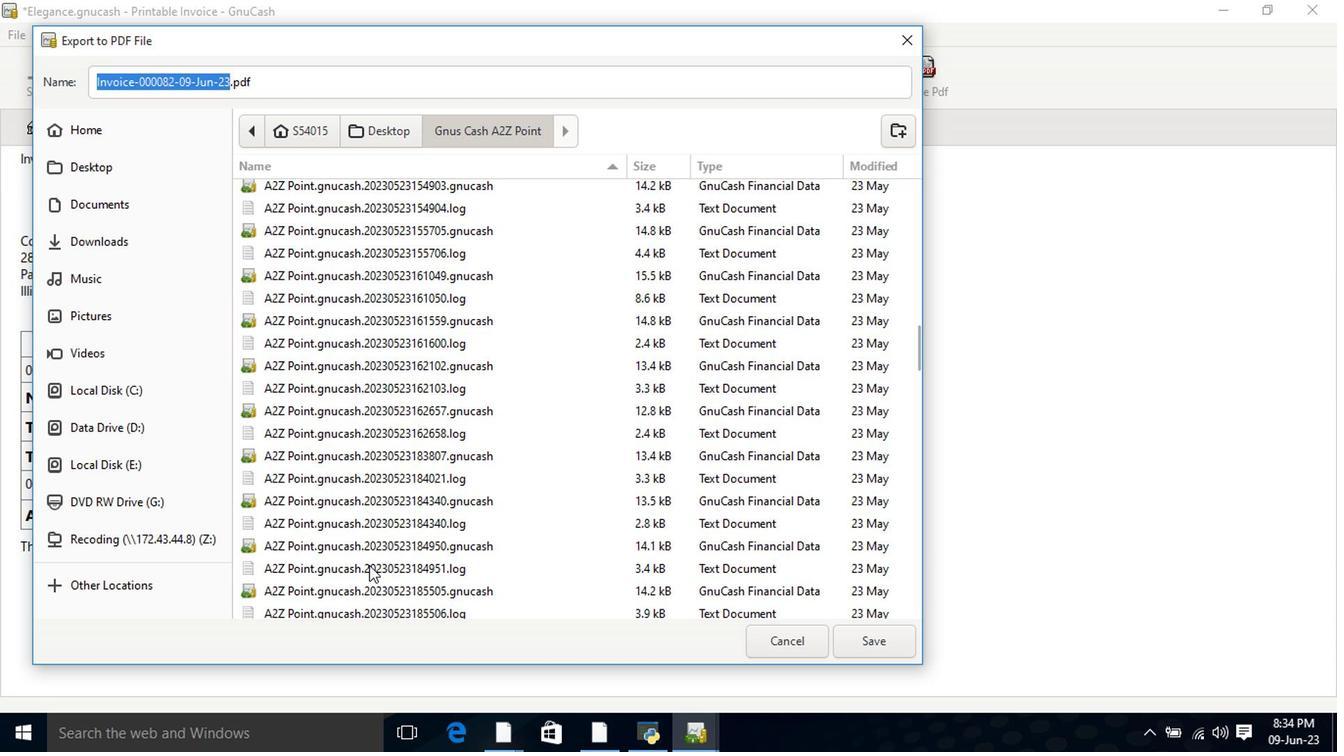 
Action: Mouse scrolled (369, 571) with delta (0, -1)
Screenshot: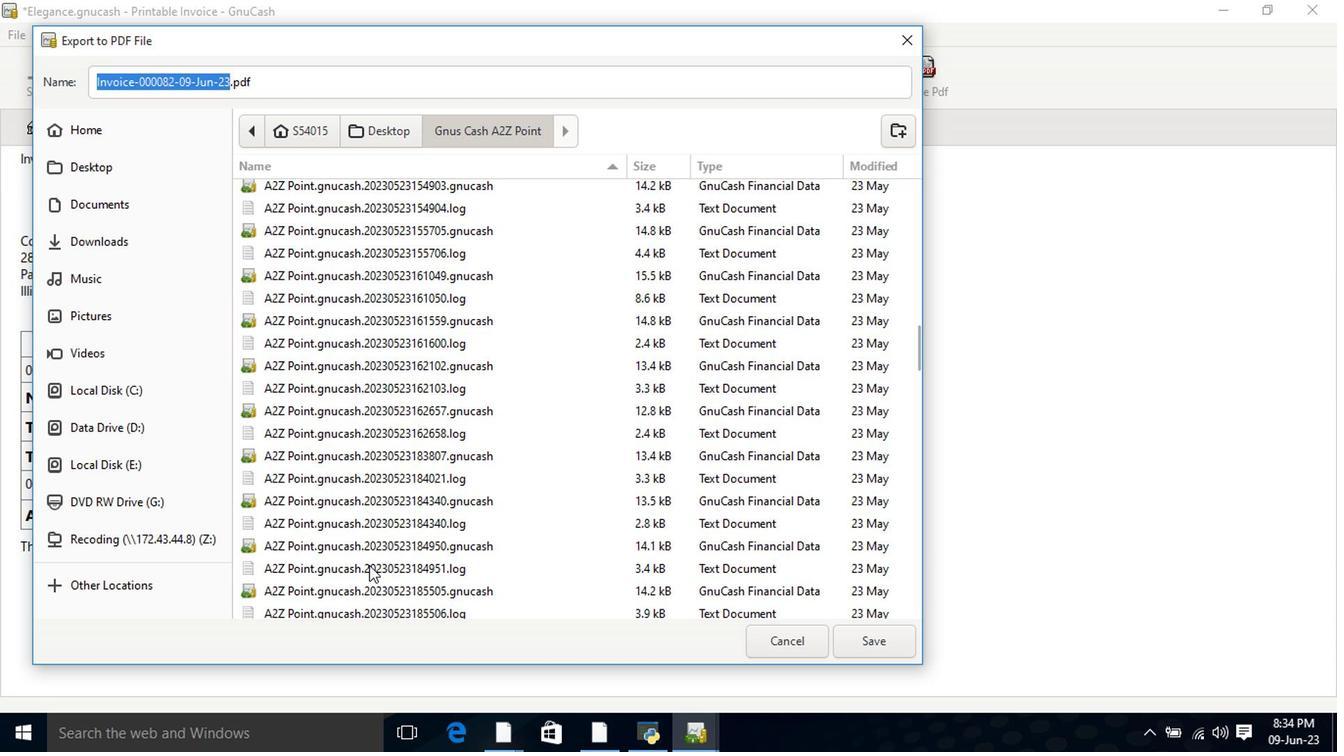 
Action: Mouse scrolled (369, 571) with delta (0, -1)
Screenshot: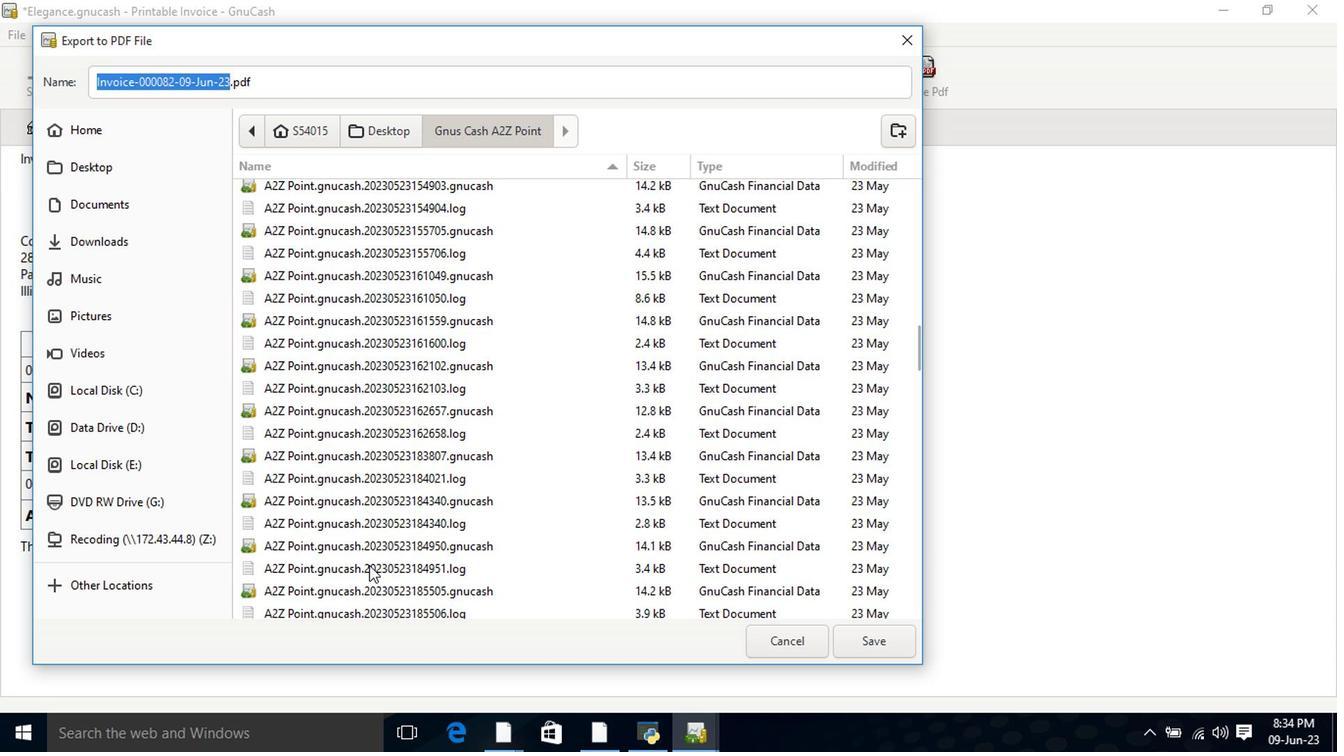 
Action: Mouse scrolled (369, 571) with delta (0, -1)
Screenshot: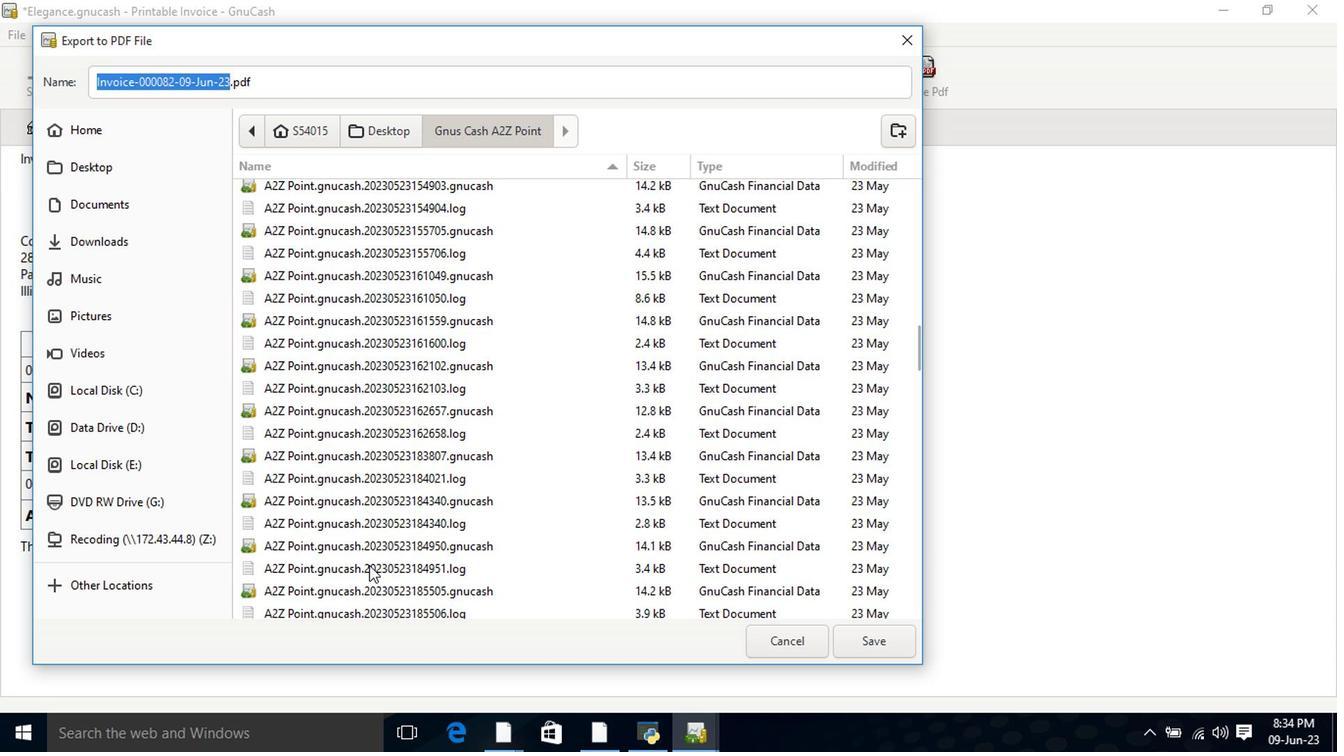 
Action: Mouse scrolled (369, 571) with delta (0, -1)
Screenshot: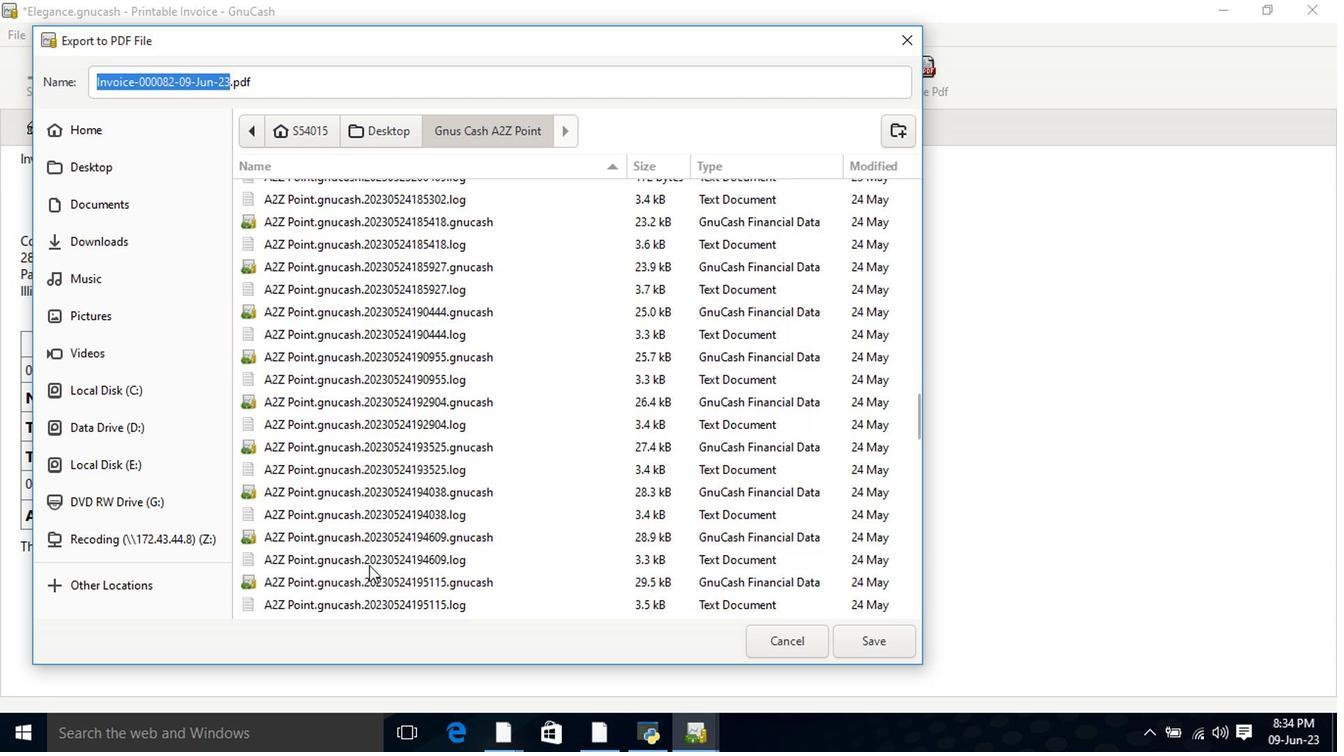 
Action: Mouse scrolled (369, 571) with delta (0, -1)
Screenshot: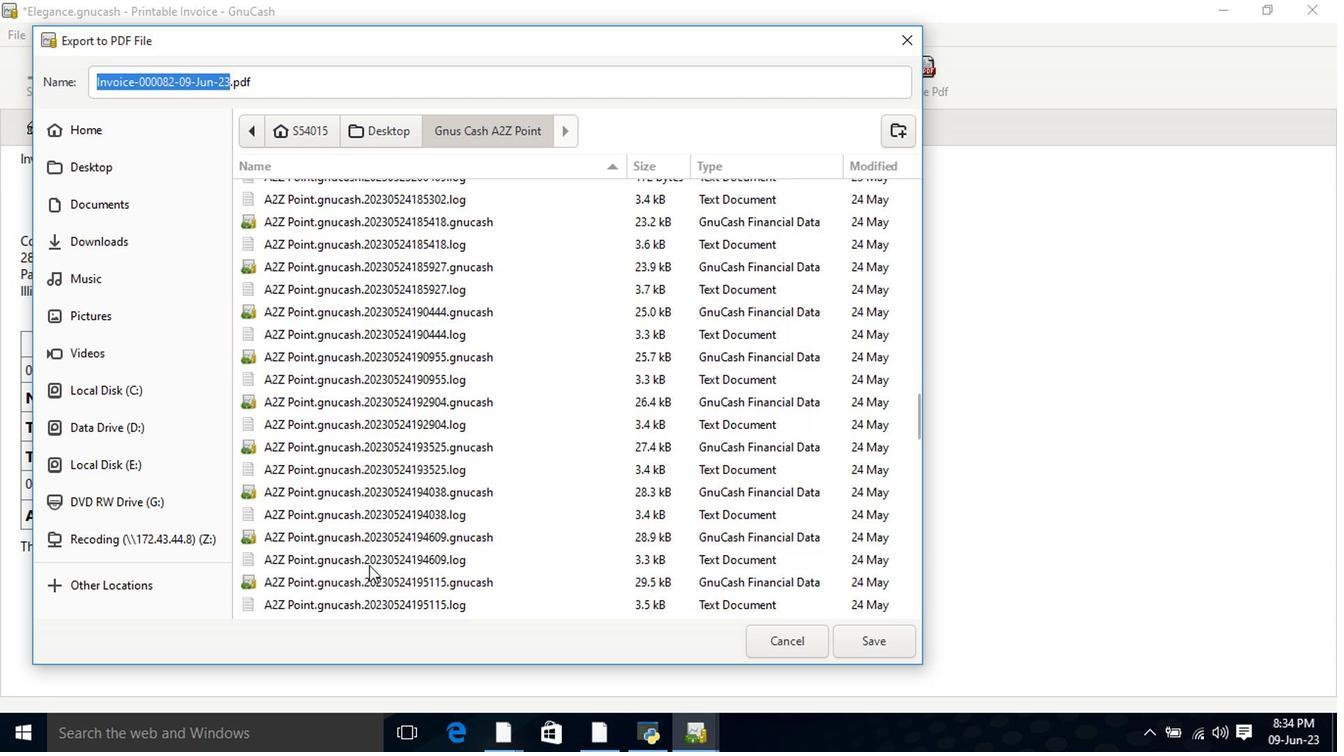 
Action: Mouse scrolled (369, 571) with delta (0, -1)
Screenshot: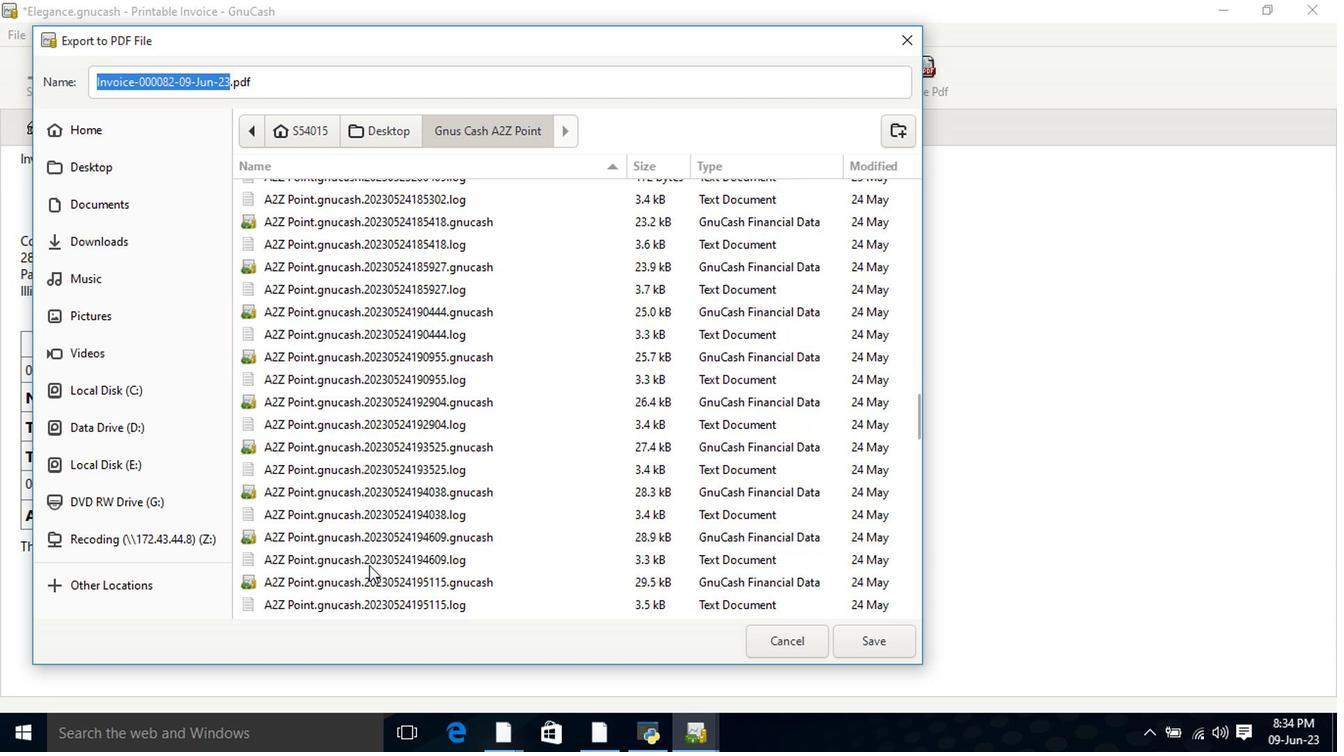 
Action: Mouse scrolled (369, 571) with delta (0, -1)
Screenshot: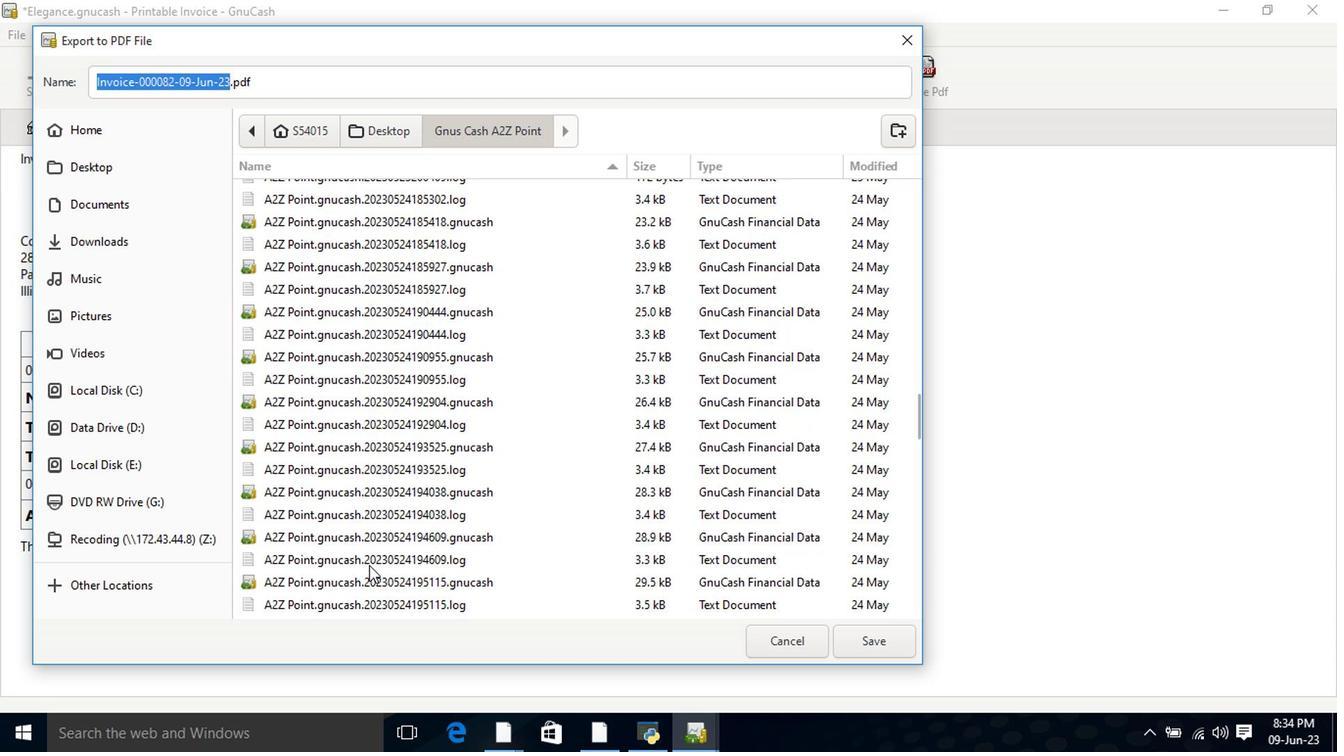 
Action: Mouse scrolled (369, 571) with delta (0, -1)
Screenshot: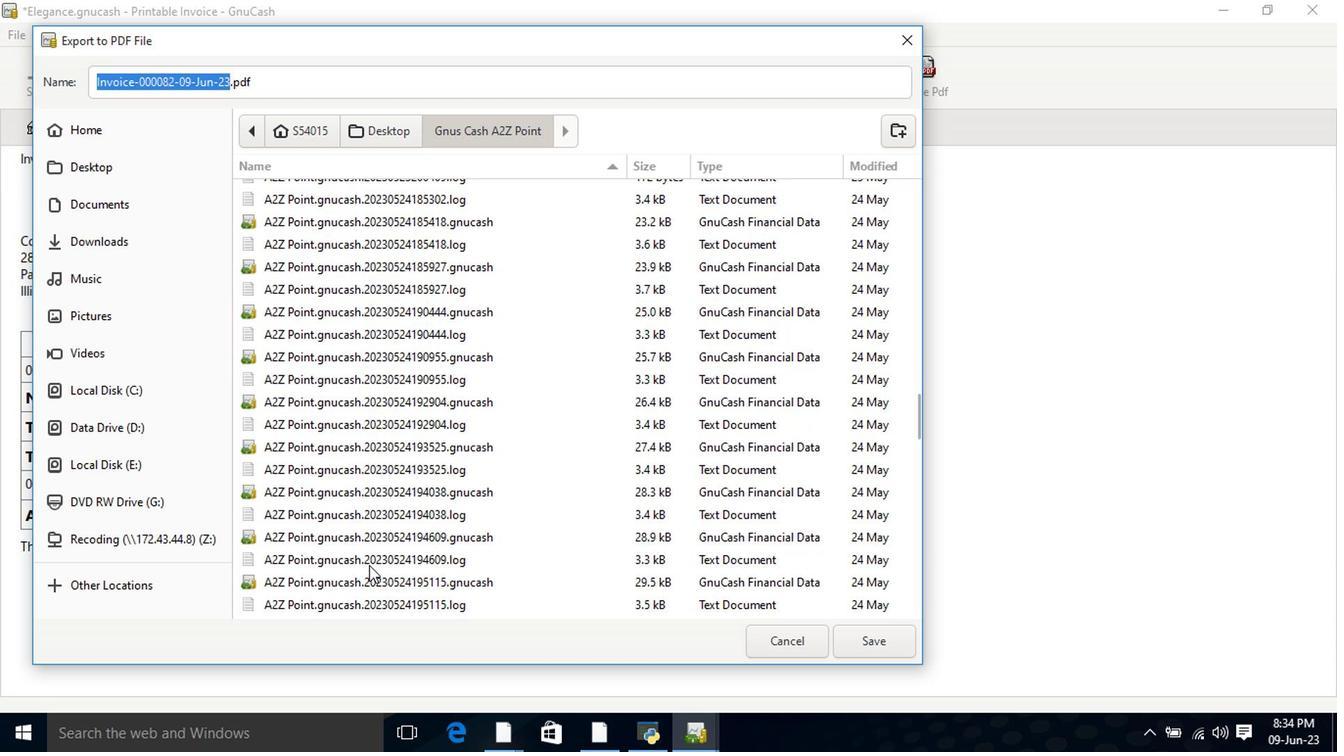 
Action: Mouse scrolled (369, 571) with delta (0, -1)
Screenshot: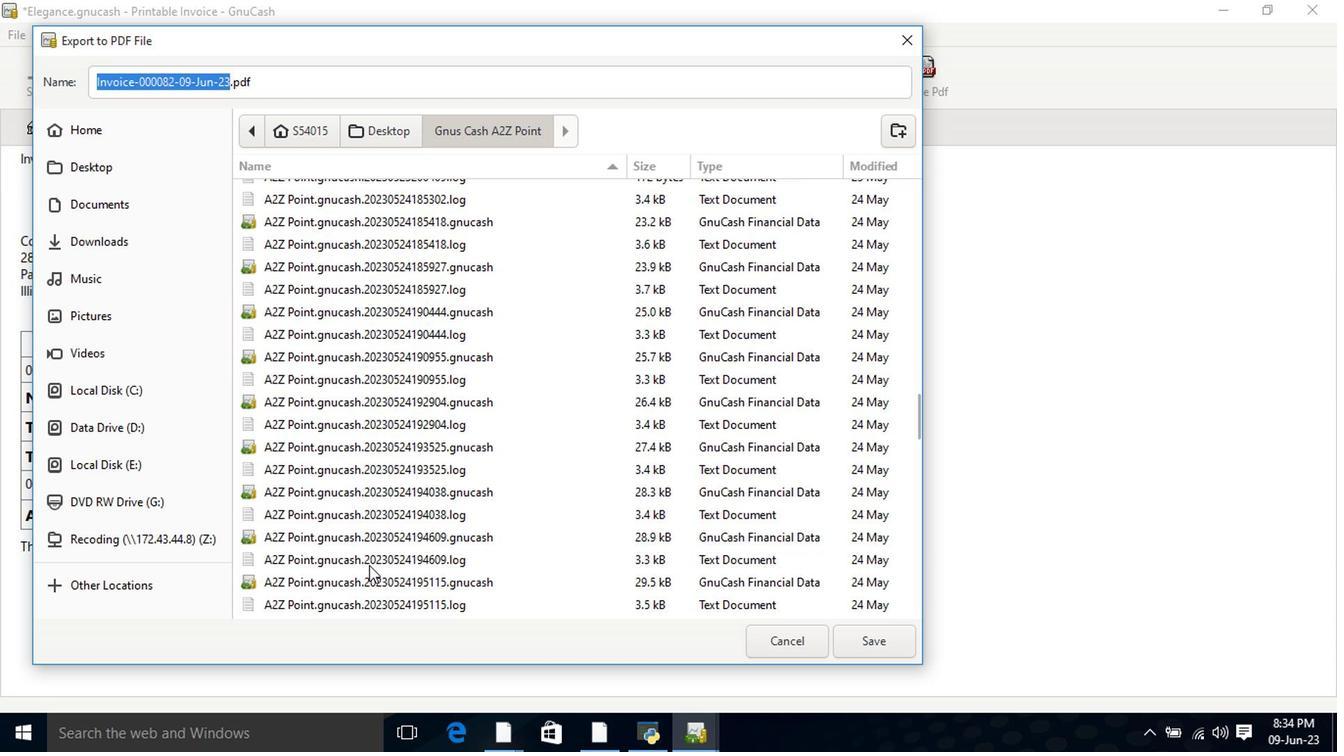 
Action: Mouse scrolled (369, 571) with delta (0, -1)
Screenshot: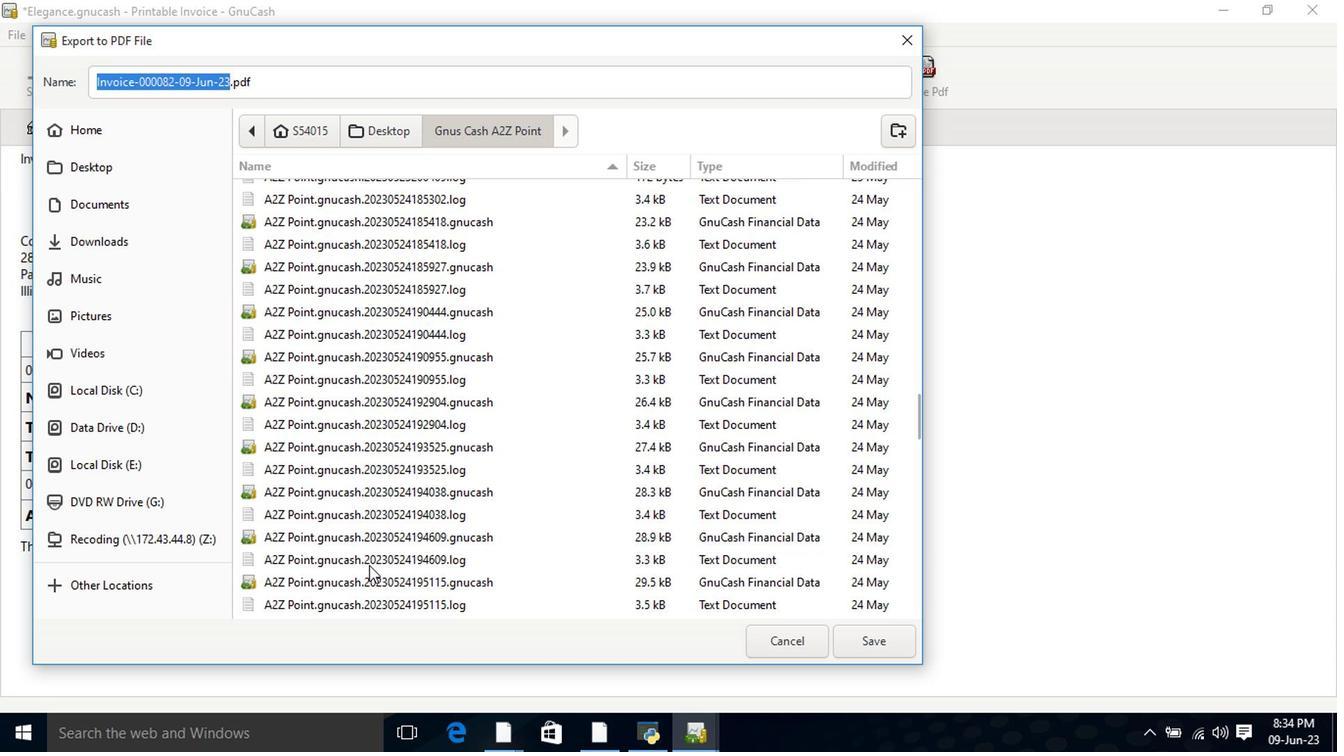 
Action: Mouse scrolled (369, 571) with delta (0, -1)
Screenshot: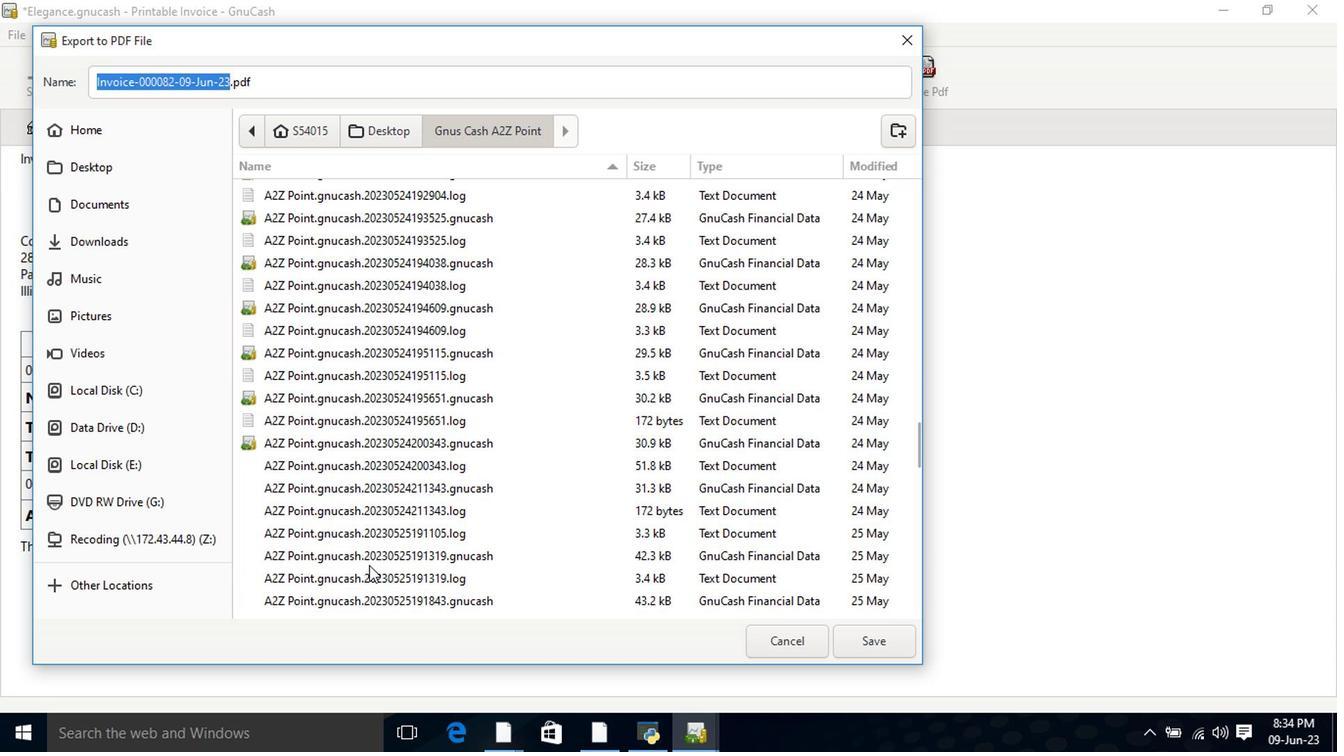 
Action: Mouse scrolled (369, 571) with delta (0, -1)
Screenshot: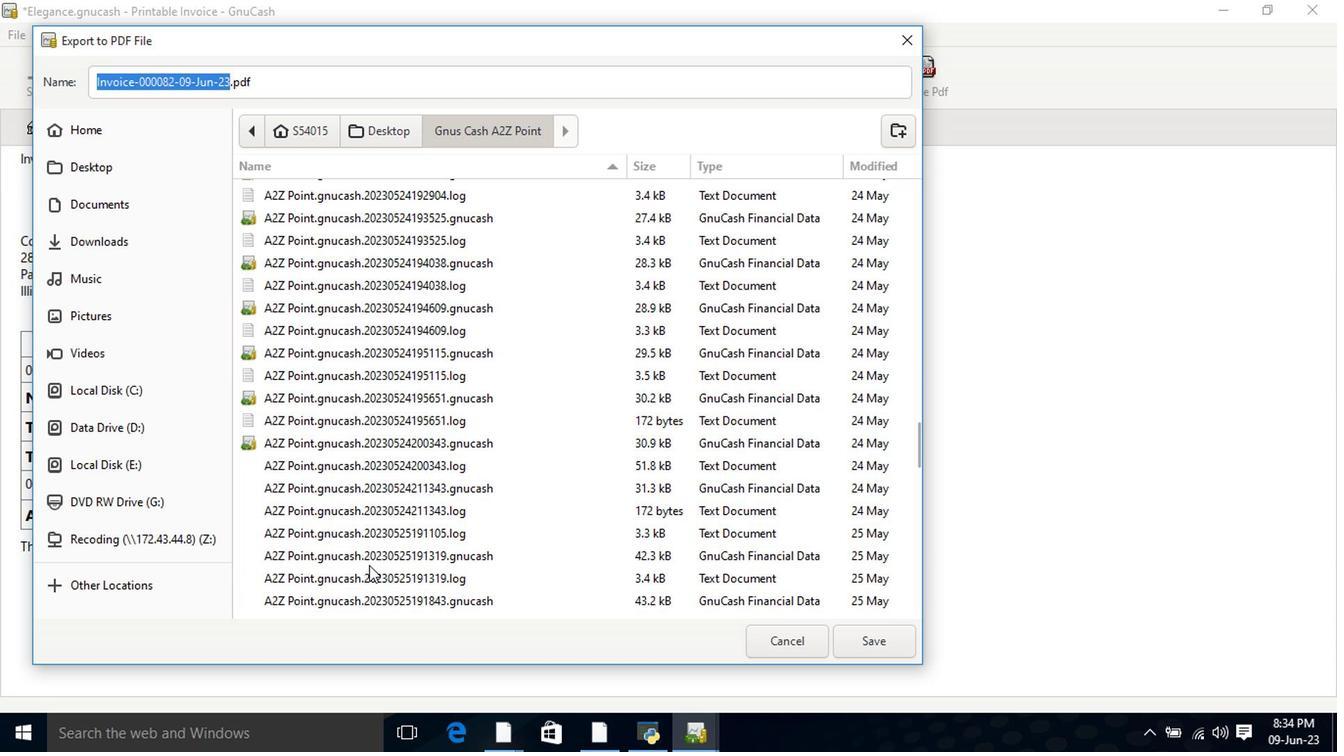 
Action: Mouse scrolled (369, 571) with delta (0, -1)
Screenshot: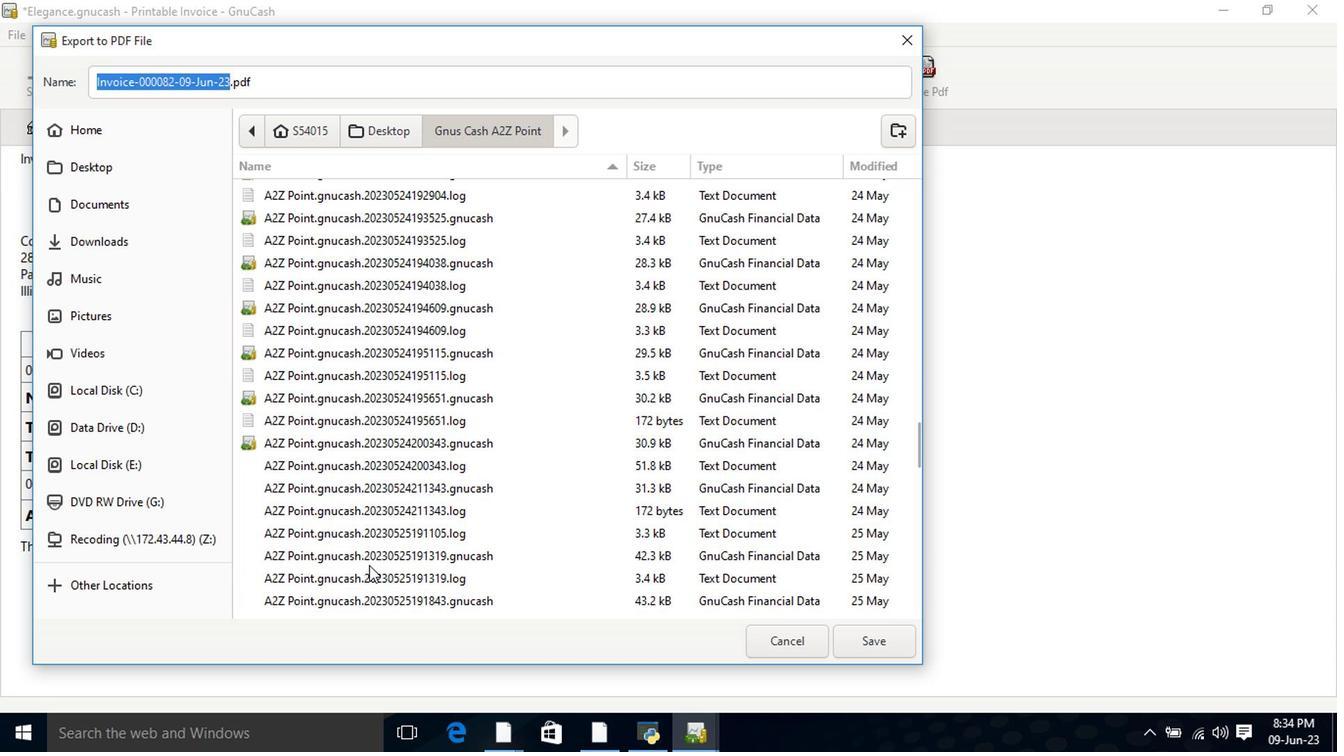 
Action: Mouse scrolled (369, 571) with delta (0, -1)
Screenshot: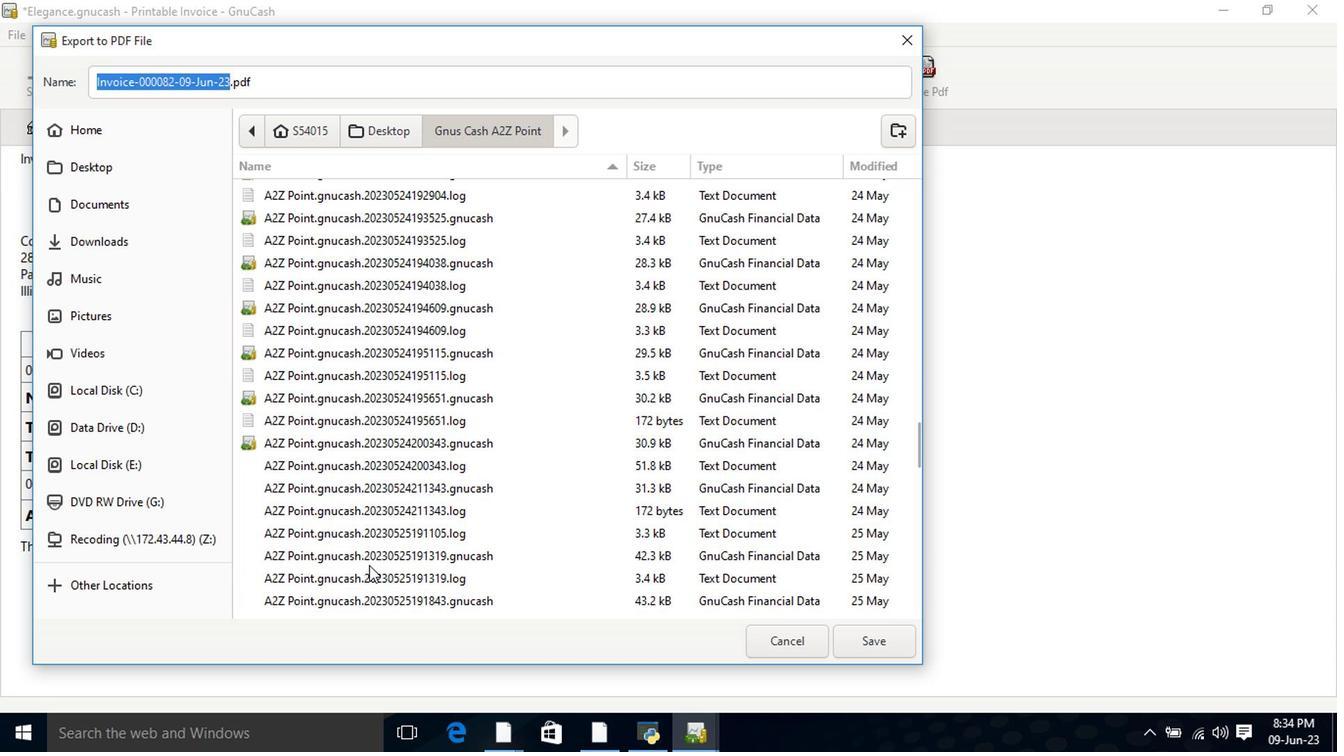 
Action: Mouse scrolled (369, 571) with delta (0, -1)
Screenshot: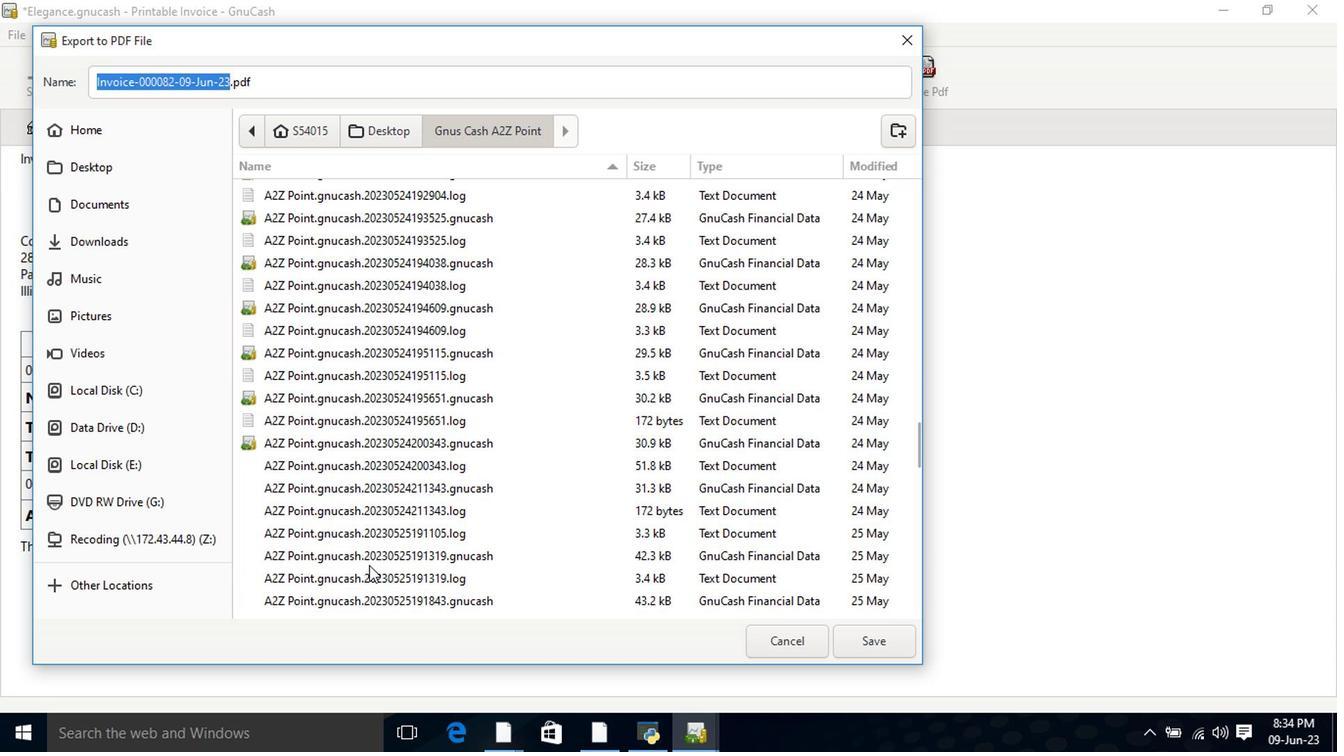 
Action: Mouse scrolled (369, 571) with delta (0, -1)
Screenshot: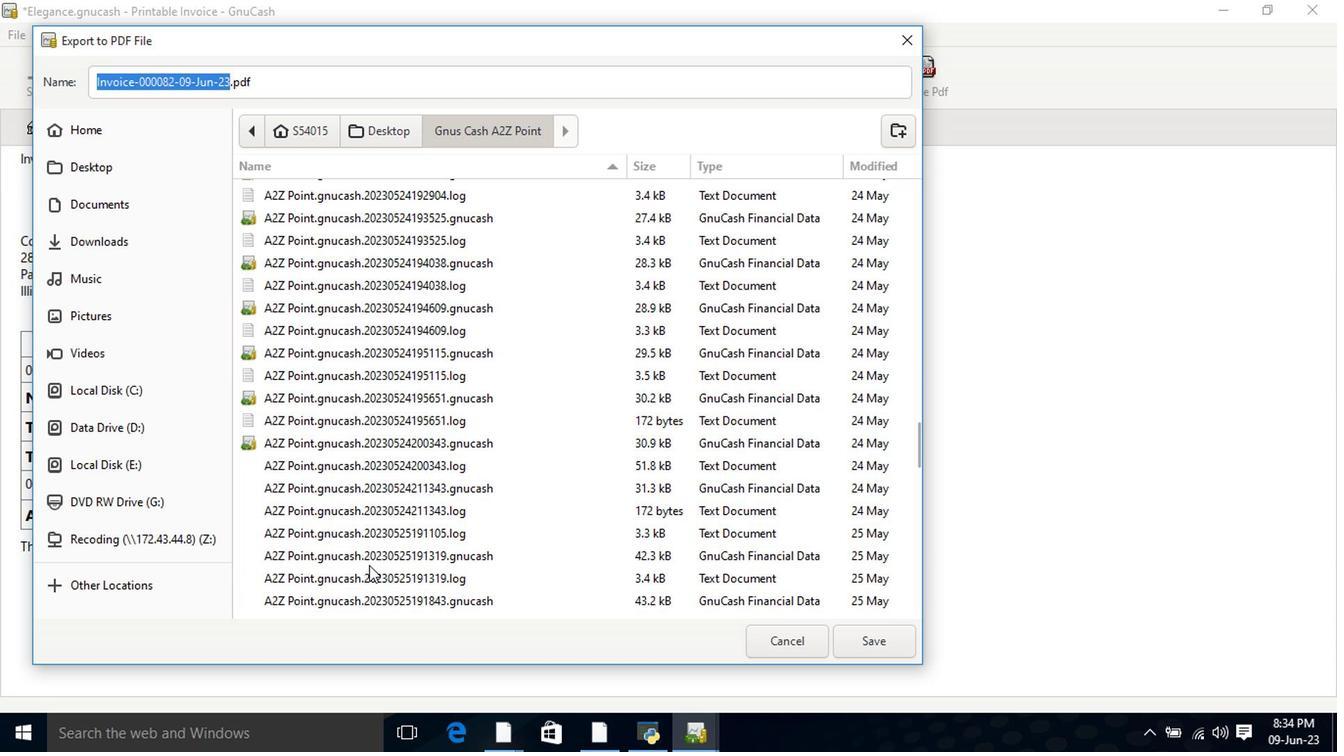 
Action: Mouse scrolled (369, 571) with delta (0, -1)
Screenshot: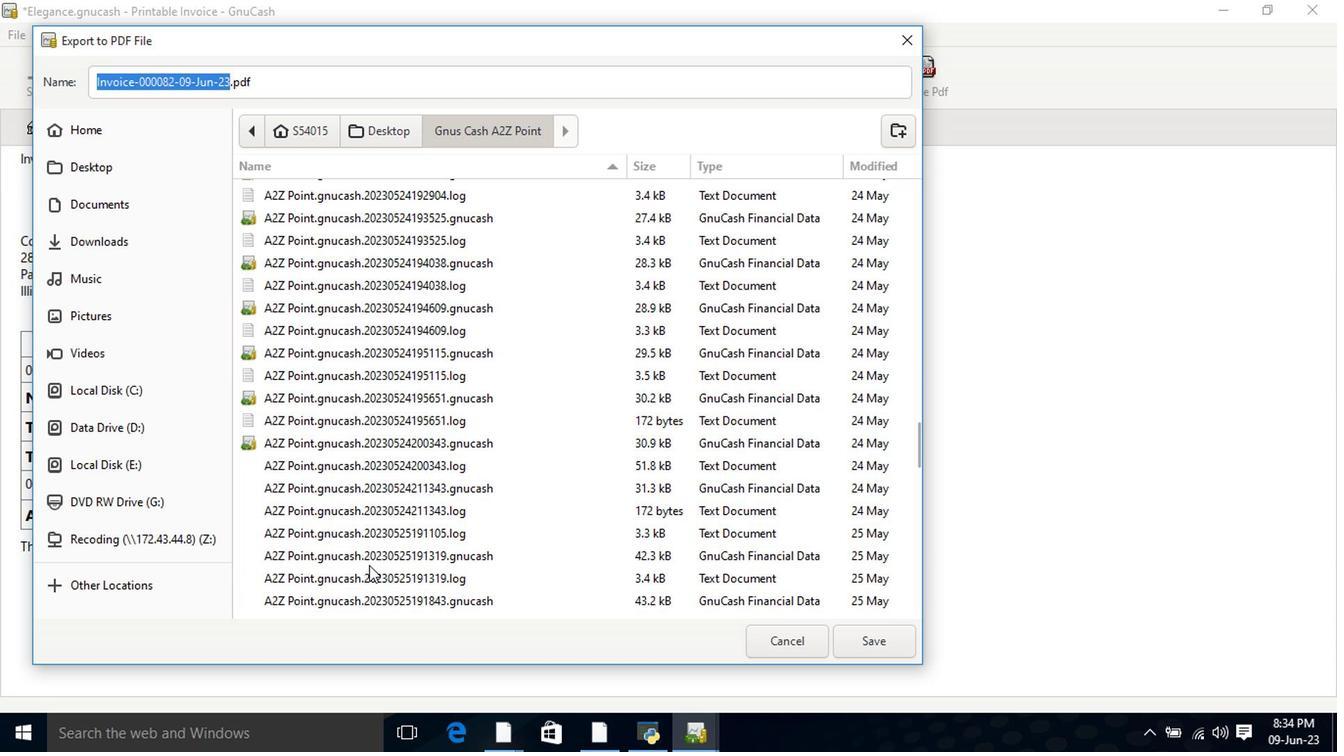 
Action: Mouse scrolled (369, 571) with delta (0, -1)
Screenshot: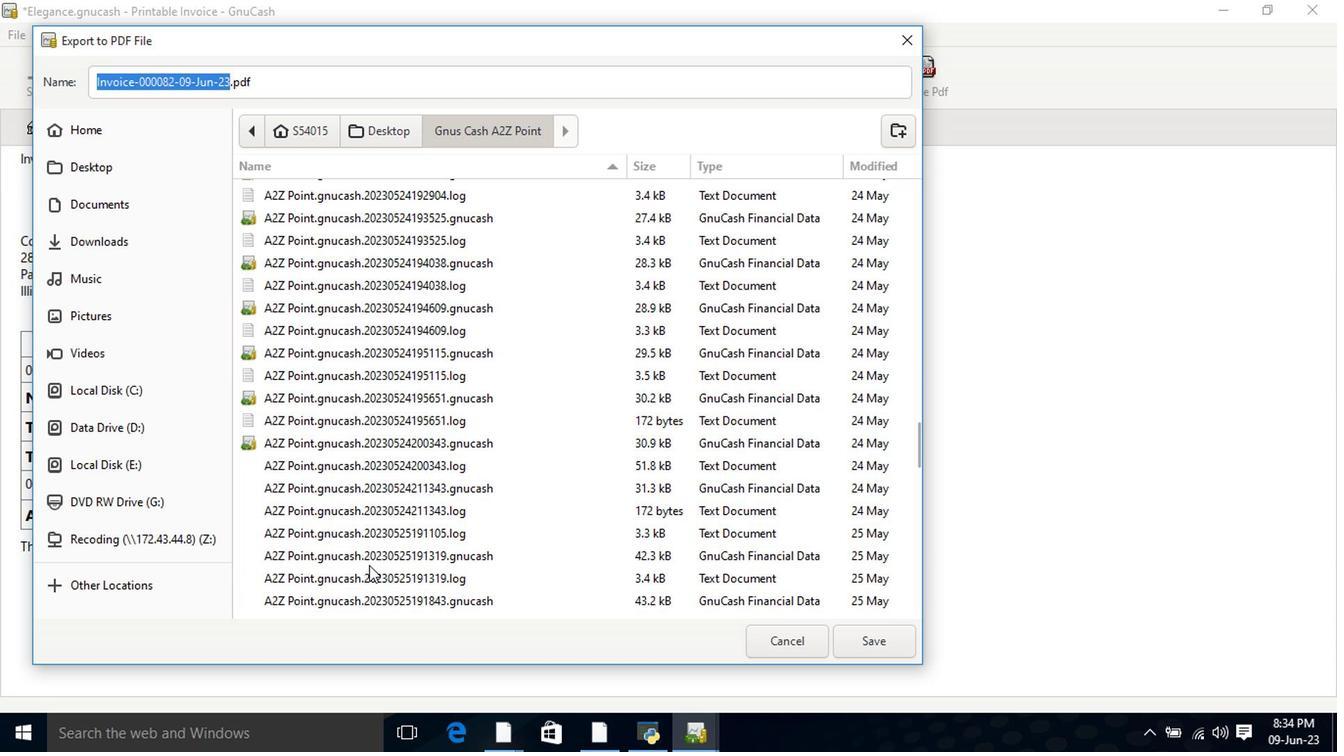 
Action: Mouse scrolled (369, 571) with delta (0, -1)
Screenshot: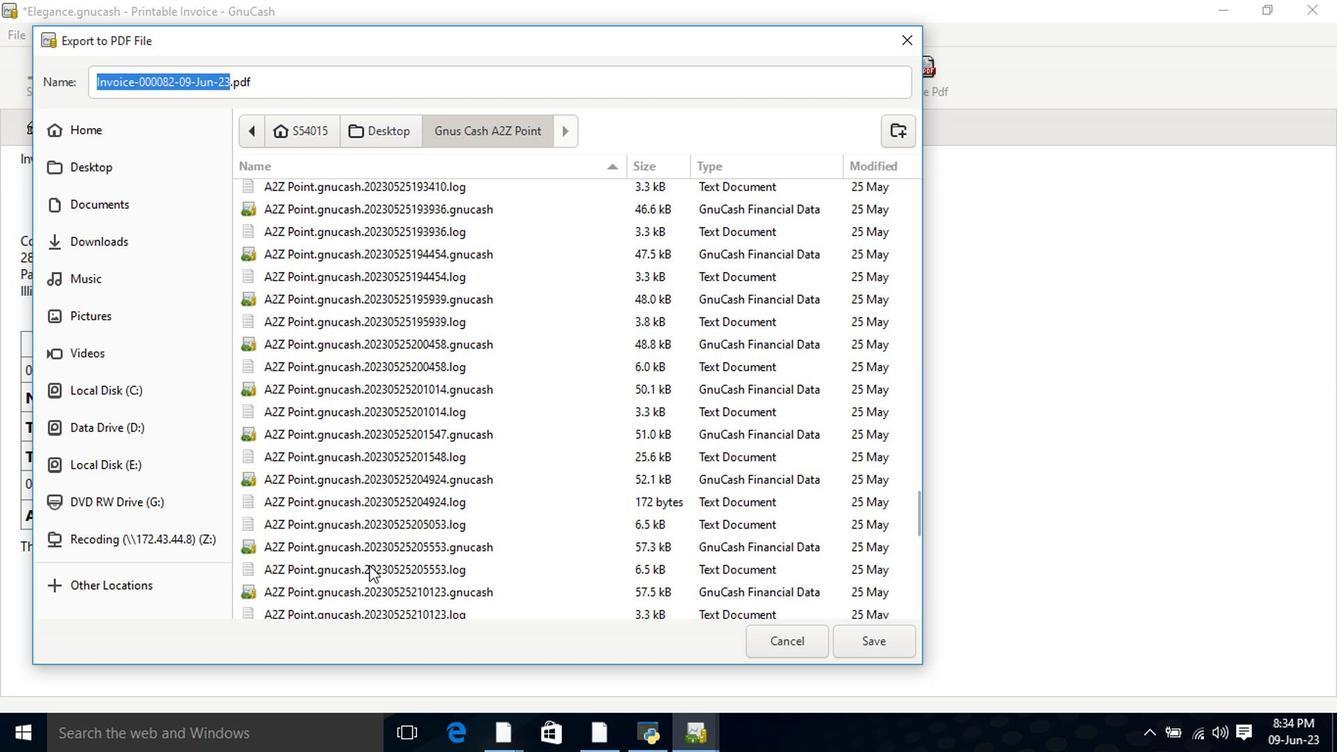
Action: Mouse scrolled (369, 571) with delta (0, -1)
Screenshot: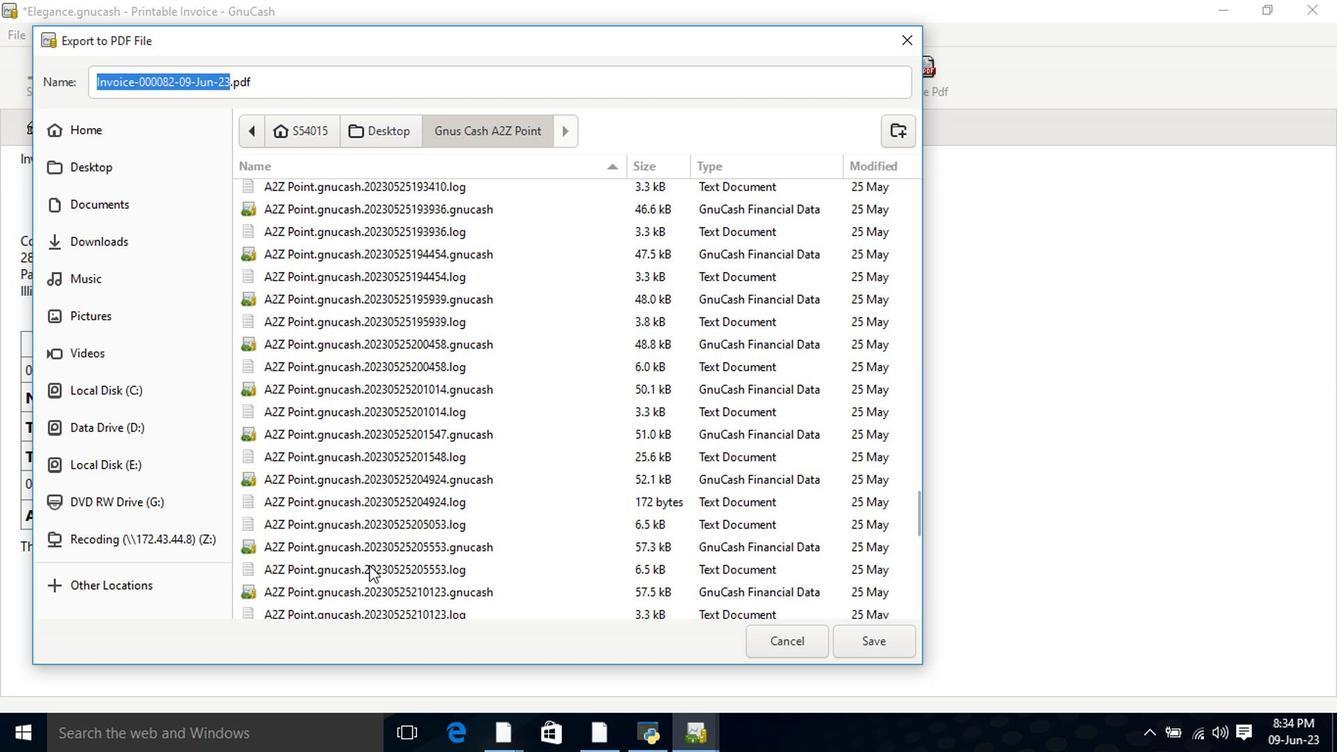 
Action: Mouse scrolled (369, 571) with delta (0, -1)
Screenshot: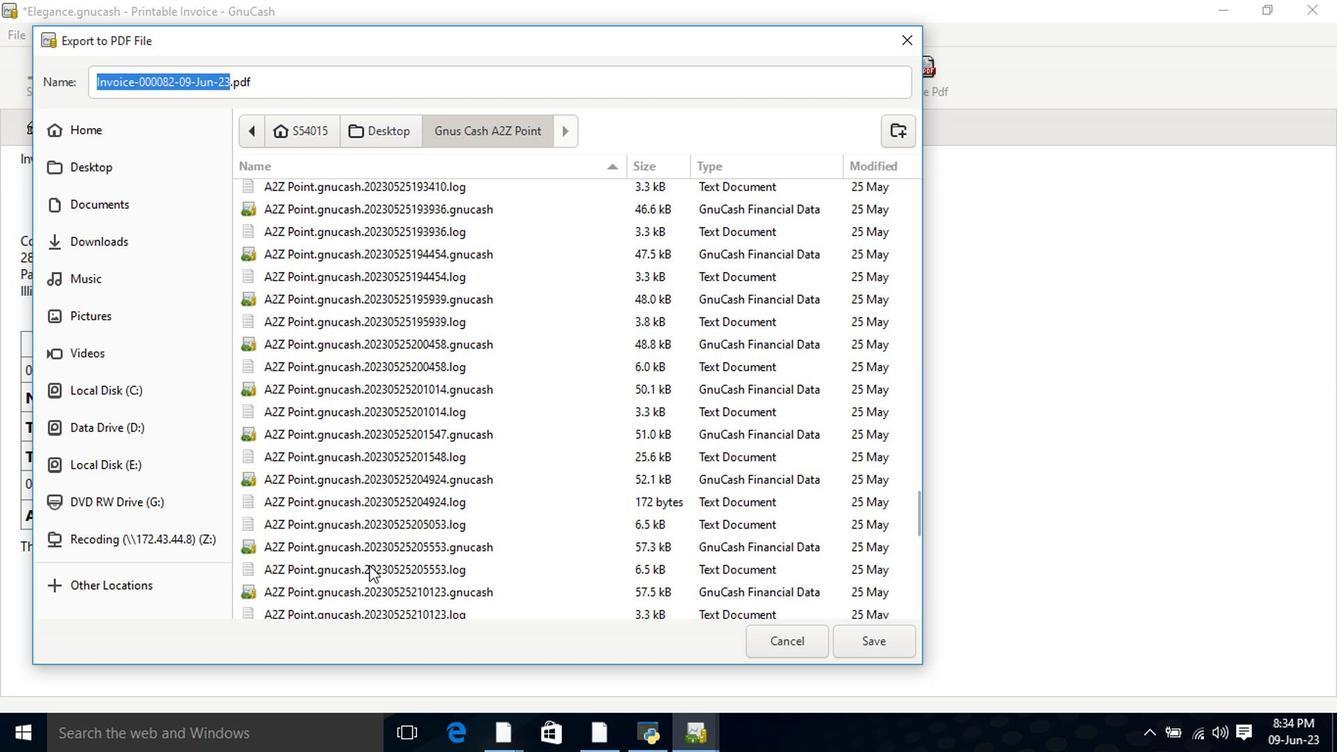 
Action: Mouse scrolled (369, 571) with delta (0, -1)
Screenshot: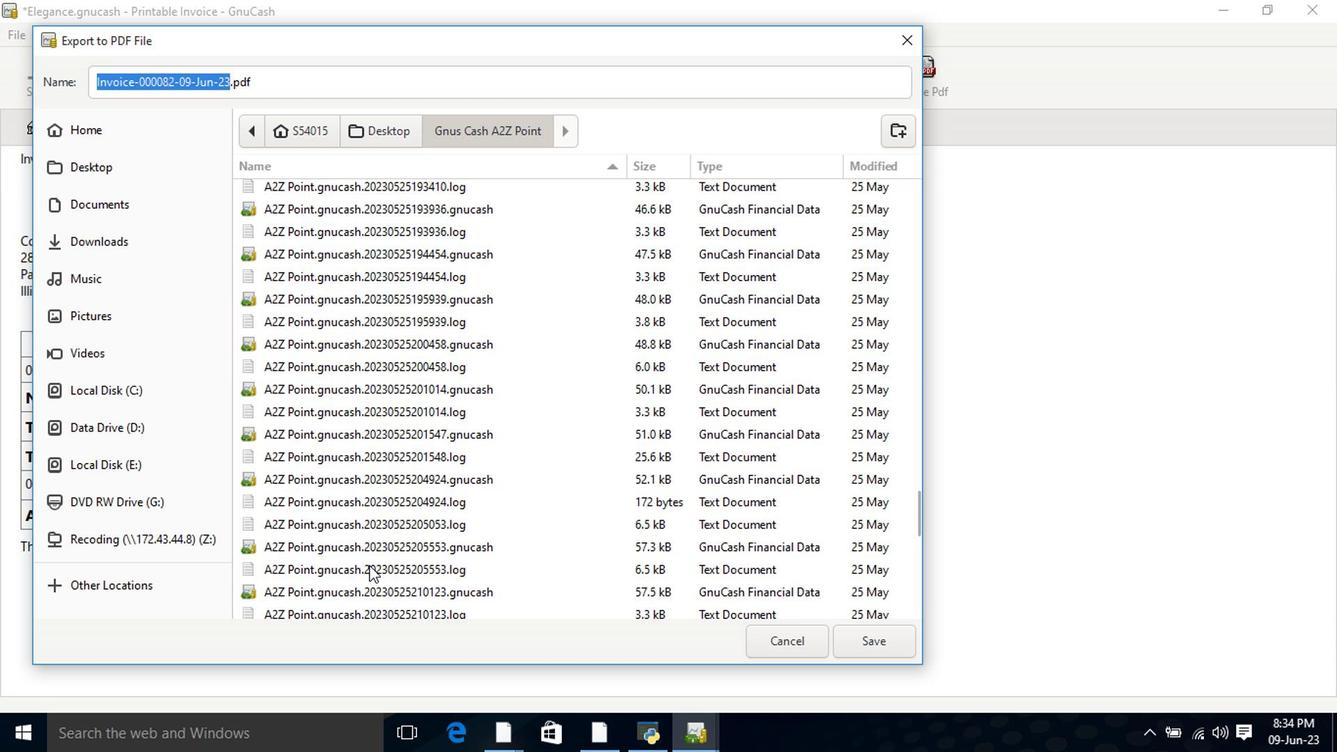 
Action: Mouse scrolled (369, 571) with delta (0, -1)
Screenshot: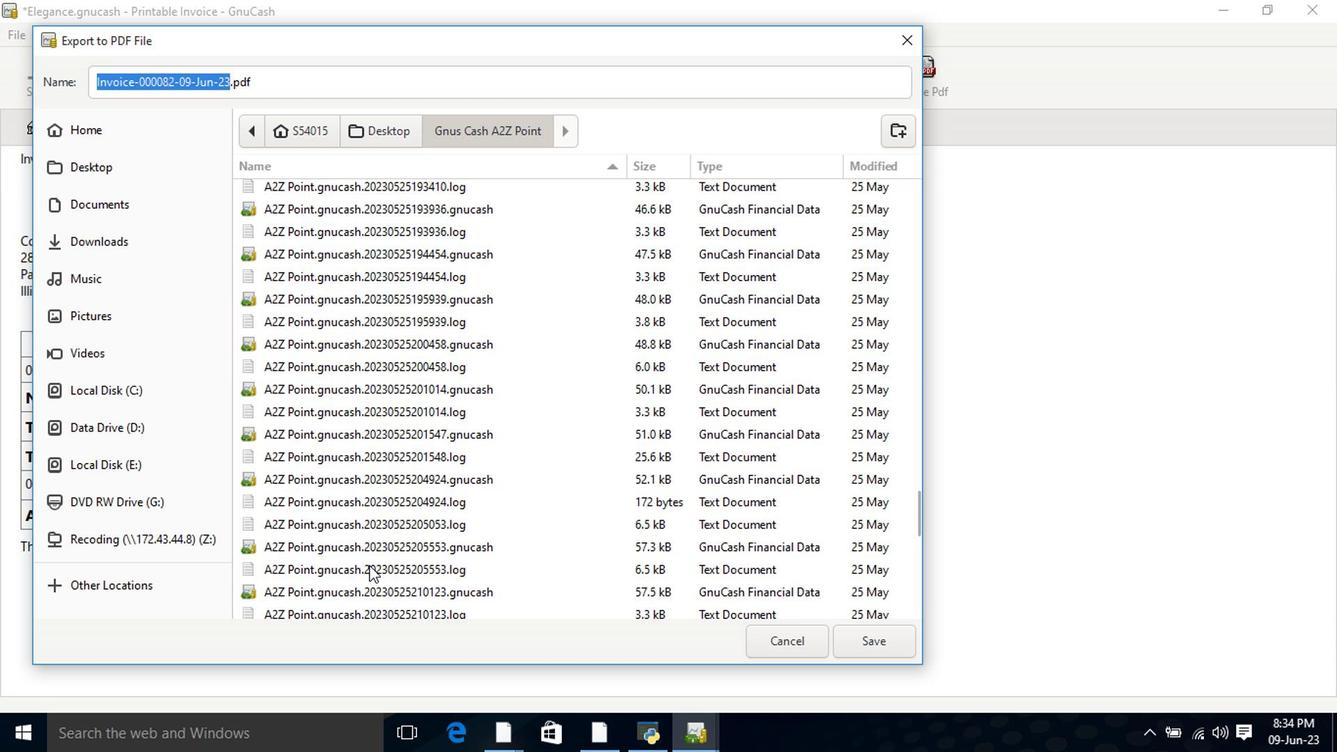 
Action: Mouse scrolled (369, 571) with delta (0, -1)
Screenshot: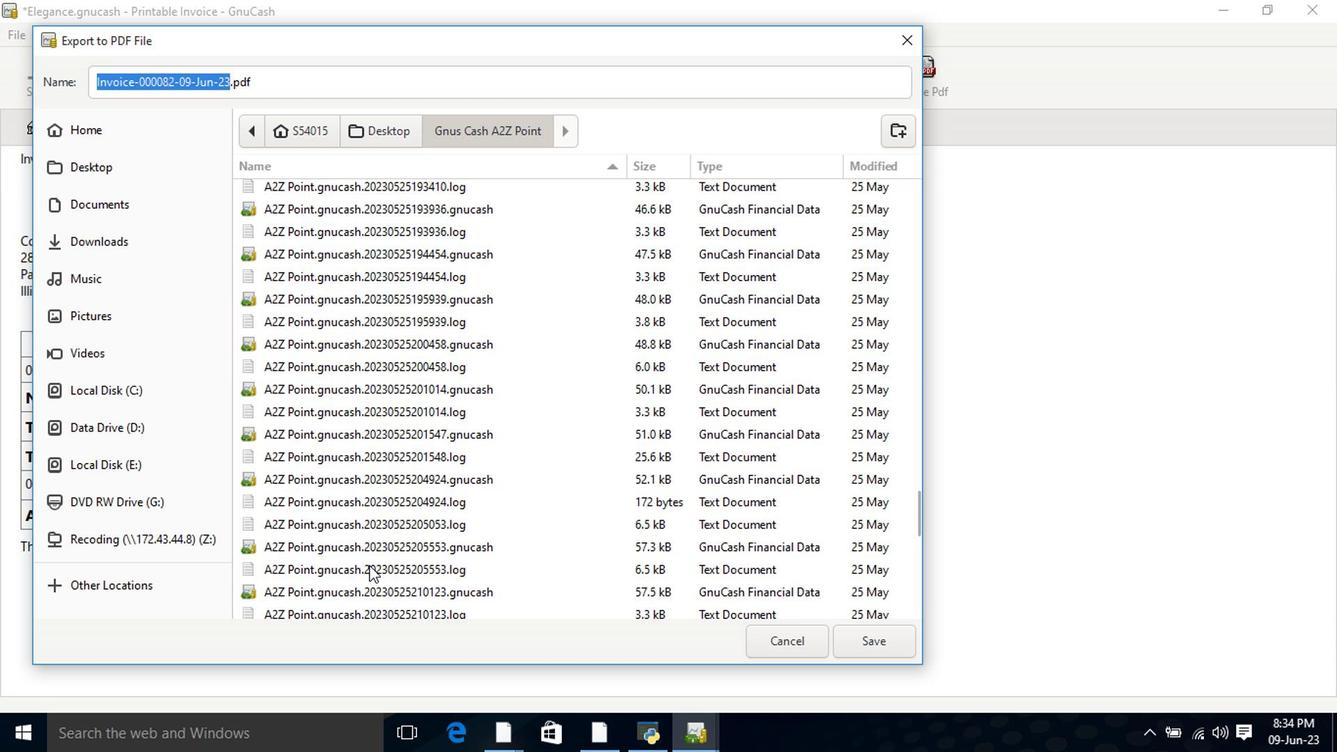 
Action: Mouse scrolled (369, 571) with delta (0, -1)
Screenshot: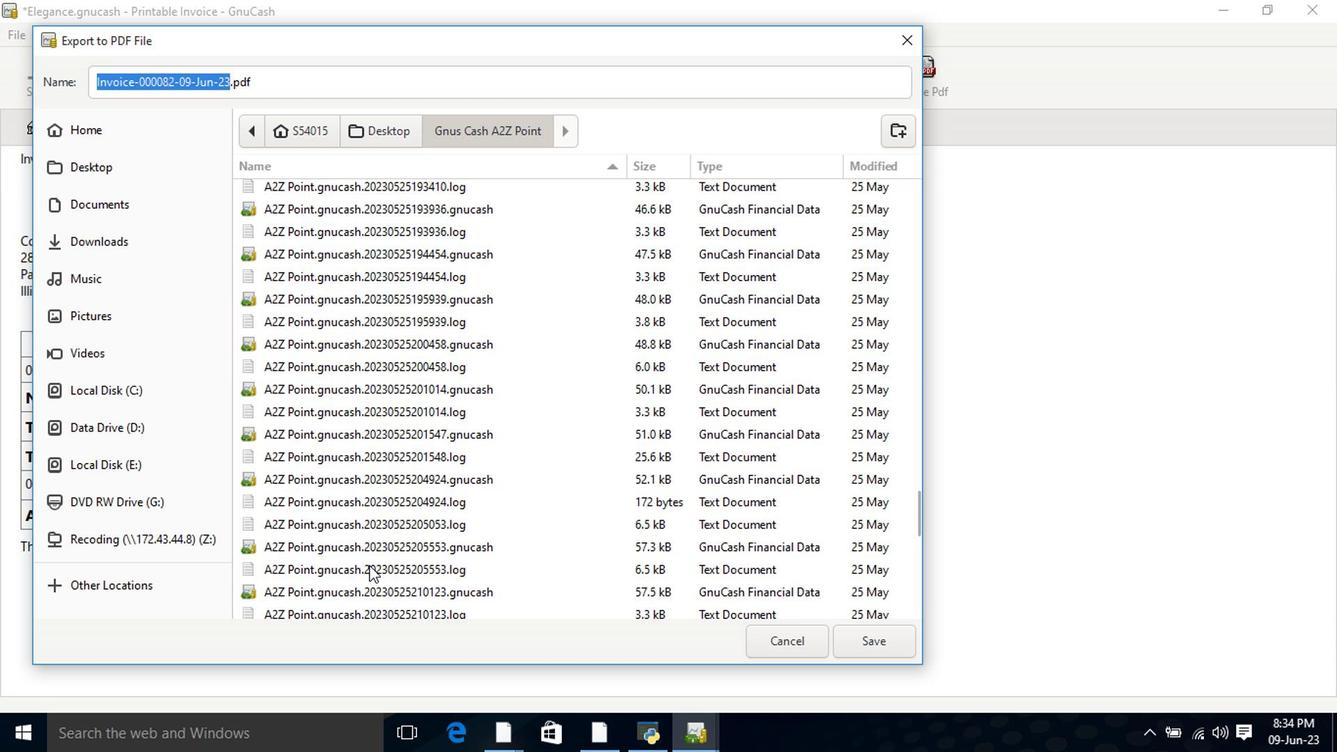 
Action: Mouse scrolled (369, 571) with delta (0, -1)
Screenshot: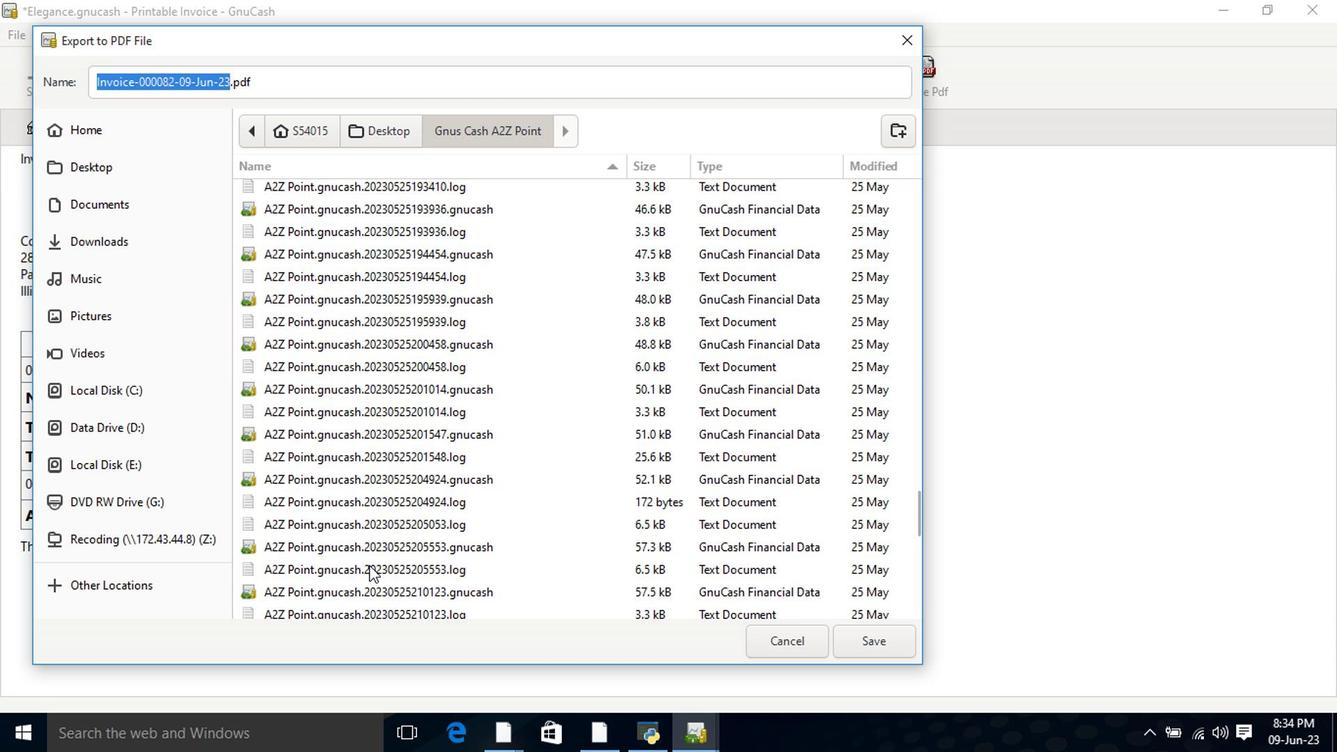 
Action: Mouse scrolled (369, 571) with delta (0, -1)
Screenshot: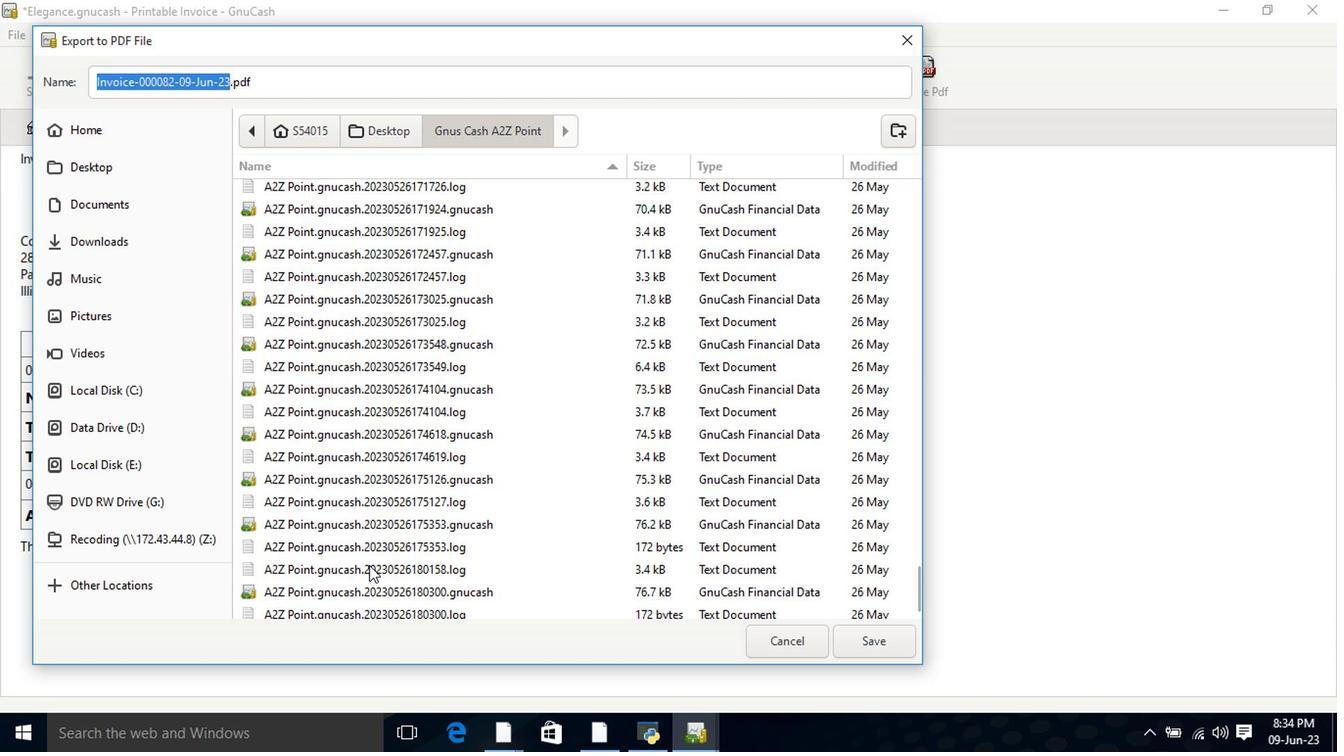 
Action: Mouse scrolled (369, 571) with delta (0, -1)
Screenshot: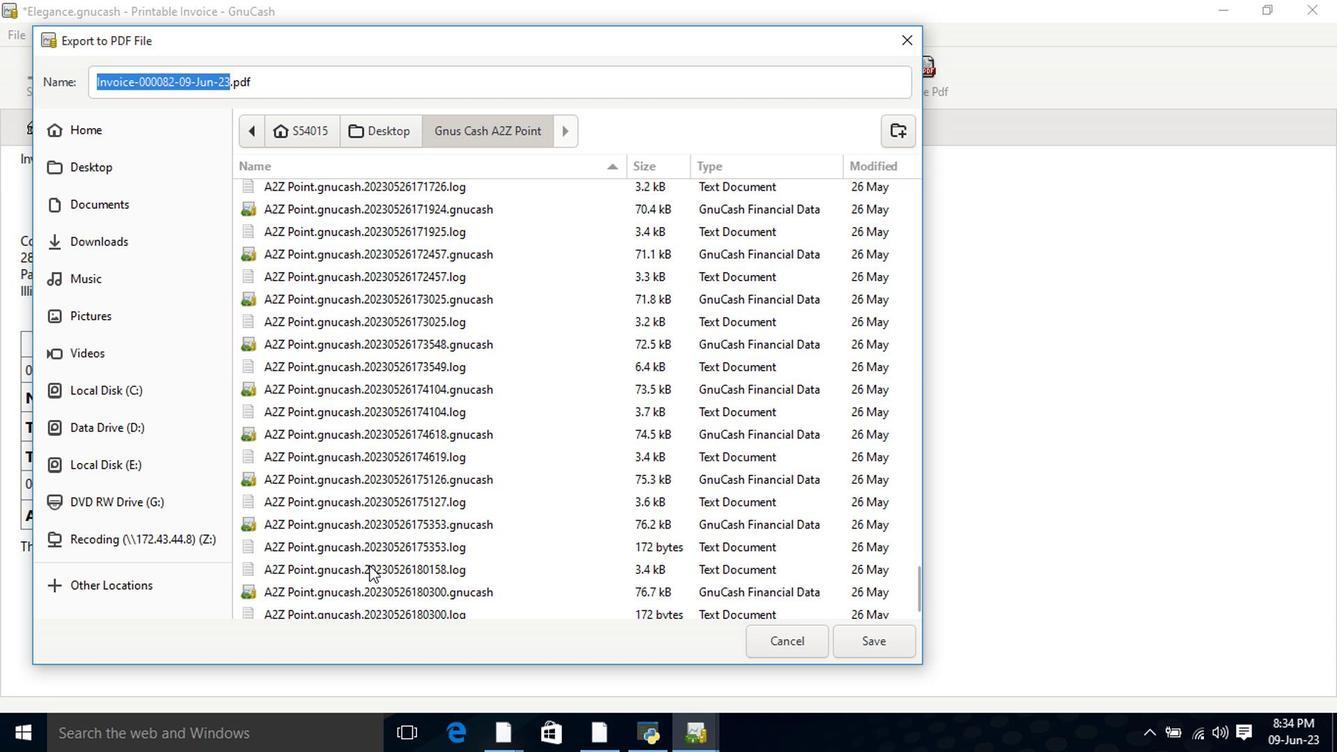 
Action: Mouse scrolled (369, 571) with delta (0, -1)
Screenshot: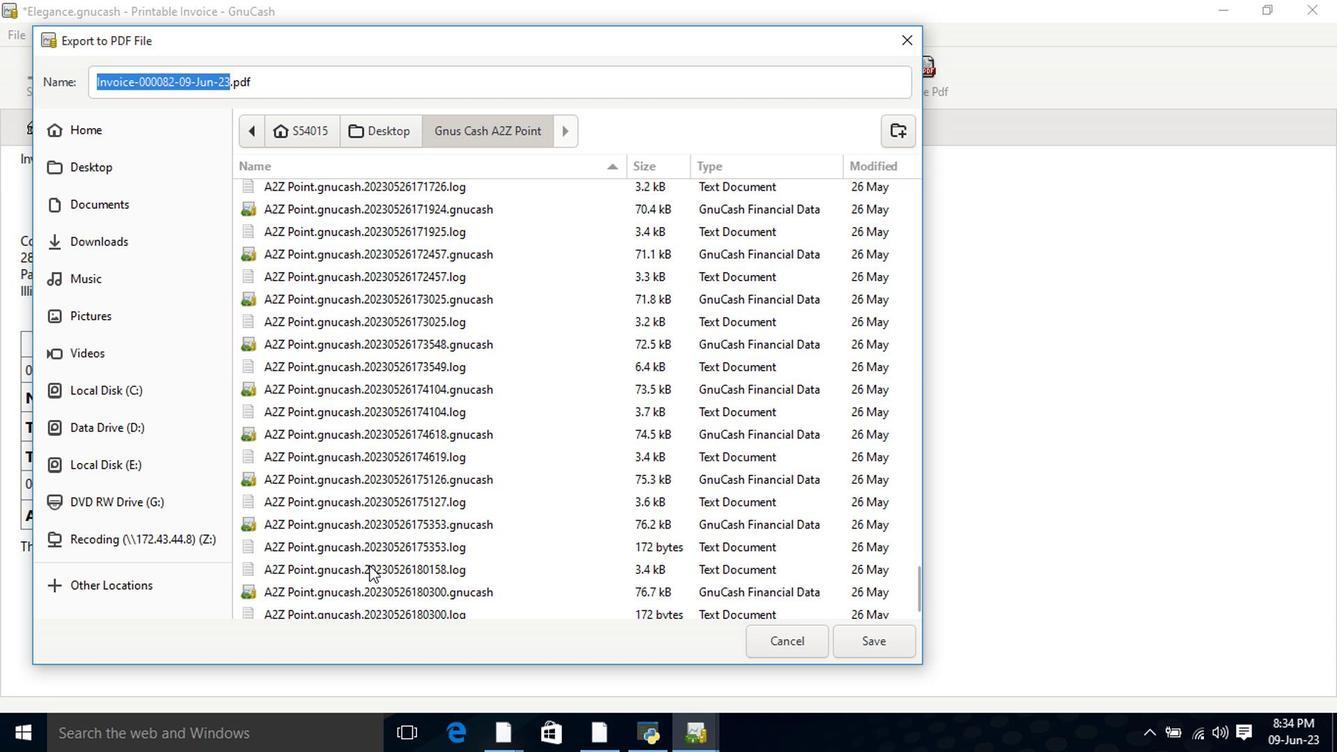 
Action: Mouse scrolled (369, 571) with delta (0, -1)
Screenshot: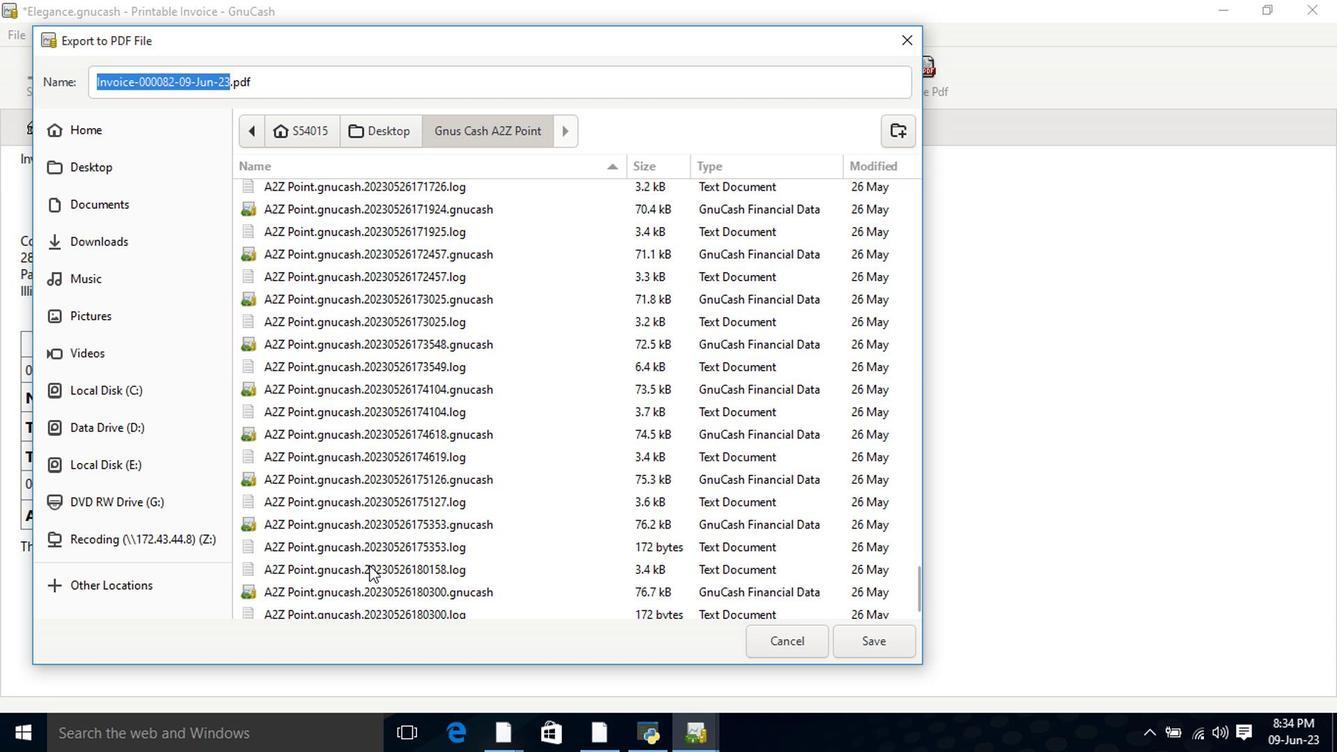 
Action: Mouse scrolled (369, 571) with delta (0, -1)
Screenshot: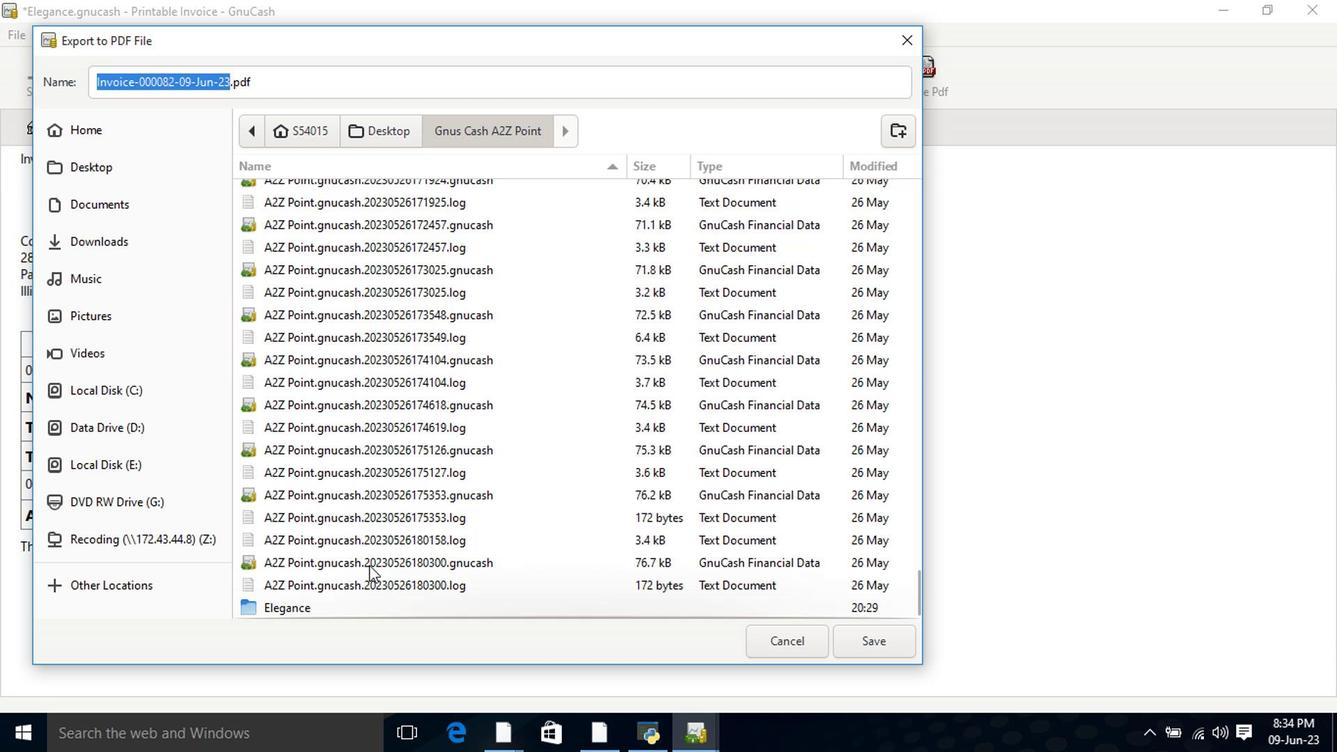 
Action: Mouse moved to (367, 572)
Screenshot: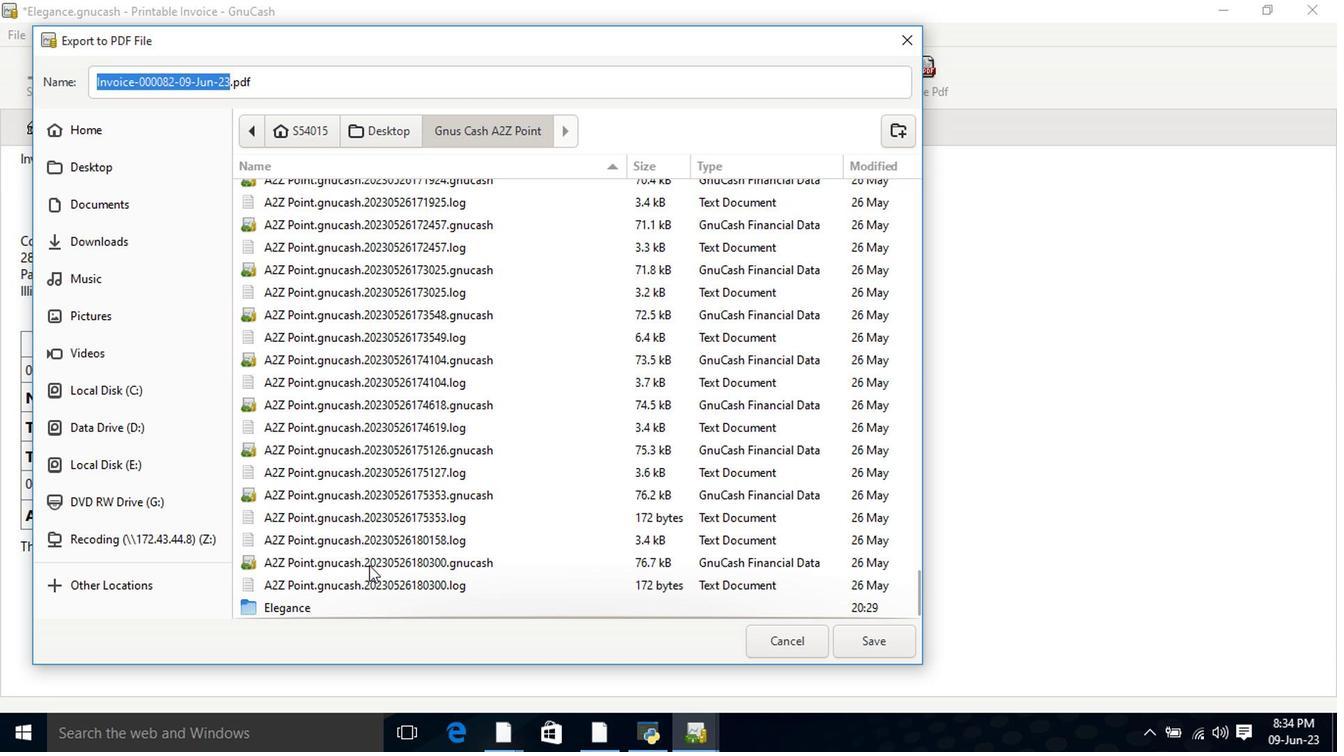 
Action: Mouse scrolled (369, 571) with delta (0, -1)
Screenshot: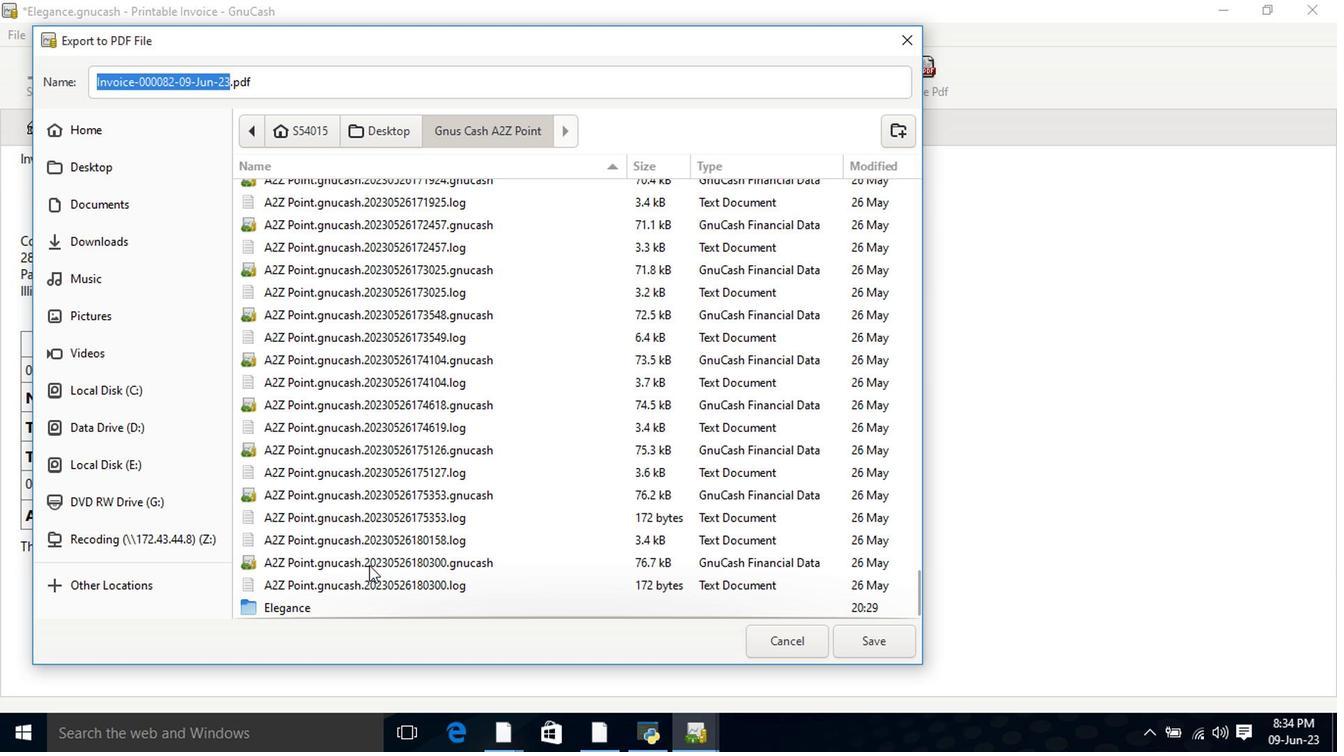
Action: Mouse moved to (365, 572)
Screenshot: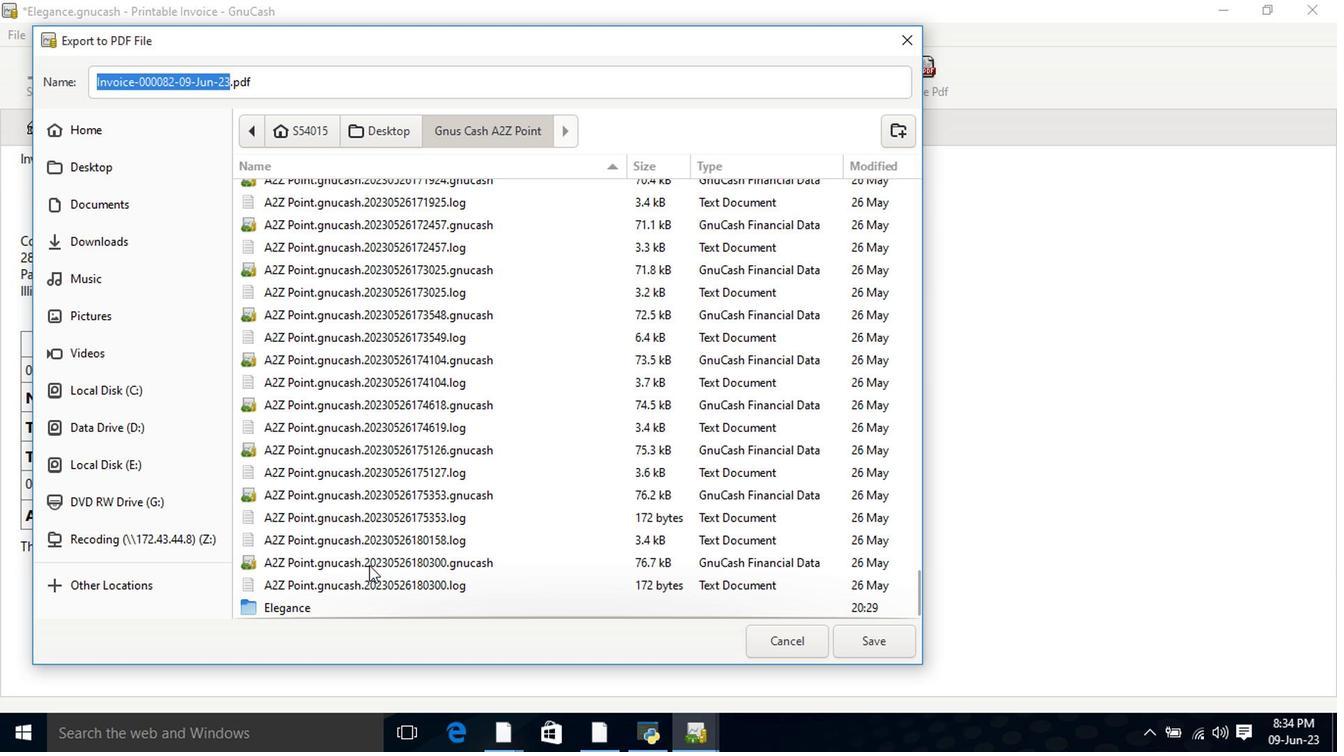 
Action: Mouse scrolled (369, 571) with delta (0, -1)
Screenshot: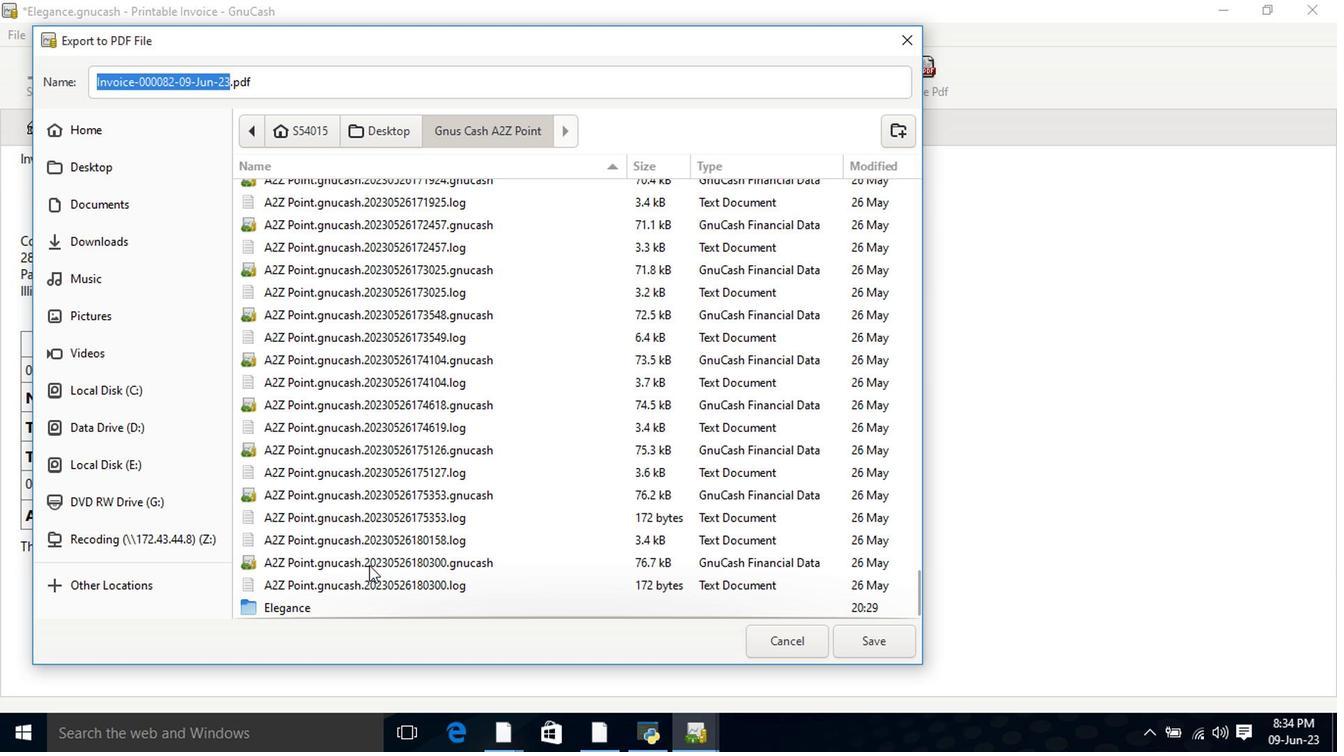 
Action: Mouse moved to (358, 577)
Screenshot: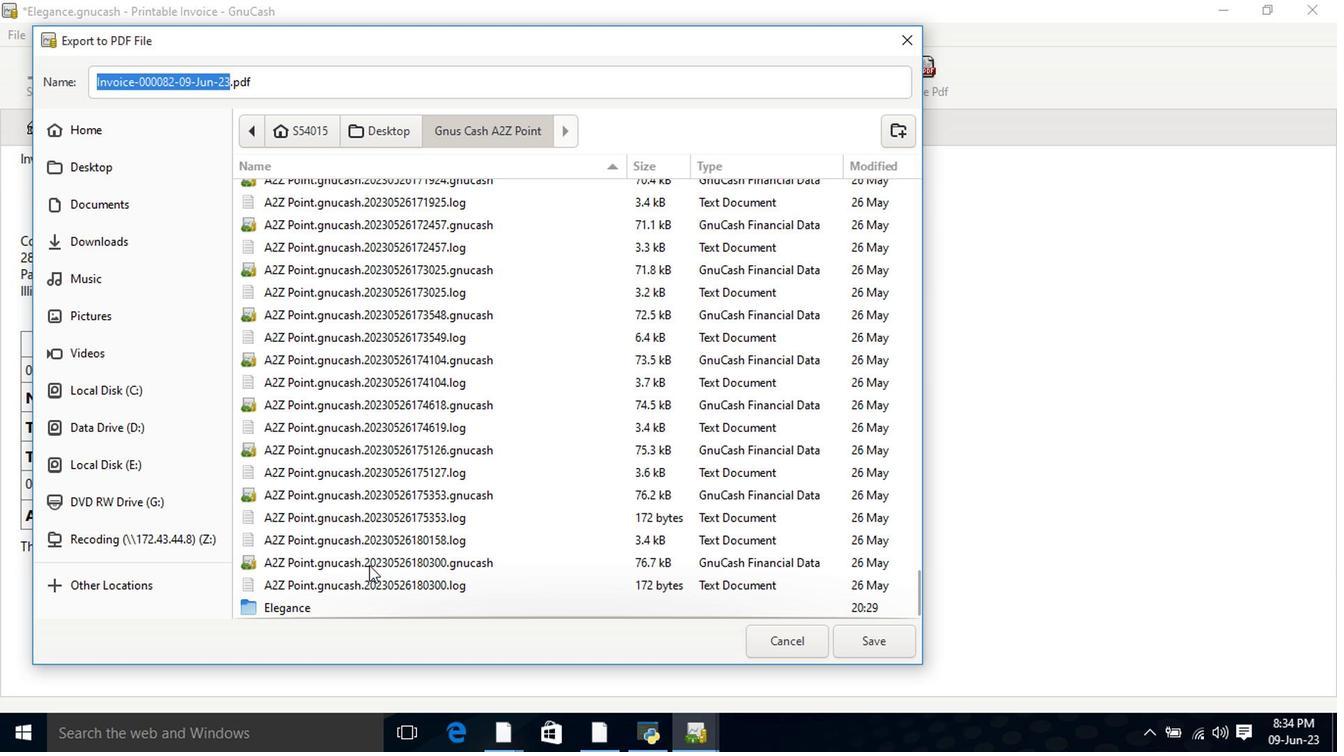 
Action: Mouse scrolled (369, 571) with delta (0, -1)
Screenshot: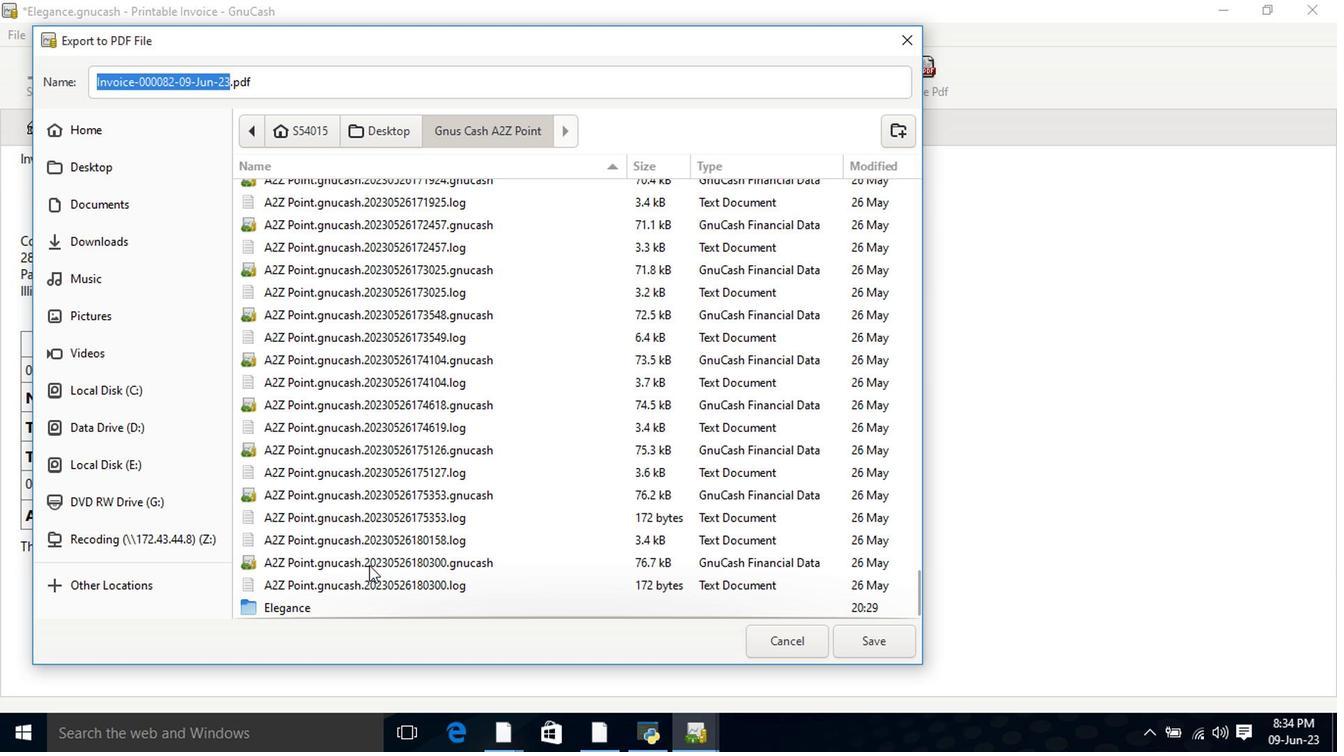 
Action: Mouse moved to (345, 586)
Screenshot: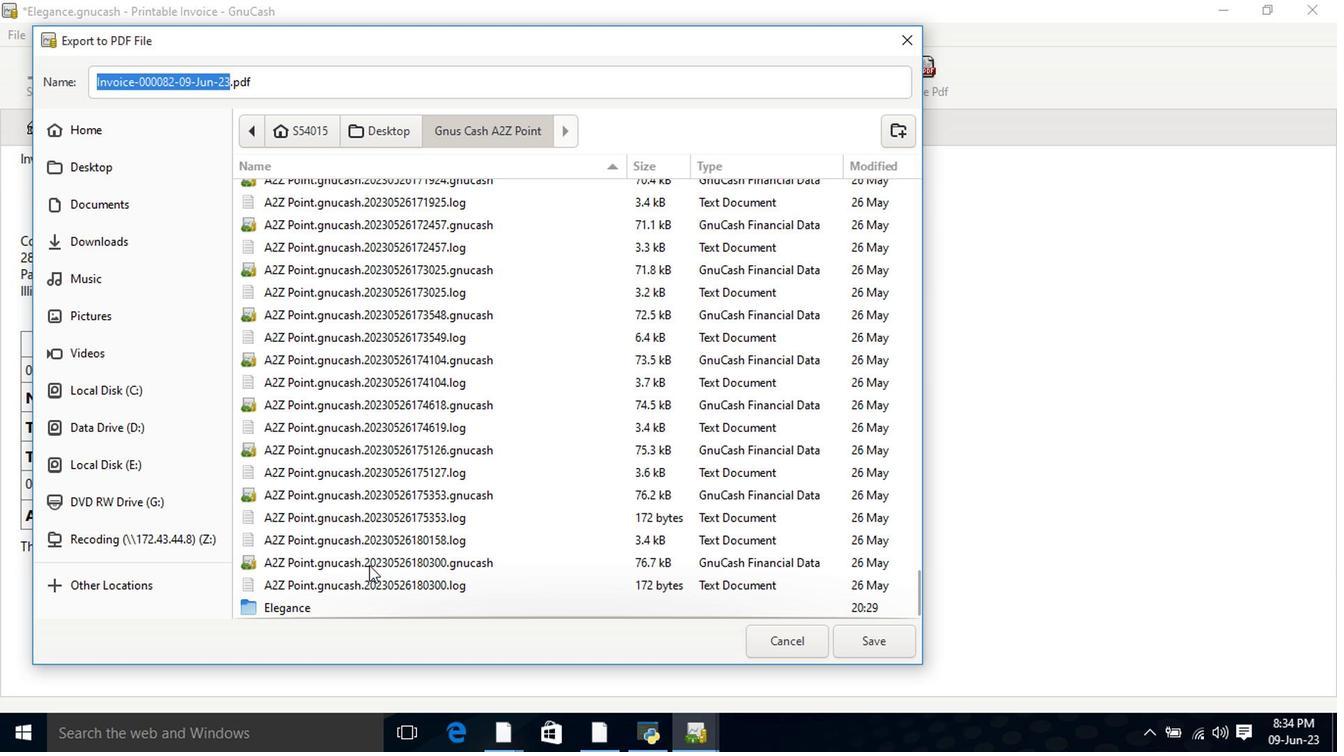 
Action: Mouse scrolled (369, 571) with delta (0, -1)
Screenshot: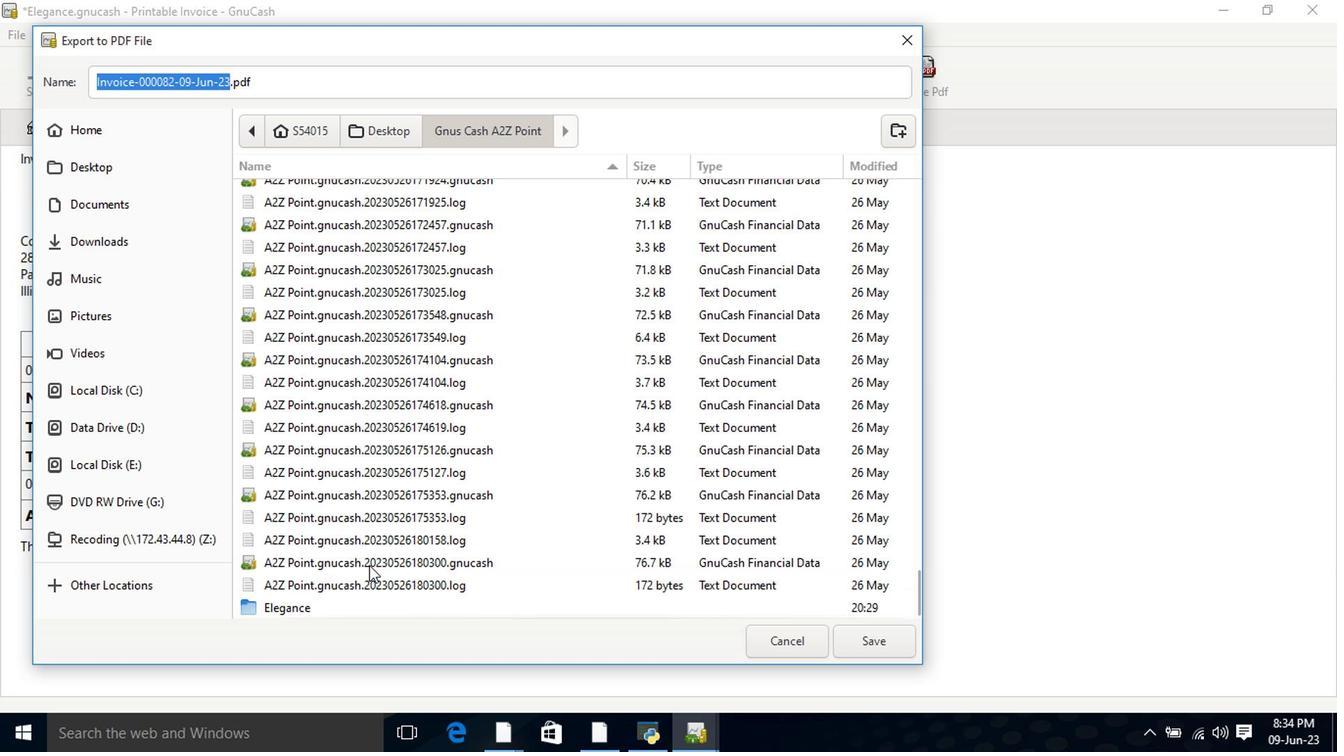 
Action: Mouse moved to (305, 617)
Screenshot: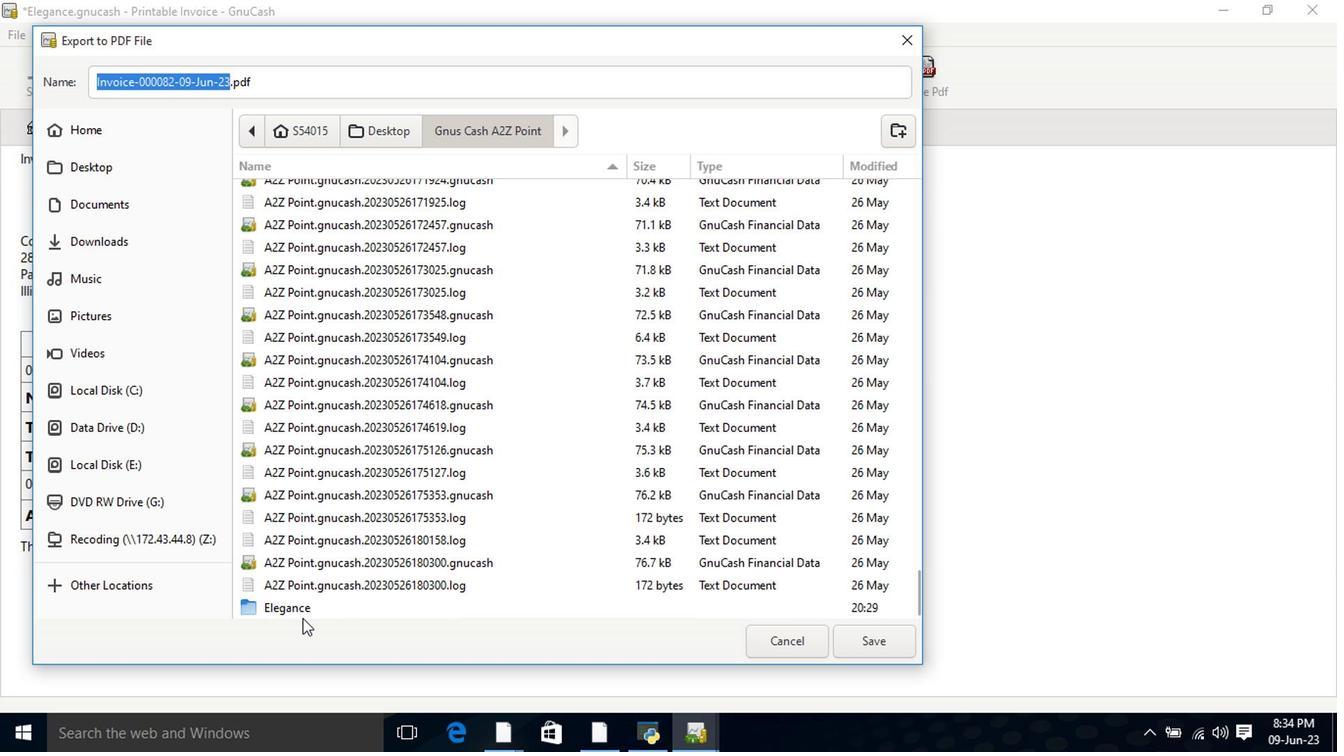 
Action: Mouse pressed left at (305, 617)
Screenshot: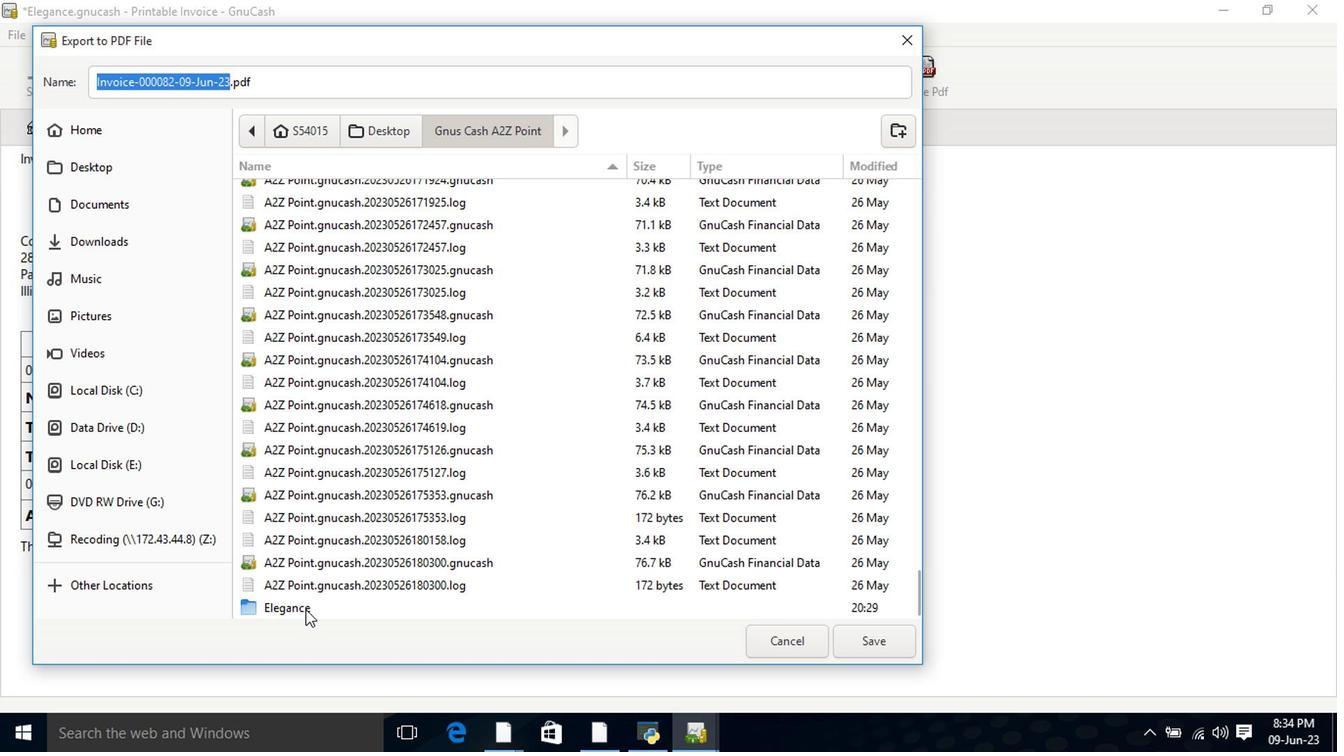 
Action: Mouse pressed left at (305, 617)
Screenshot: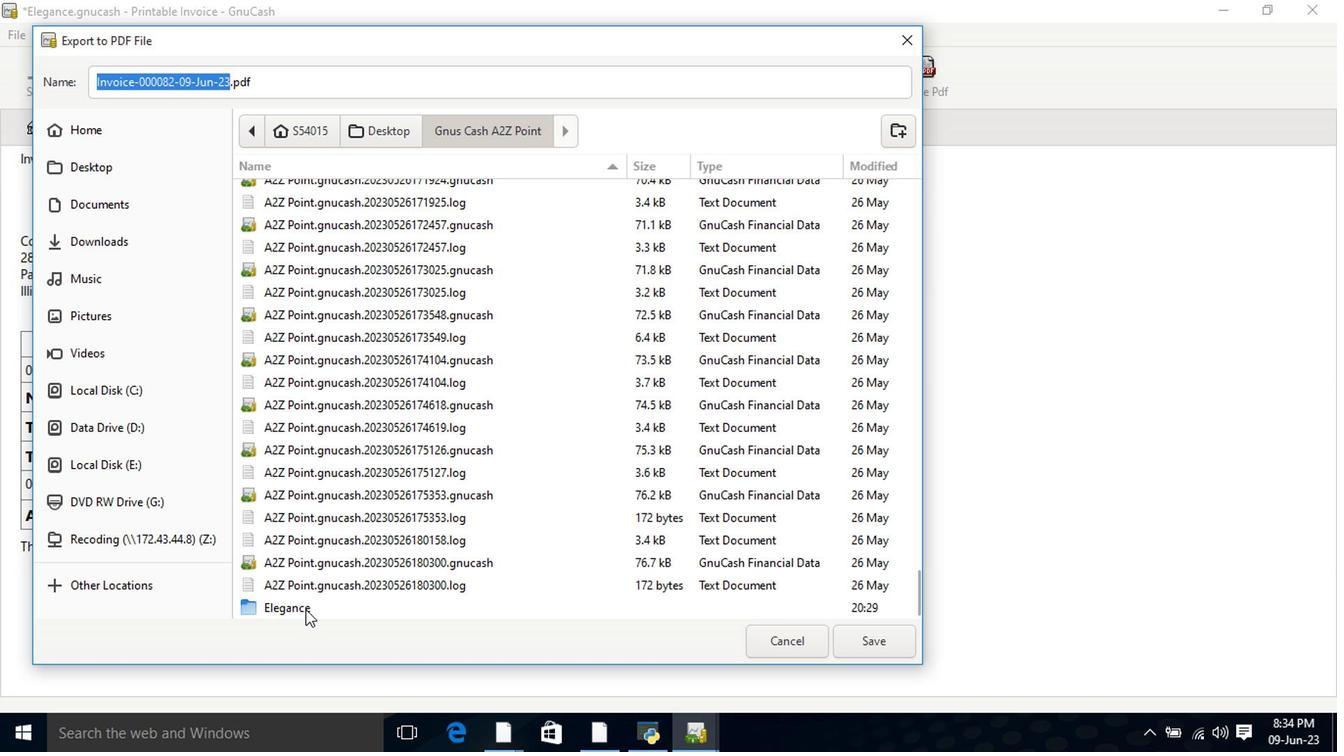 
Action: Mouse moved to (299, 179)
Screenshot: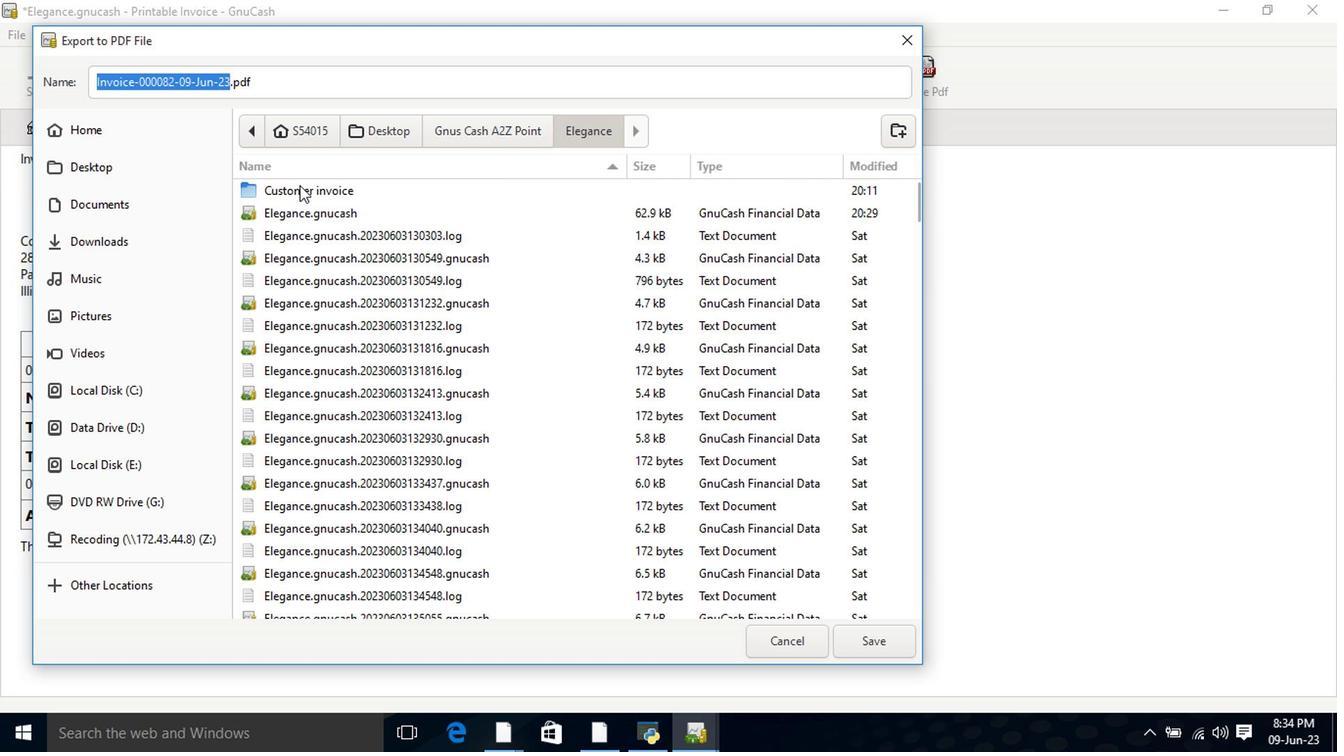 
Action: Mouse pressed left at (299, 179)
Screenshot: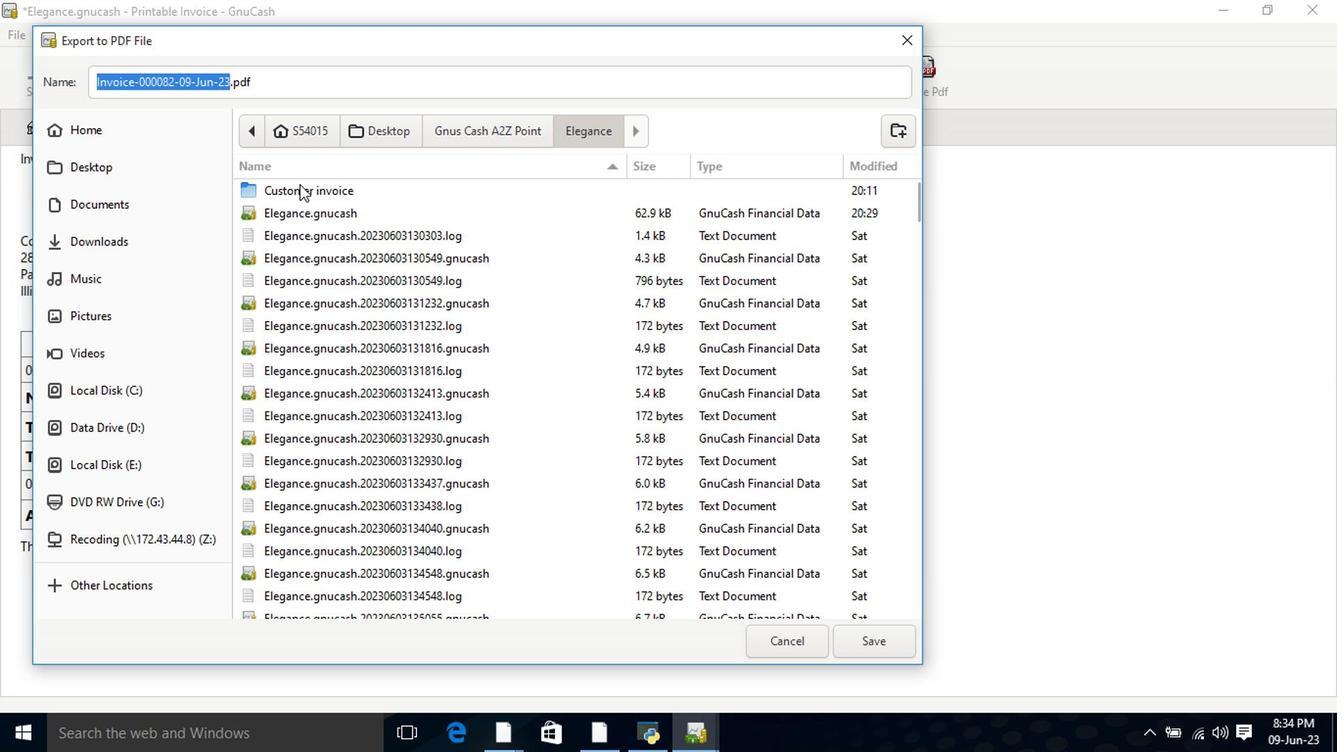 
Action: Mouse pressed left at (299, 179)
Screenshot: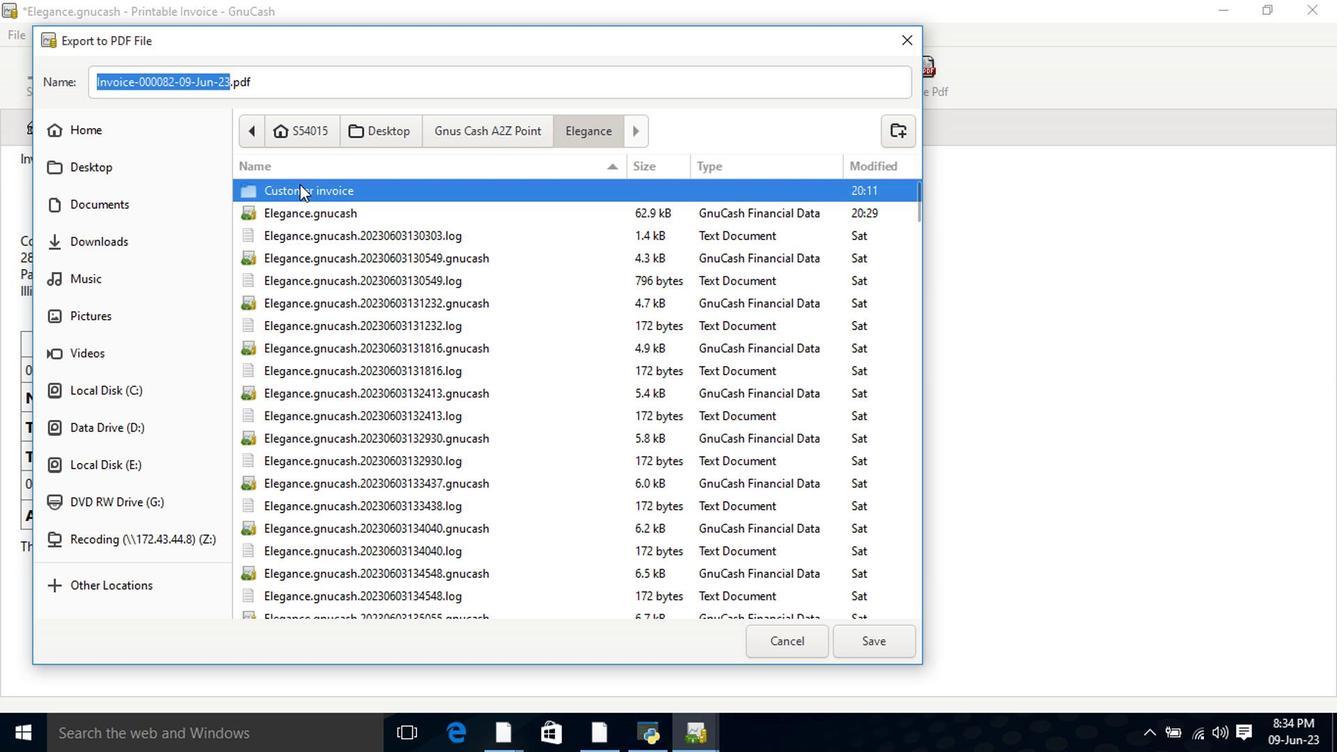 
Action: Mouse moved to (864, 649)
Screenshot: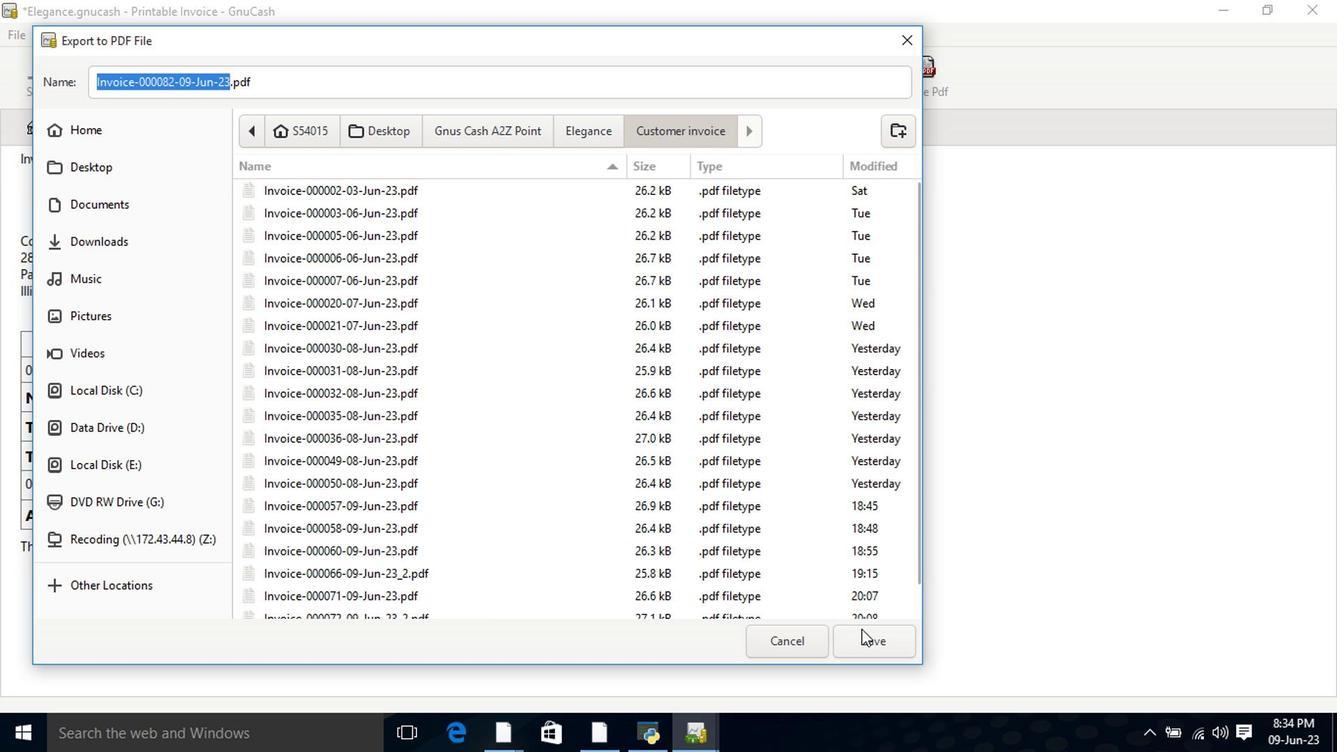 
Action: Mouse pressed left at (864, 649)
Screenshot: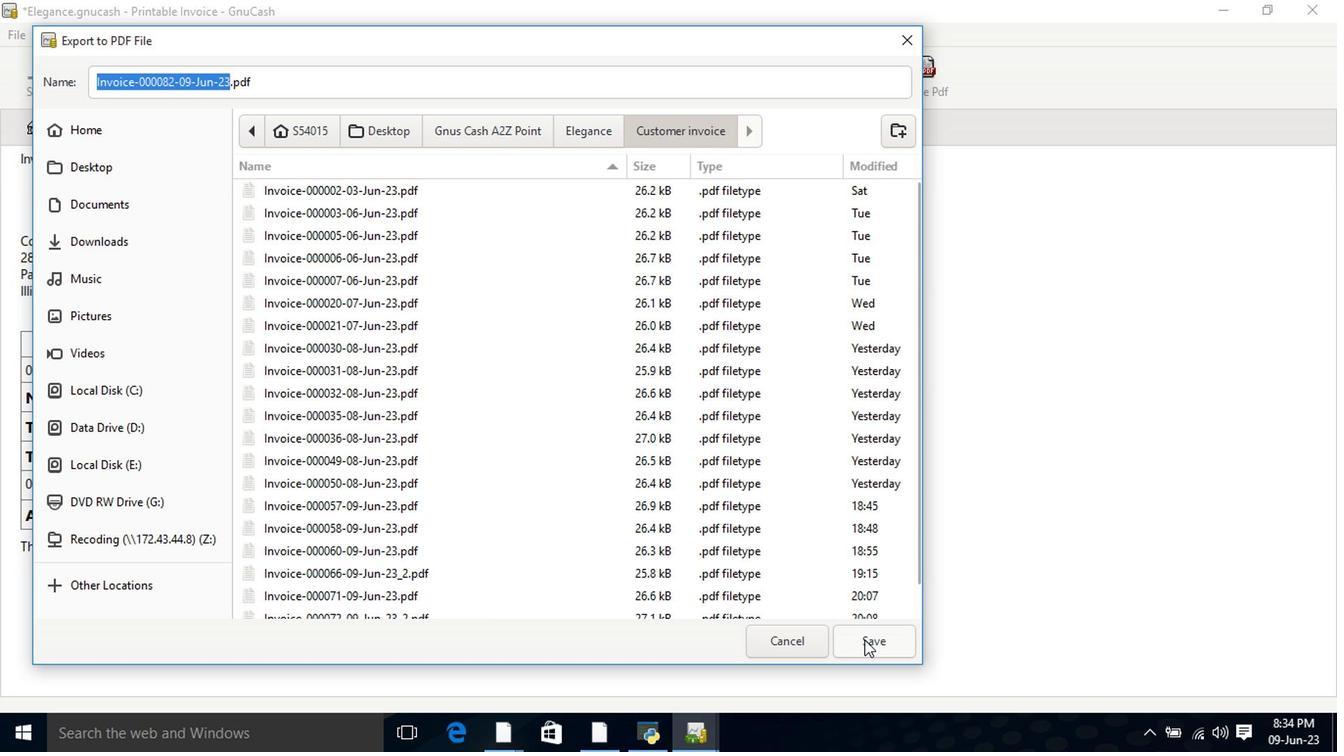 
Action: Mouse moved to (907, 534)
Screenshot: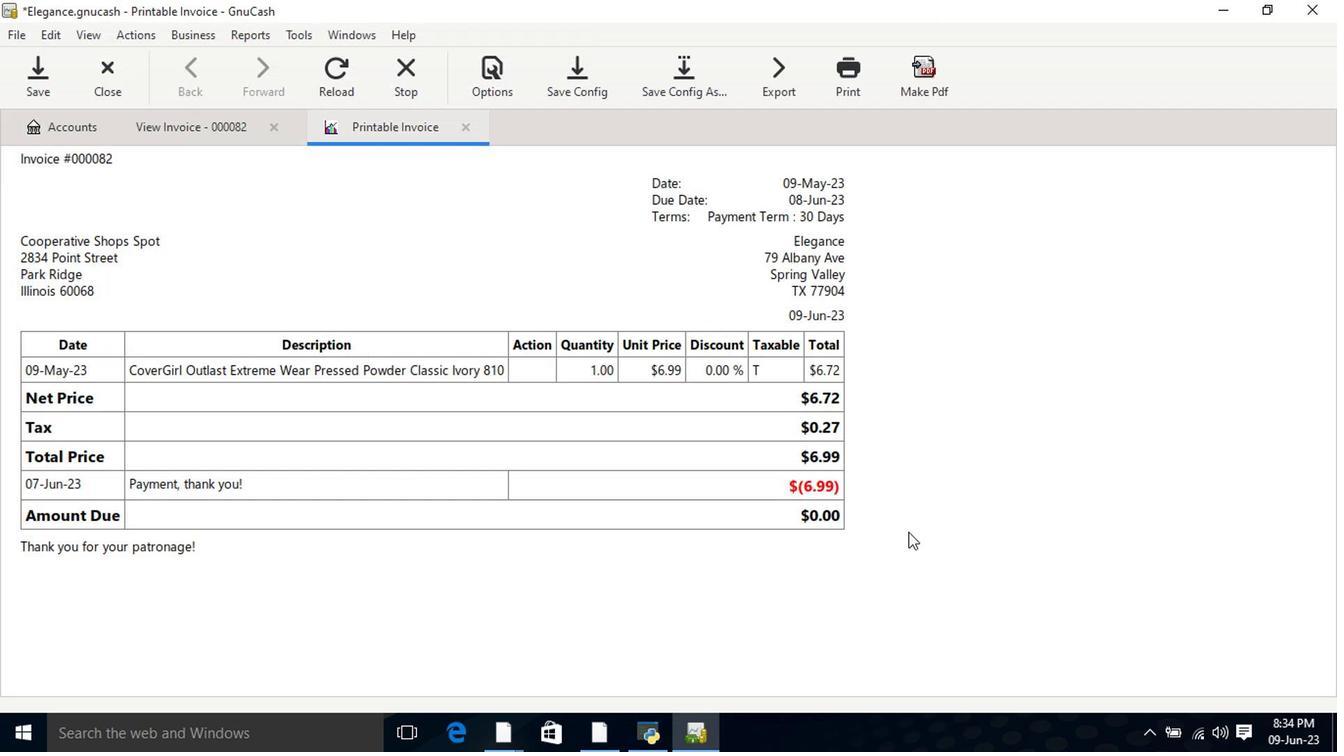 
